 Task: Find connections with filter location Matoury with filter topic #covid19with filter profile language Potuguese with filter current company Navitas Life Sciences with filter school KERALA Jobs with filter industry Historical Sites with filter service category Research with filter keywords title Marketing Staff
Action: Mouse moved to (201, 325)
Screenshot: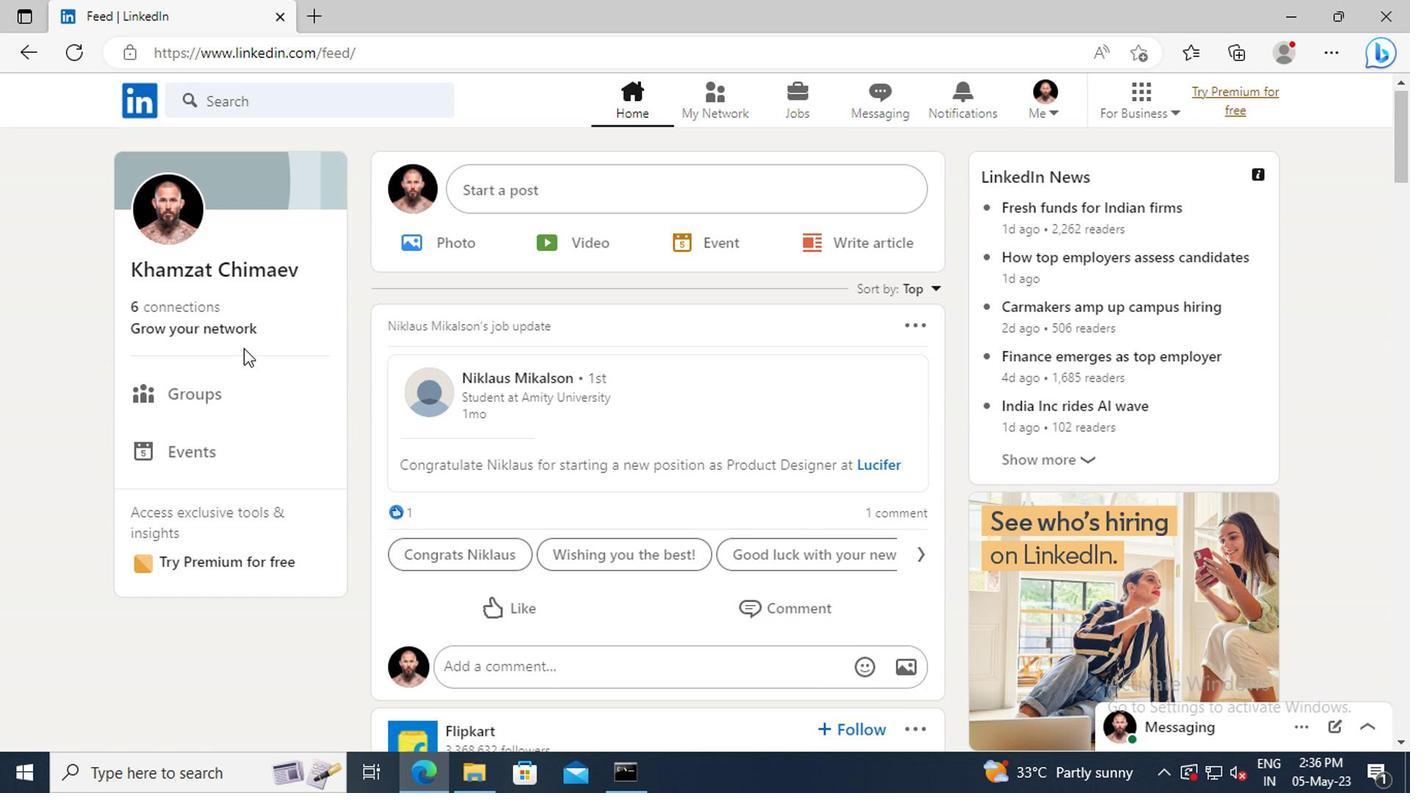 
Action: Mouse pressed left at (201, 325)
Screenshot: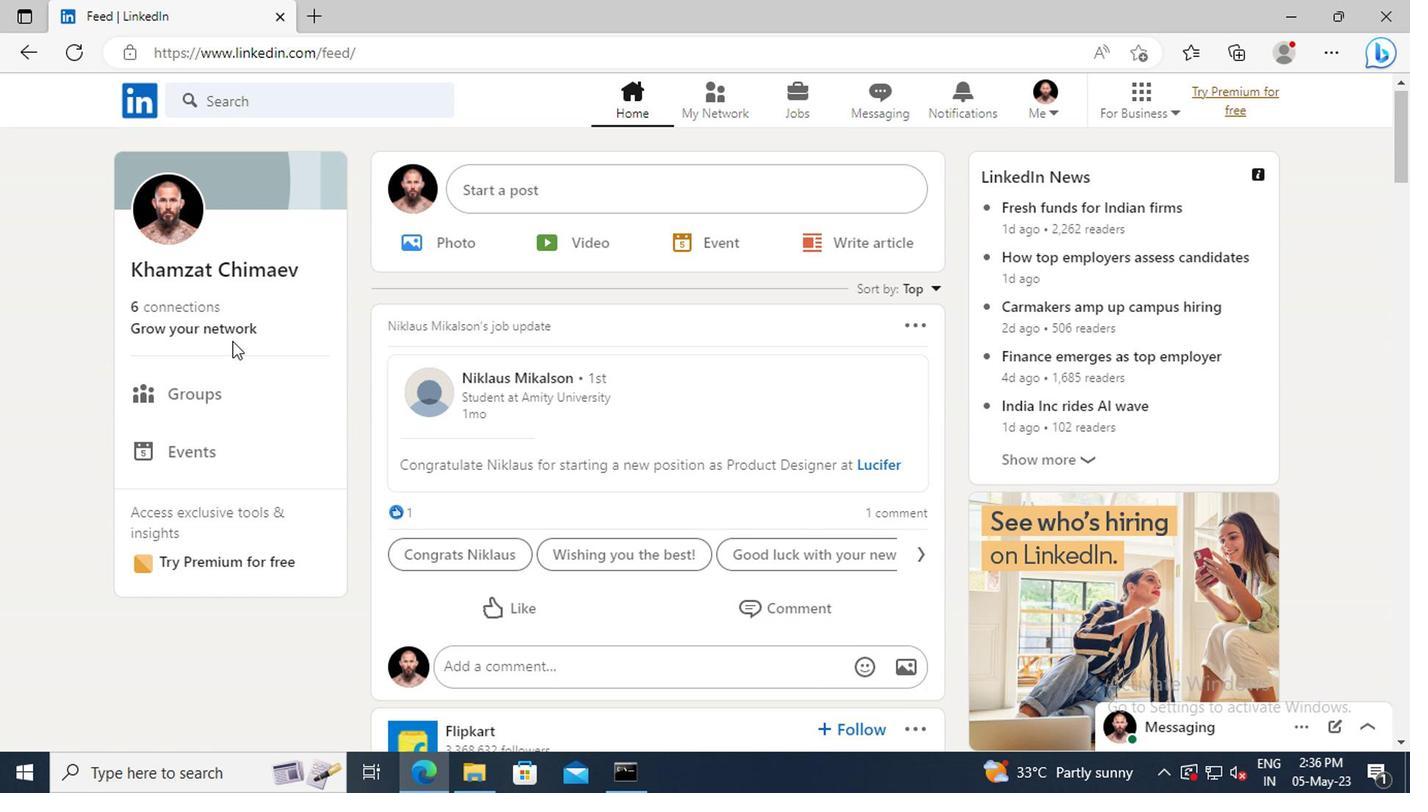 
Action: Mouse moved to (218, 216)
Screenshot: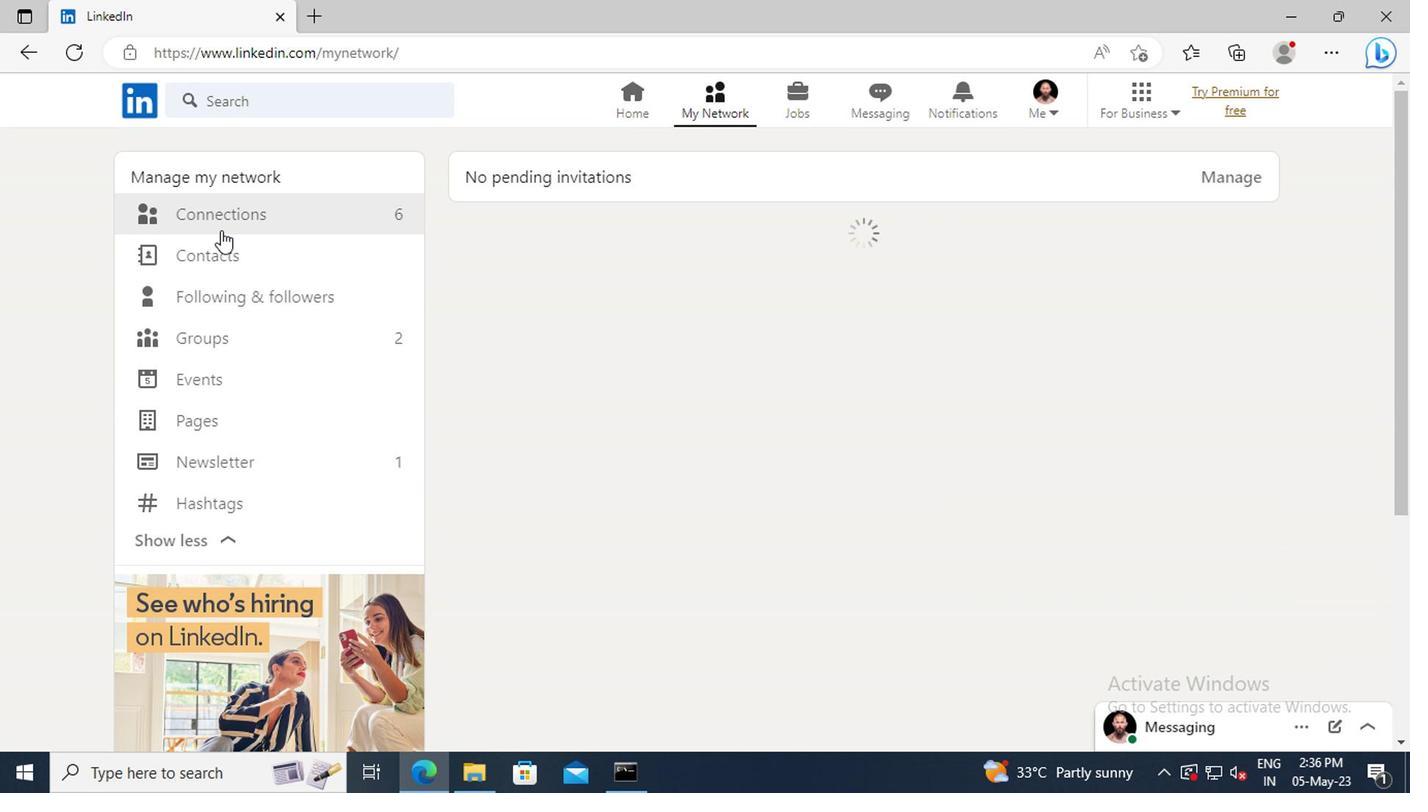 
Action: Mouse pressed left at (218, 216)
Screenshot: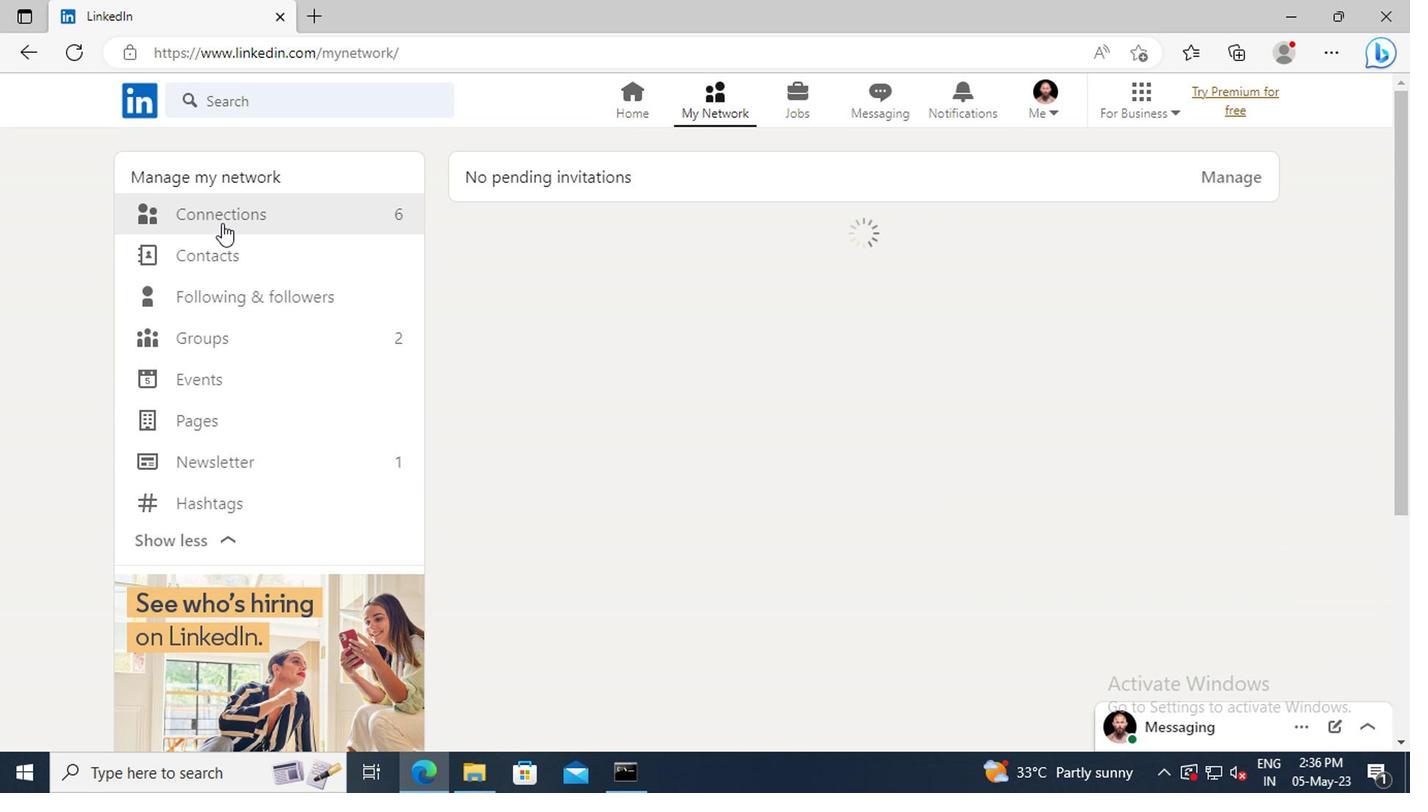 
Action: Mouse moved to (869, 224)
Screenshot: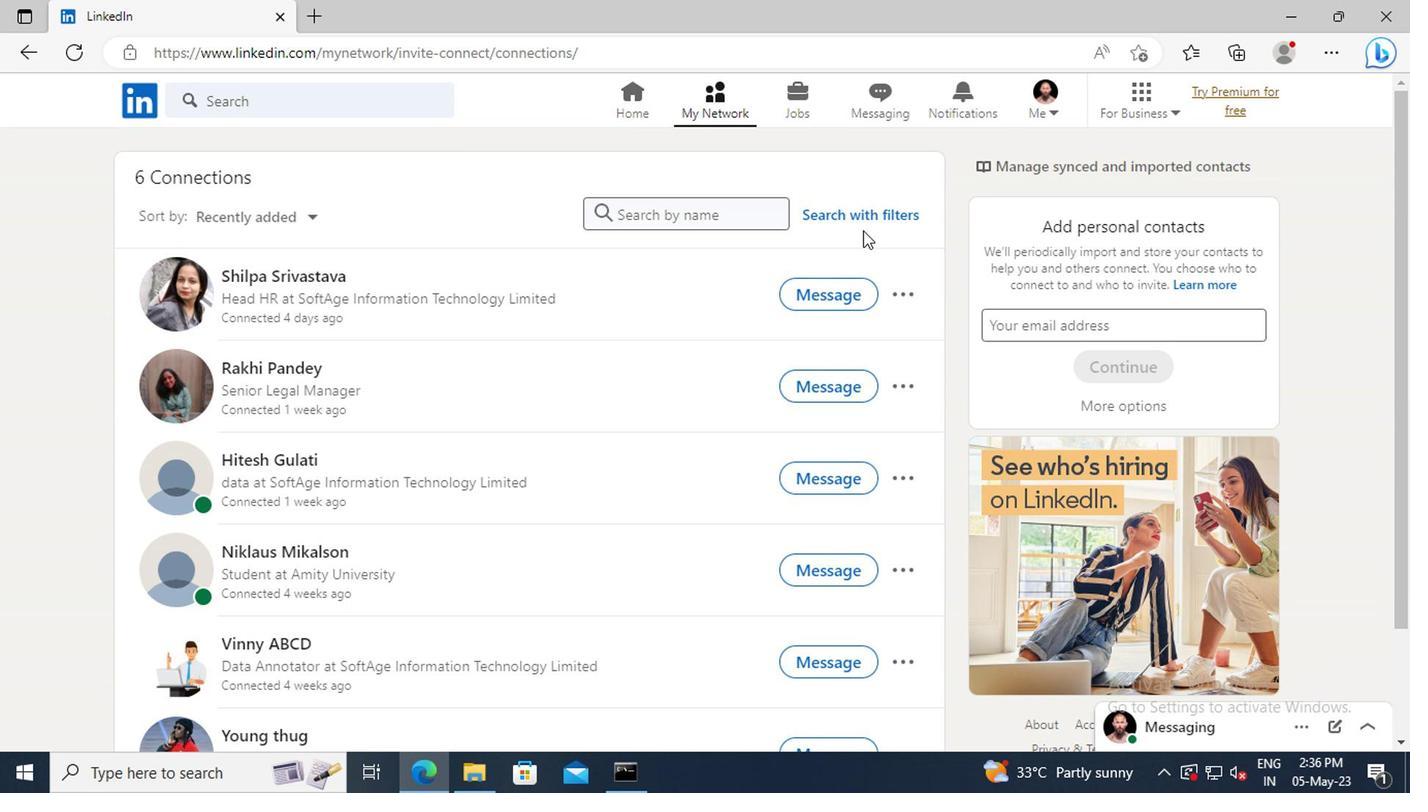 
Action: Mouse pressed left at (869, 224)
Screenshot: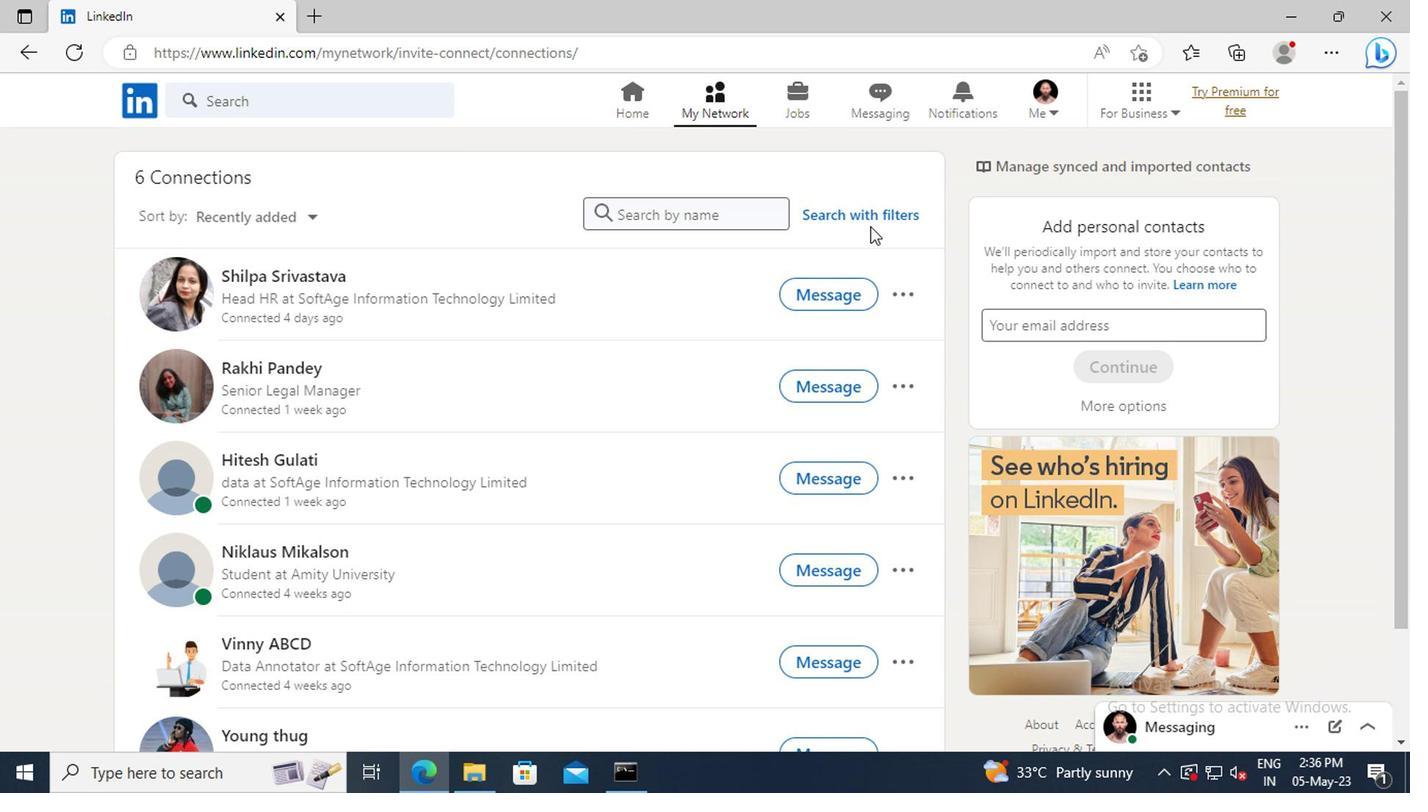 
Action: Mouse moved to (784, 161)
Screenshot: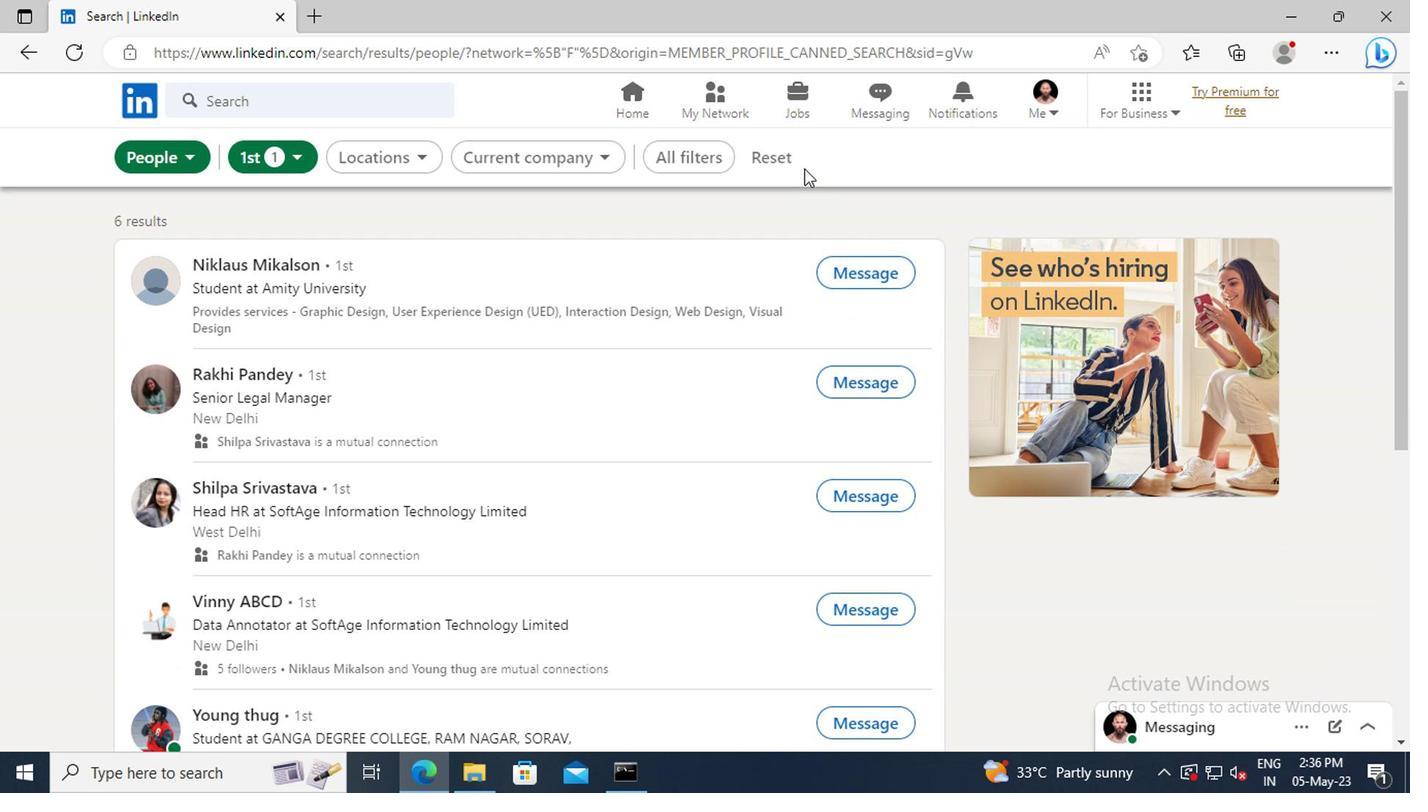 
Action: Mouse pressed left at (784, 161)
Screenshot: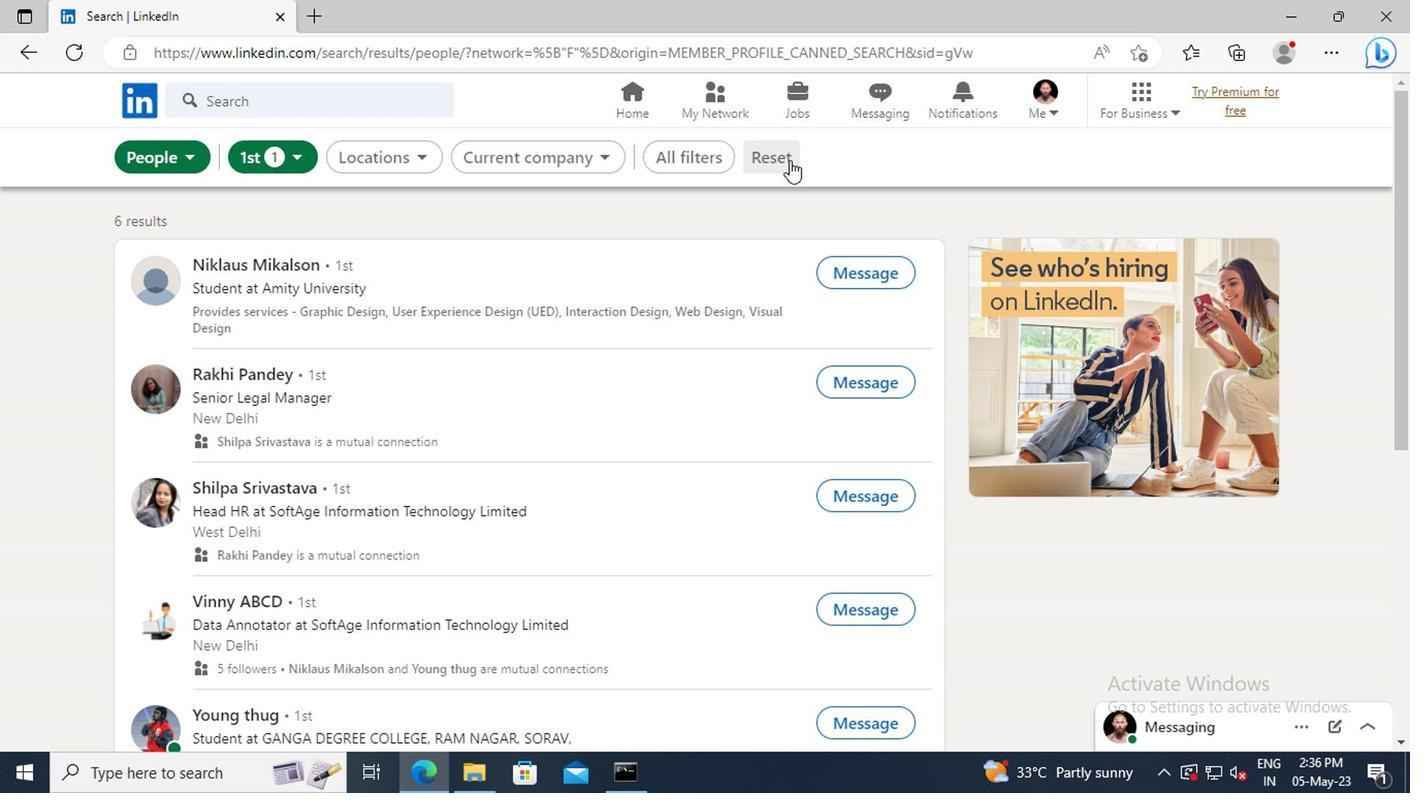 
Action: Mouse moved to (761, 160)
Screenshot: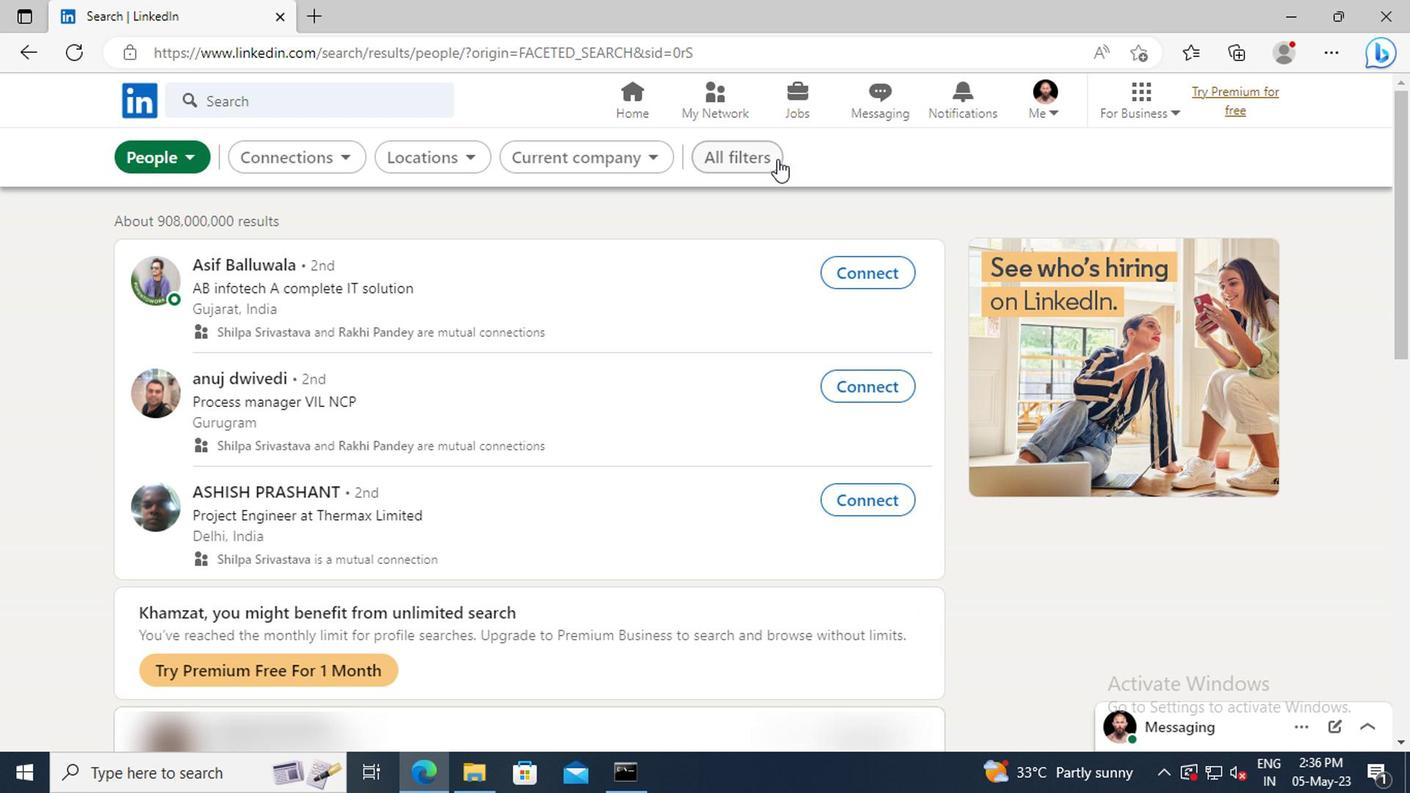 
Action: Mouse pressed left at (761, 160)
Screenshot: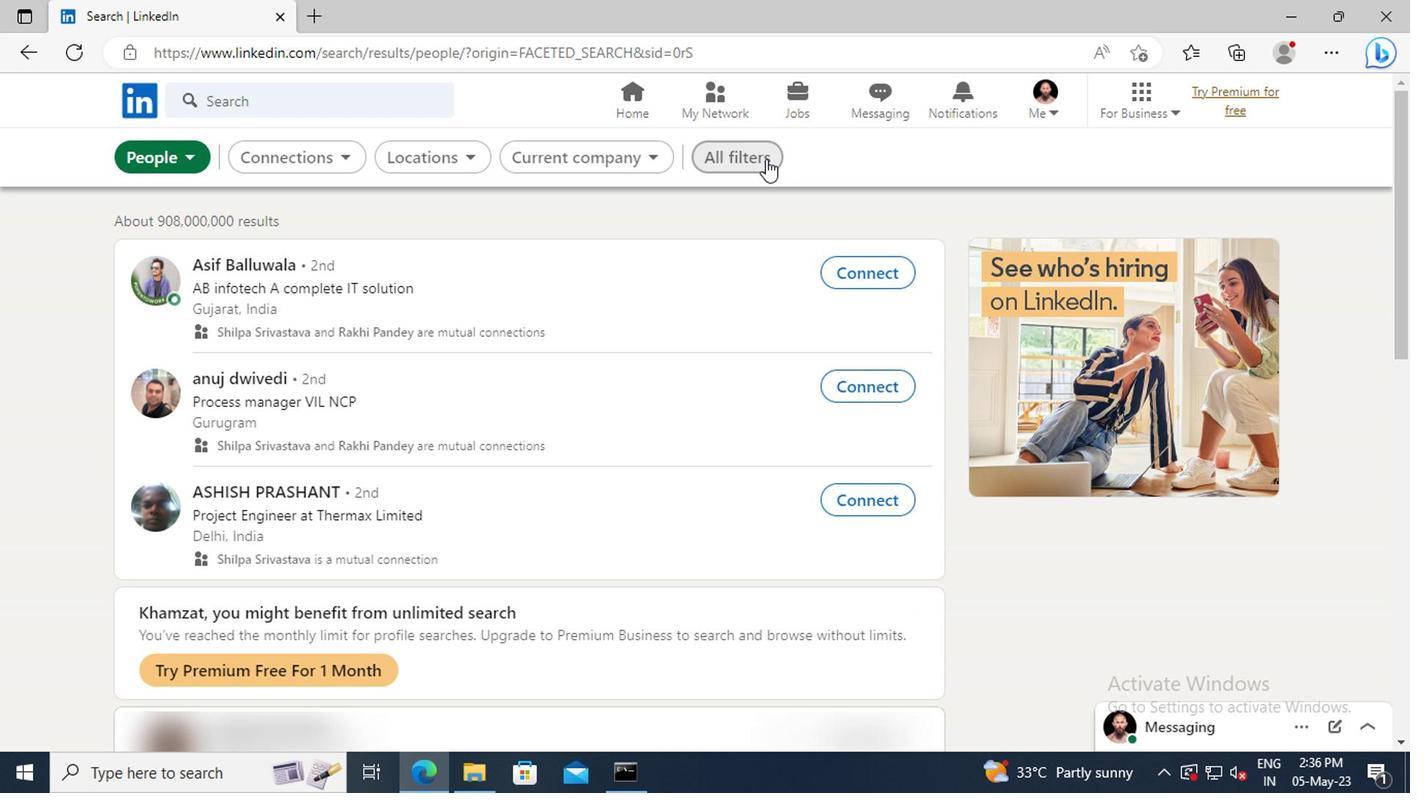 
Action: Mouse moved to (1132, 356)
Screenshot: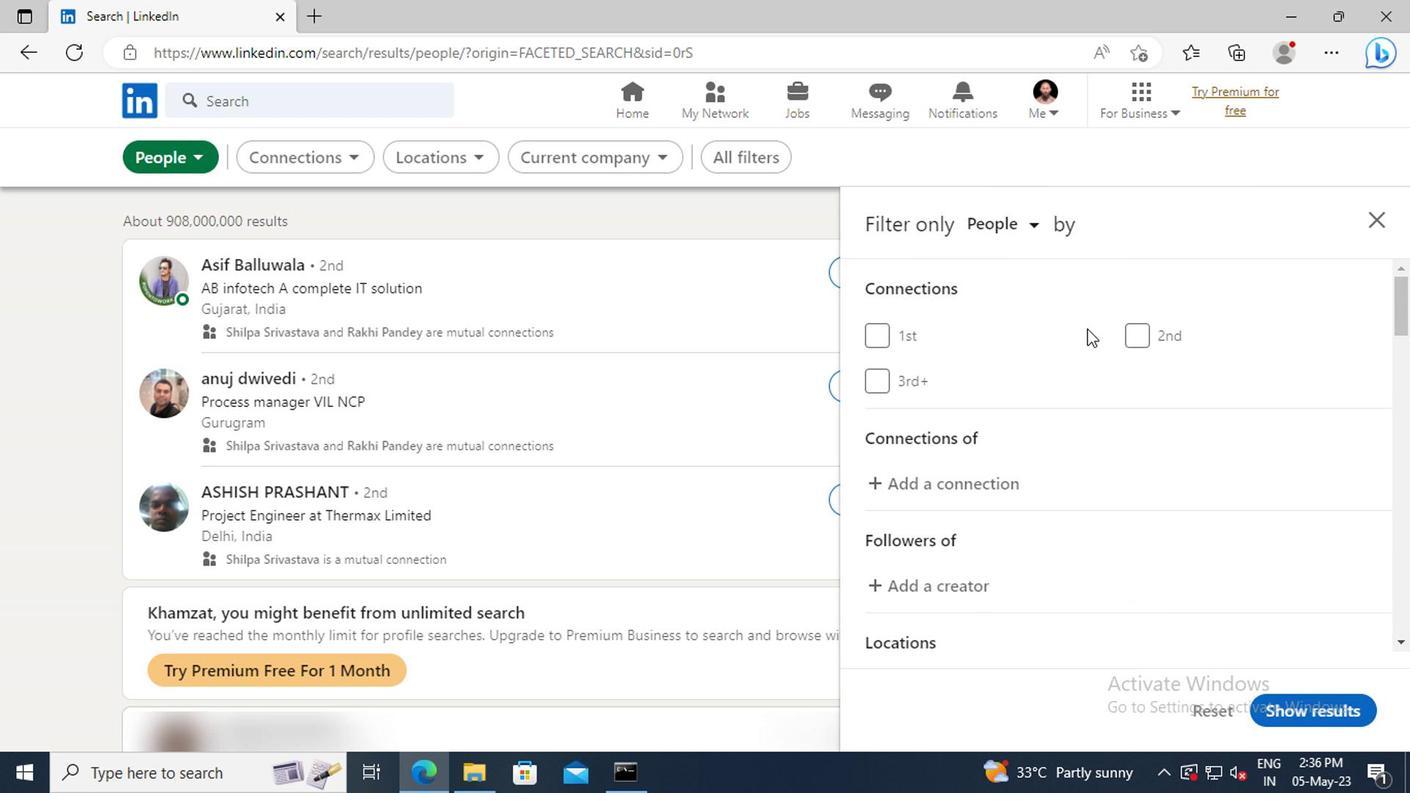 
Action: Mouse scrolled (1132, 355) with delta (0, 0)
Screenshot: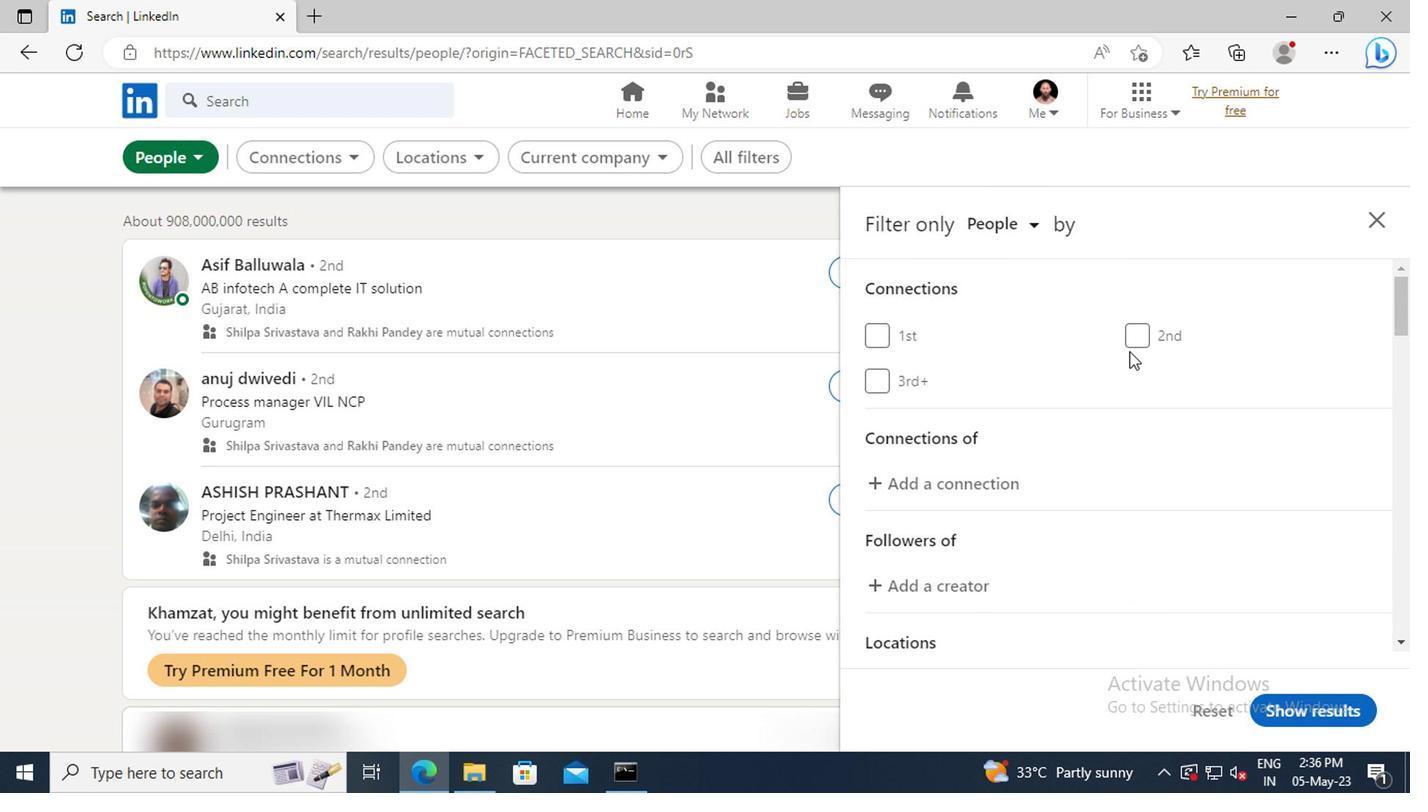 
Action: Mouse scrolled (1132, 355) with delta (0, 0)
Screenshot: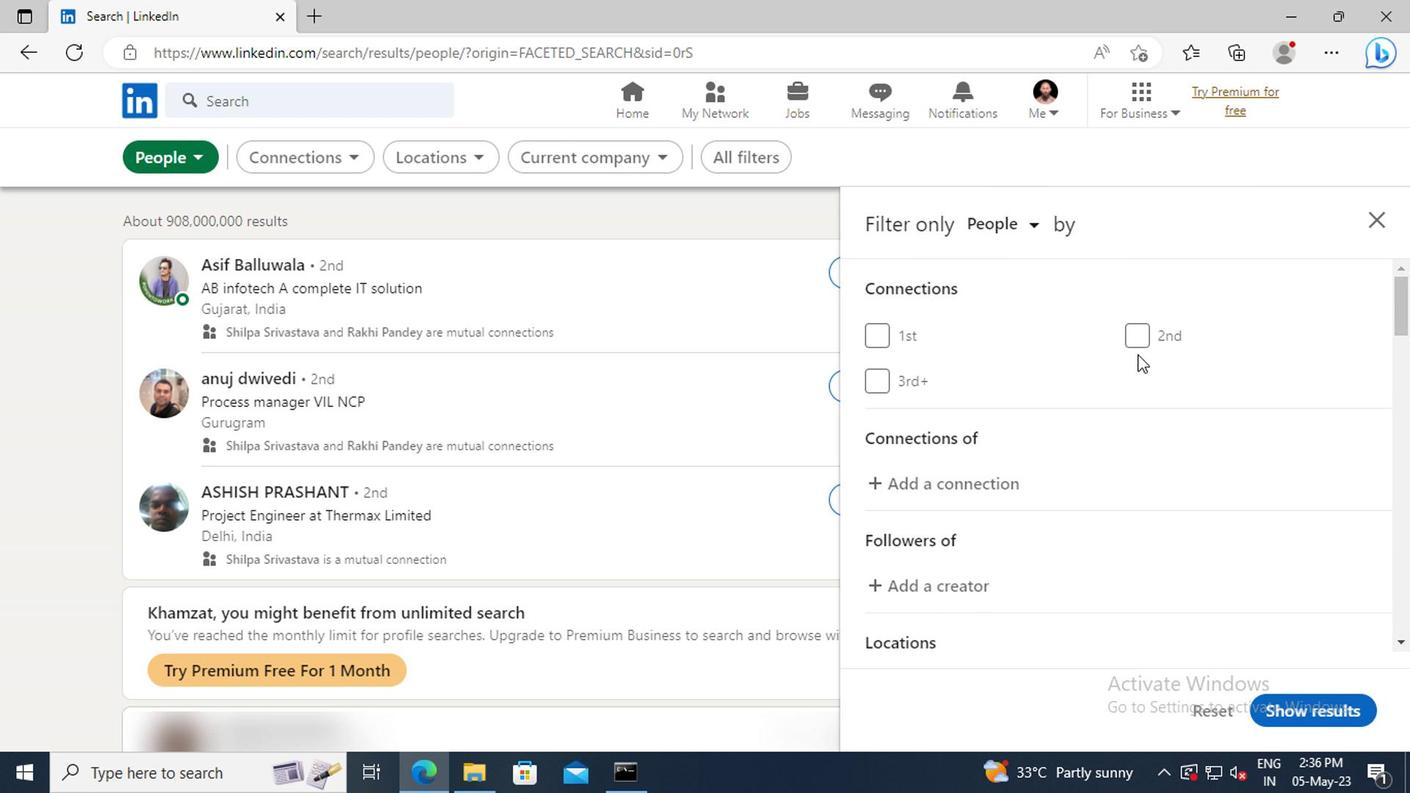 
Action: Mouse scrolled (1132, 355) with delta (0, 0)
Screenshot: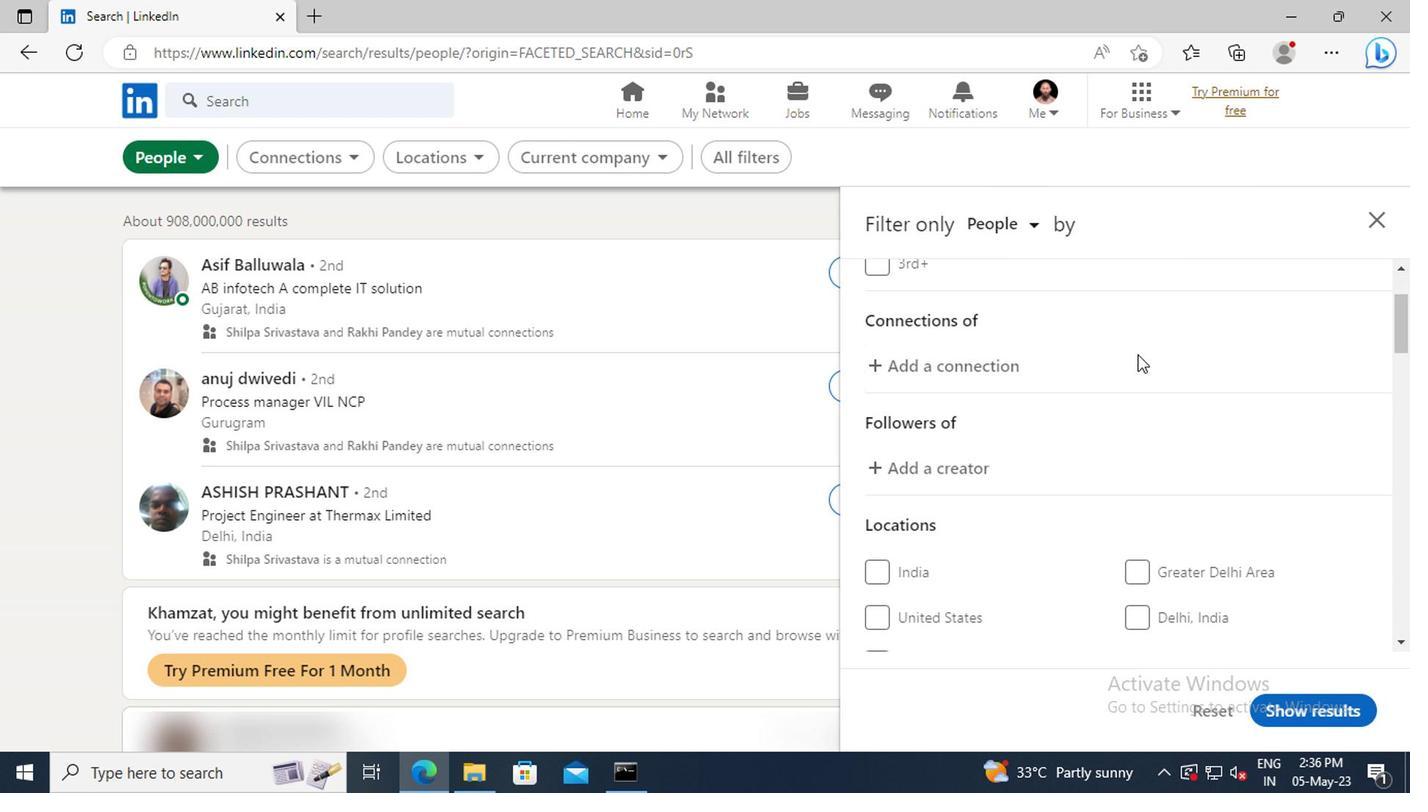 
Action: Mouse moved to (1132, 357)
Screenshot: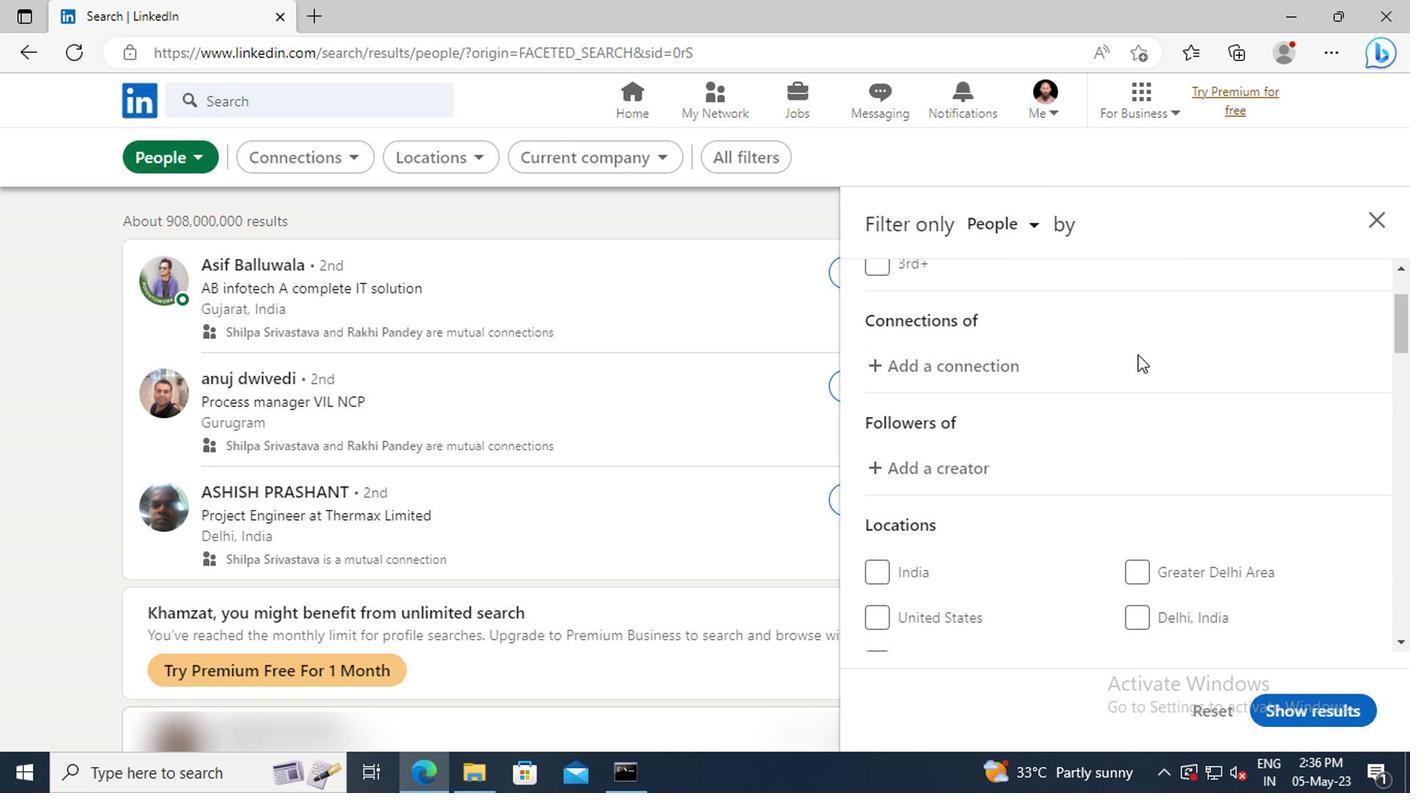 
Action: Mouse scrolled (1132, 356) with delta (0, 0)
Screenshot: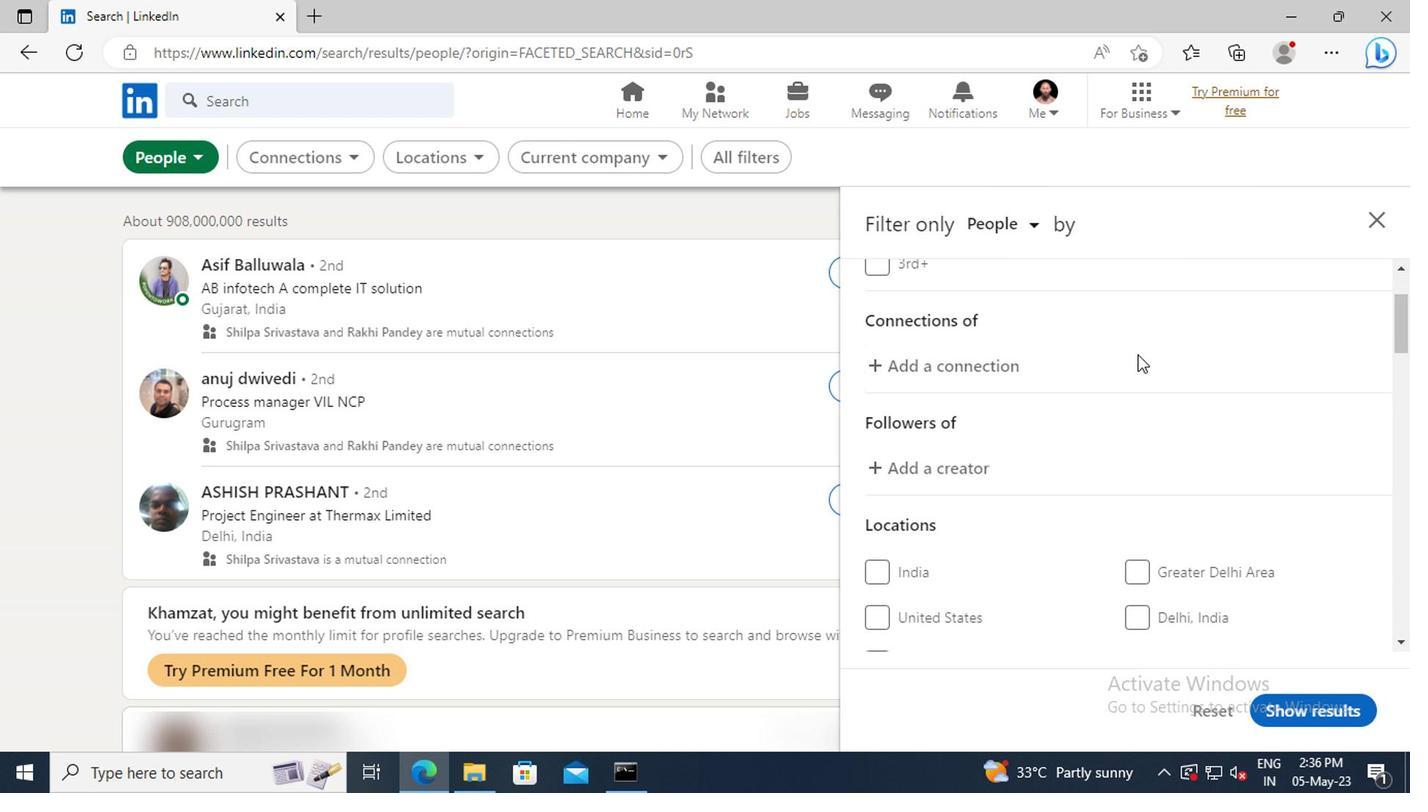 
Action: Mouse scrolled (1132, 356) with delta (0, 0)
Screenshot: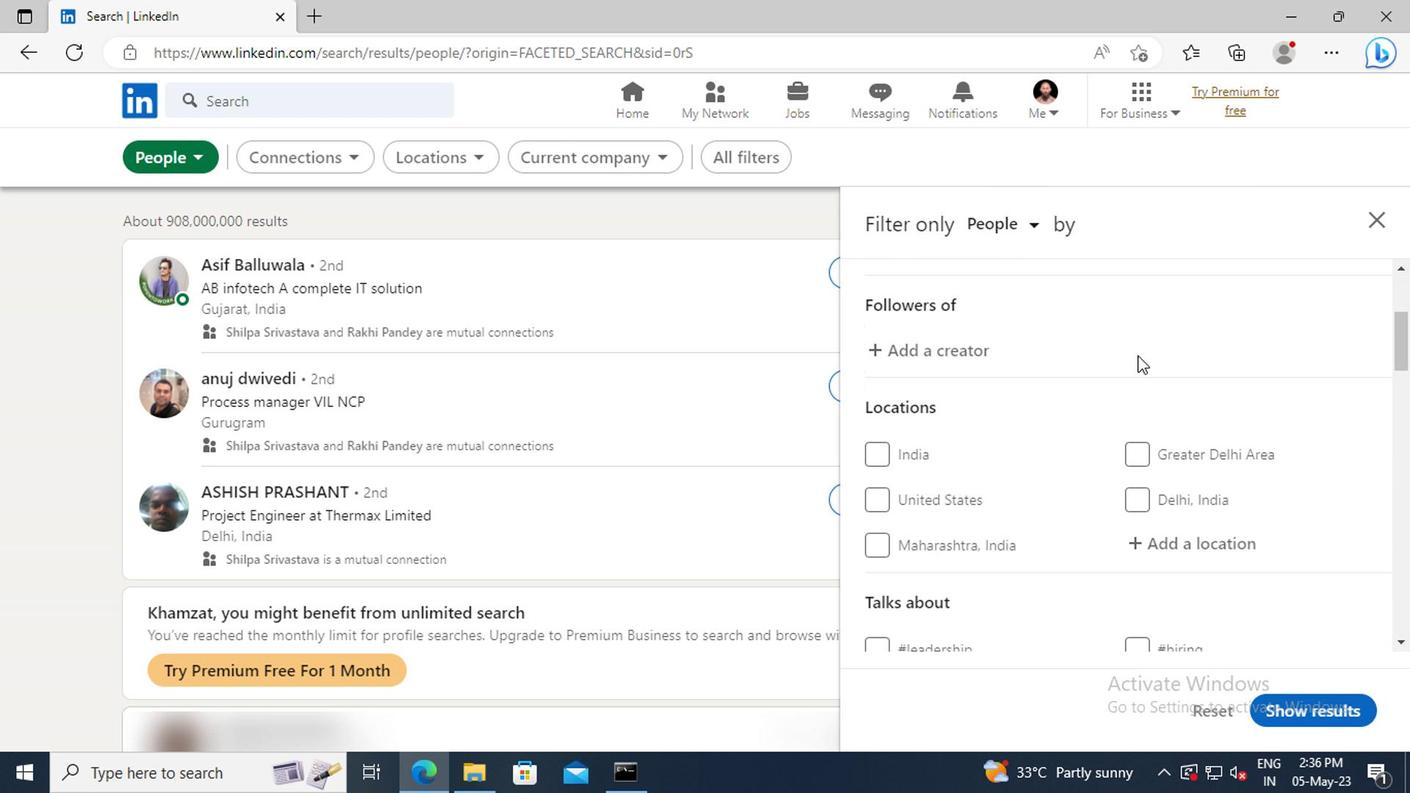 
Action: Mouse scrolled (1132, 356) with delta (0, 0)
Screenshot: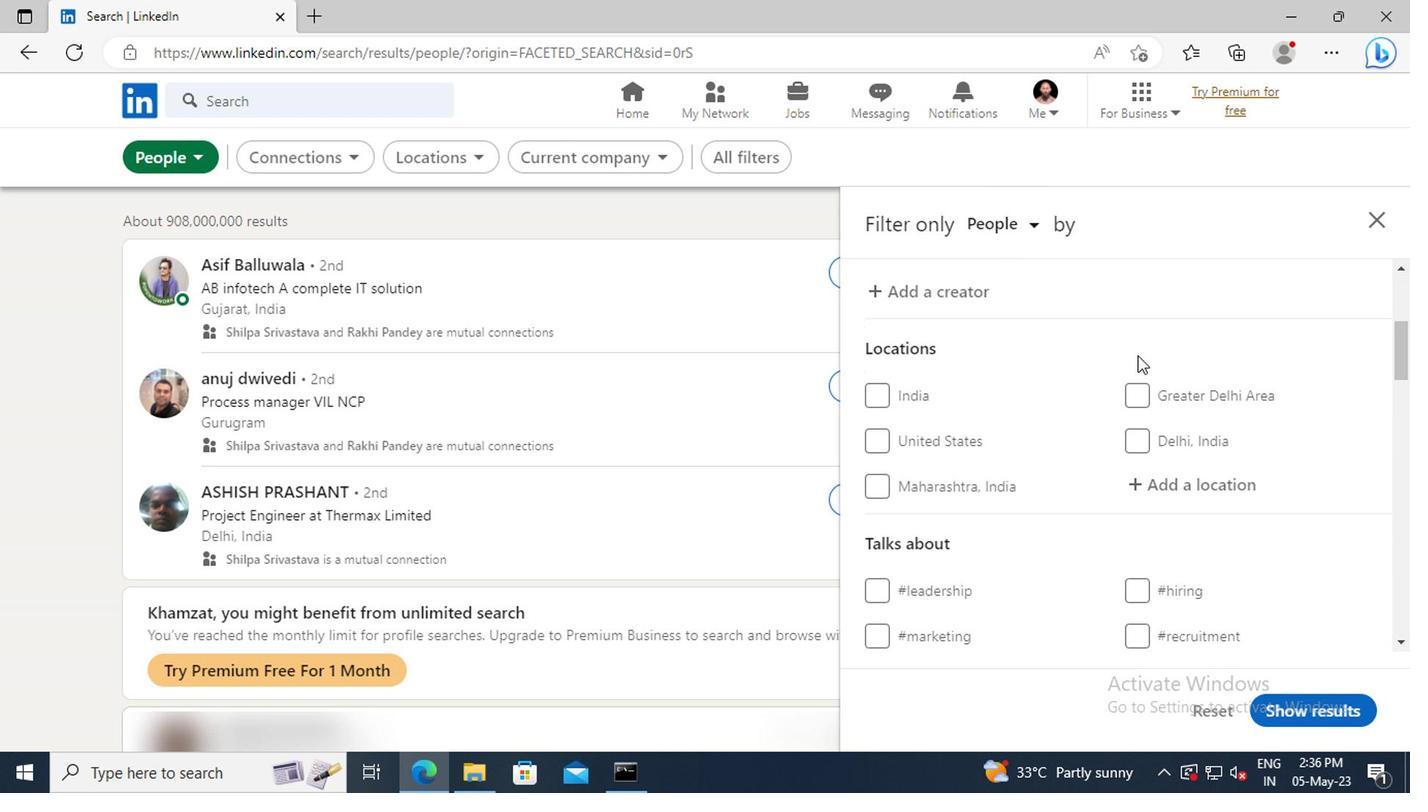 
Action: Mouse moved to (1143, 426)
Screenshot: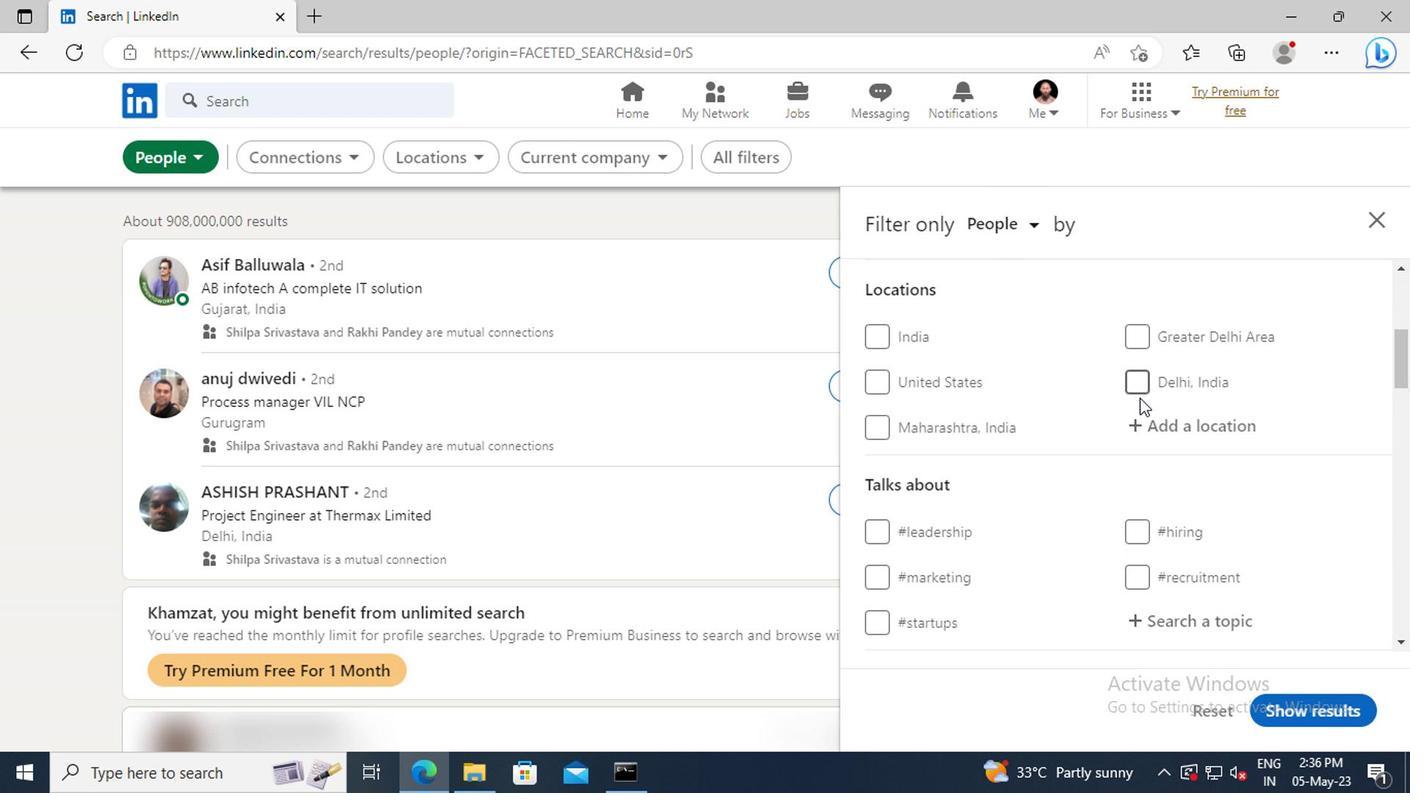 
Action: Mouse pressed left at (1143, 426)
Screenshot: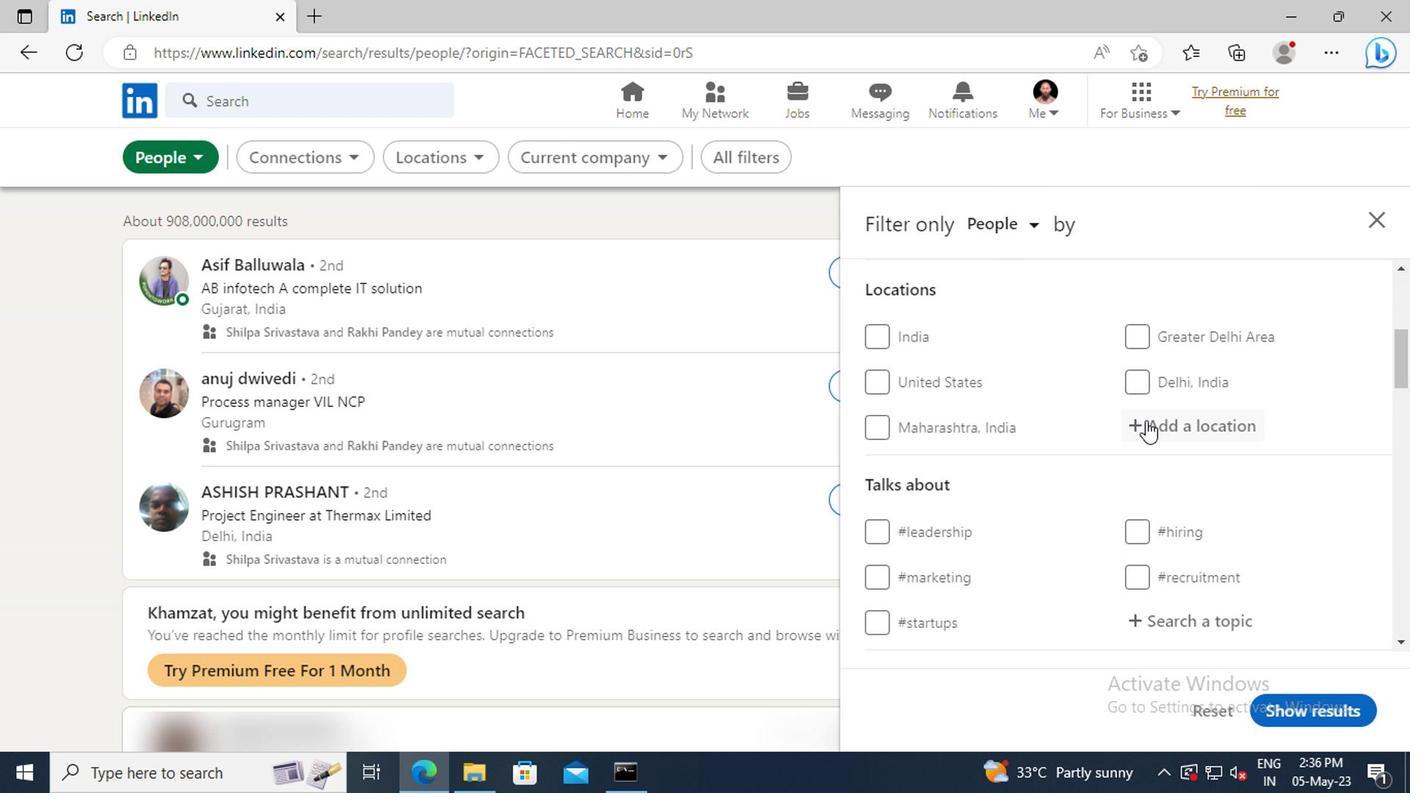 
Action: Key pressed <Key.shift>MATOURY
Screenshot: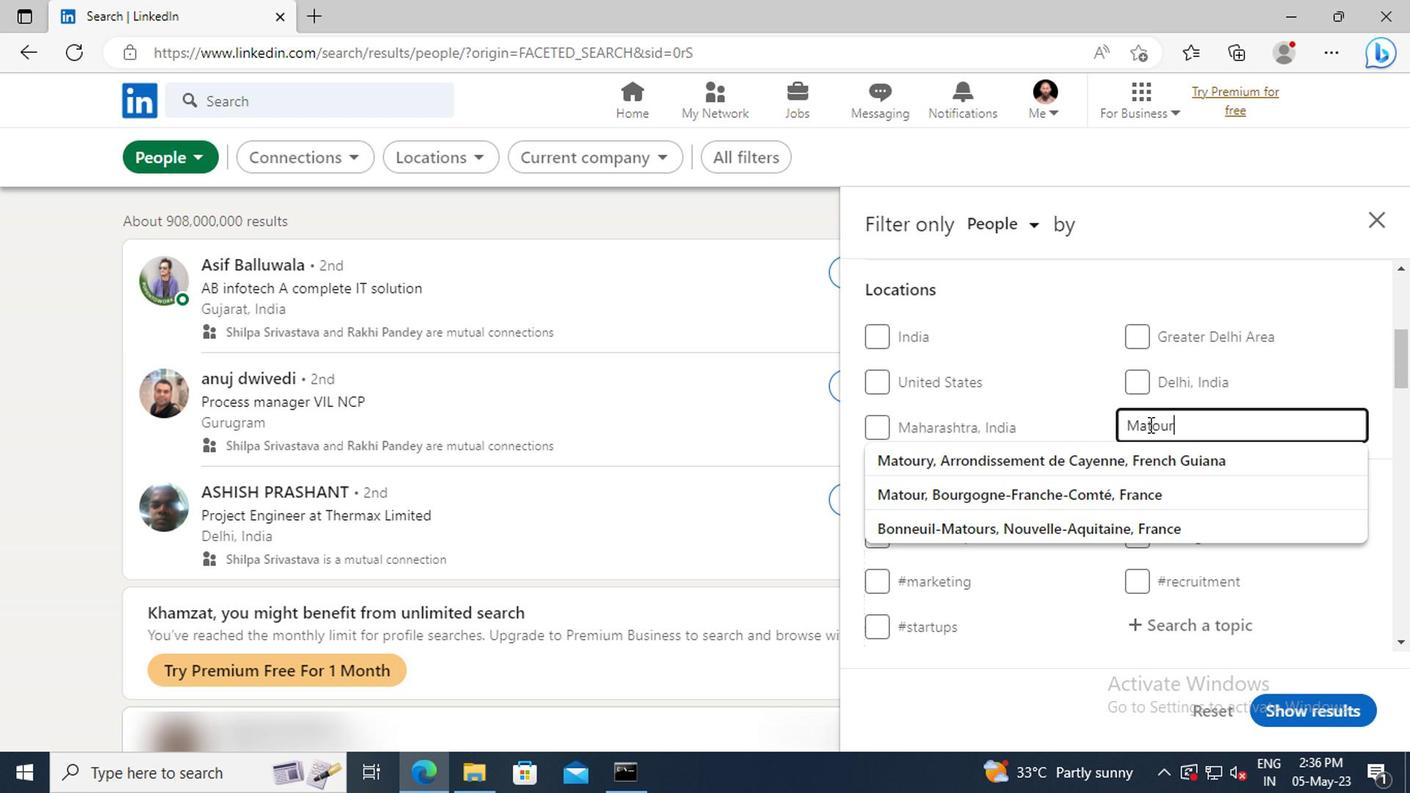 
Action: Mouse moved to (1143, 455)
Screenshot: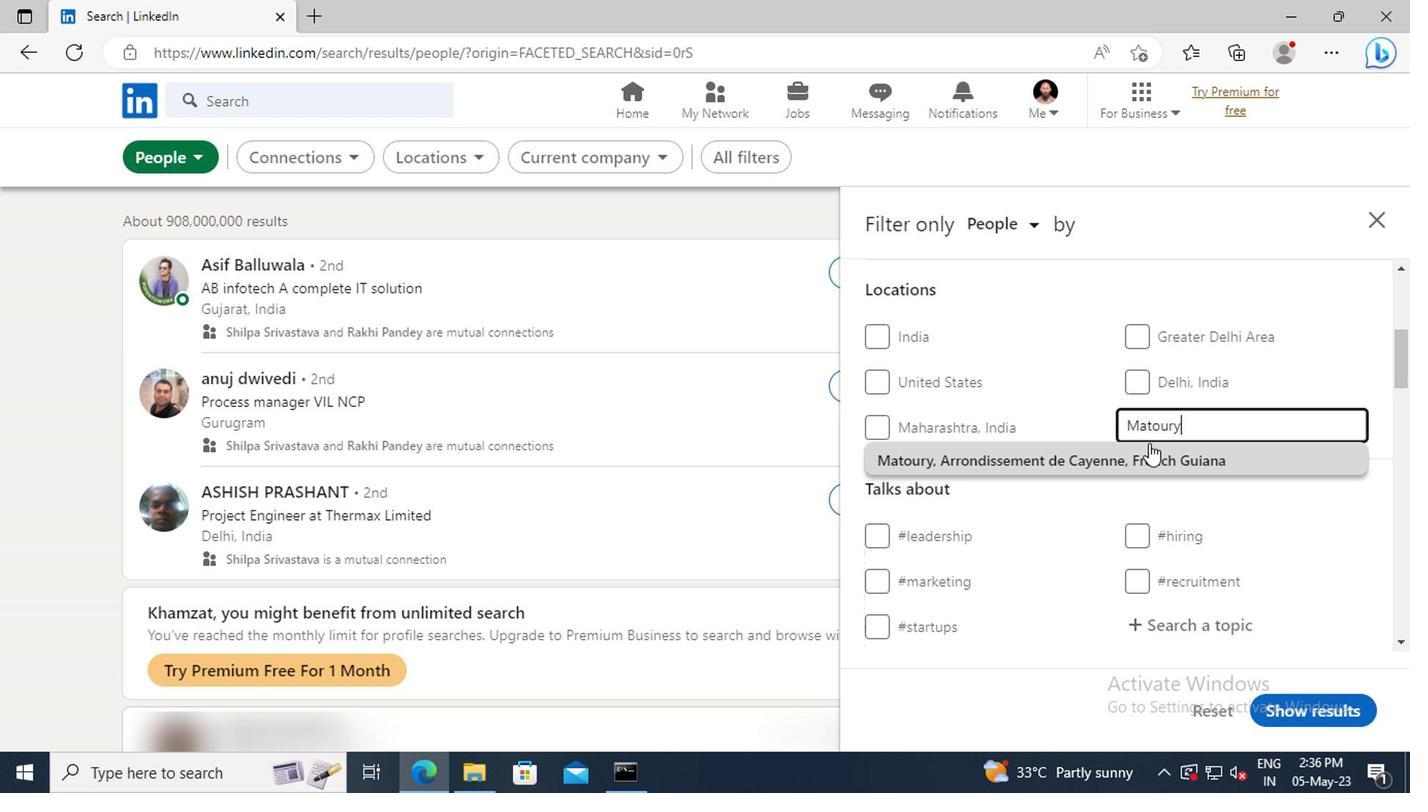 
Action: Mouse pressed left at (1143, 455)
Screenshot: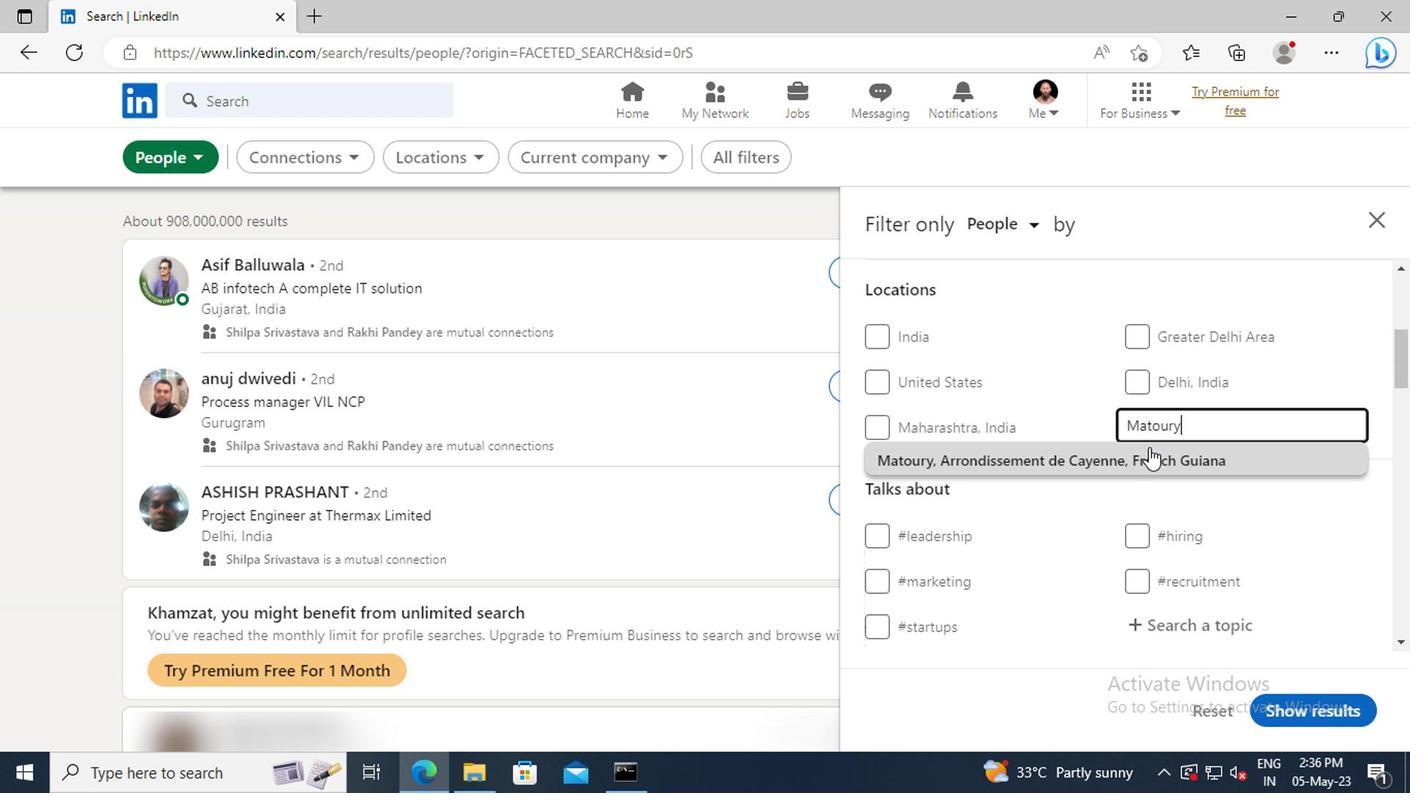 
Action: Mouse scrolled (1143, 454) with delta (0, 0)
Screenshot: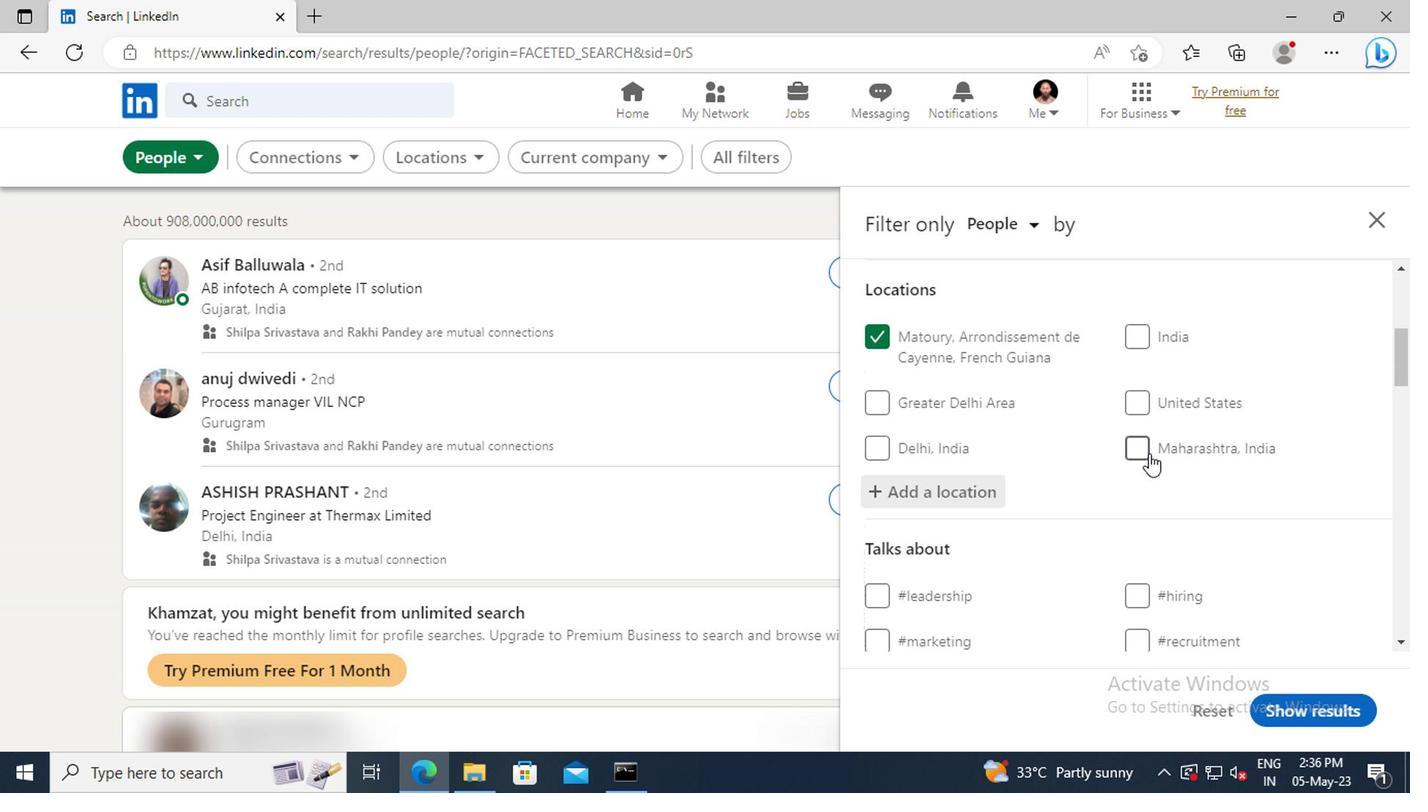 
Action: Mouse scrolled (1143, 454) with delta (0, 0)
Screenshot: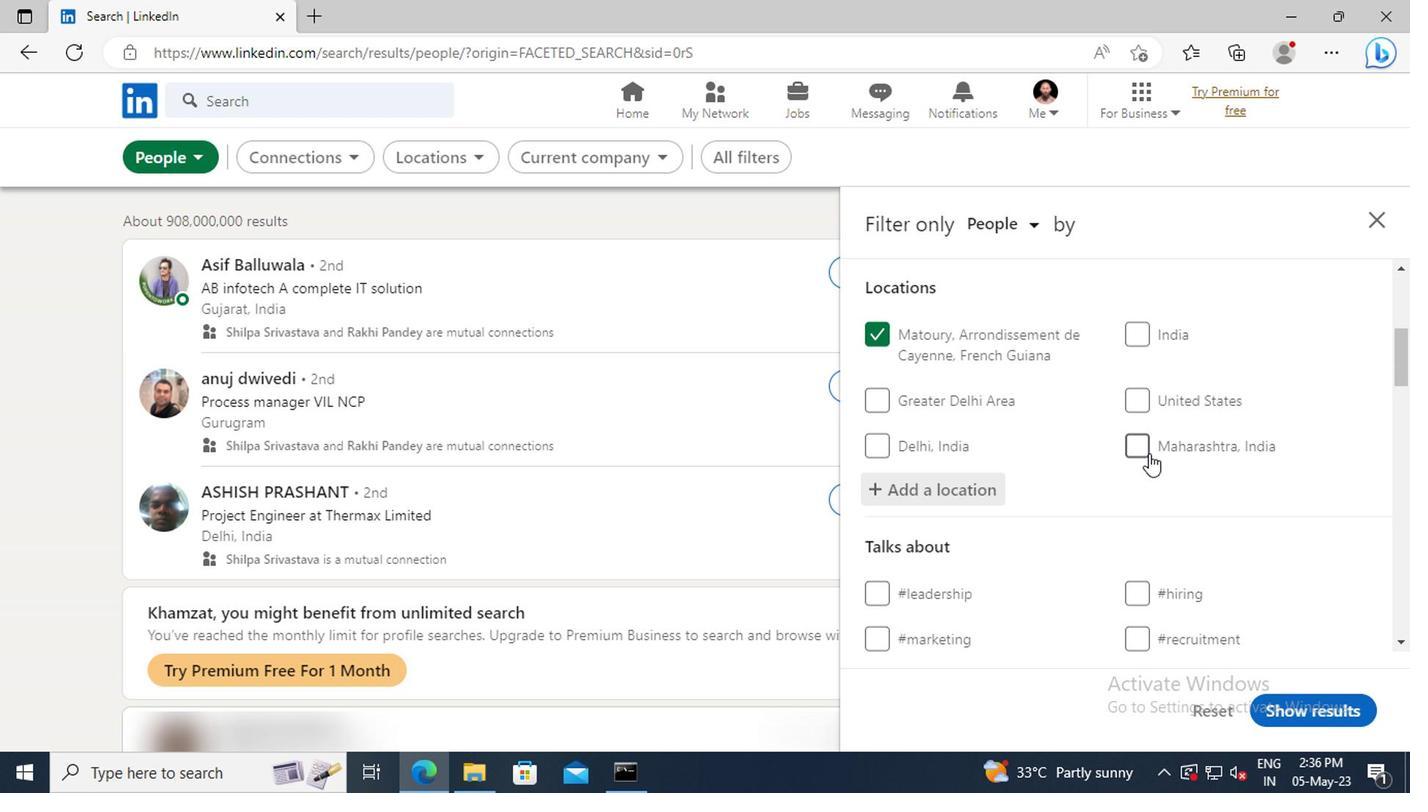 
Action: Mouse scrolled (1143, 454) with delta (0, 0)
Screenshot: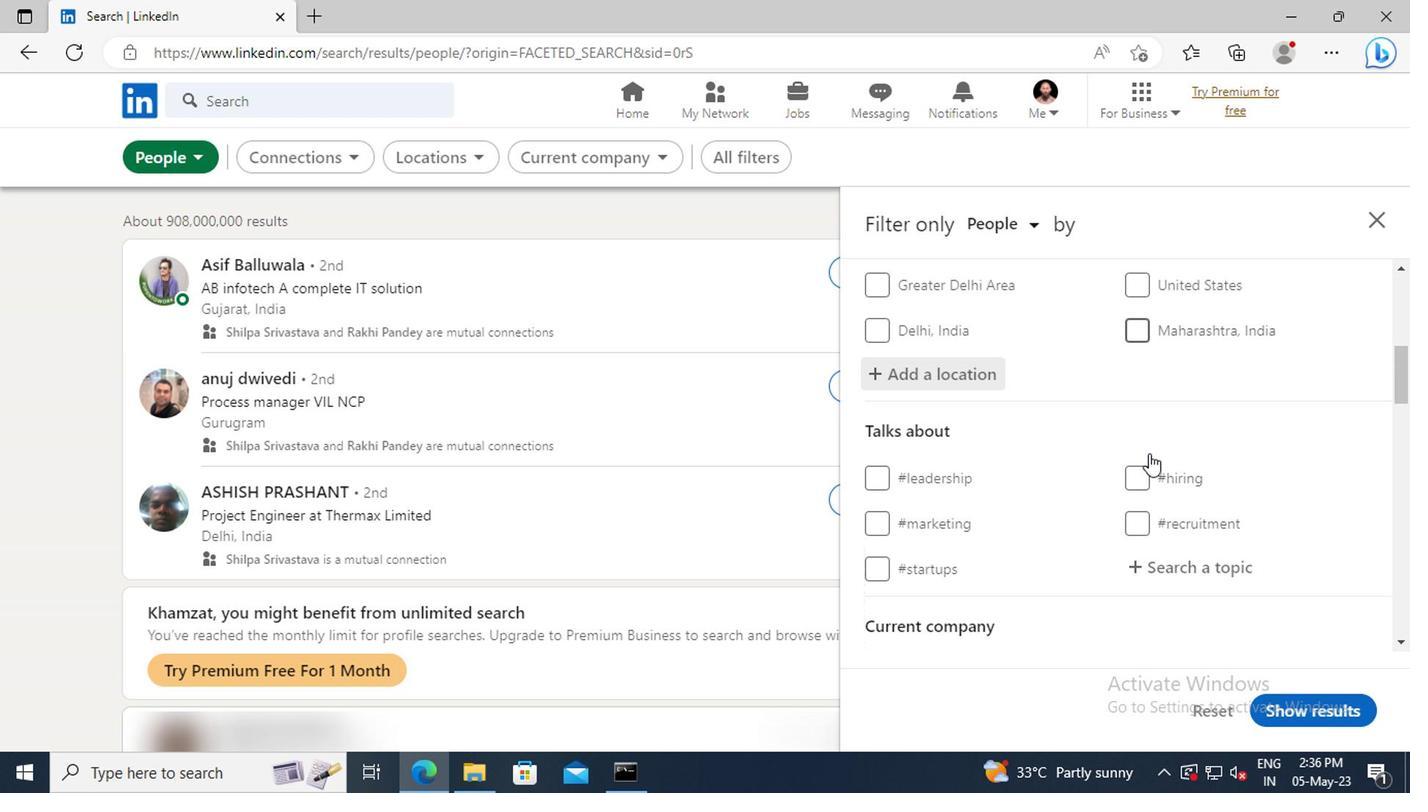 
Action: Mouse scrolled (1143, 454) with delta (0, 0)
Screenshot: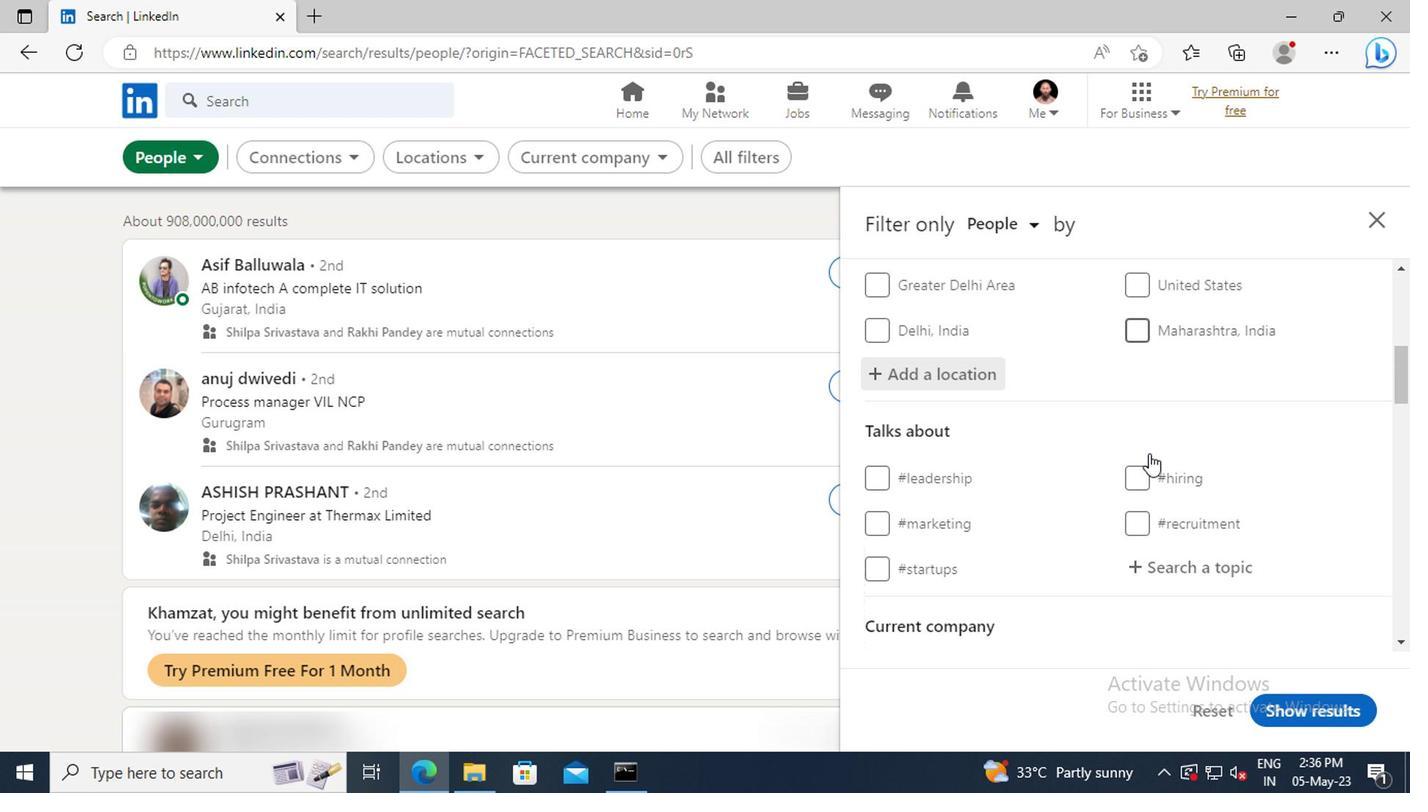 
Action: Mouse moved to (1153, 455)
Screenshot: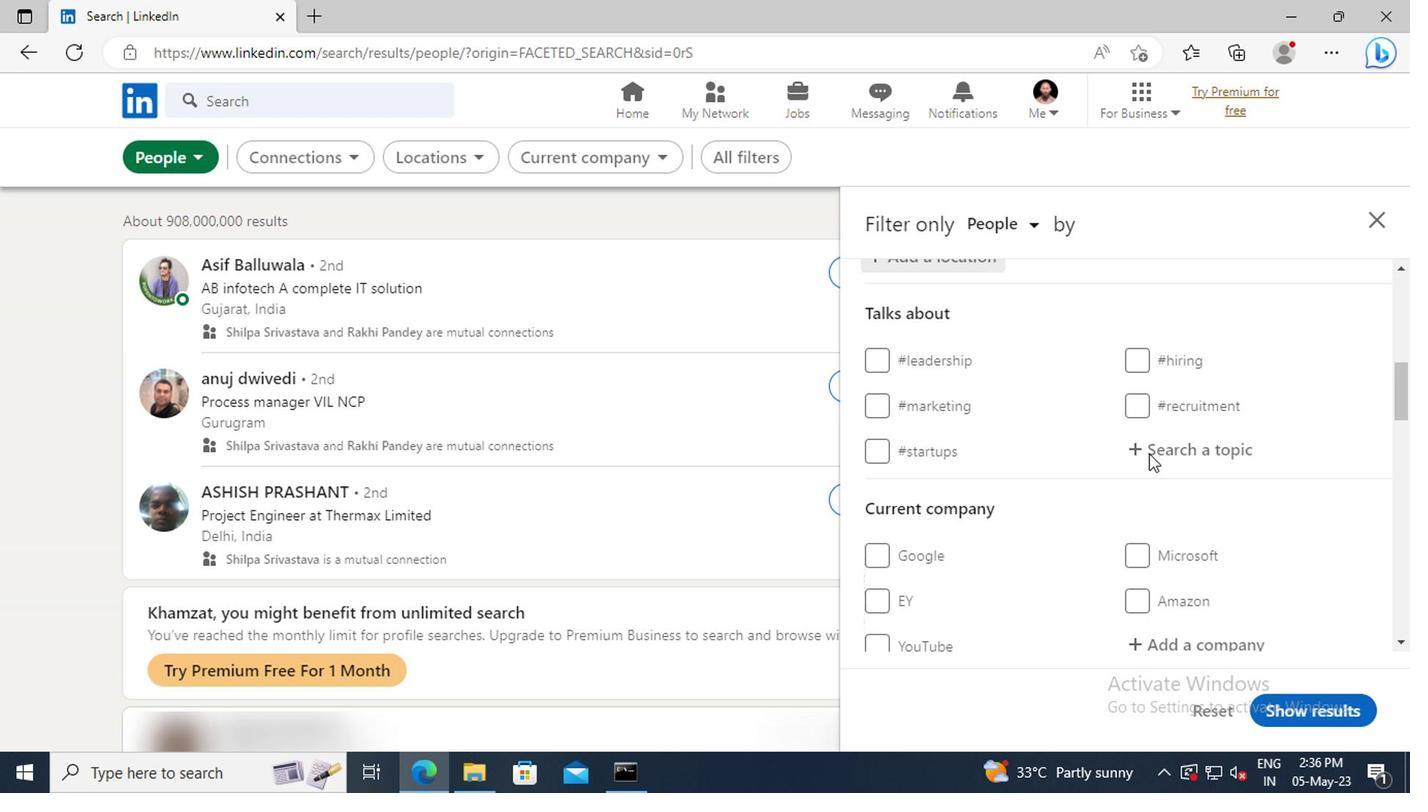 
Action: Mouse pressed left at (1153, 455)
Screenshot: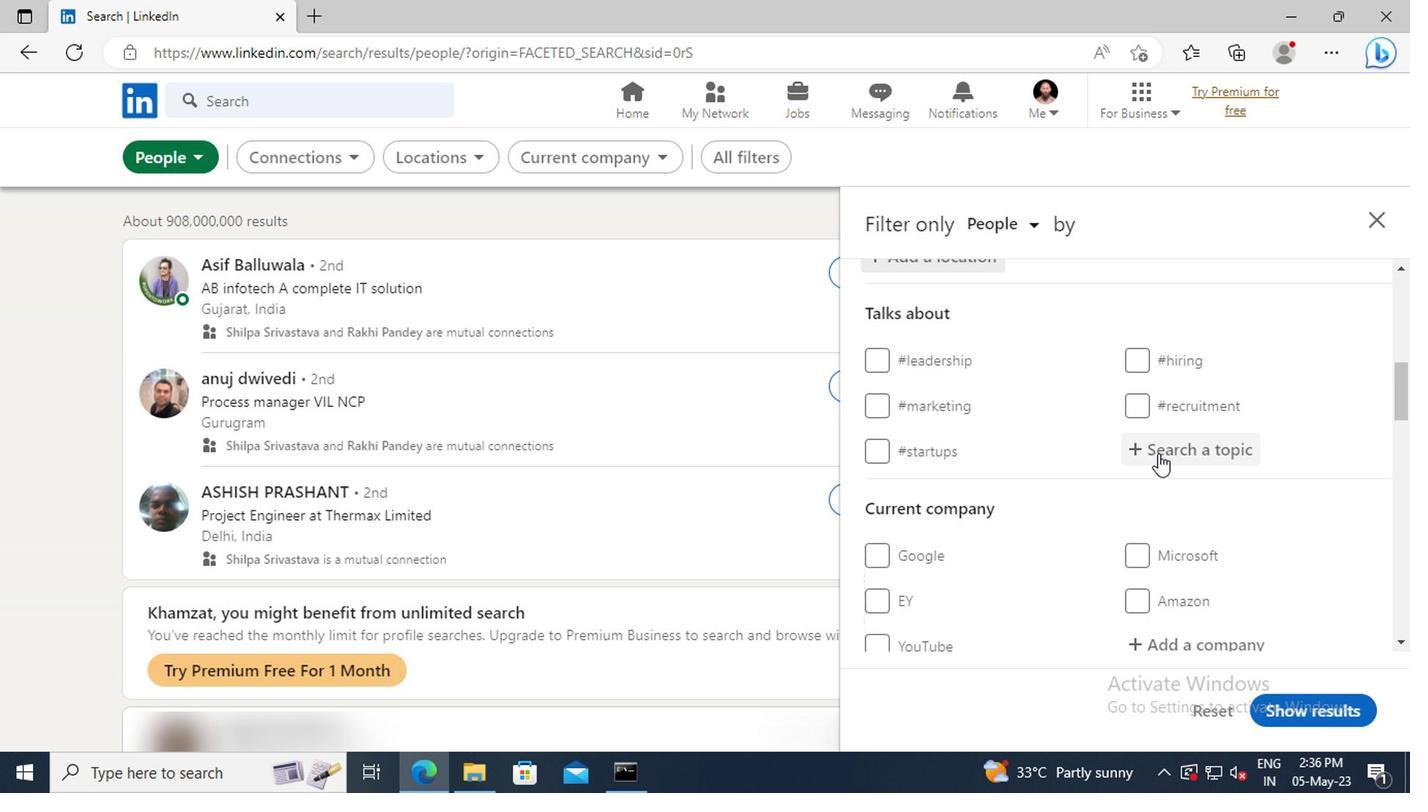 
Action: Key pressed COVID
Screenshot: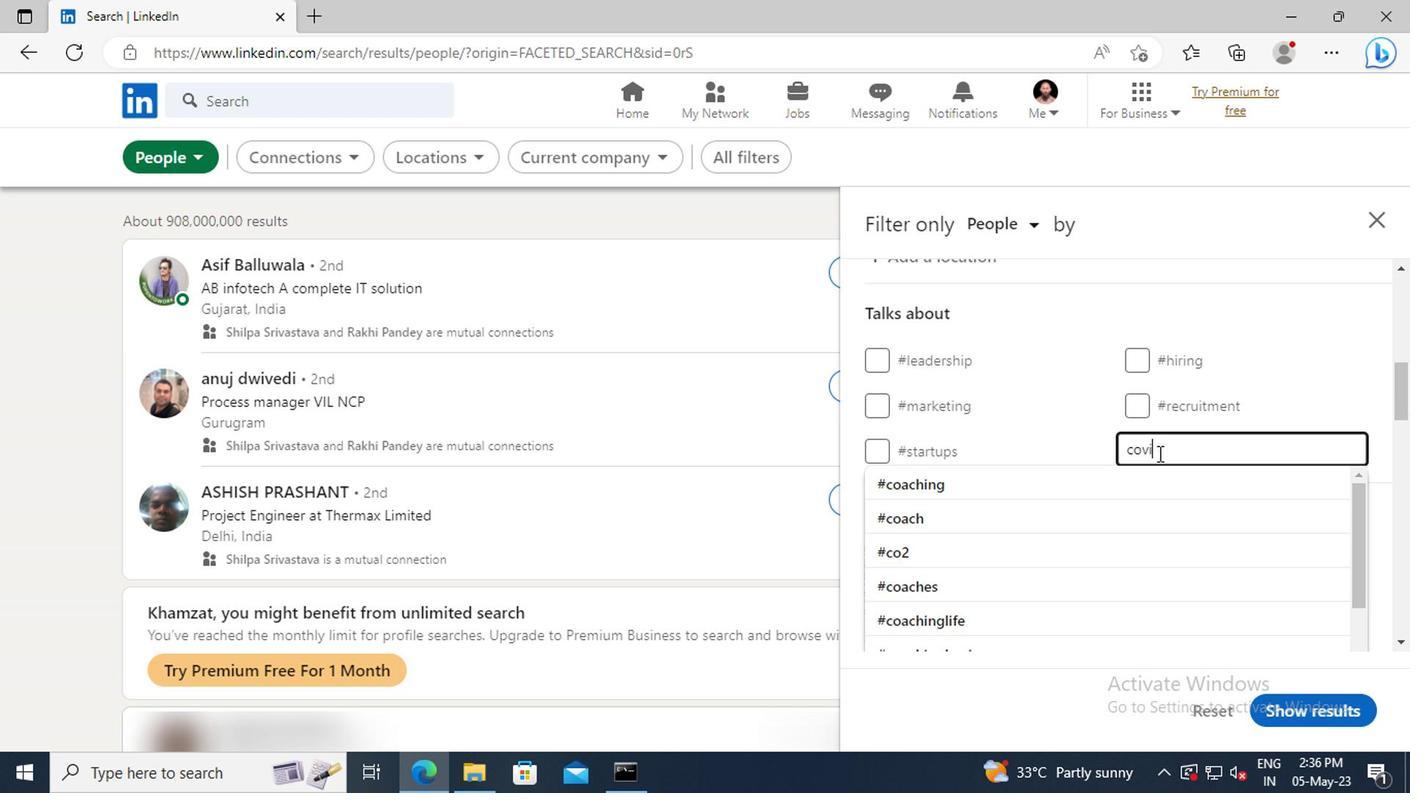 
Action: Mouse moved to (1154, 503)
Screenshot: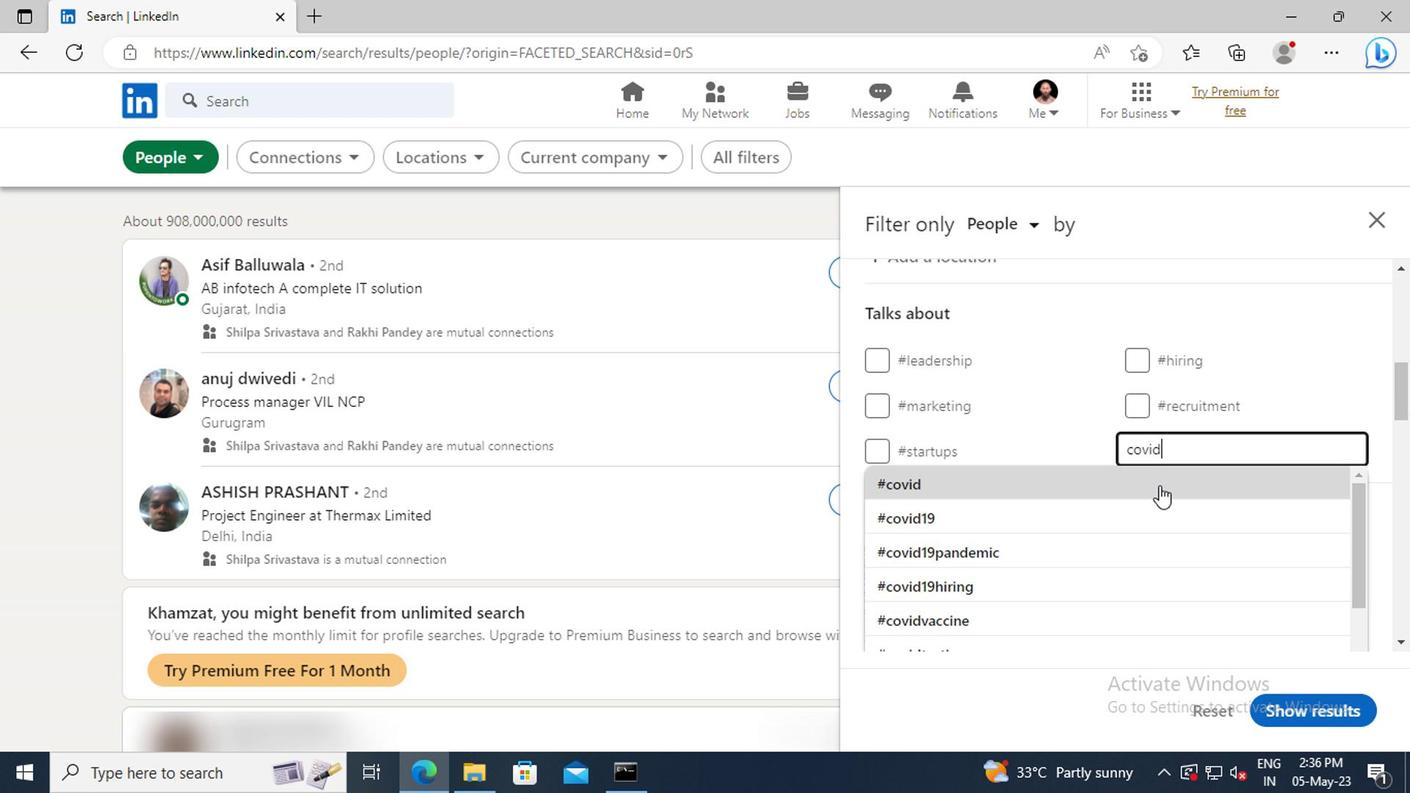 
Action: Mouse pressed left at (1154, 503)
Screenshot: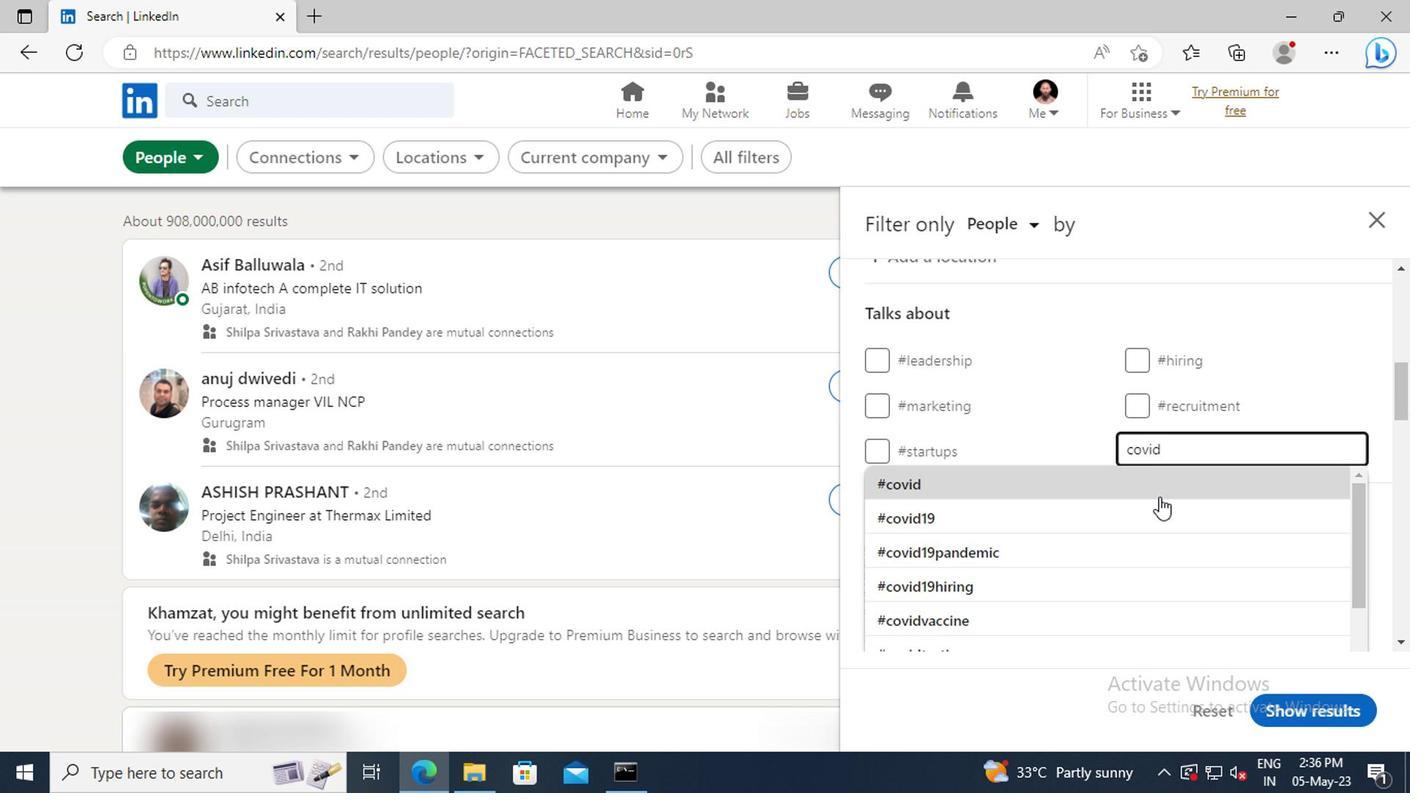 
Action: Mouse scrolled (1154, 502) with delta (0, 0)
Screenshot: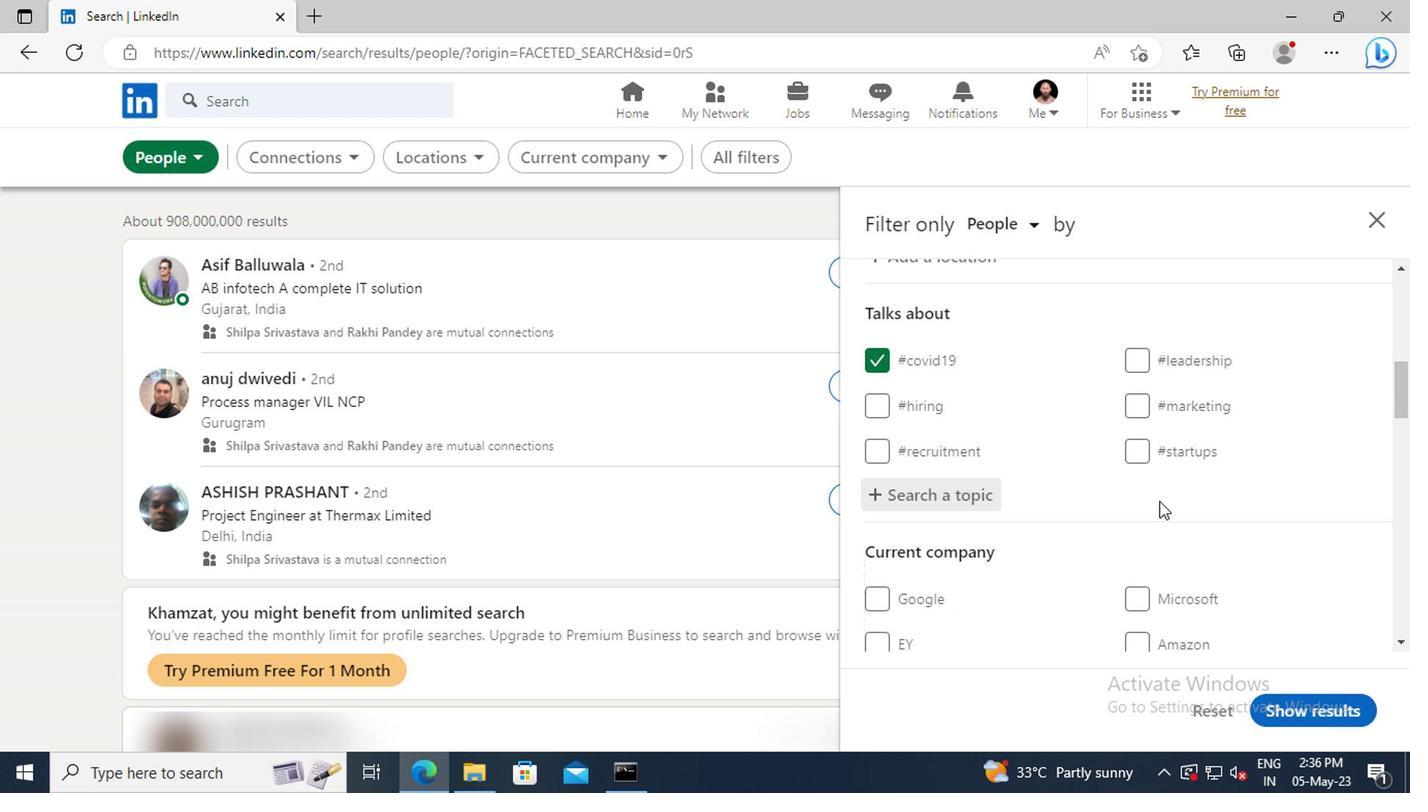 
Action: Mouse scrolled (1154, 502) with delta (0, 0)
Screenshot: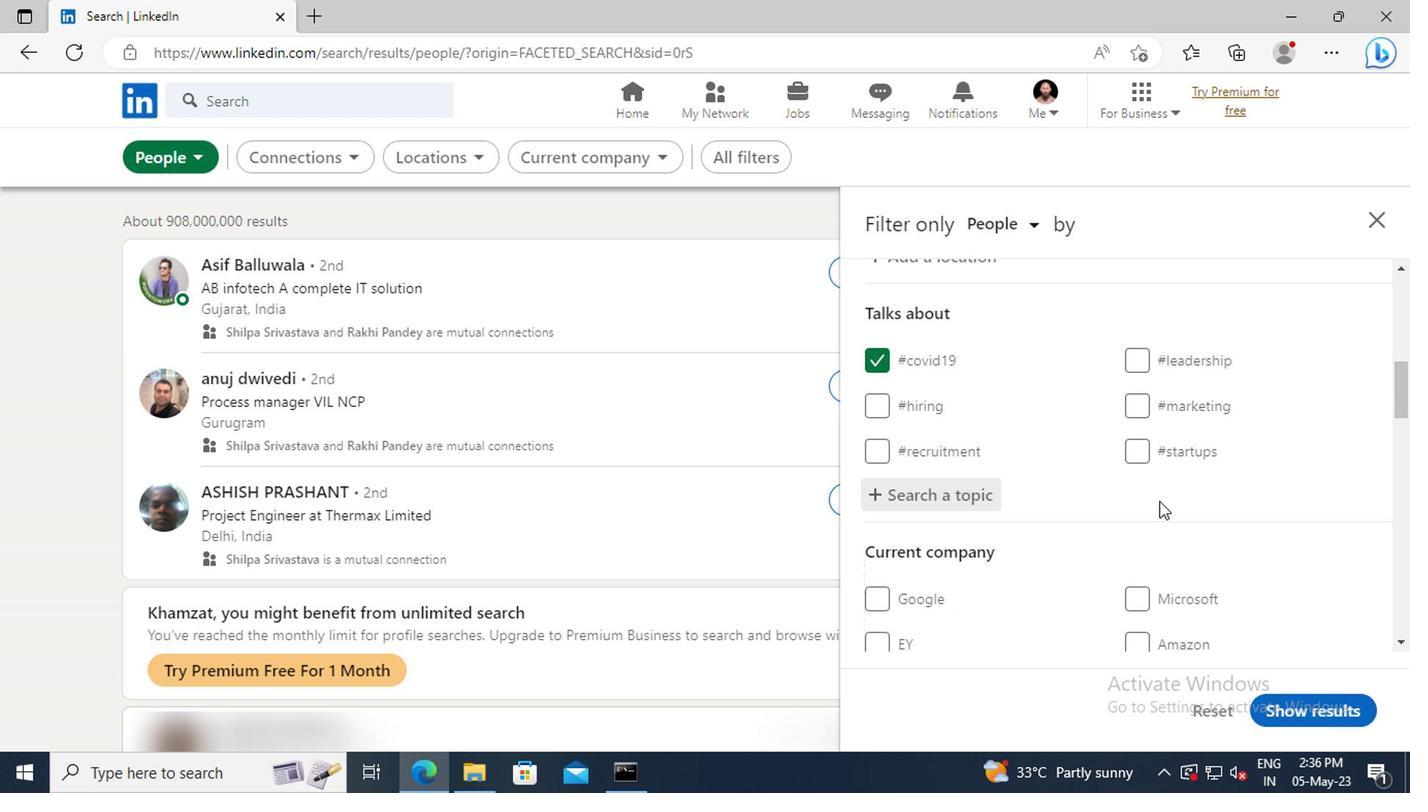
Action: Mouse scrolled (1154, 502) with delta (0, 0)
Screenshot: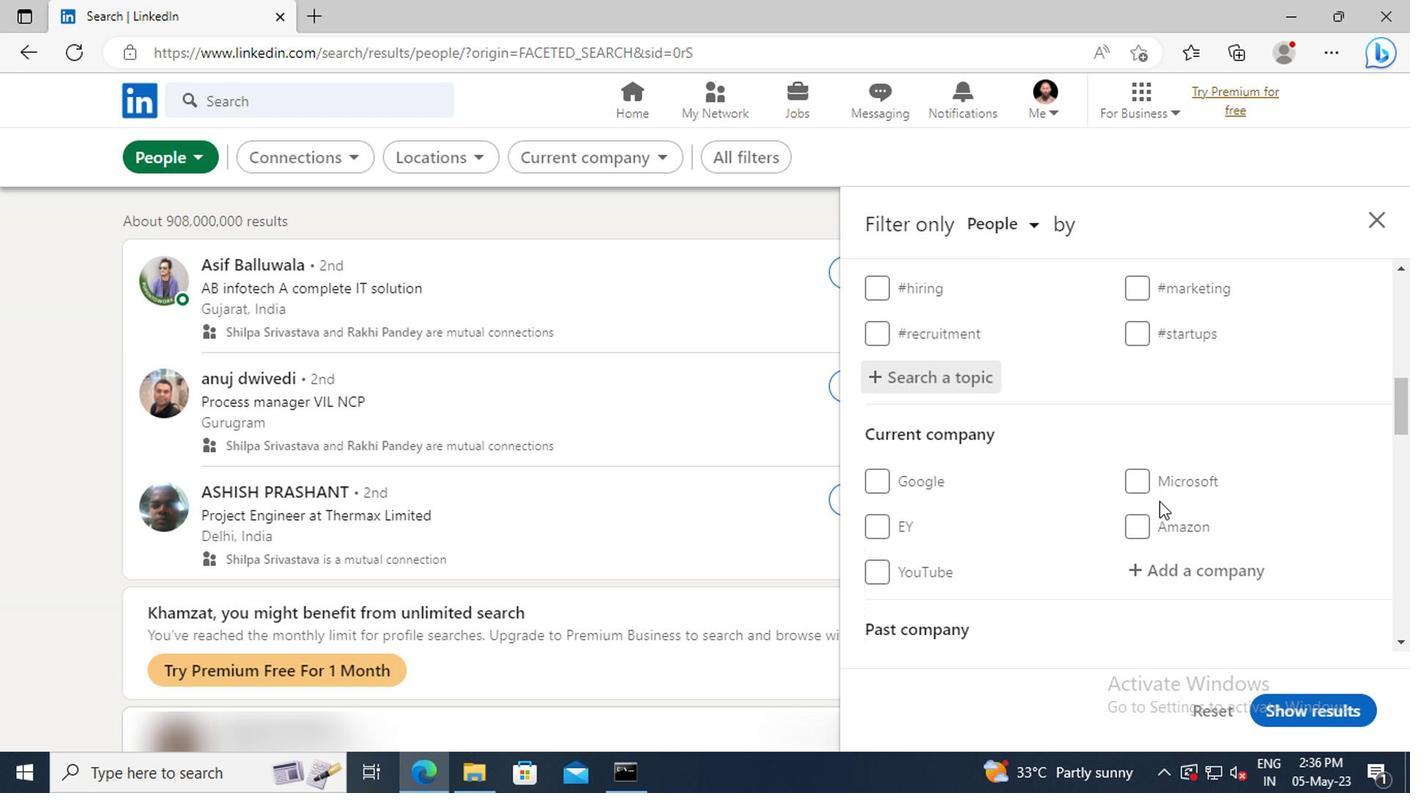 
Action: Mouse scrolled (1154, 502) with delta (0, 0)
Screenshot: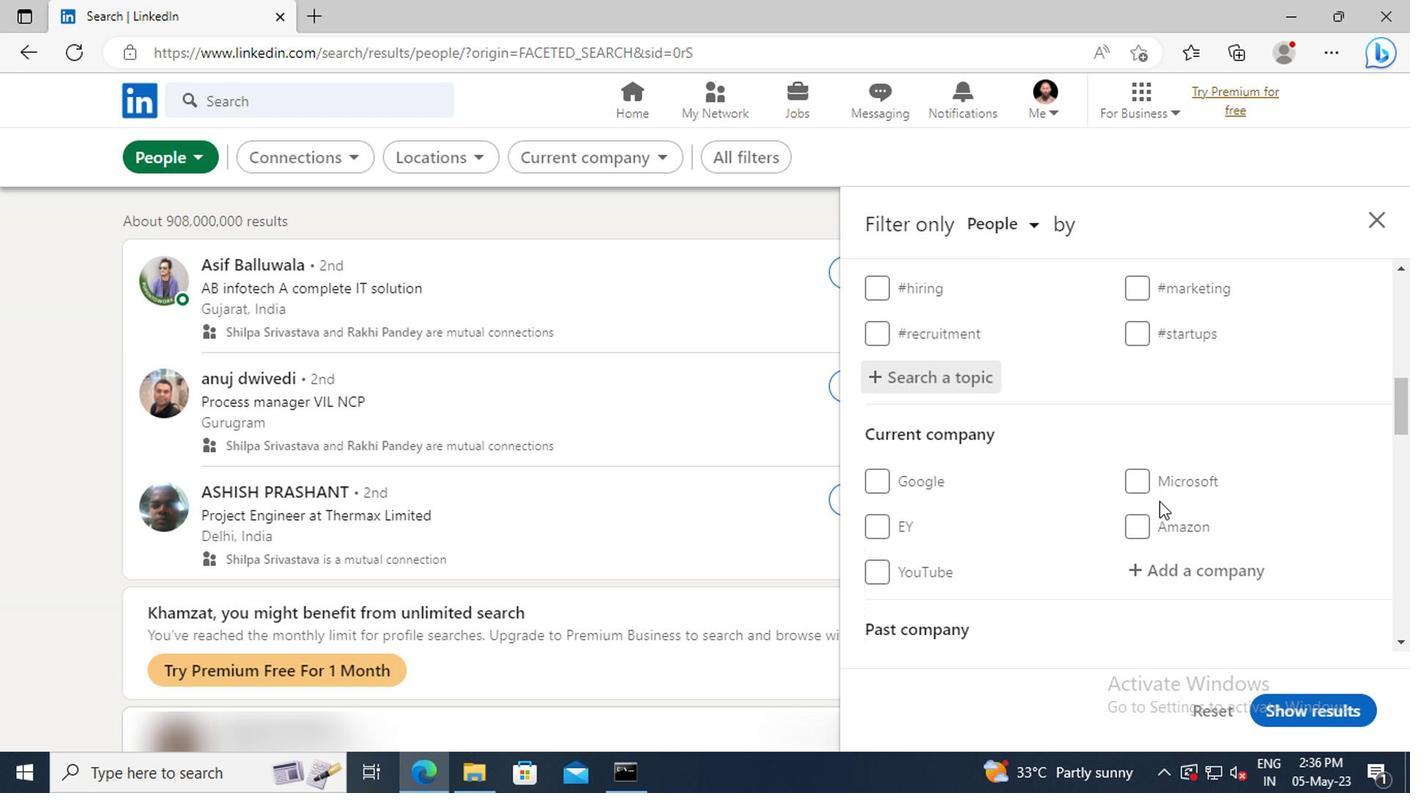 
Action: Mouse moved to (1155, 503)
Screenshot: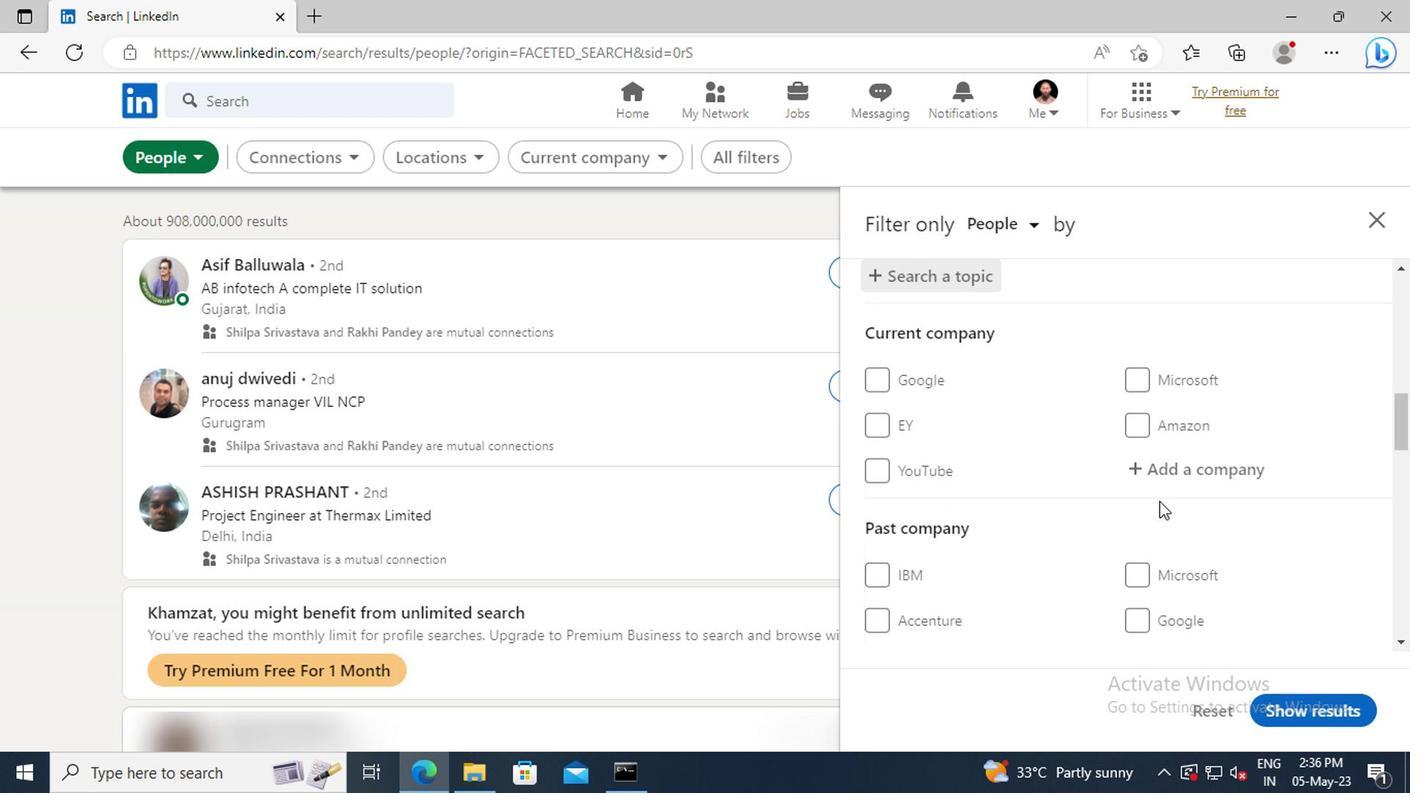 
Action: Mouse scrolled (1155, 502) with delta (0, 0)
Screenshot: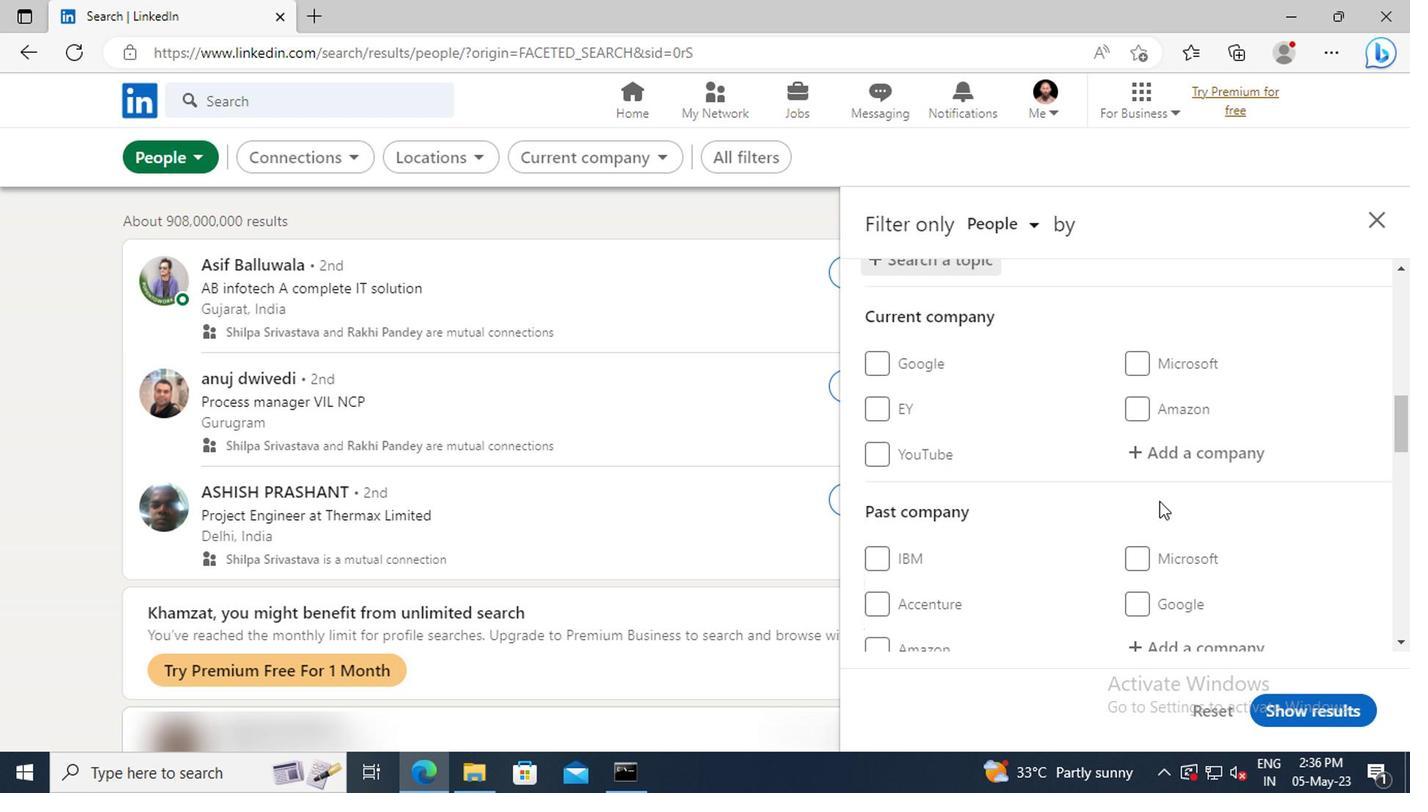 
Action: Mouse scrolled (1155, 502) with delta (0, 0)
Screenshot: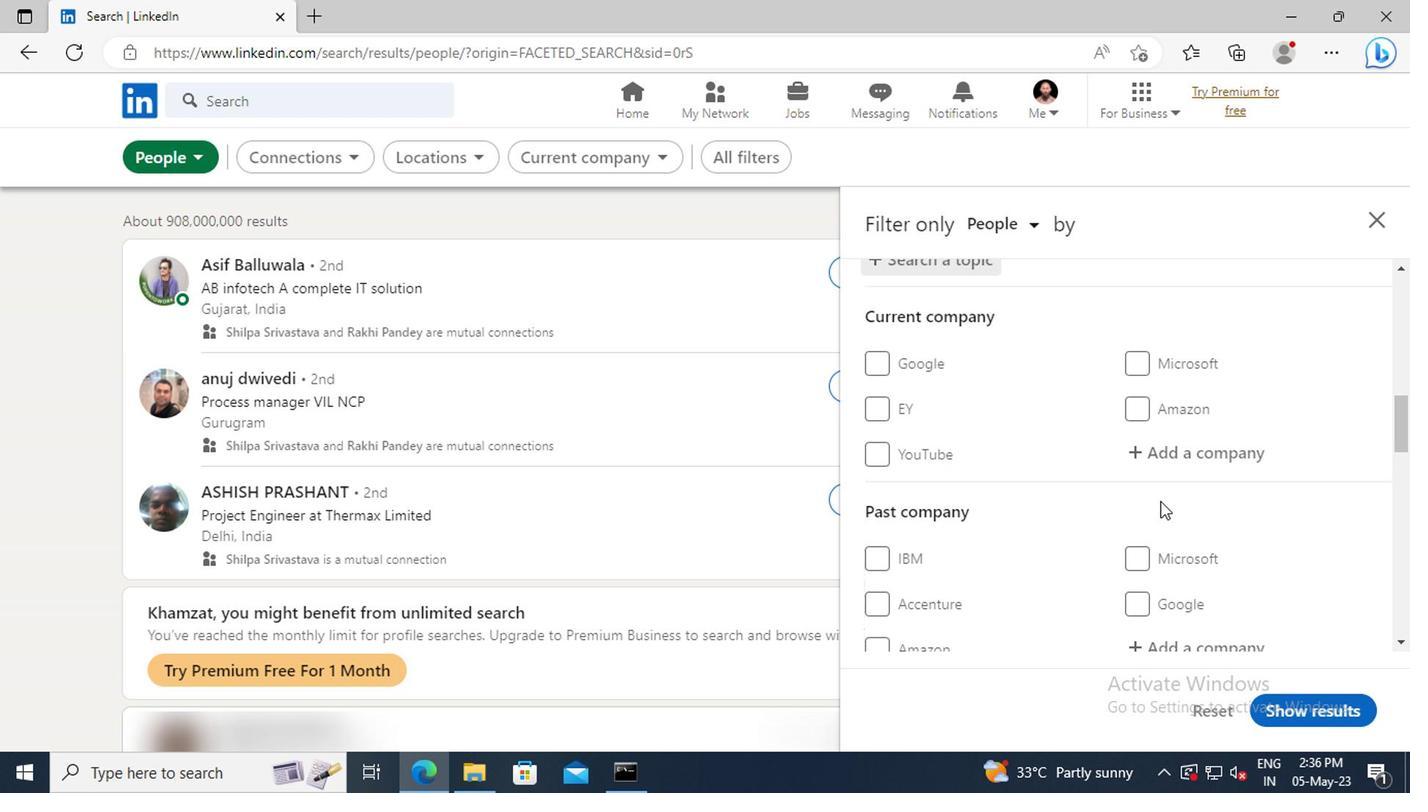 
Action: Mouse scrolled (1155, 502) with delta (0, 0)
Screenshot: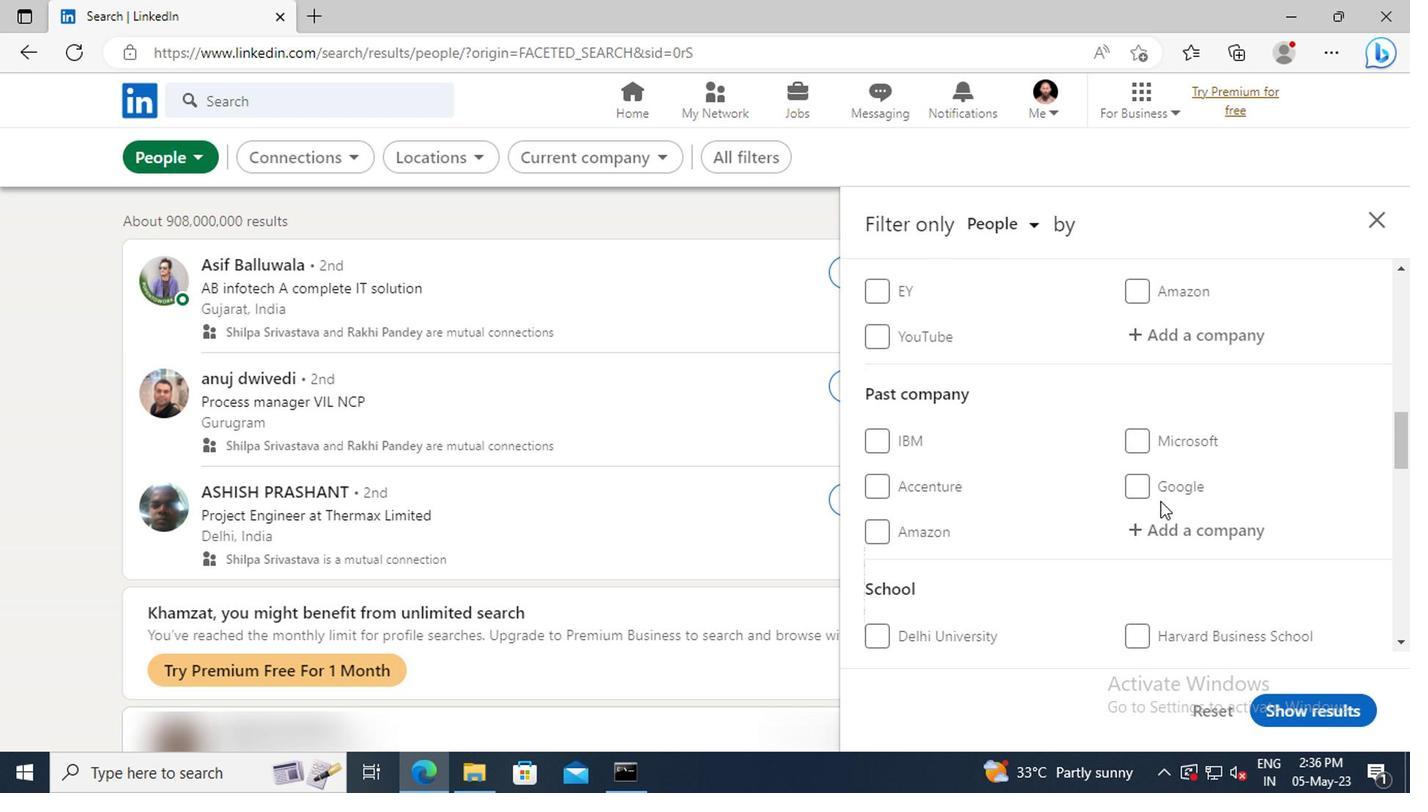 
Action: Mouse scrolled (1155, 502) with delta (0, 0)
Screenshot: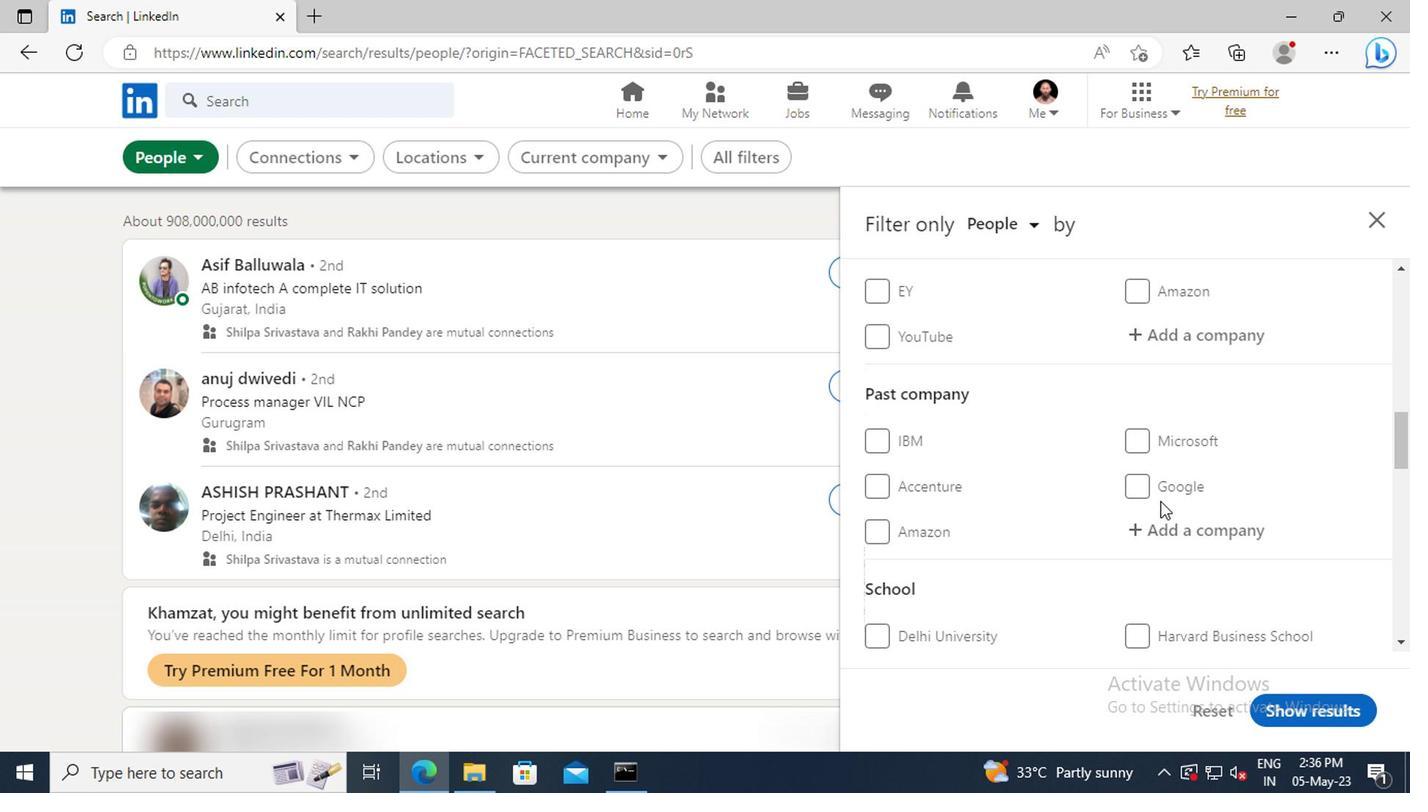 
Action: Mouse scrolled (1155, 502) with delta (0, 0)
Screenshot: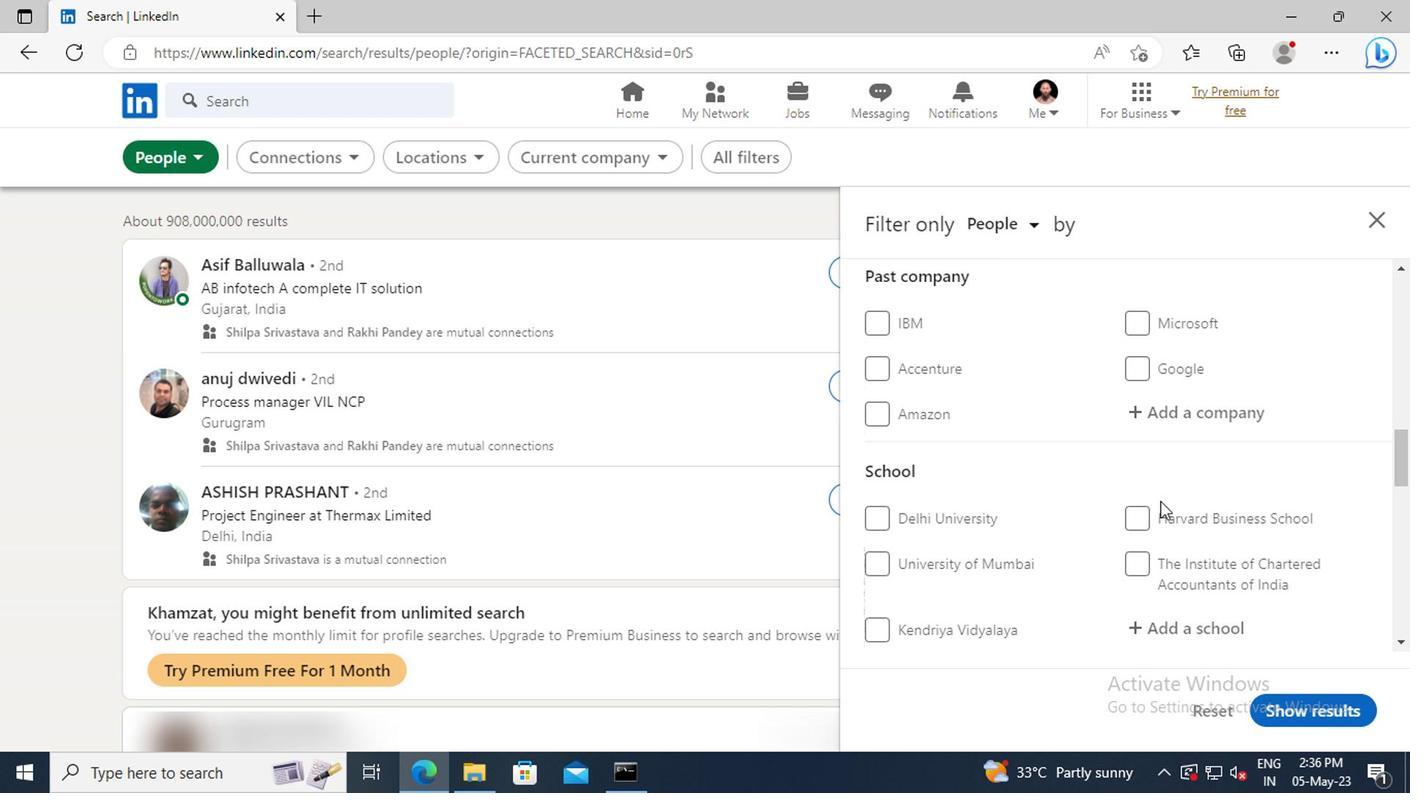 
Action: Mouse scrolled (1155, 502) with delta (0, 0)
Screenshot: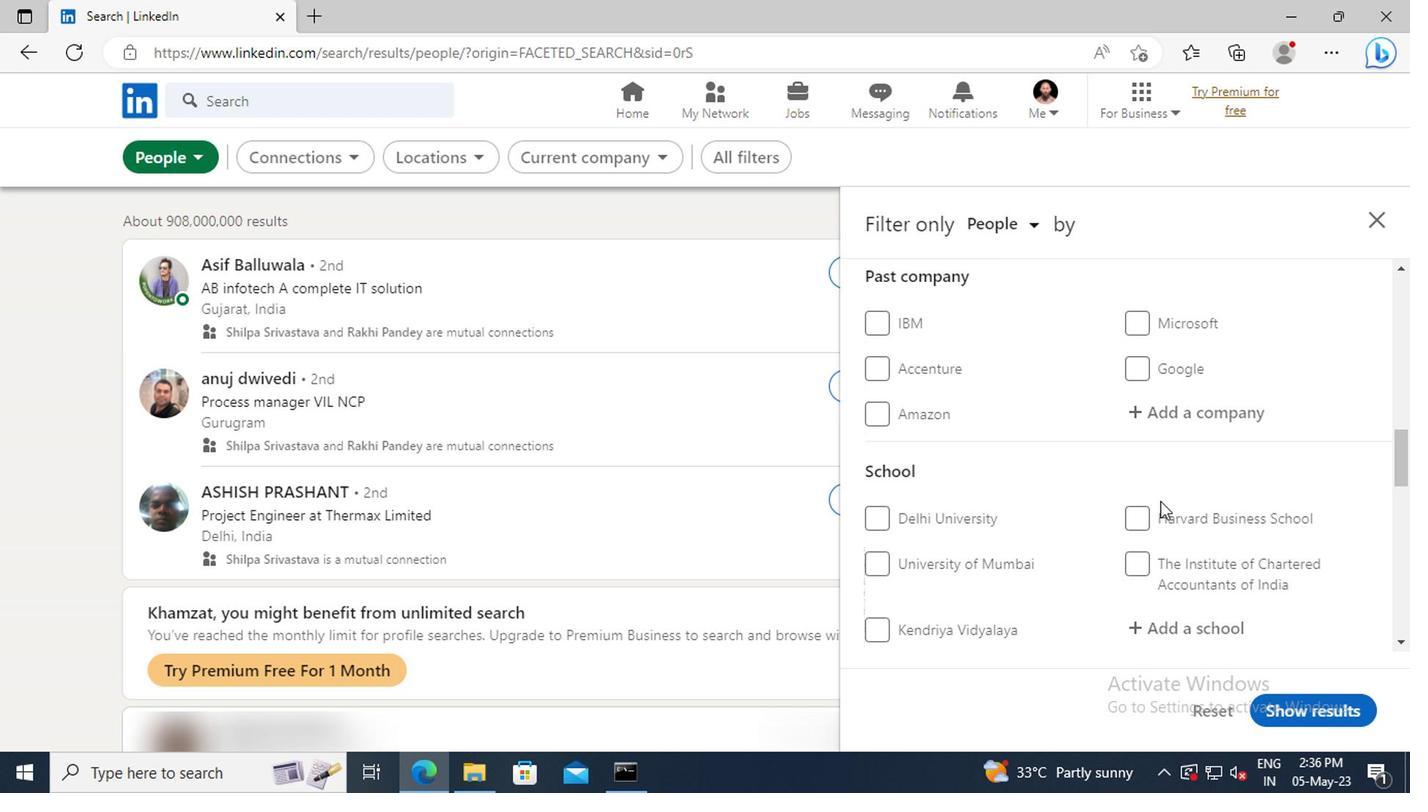 
Action: Mouse scrolled (1155, 502) with delta (0, 0)
Screenshot: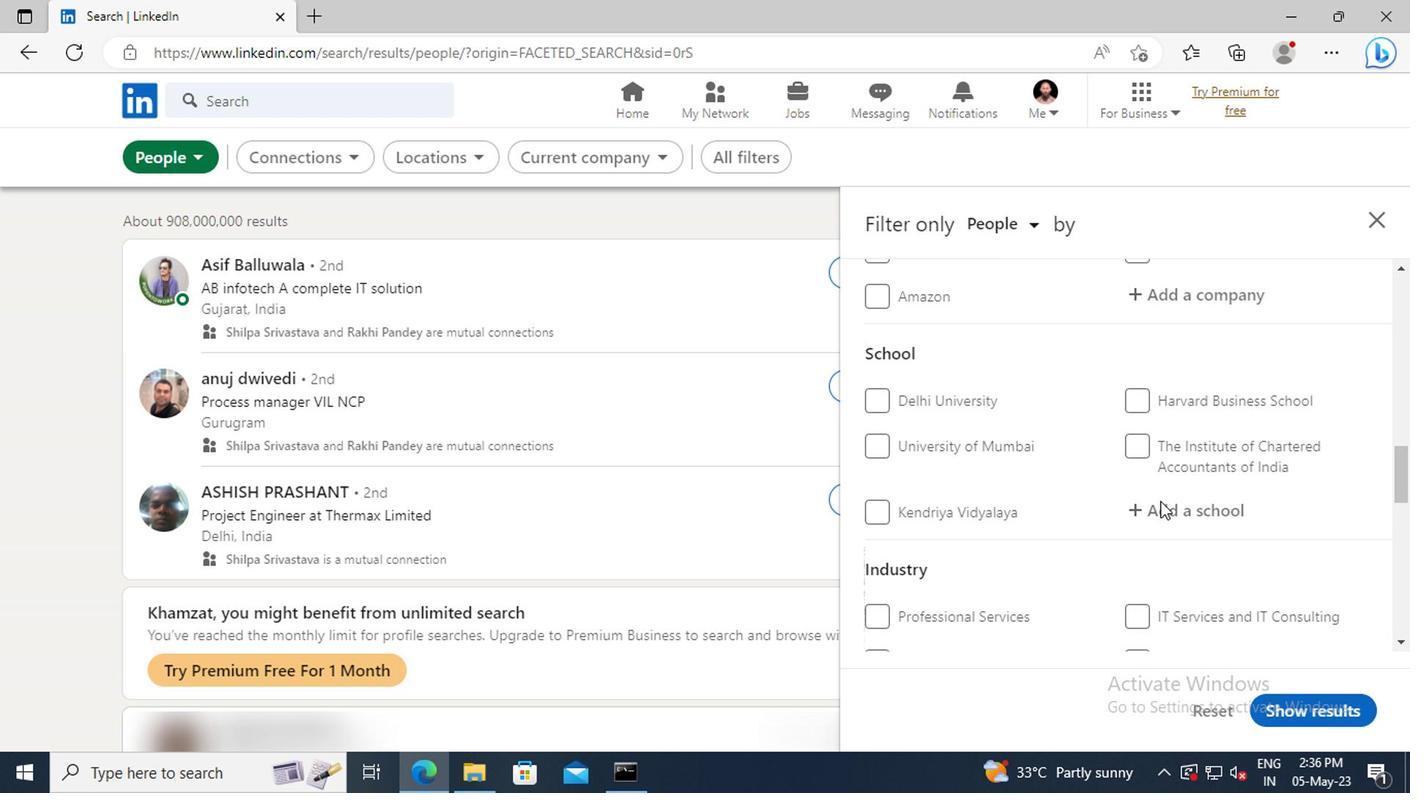 
Action: Mouse scrolled (1155, 502) with delta (0, 0)
Screenshot: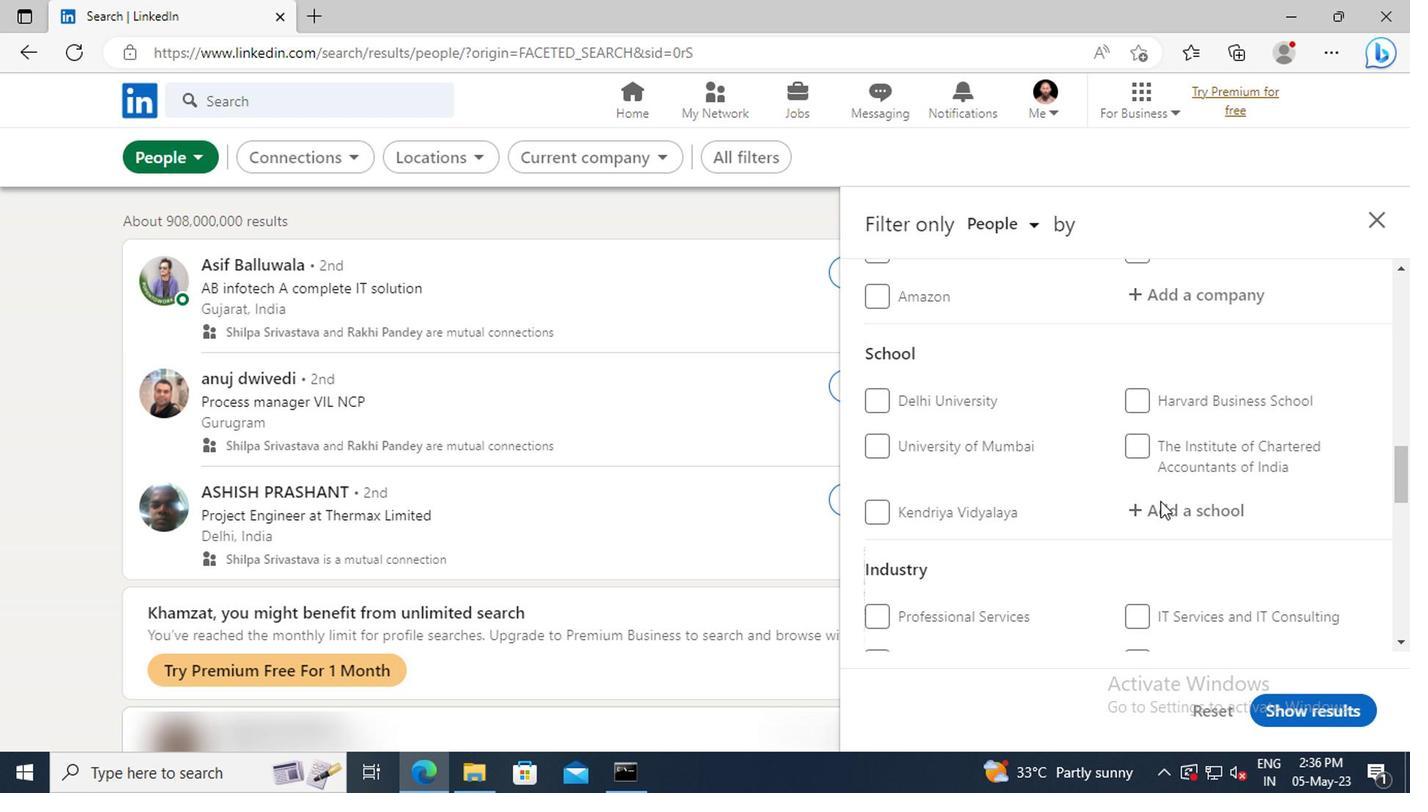 
Action: Mouse scrolled (1155, 502) with delta (0, 0)
Screenshot: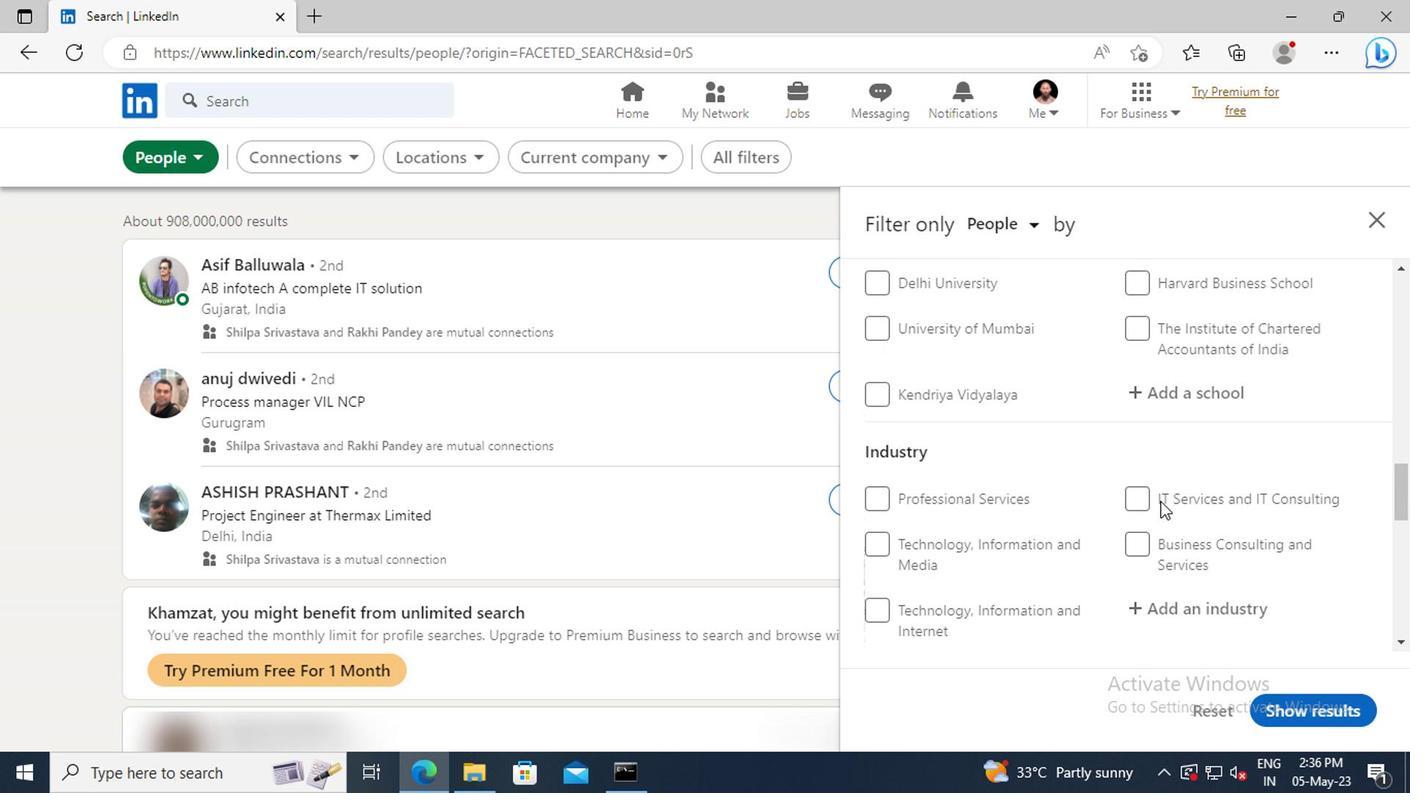 
Action: Mouse scrolled (1155, 502) with delta (0, 0)
Screenshot: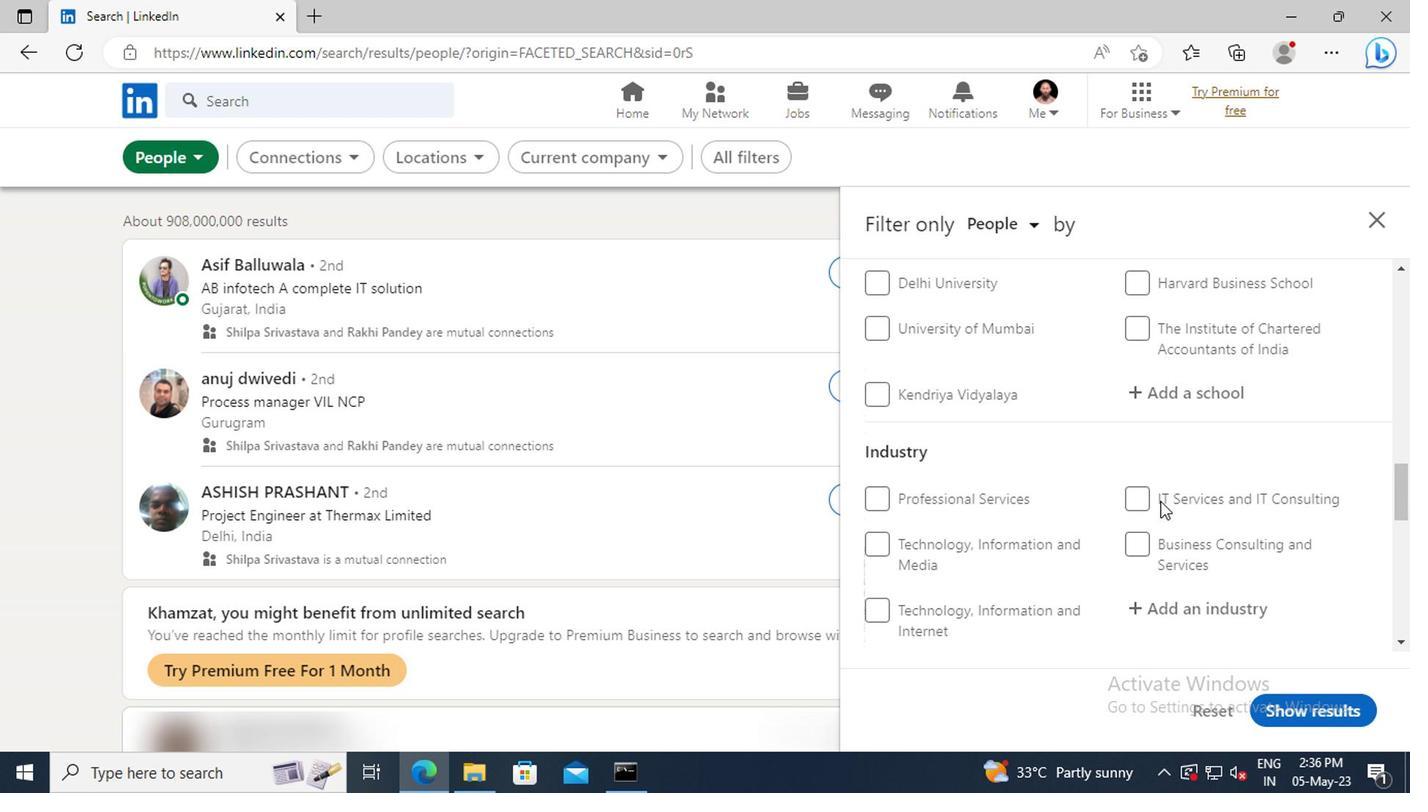 
Action: Mouse scrolled (1155, 502) with delta (0, 0)
Screenshot: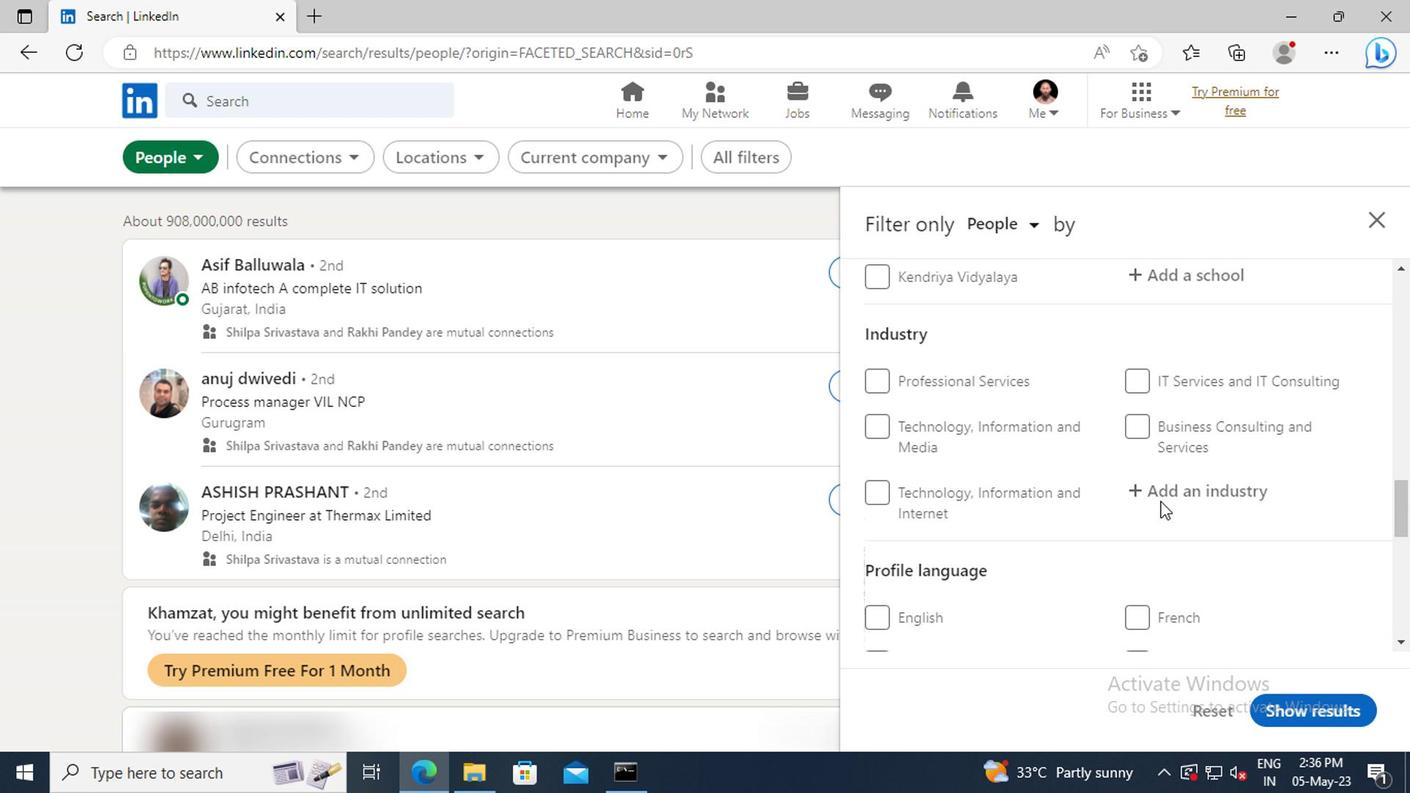
Action: Mouse scrolled (1155, 502) with delta (0, 0)
Screenshot: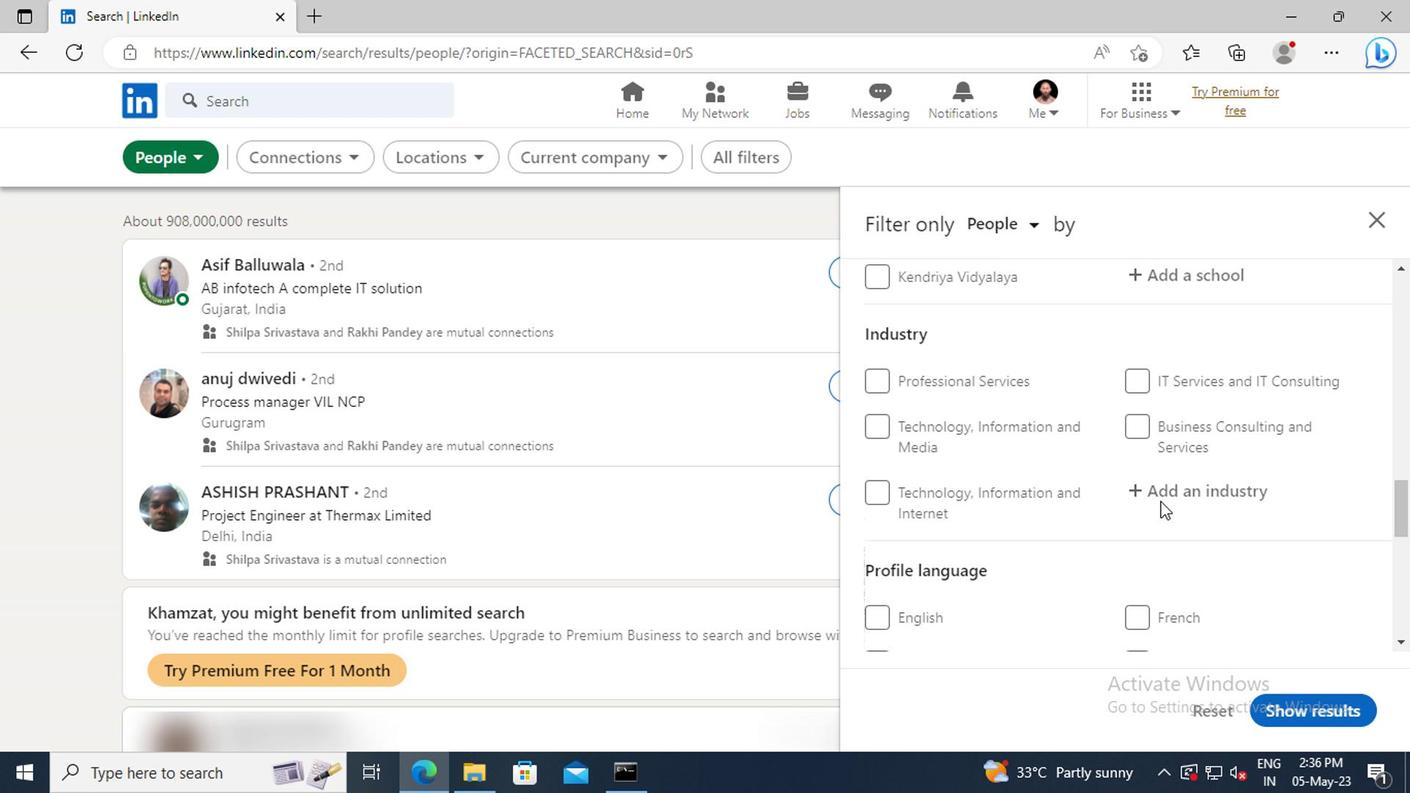 
Action: Mouse moved to (1133, 546)
Screenshot: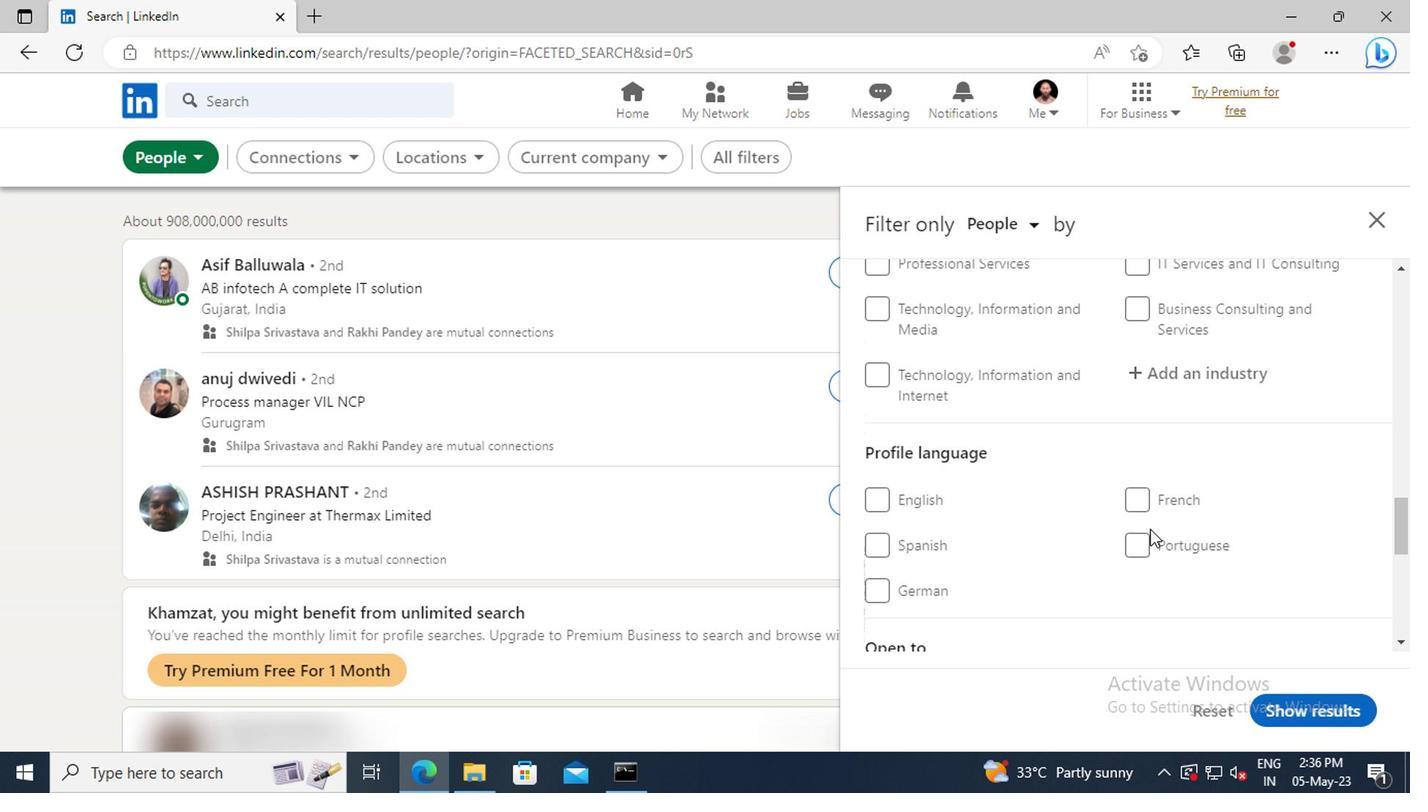 
Action: Mouse pressed left at (1133, 546)
Screenshot: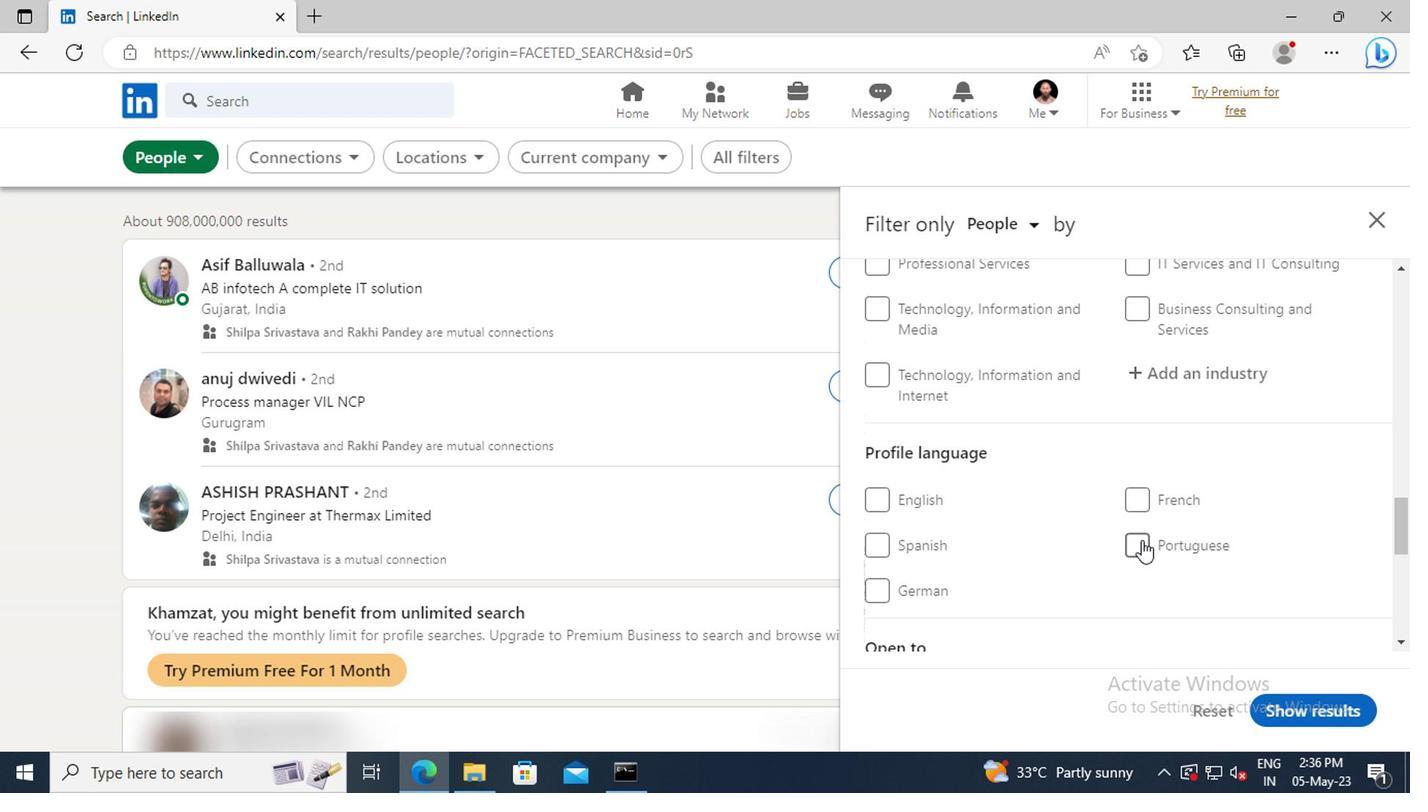 
Action: Mouse moved to (1160, 509)
Screenshot: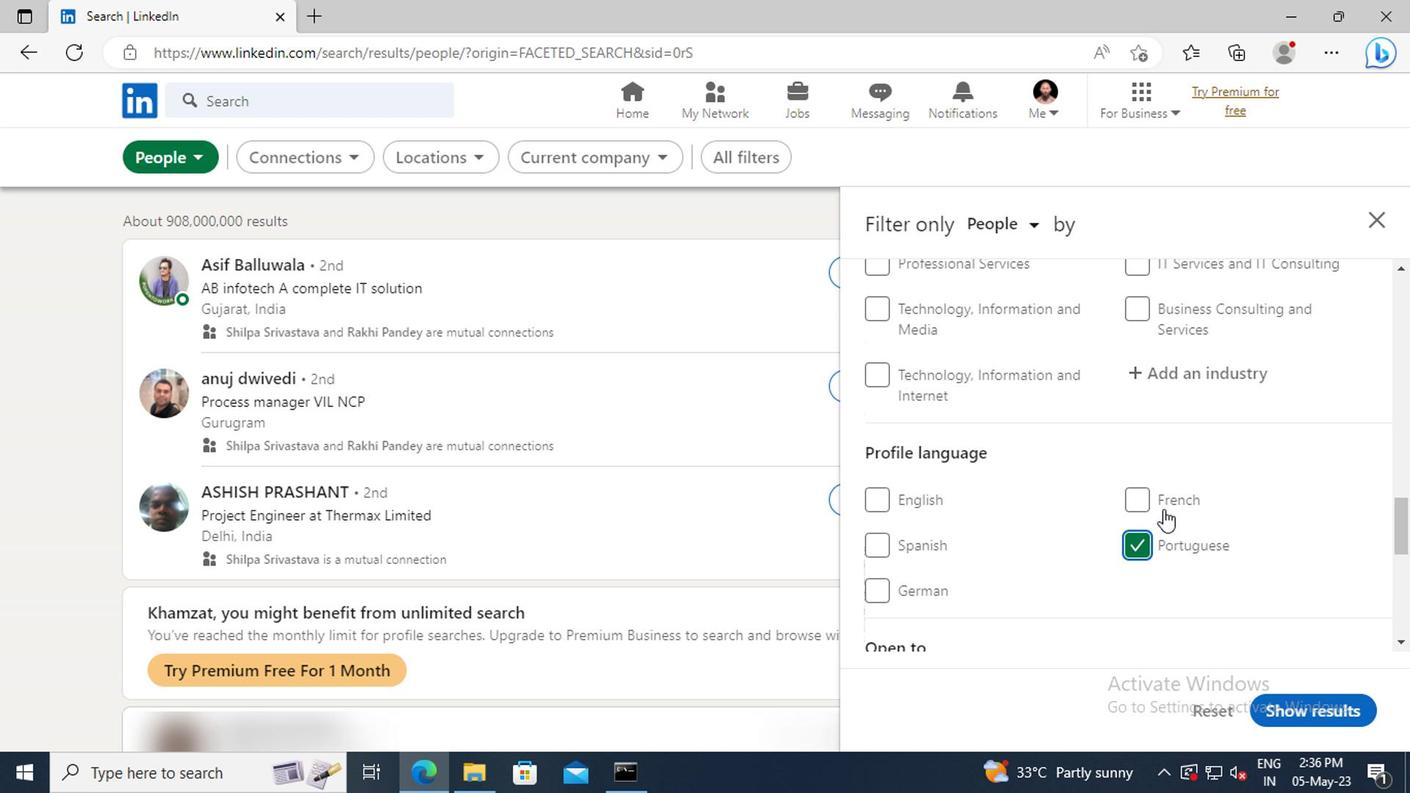 
Action: Mouse scrolled (1160, 510) with delta (0, 0)
Screenshot: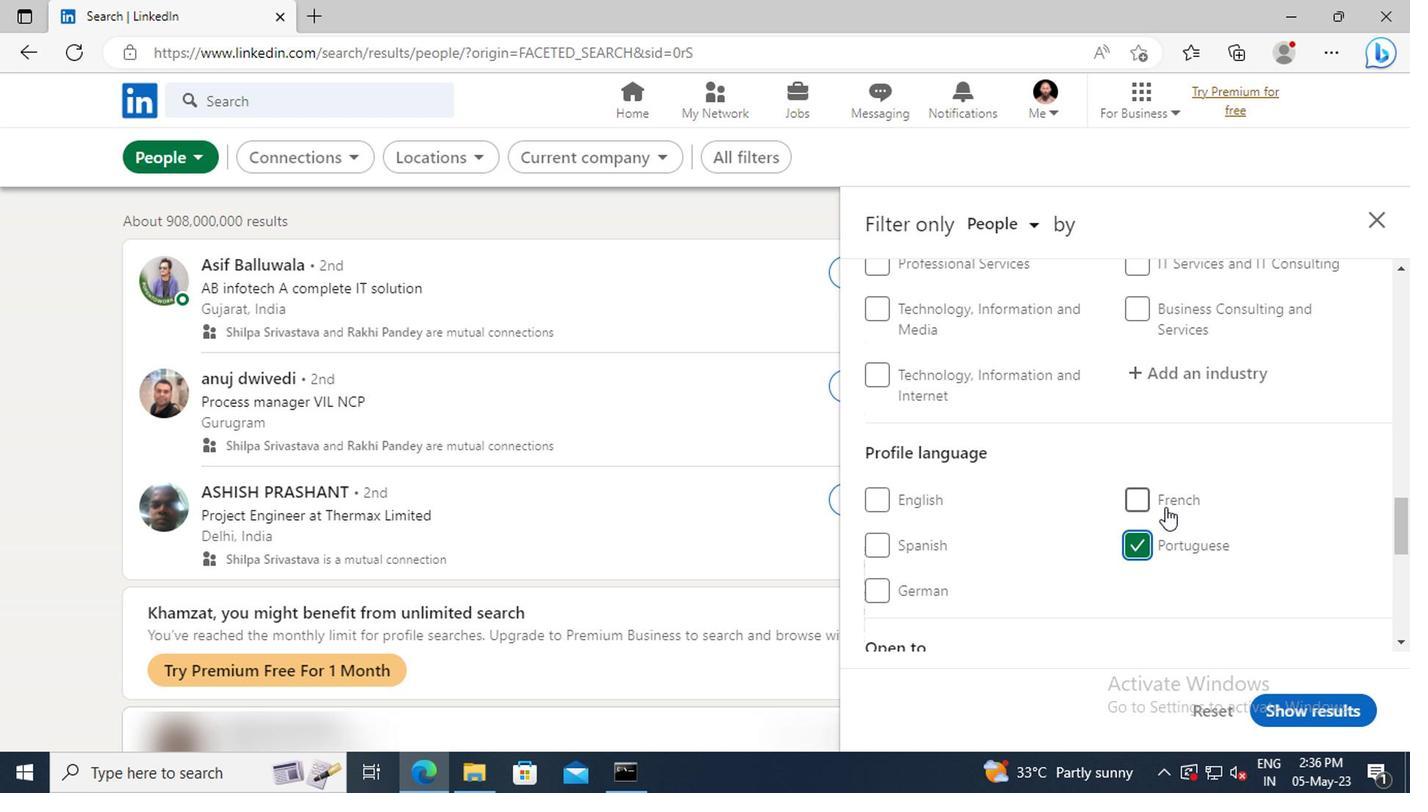 
Action: Mouse scrolled (1160, 510) with delta (0, 0)
Screenshot: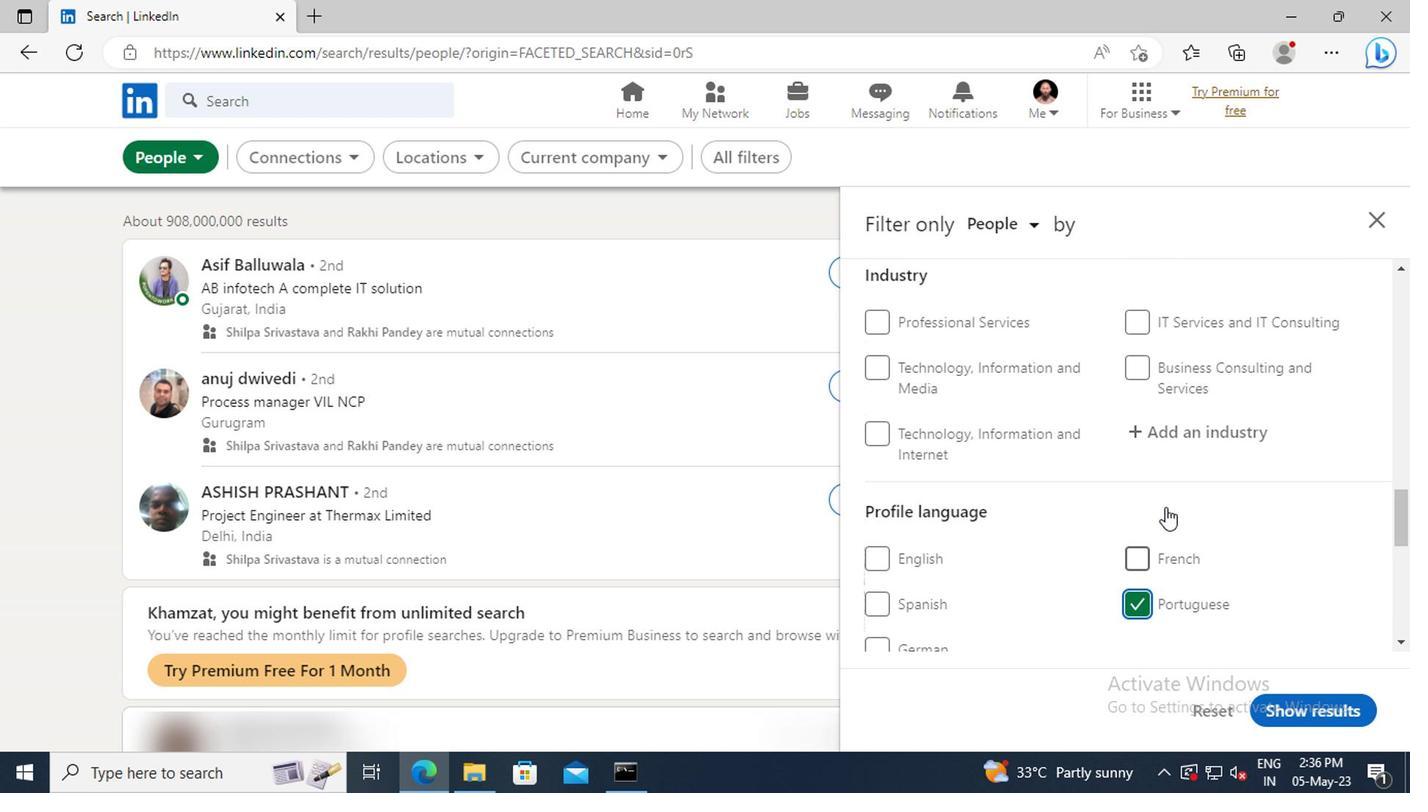 
Action: Mouse scrolled (1160, 510) with delta (0, 0)
Screenshot: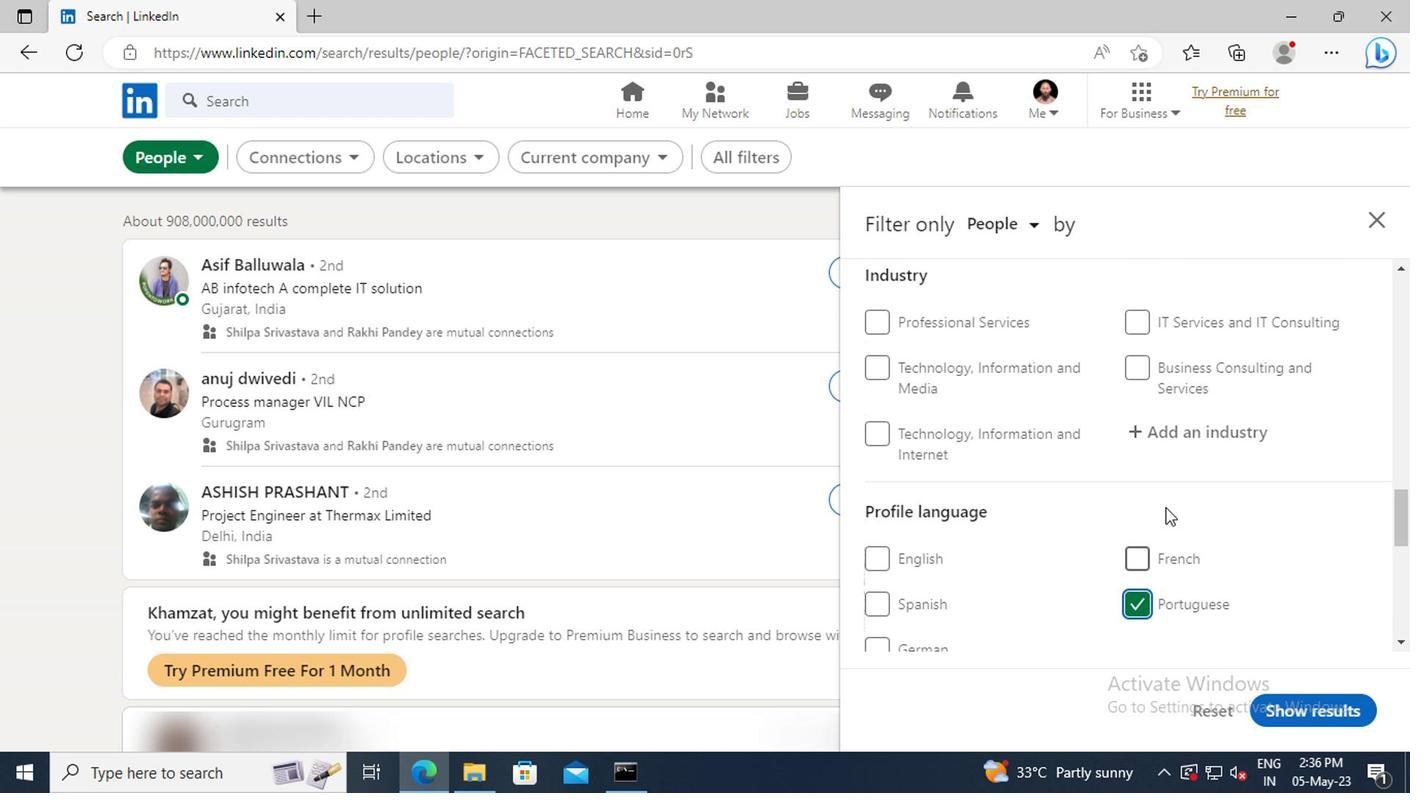 
Action: Mouse scrolled (1160, 510) with delta (0, 0)
Screenshot: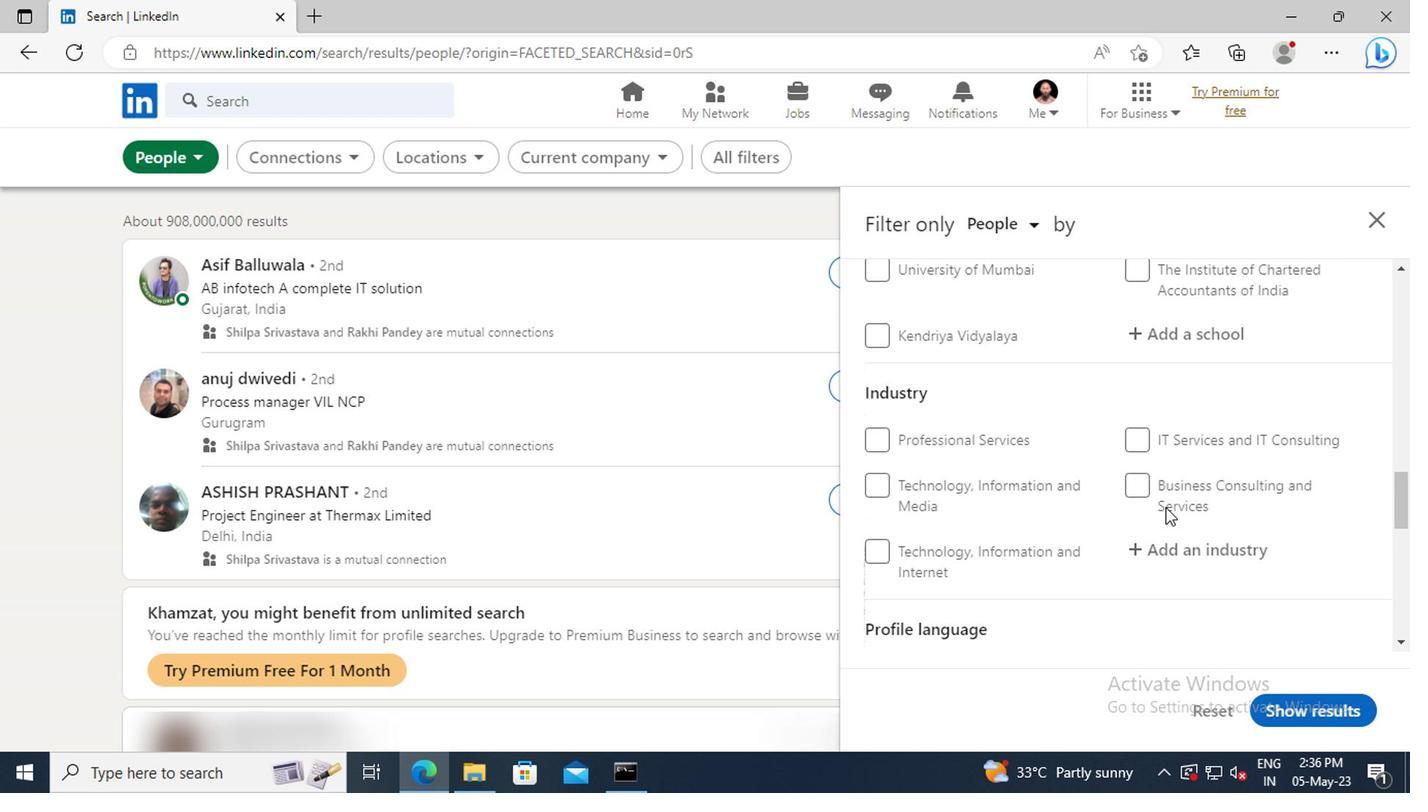
Action: Mouse scrolled (1160, 510) with delta (0, 0)
Screenshot: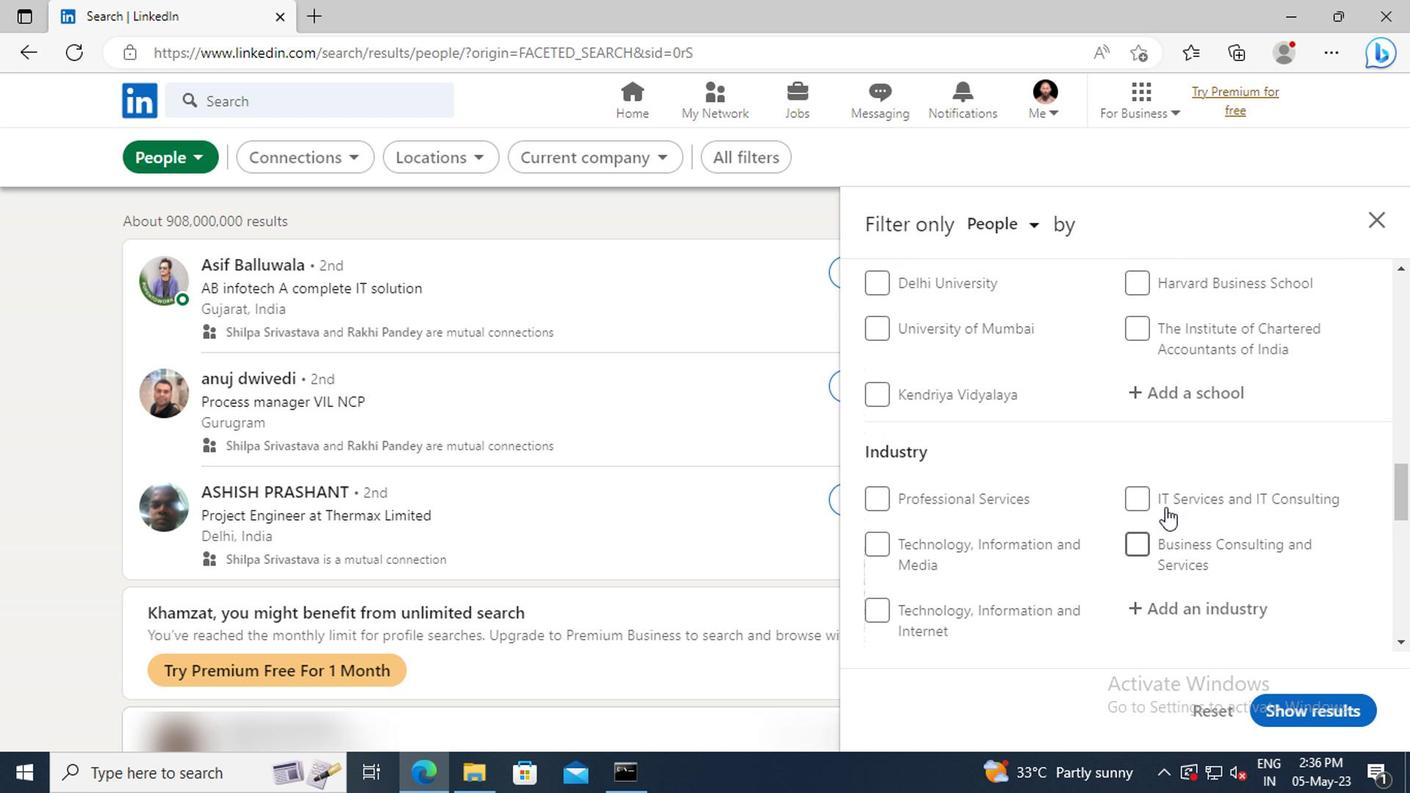 
Action: Mouse scrolled (1160, 510) with delta (0, 0)
Screenshot: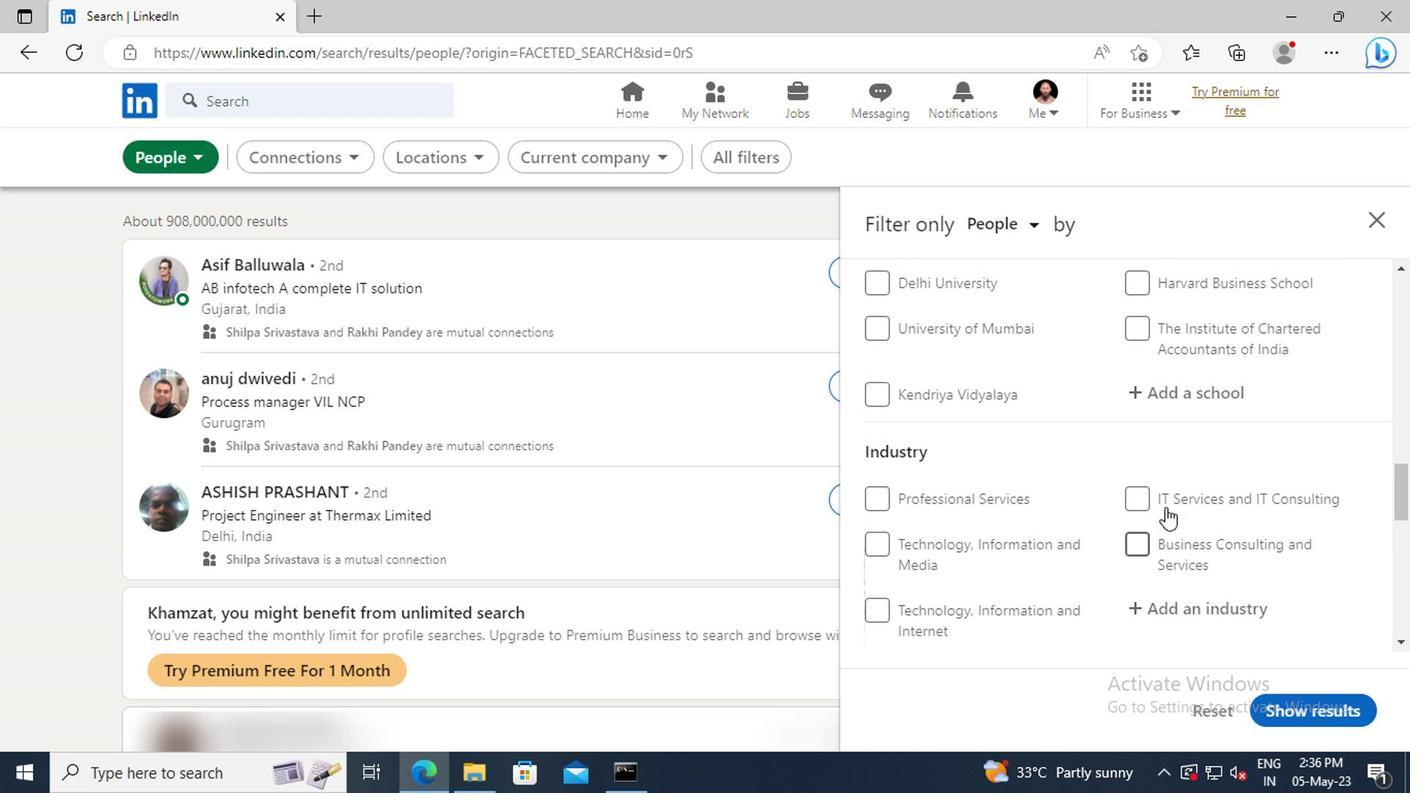 
Action: Mouse scrolled (1160, 510) with delta (0, 0)
Screenshot: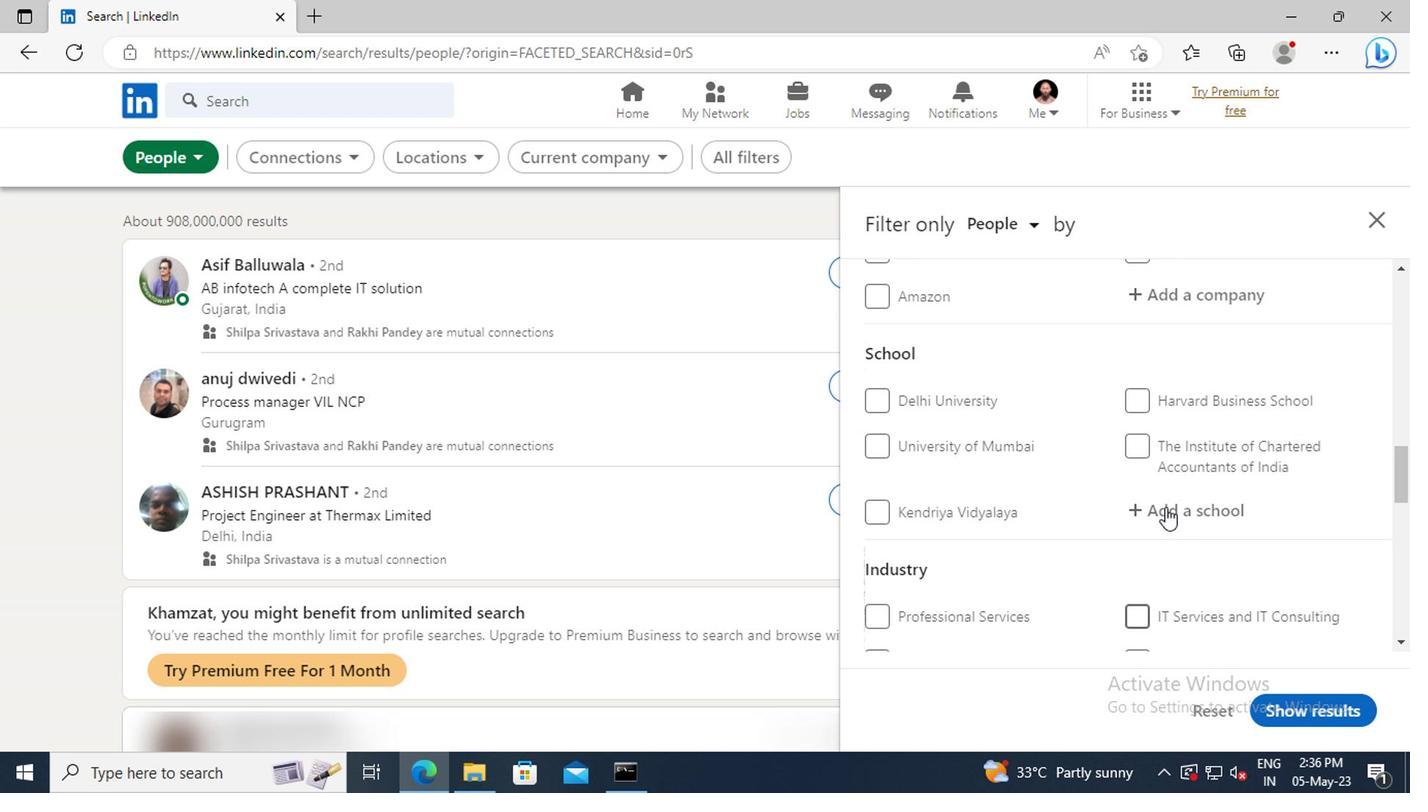 
Action: Mouse scrolled (1160, 510) with delta (0, 0)
Screenshot: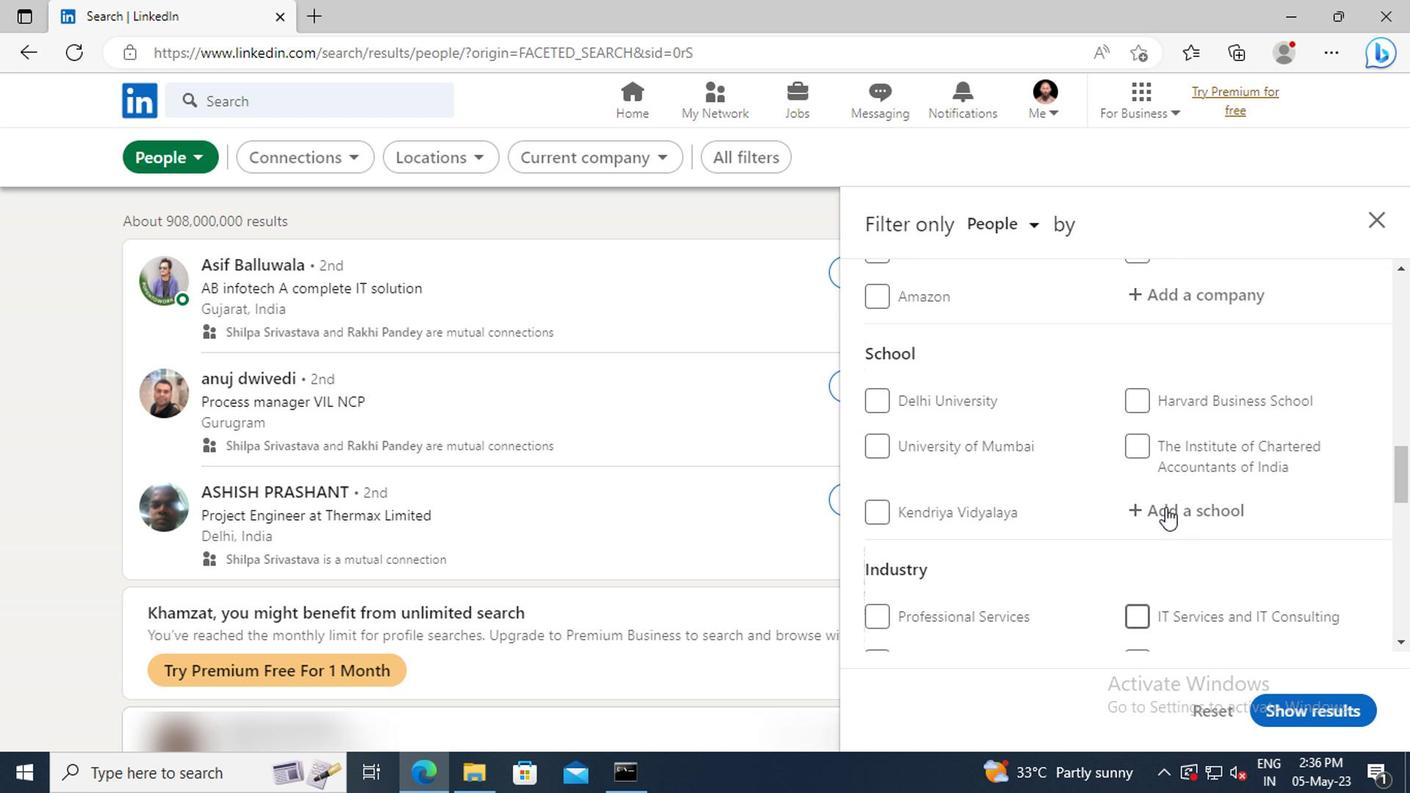 
Action: Mouse scrolled (1160, 510) with delta (0, 0)
Screenshot: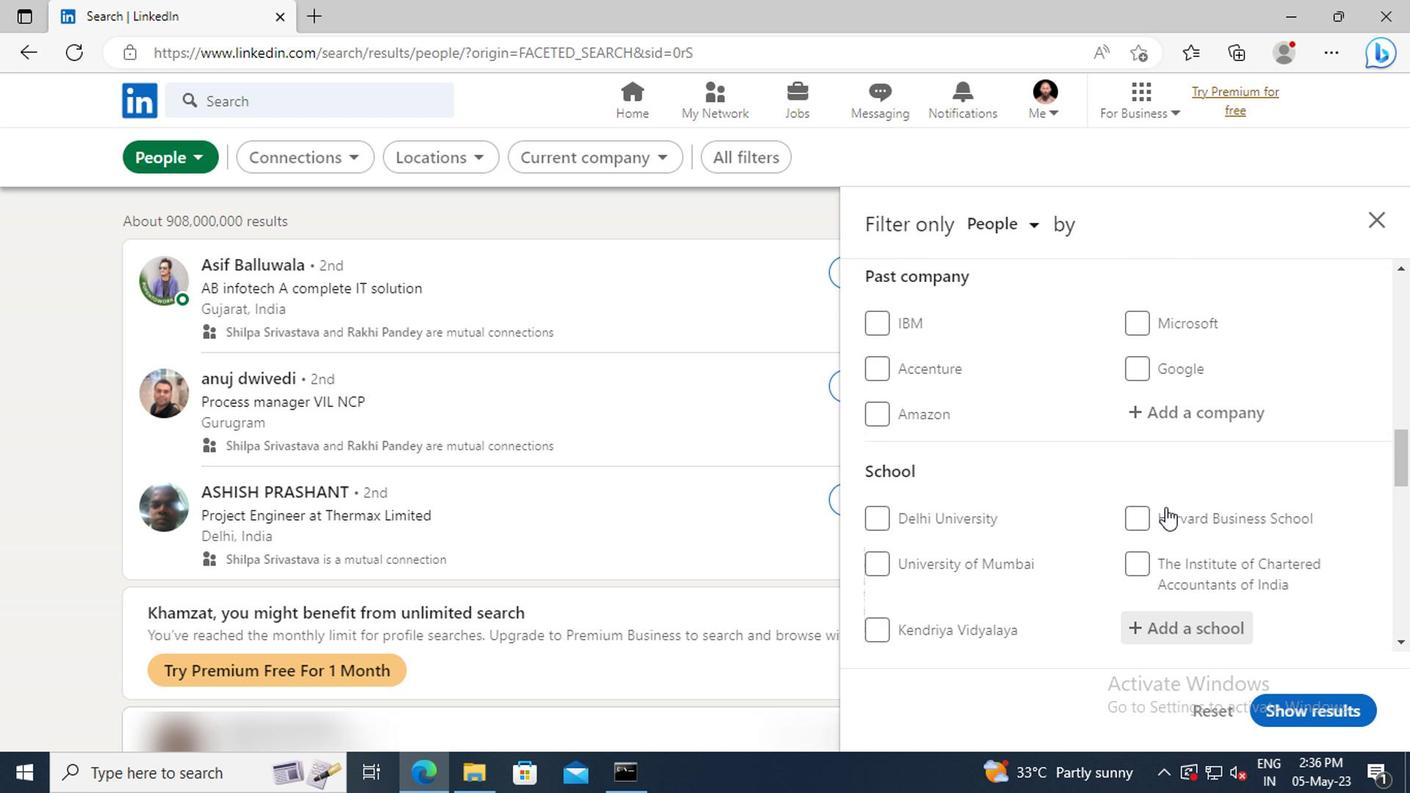 
Action: Mouse scrolled (1160, 510) with delta (0, 0)
Screenshot: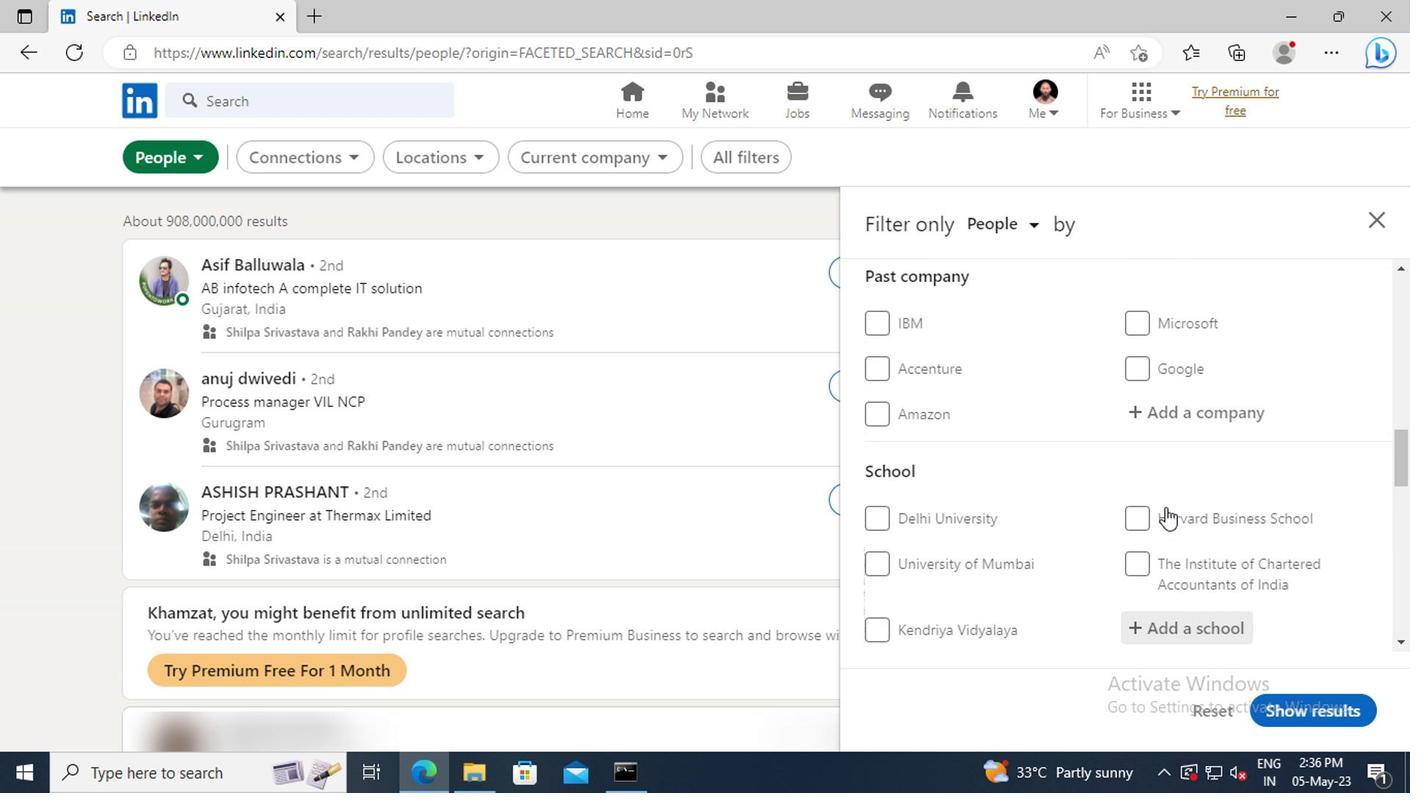
Action: Mouse scrolled (1160, 510) with delta (0, 0)
Screenshot: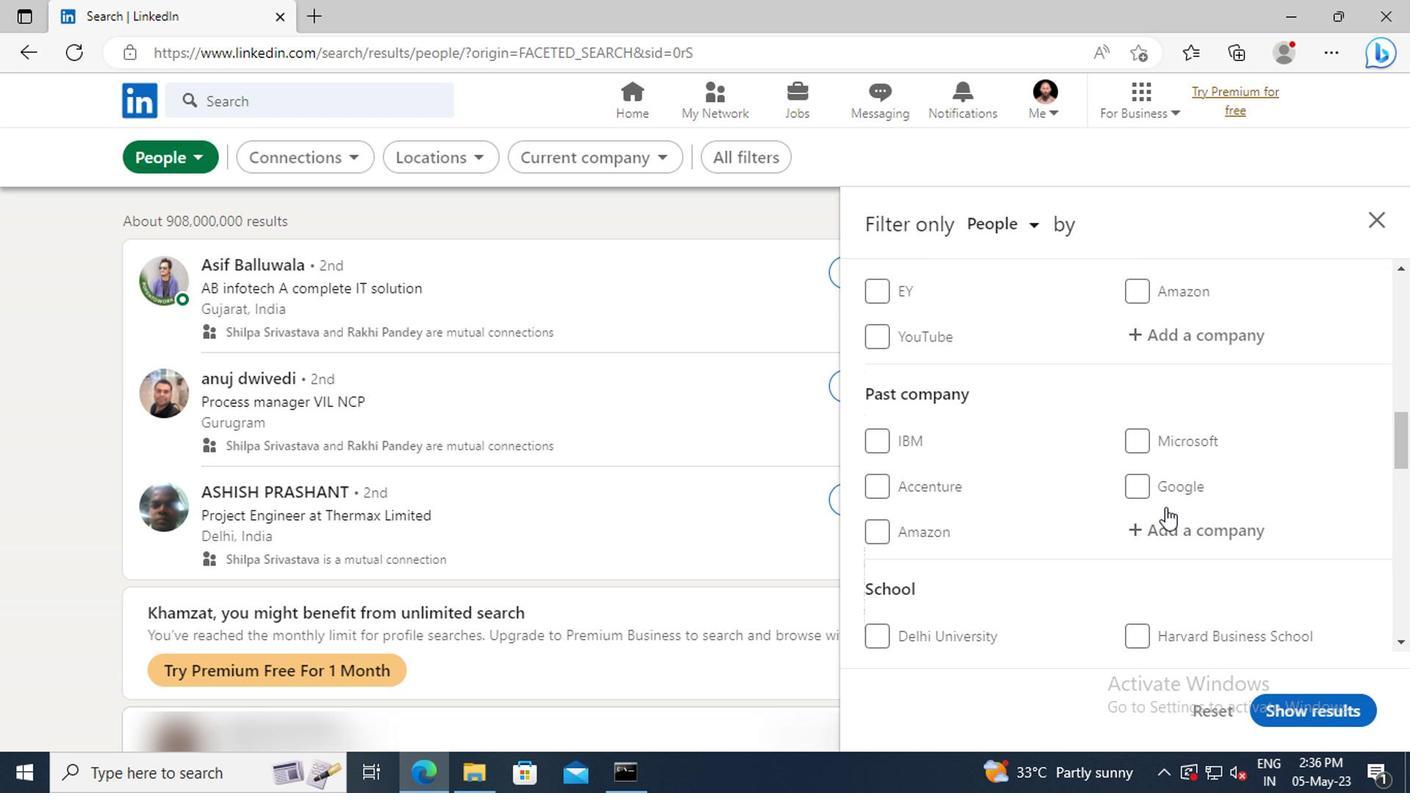 
Action: Mouse scrolled (1160, 510) with delta (0, 0)
Screenshot: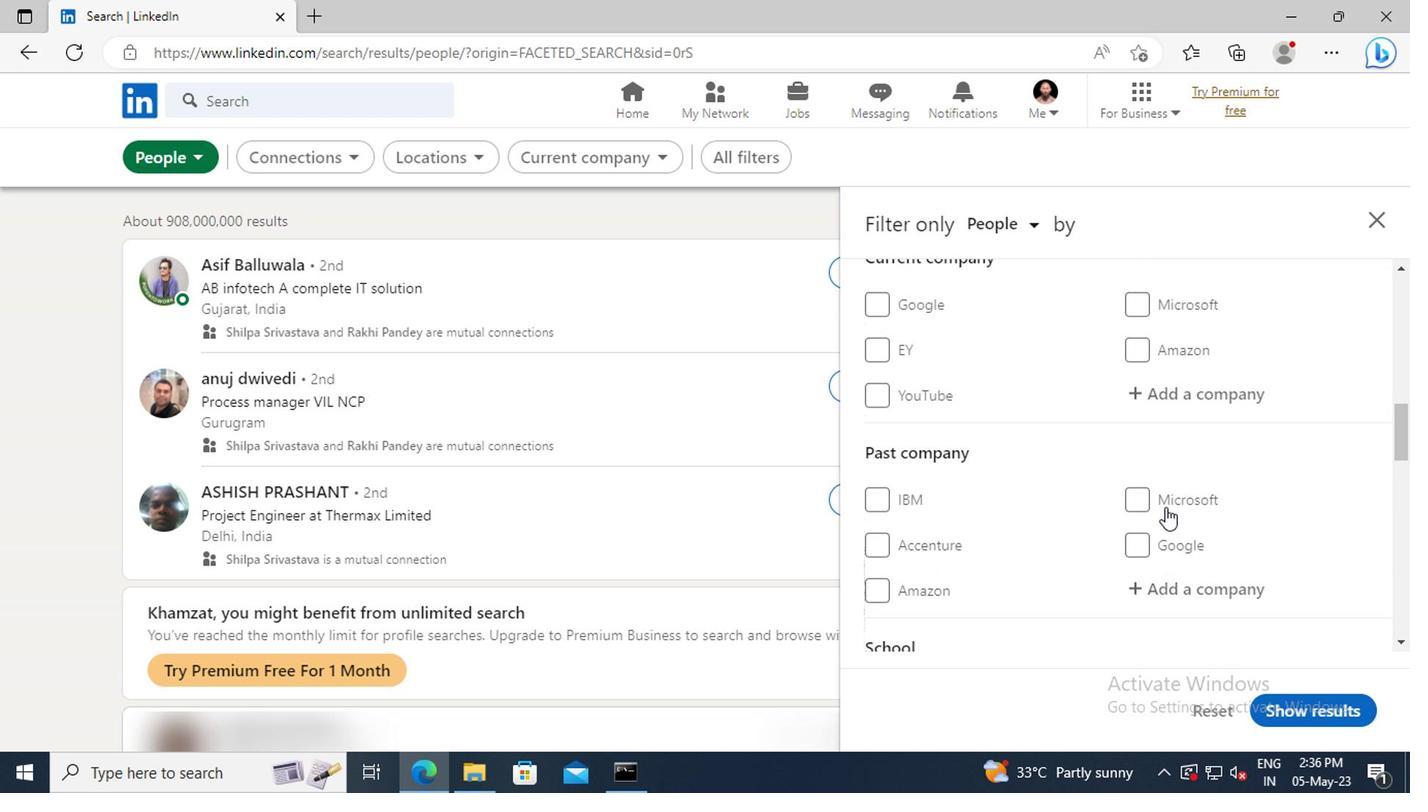 
Action: Mouse scrolled (1160, 510) with delta (0, 0)
Screenshot: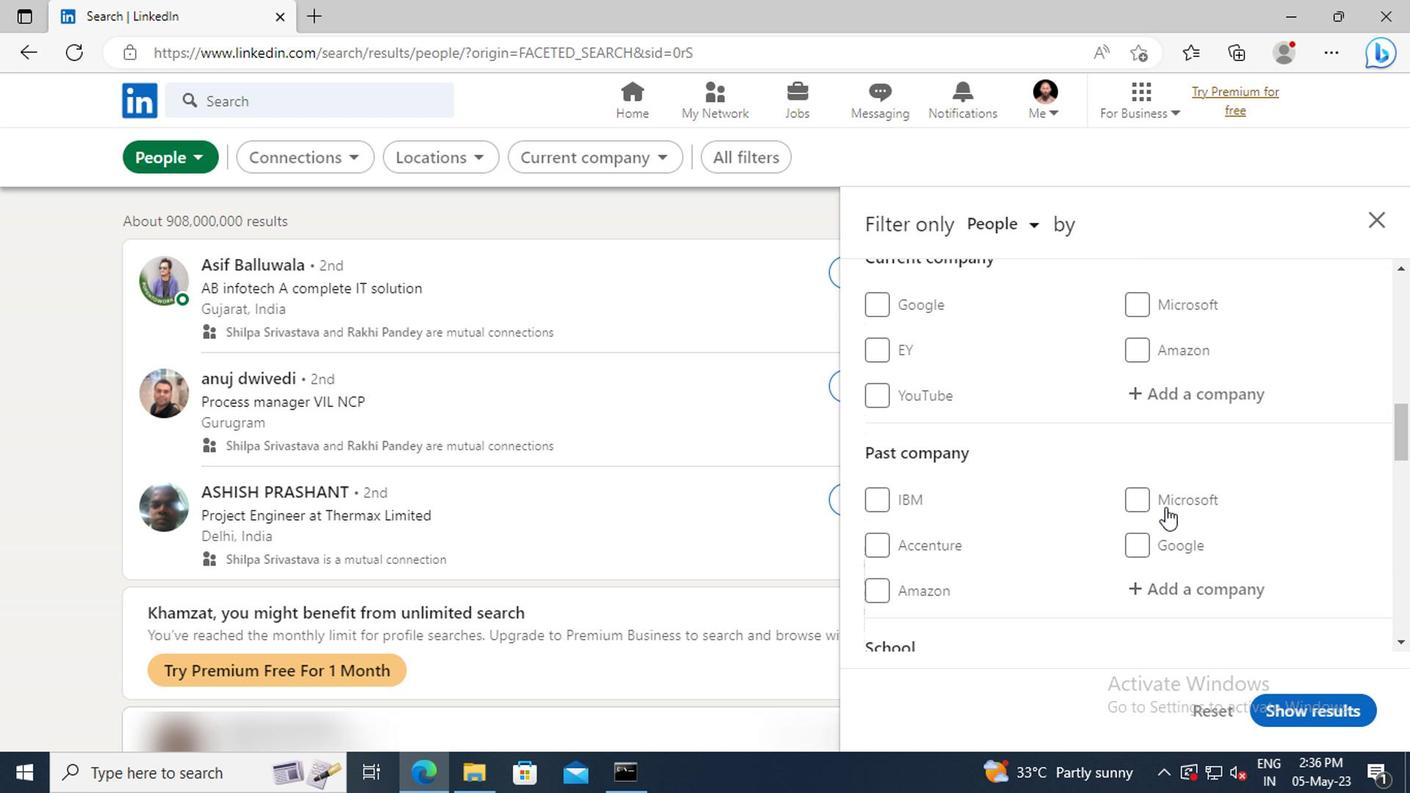 
Action: Mouse moved to (1160, 507)
Screenshot: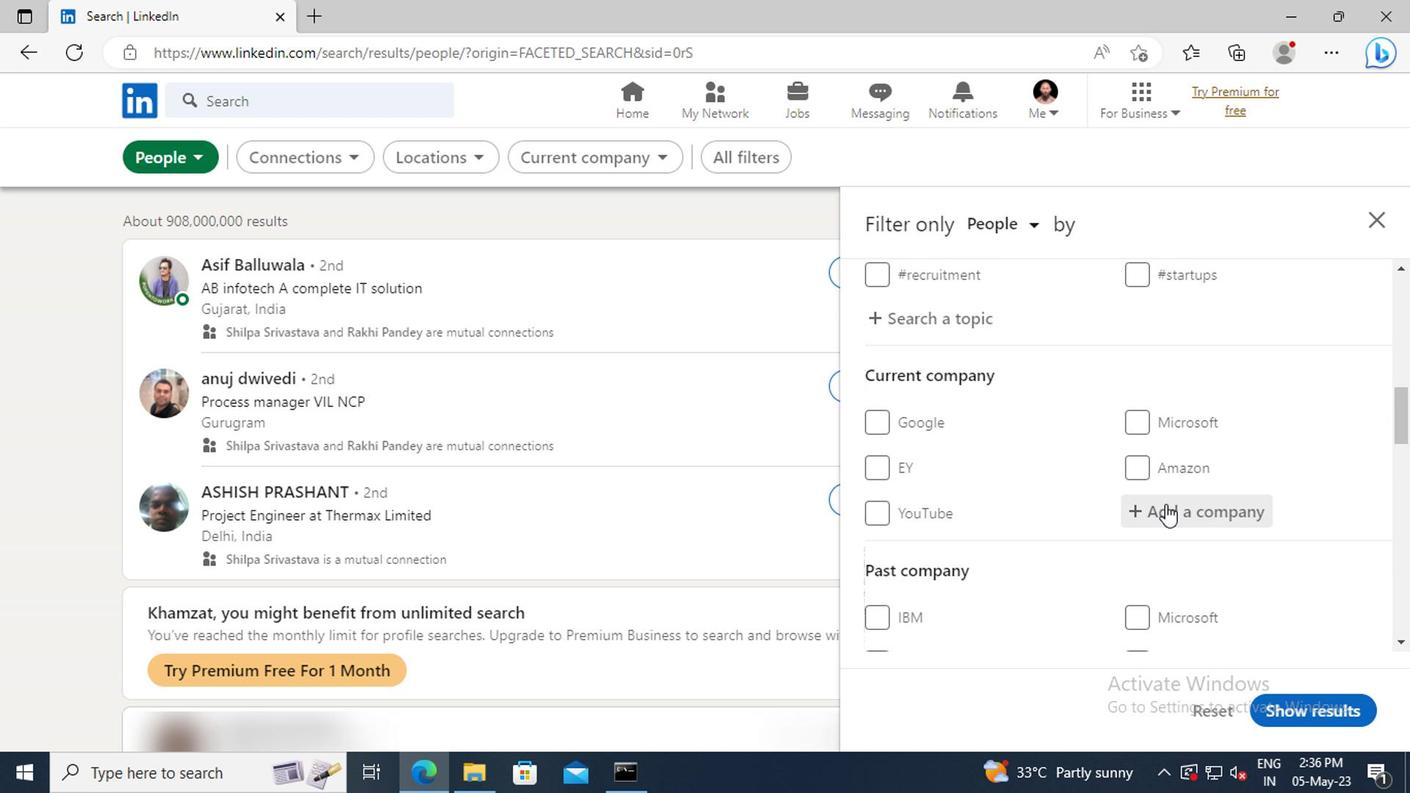 
Action: Mouse pressed left at (1160, 507)
Screenshot: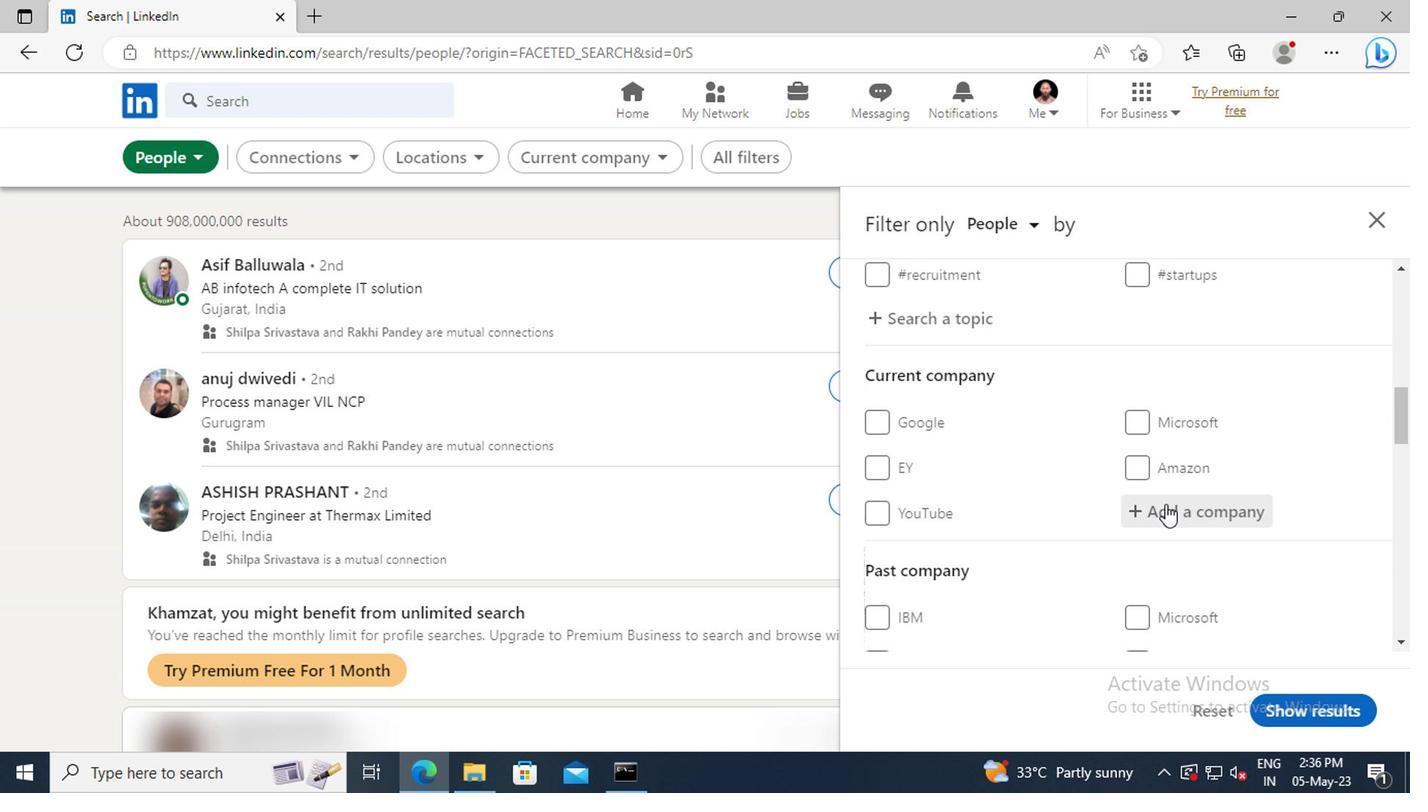 
Action: Key pressed <Key.shift>NAVITAS<Key.space><Key.shift>LI
Screenshot: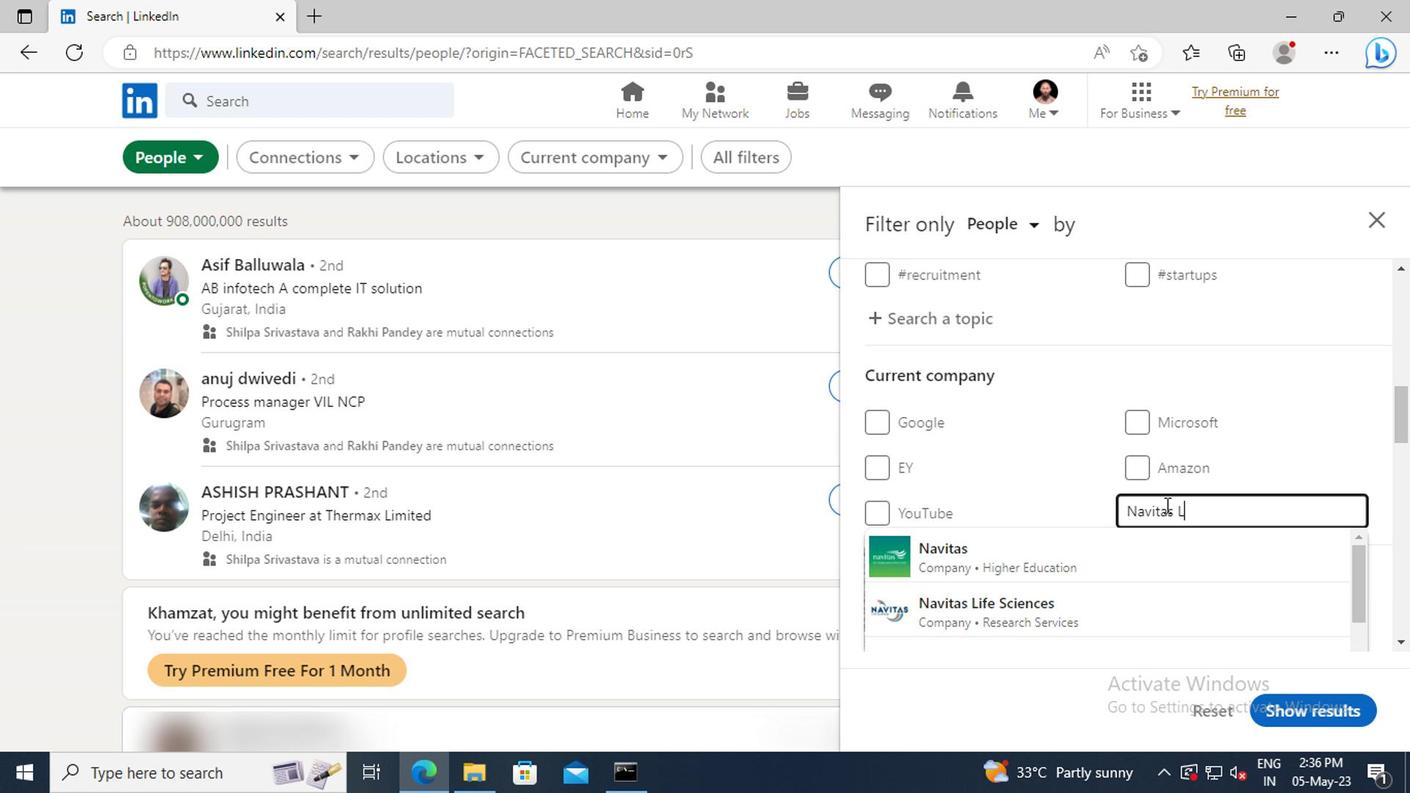 
Action: Mouse moved to (1156, 555)
Screenshot: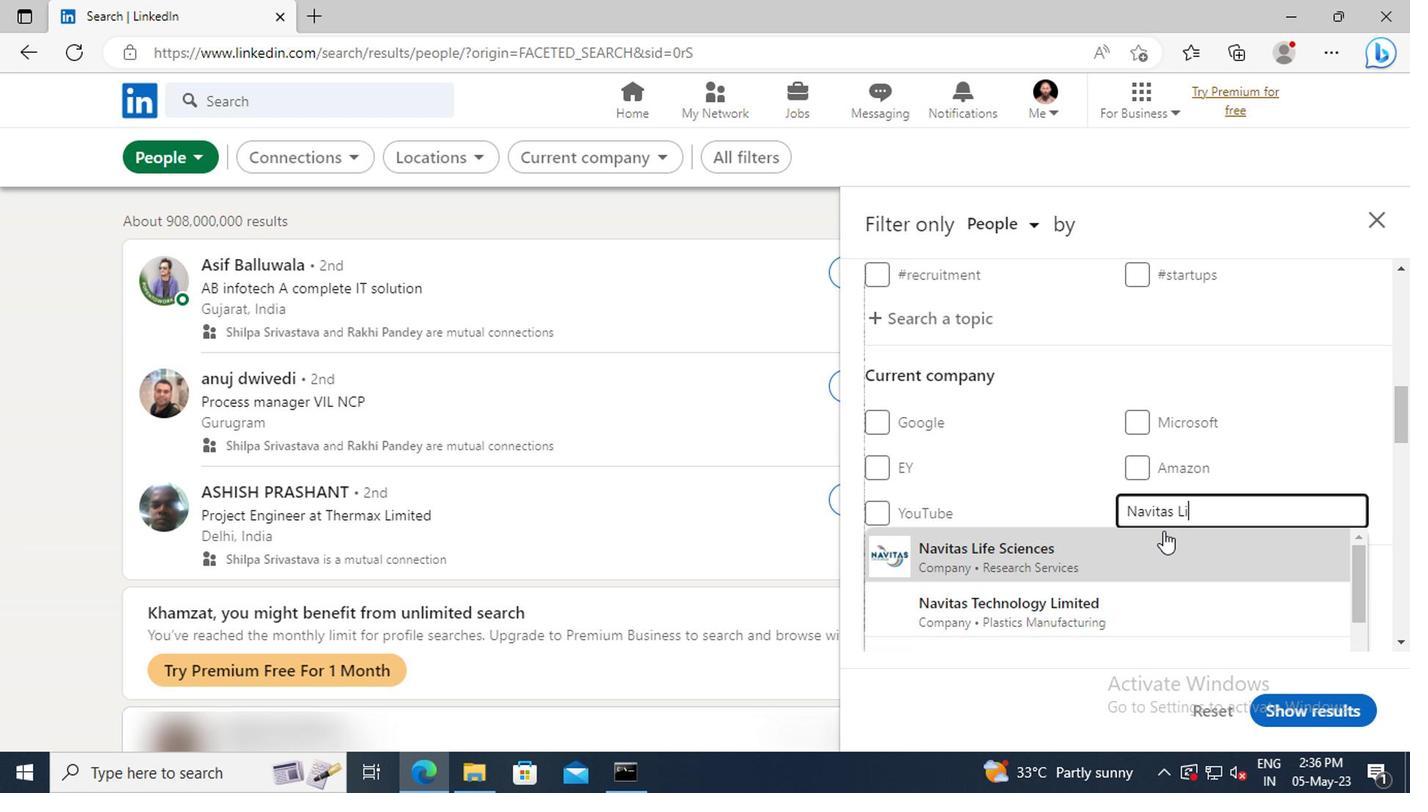
Action: Mouse pressed left at (1156, 555)
Screenshot: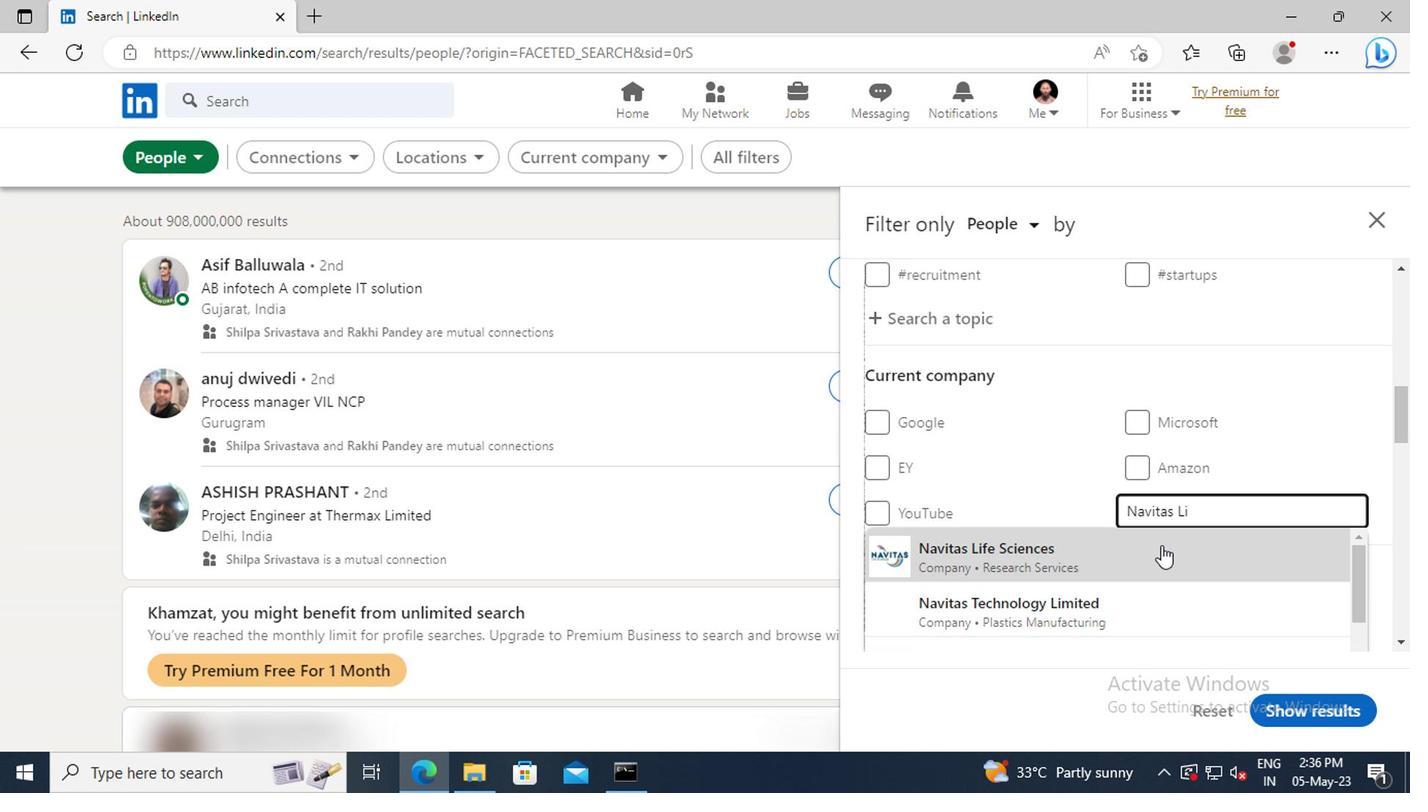 
Action: Mouse scrolled (1156, 553) with delta (0, -1)
Screenshot: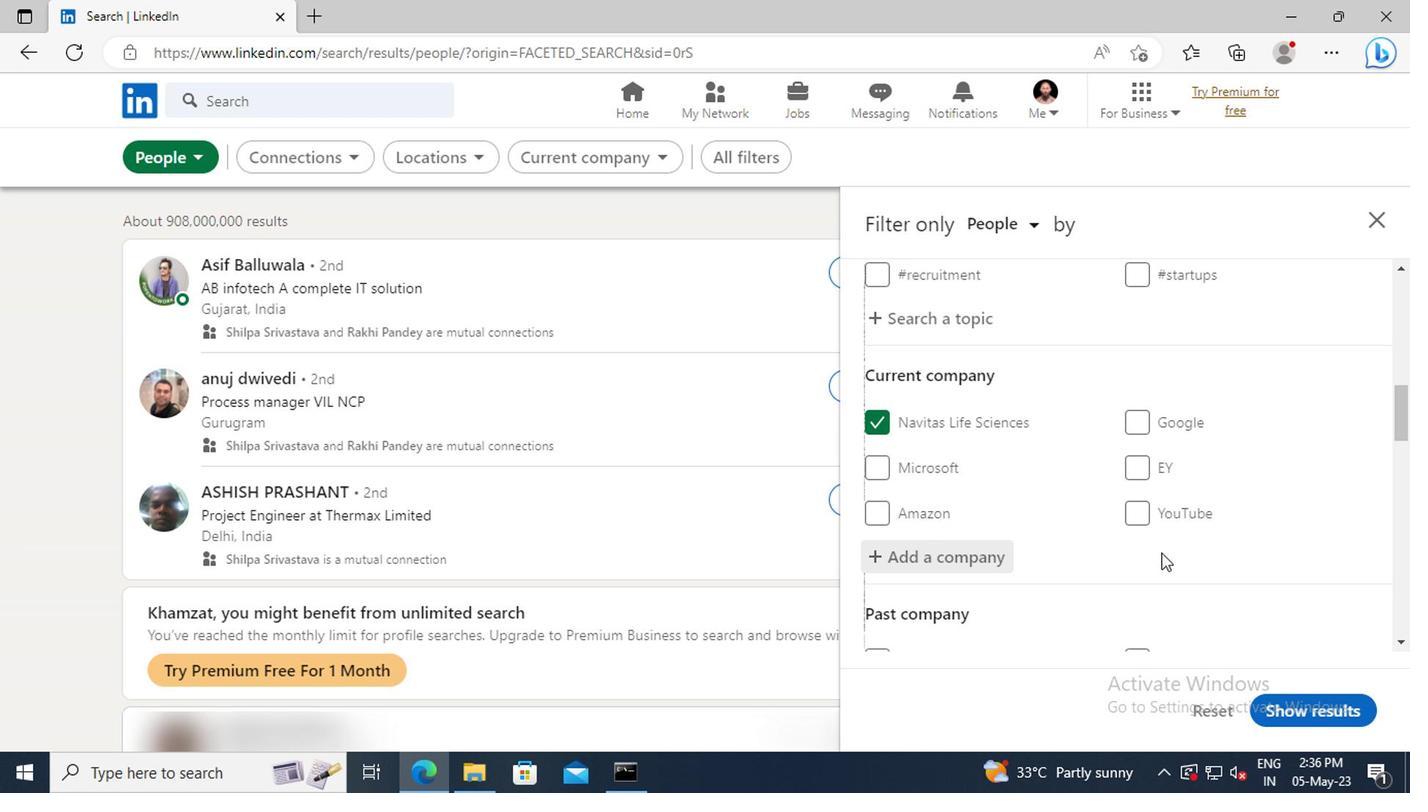 
Action: Mouse scrolled (1156, 553) with delta (0, -1)
Screenshot: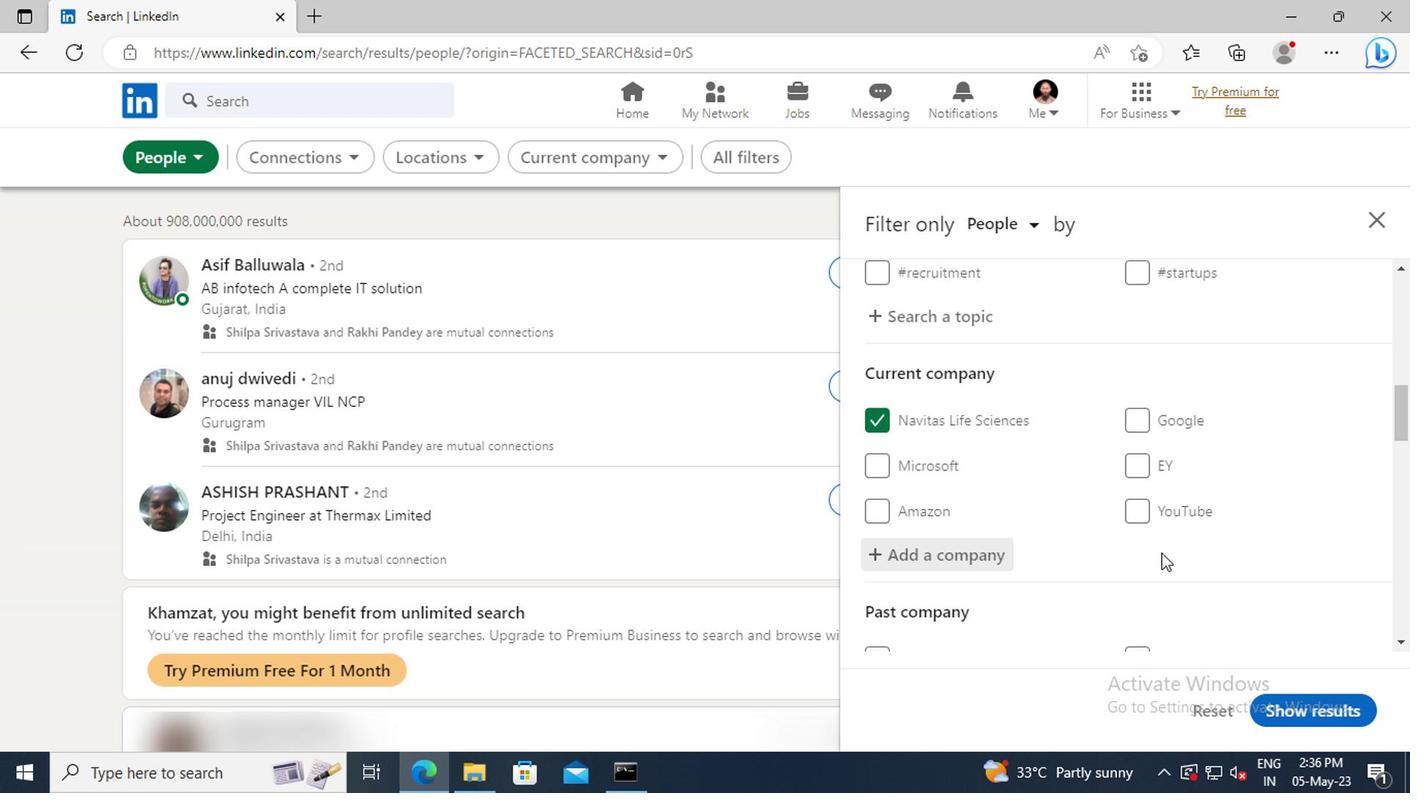 
Action: Mouse moved to (1154, 542)
Screenshot: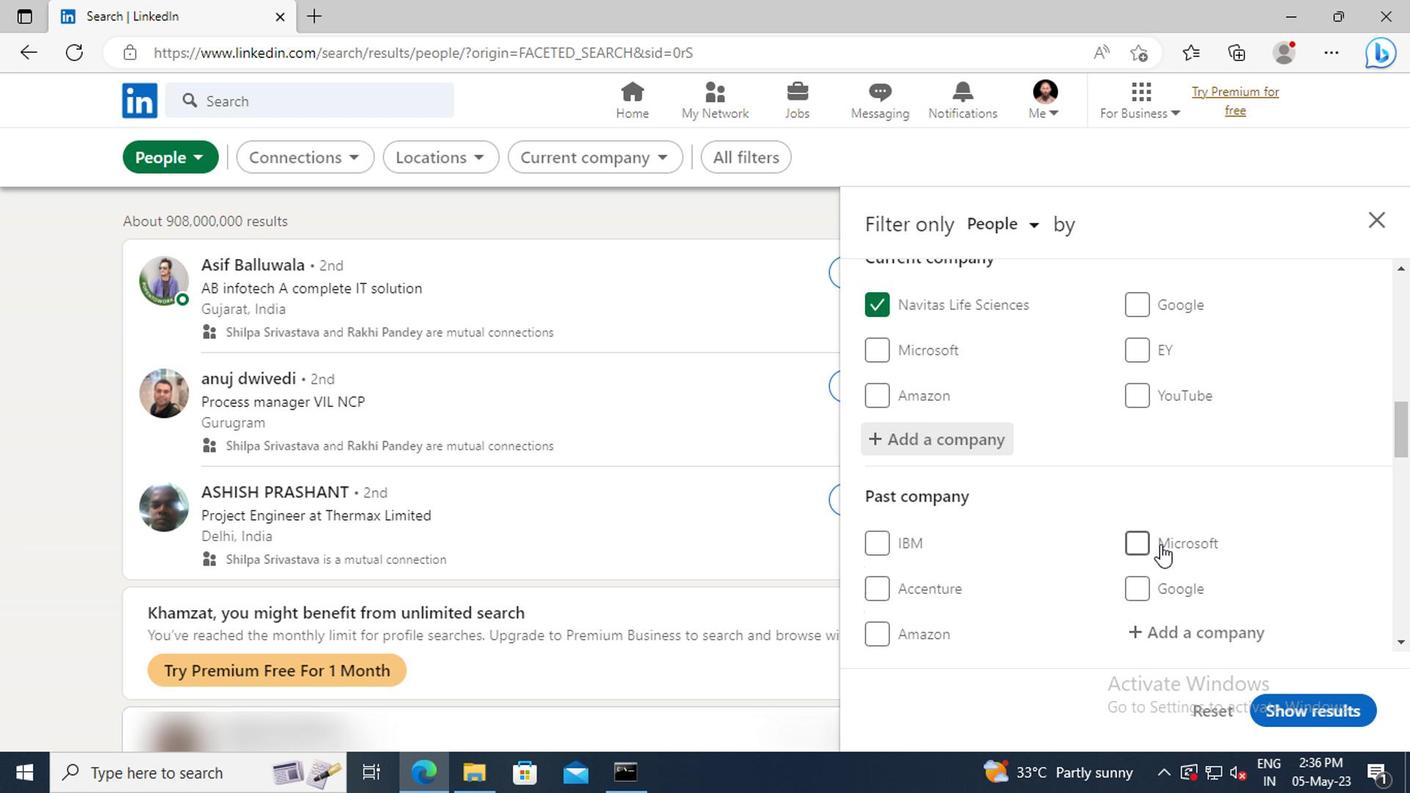 
Action: Mouse scrolled (1154, 541) with delta (0, -1)
Screenshot: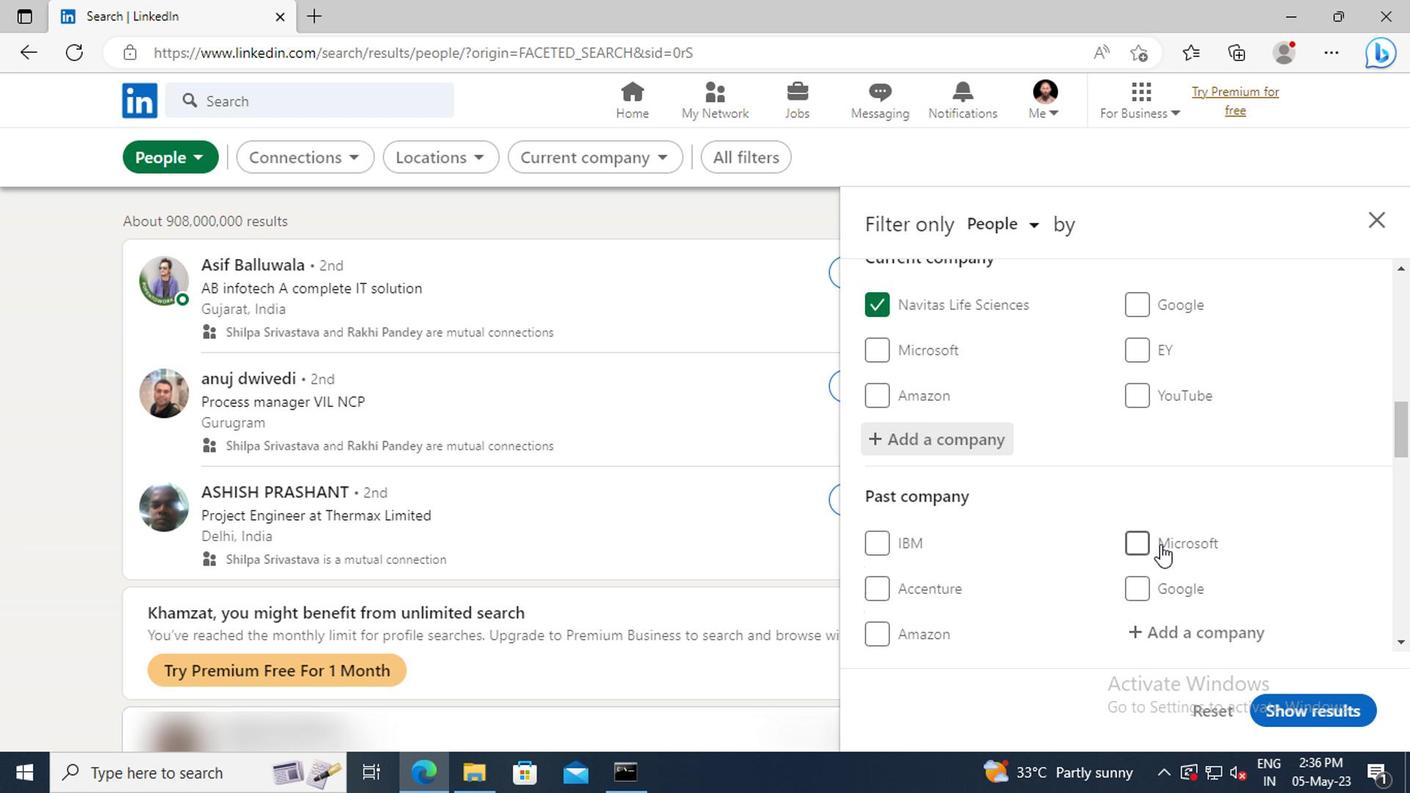 
Action: Mouse moved to (1144, 515)
Screenshot: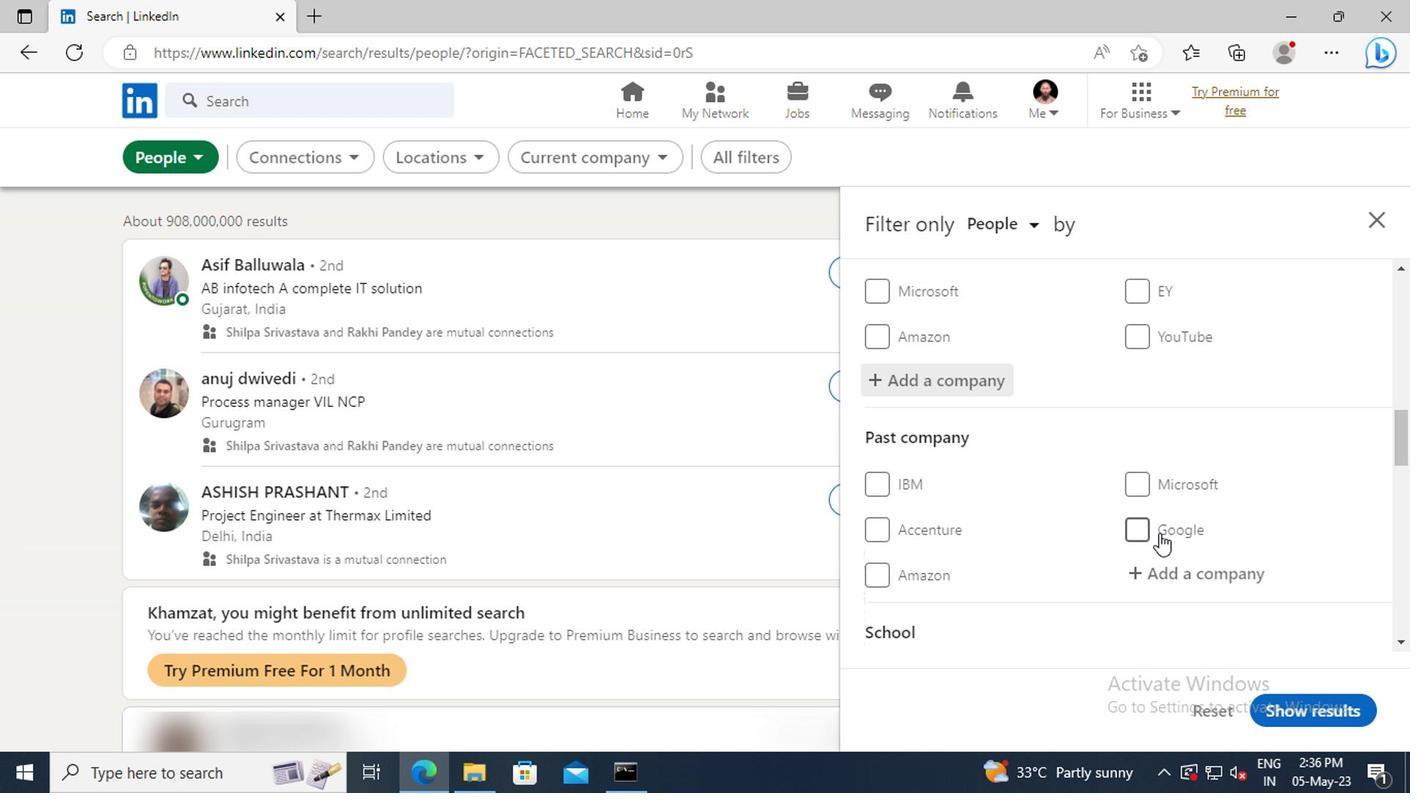 
Action: Mouse scrolled (1144, 513) with delta (0, -1)
Screenshot: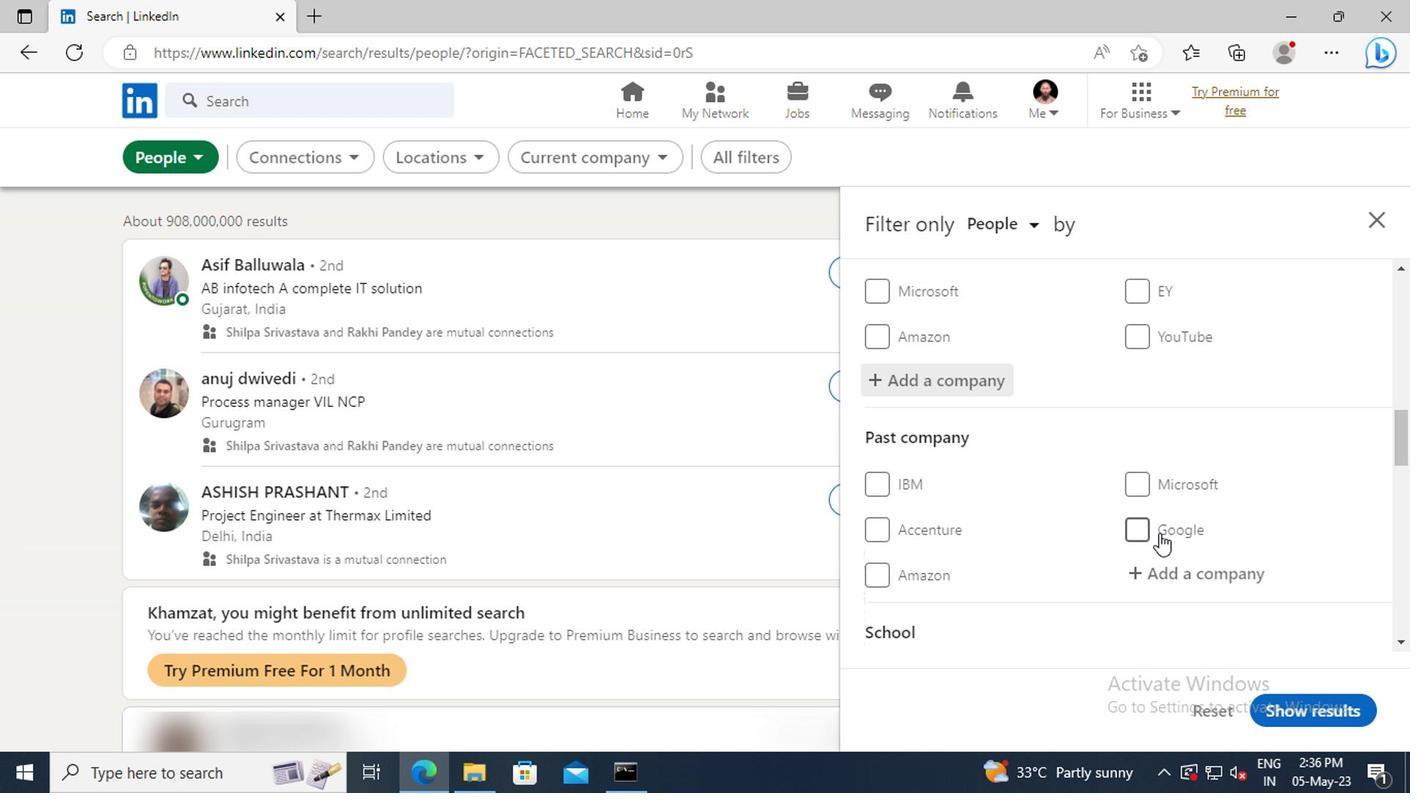 
Action: Mouse moved to (1143, 509)
Screenshot: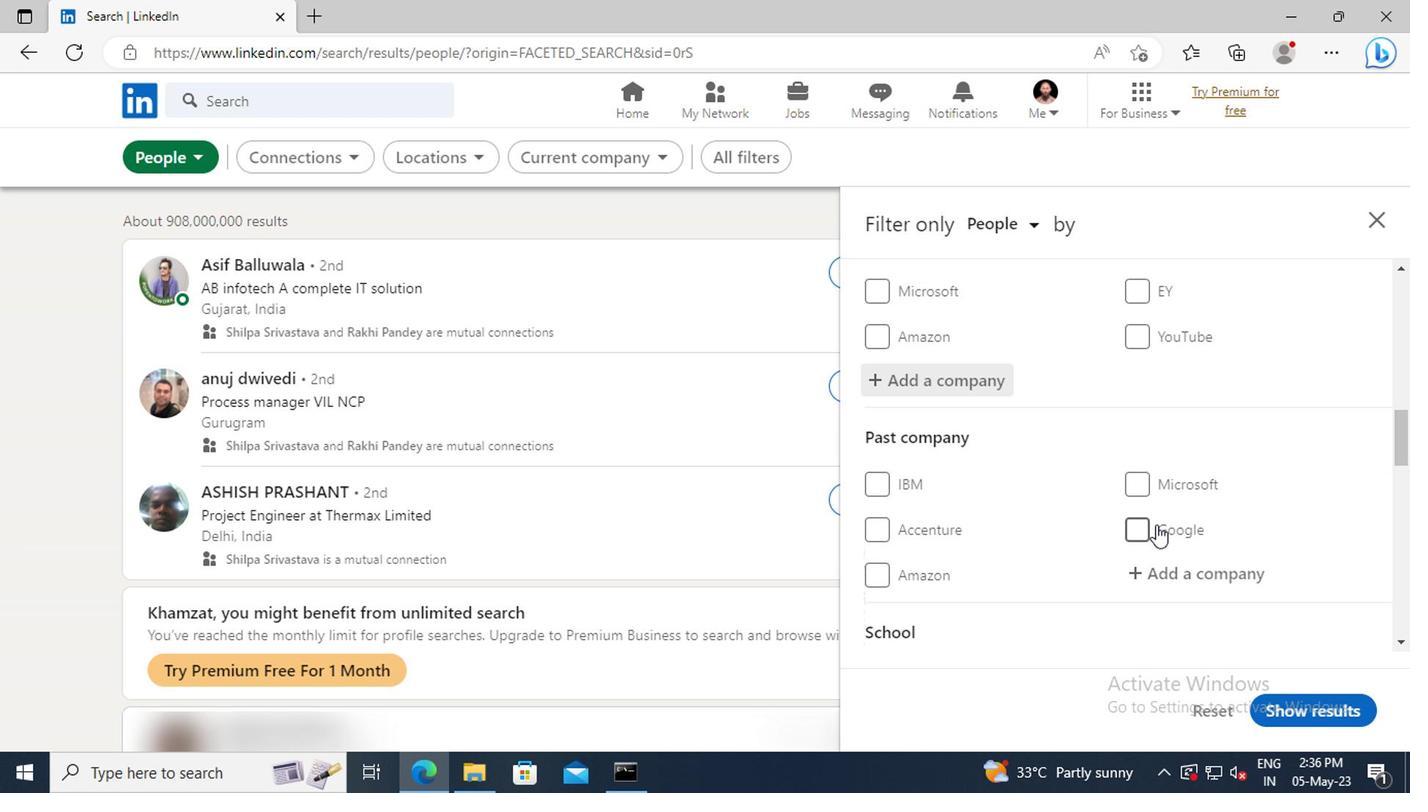 
Action: Mouse scrolled (1143, 508) with delta (0, -1)
Screenshot: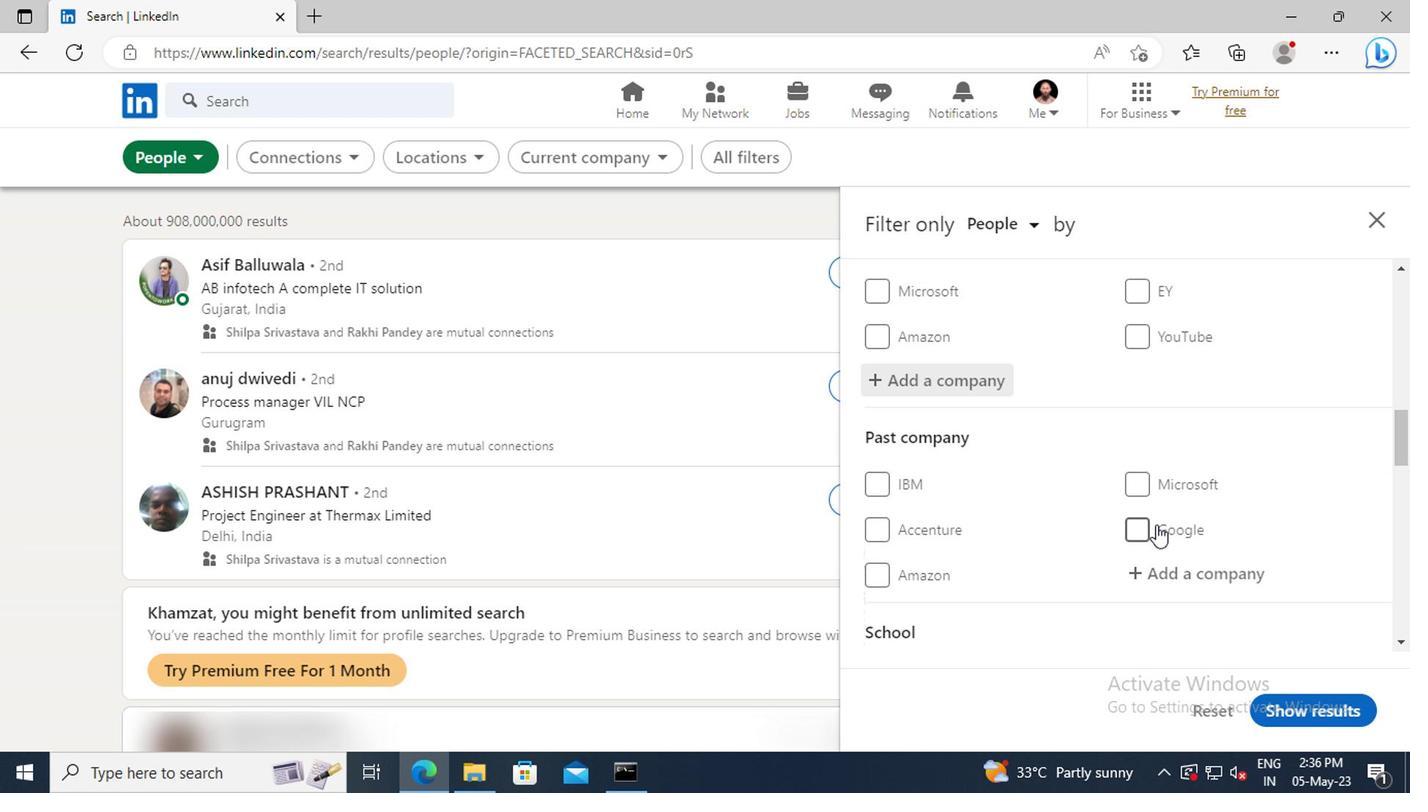 
Action: Mouse moved to (1136, 470)
Screenshot: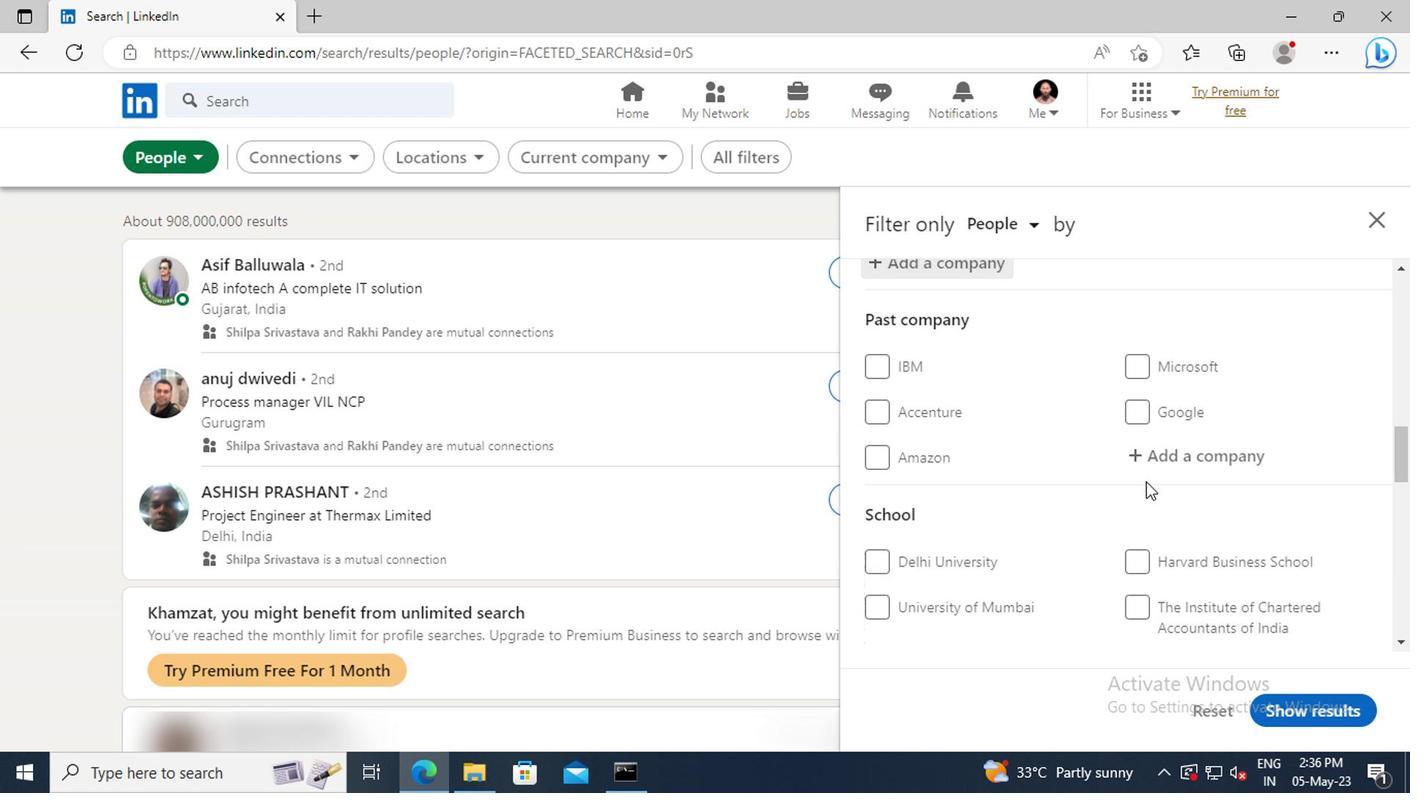 
Action: Mouse scrolled (1136, 470) with delta (0, 0)
Screenshot: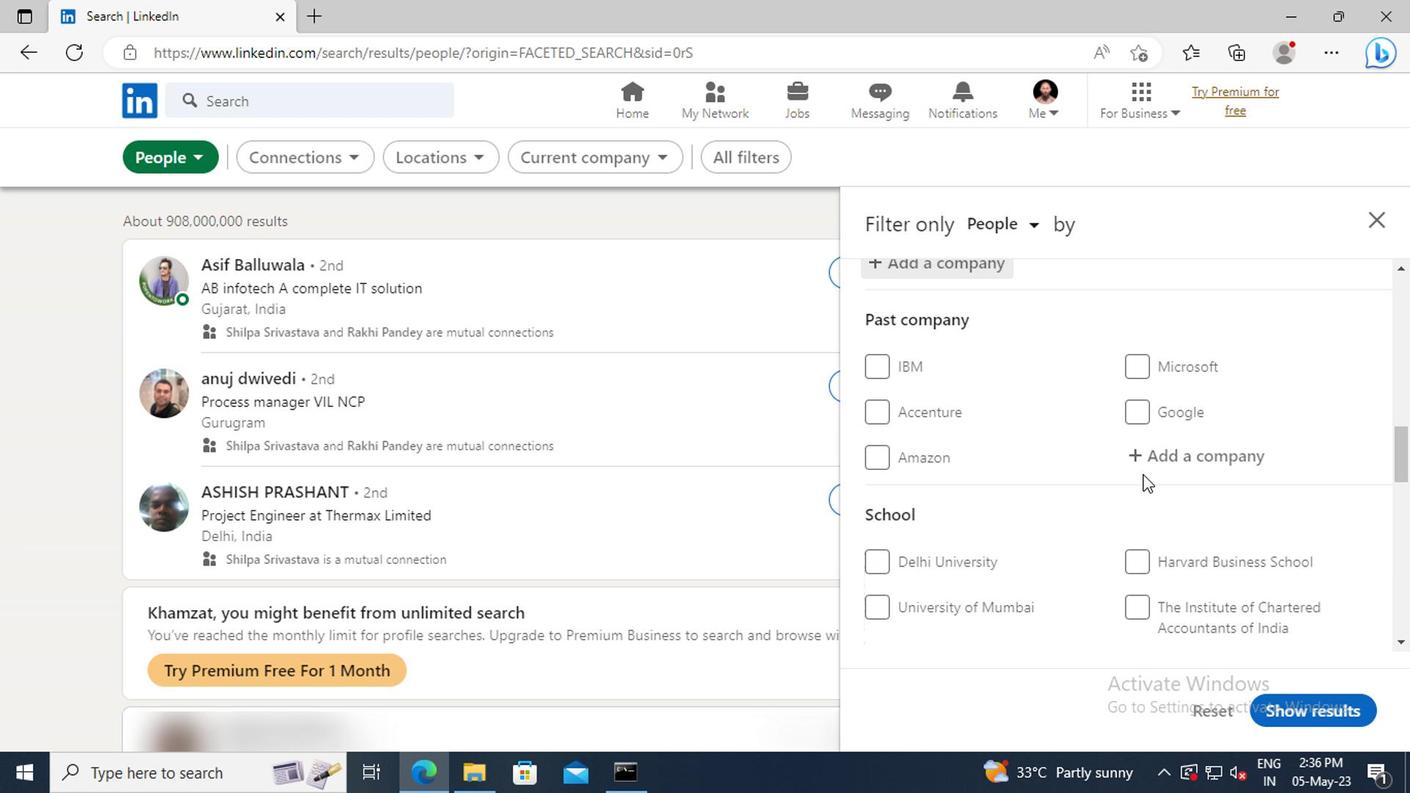 
Action: Mouse moved to (1136, 465)
Screenshot: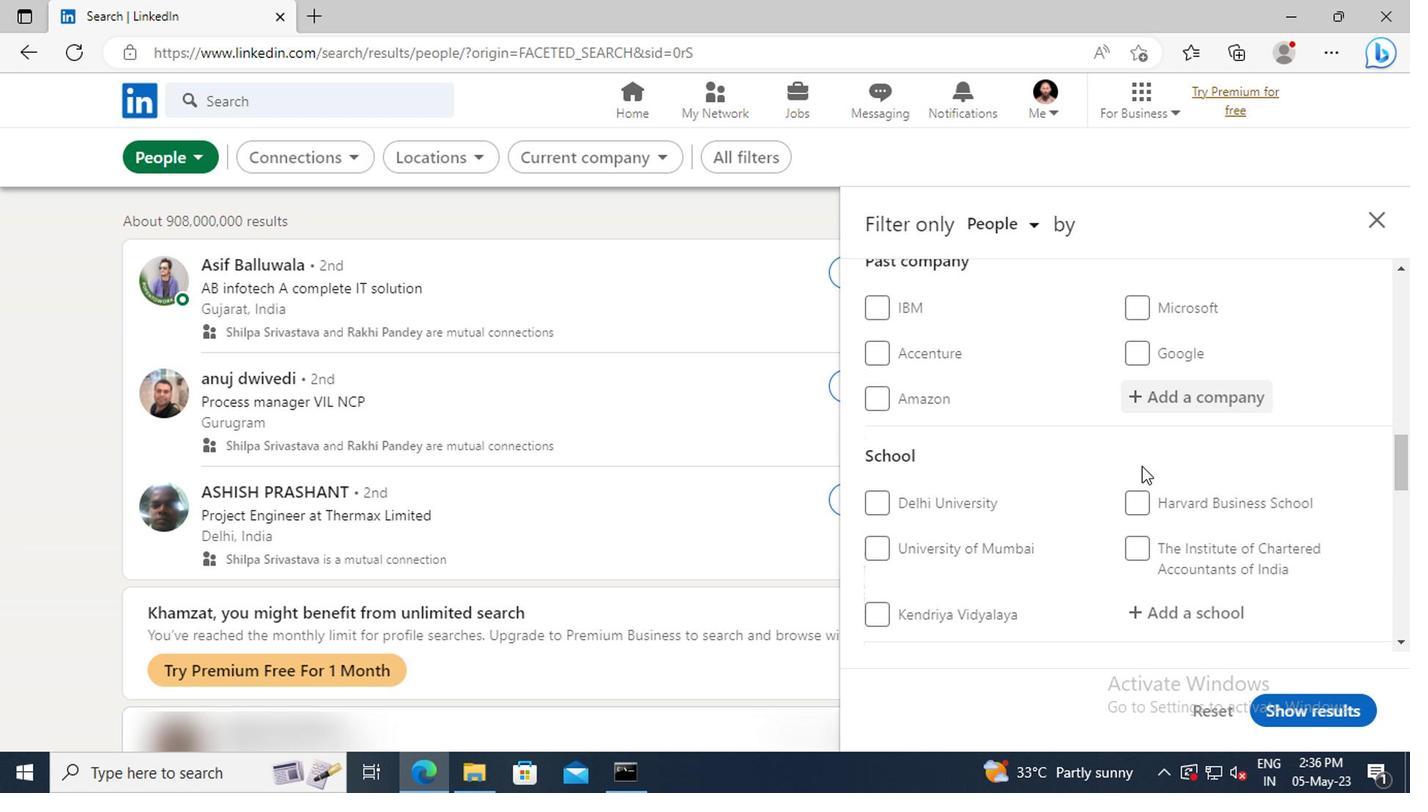
Action: Mouse scrolled (1136, 464) with delta (0, 0)
Screenshot: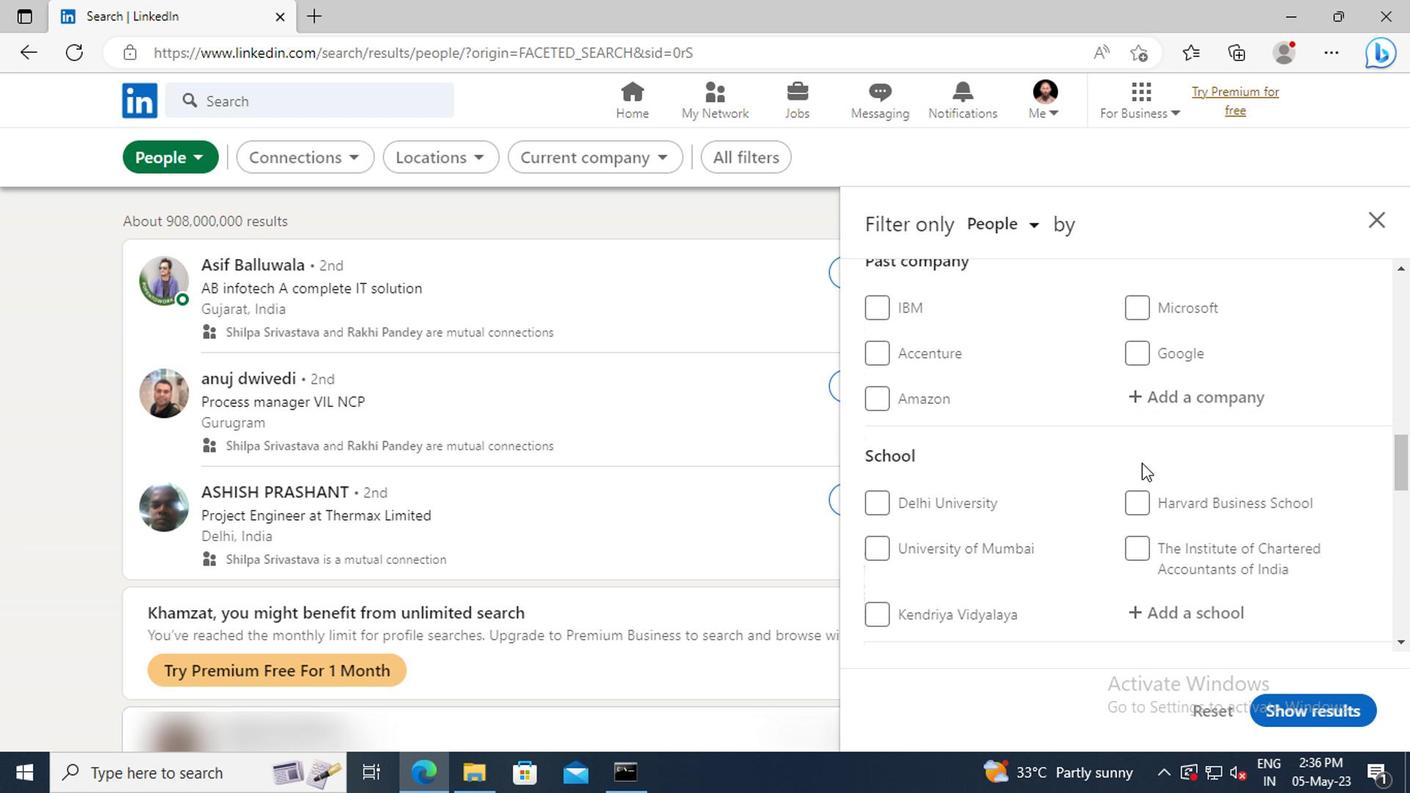 
Action: Mouse scrolled (1136, 464) with delta (0, 0)
Screenshot: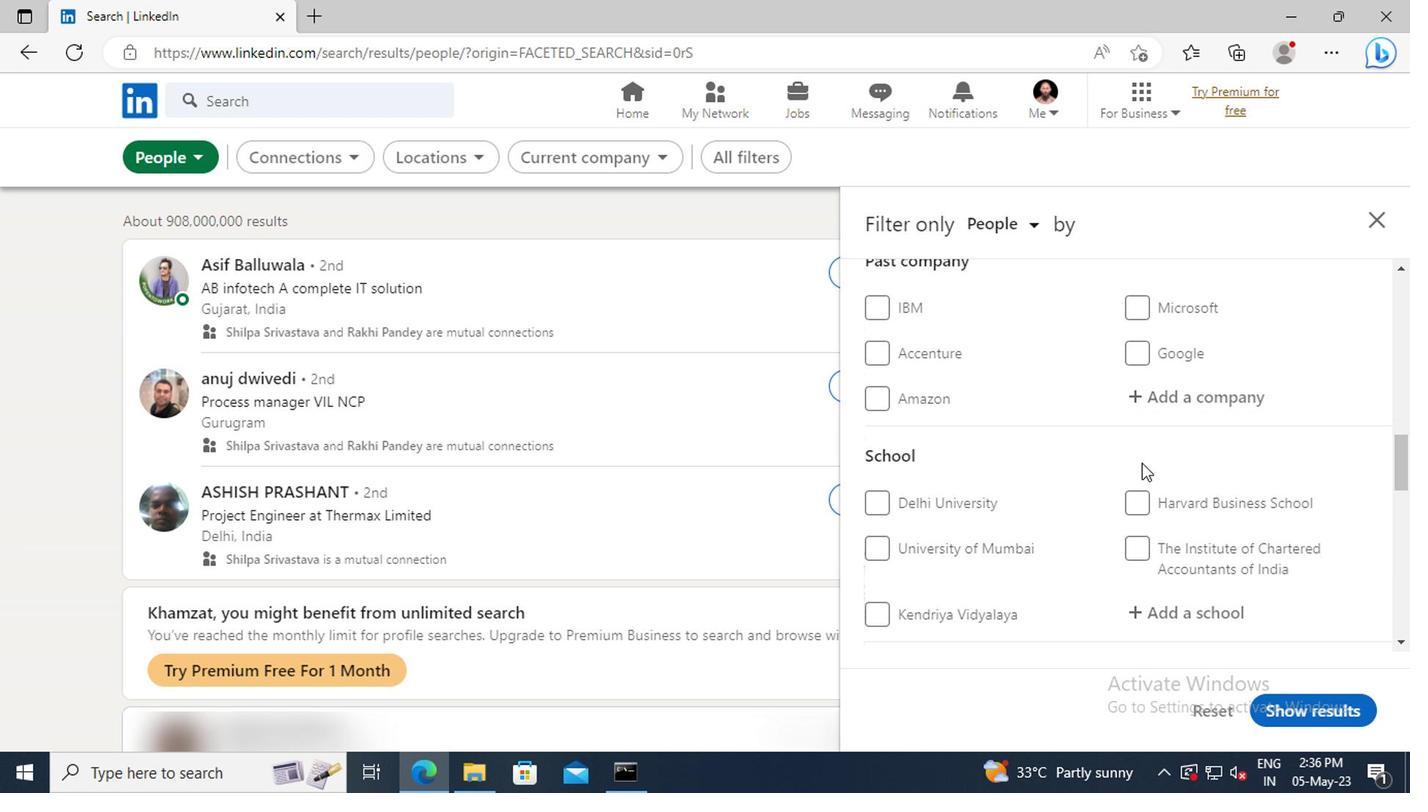 
Action: Mouse moved to (1141, 498)
Screenshot: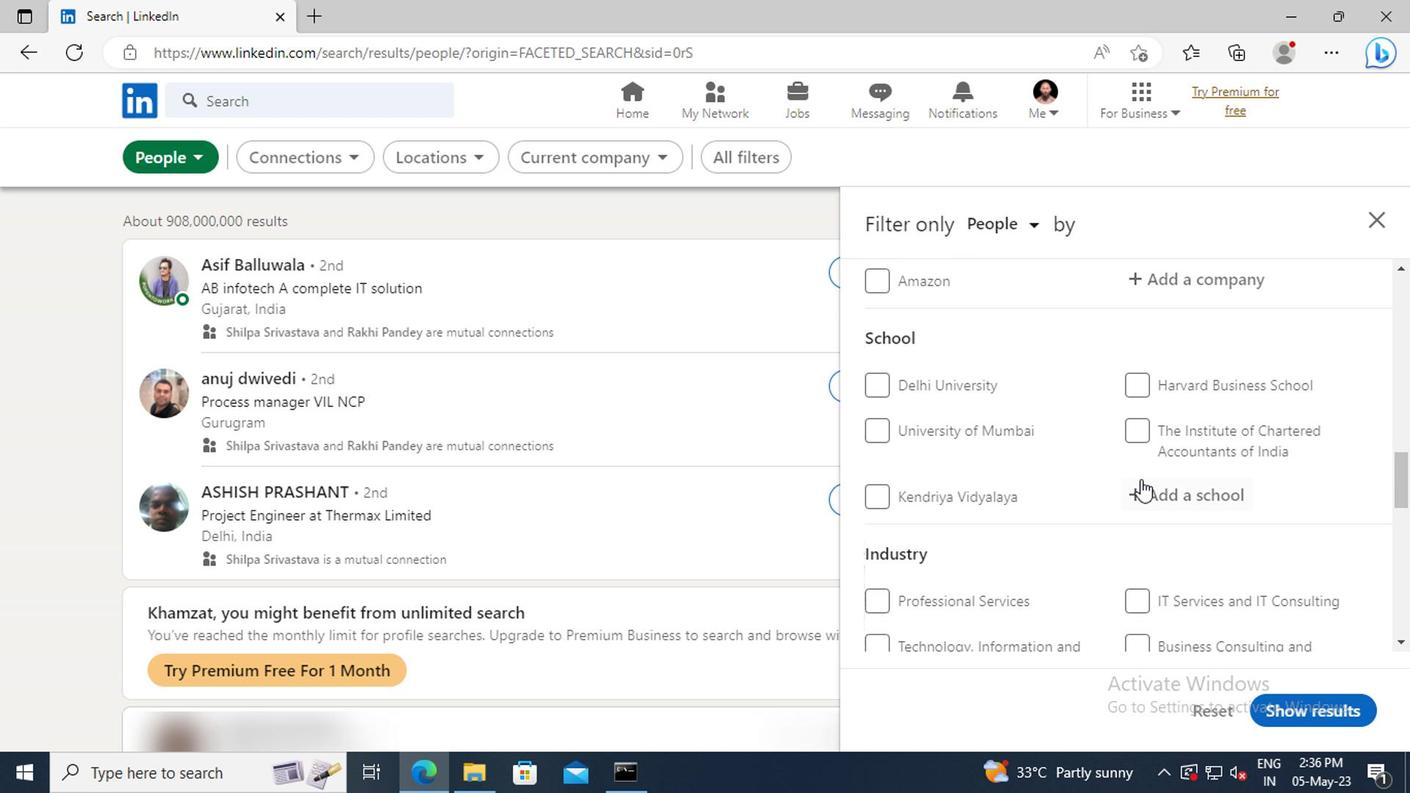 
Action: Mouse pressed left at (1141, 498)
Screenshot: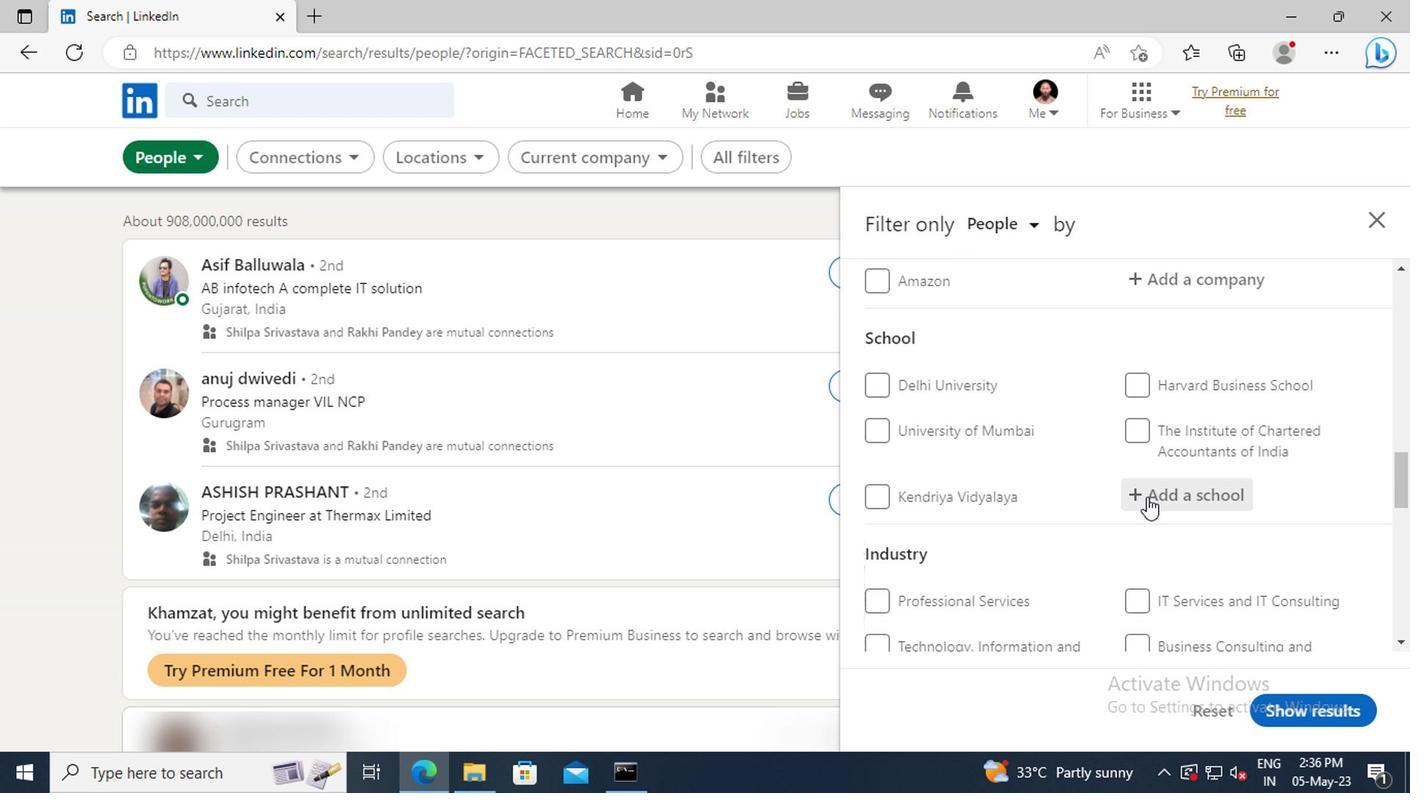 
Action: Key pressed <Key.shift>KERALA<Key.space><Key.shift>JOBS
Screenshot: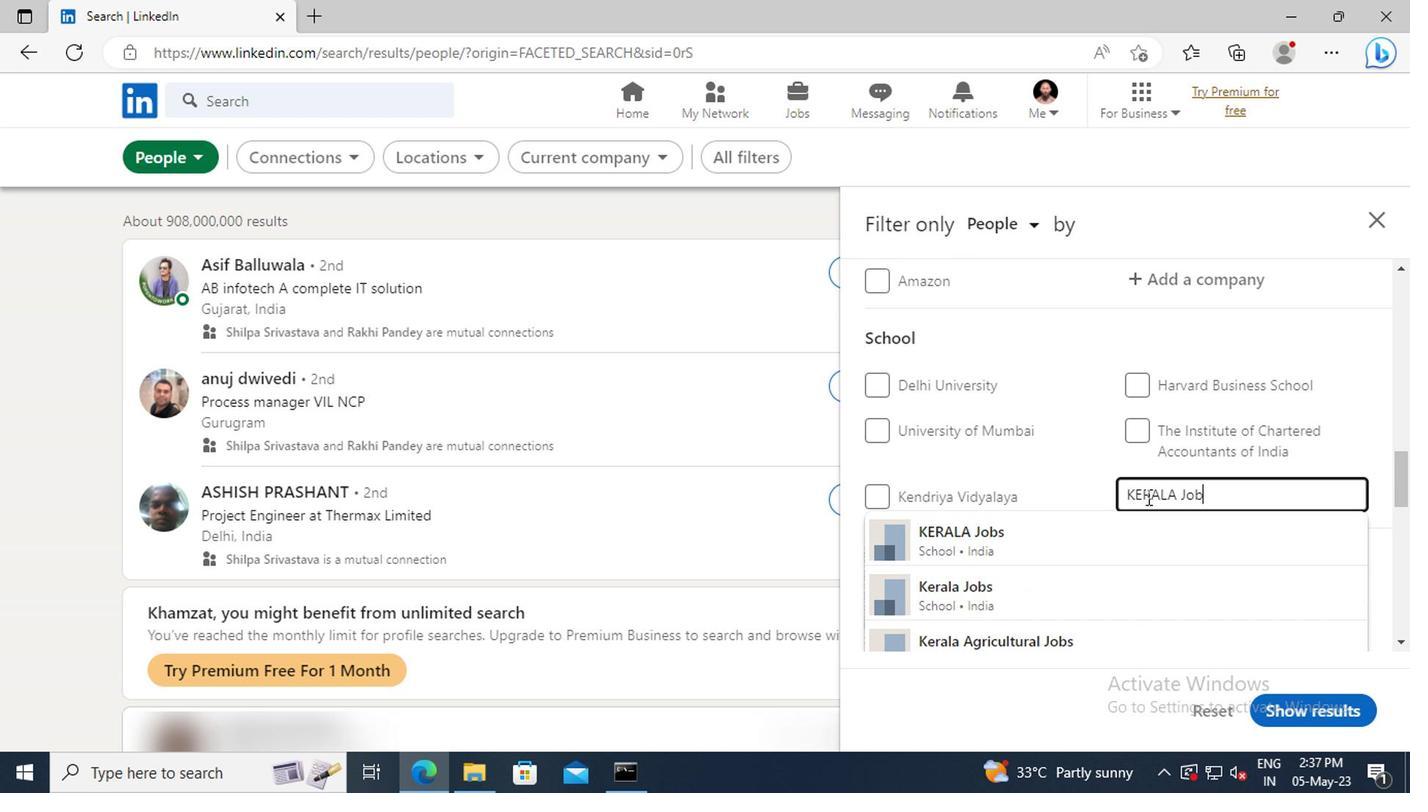 
Action: Mouse moved to (1141, 526)
Screenshot: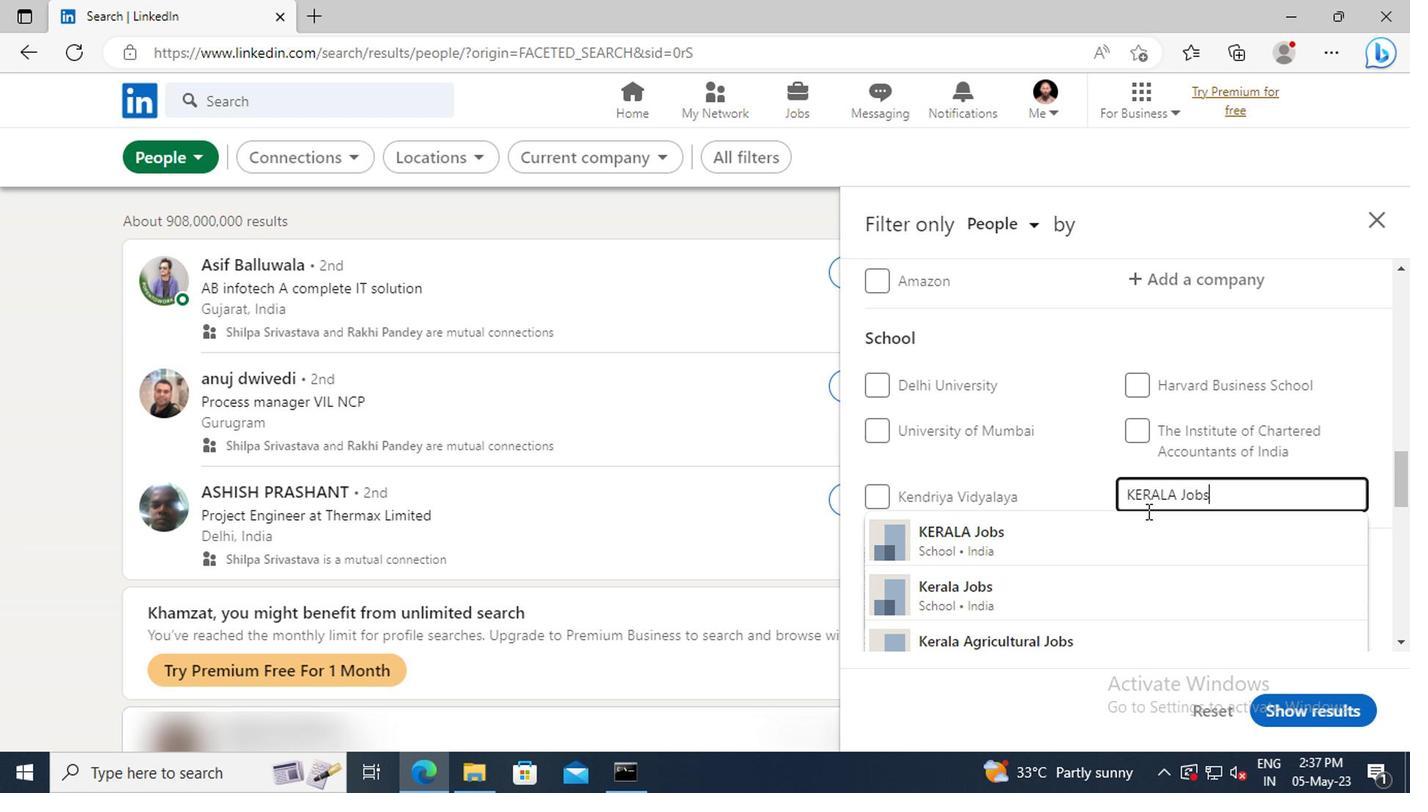 
Action: Mouse pressed left at (1141, 526)
Screenshot: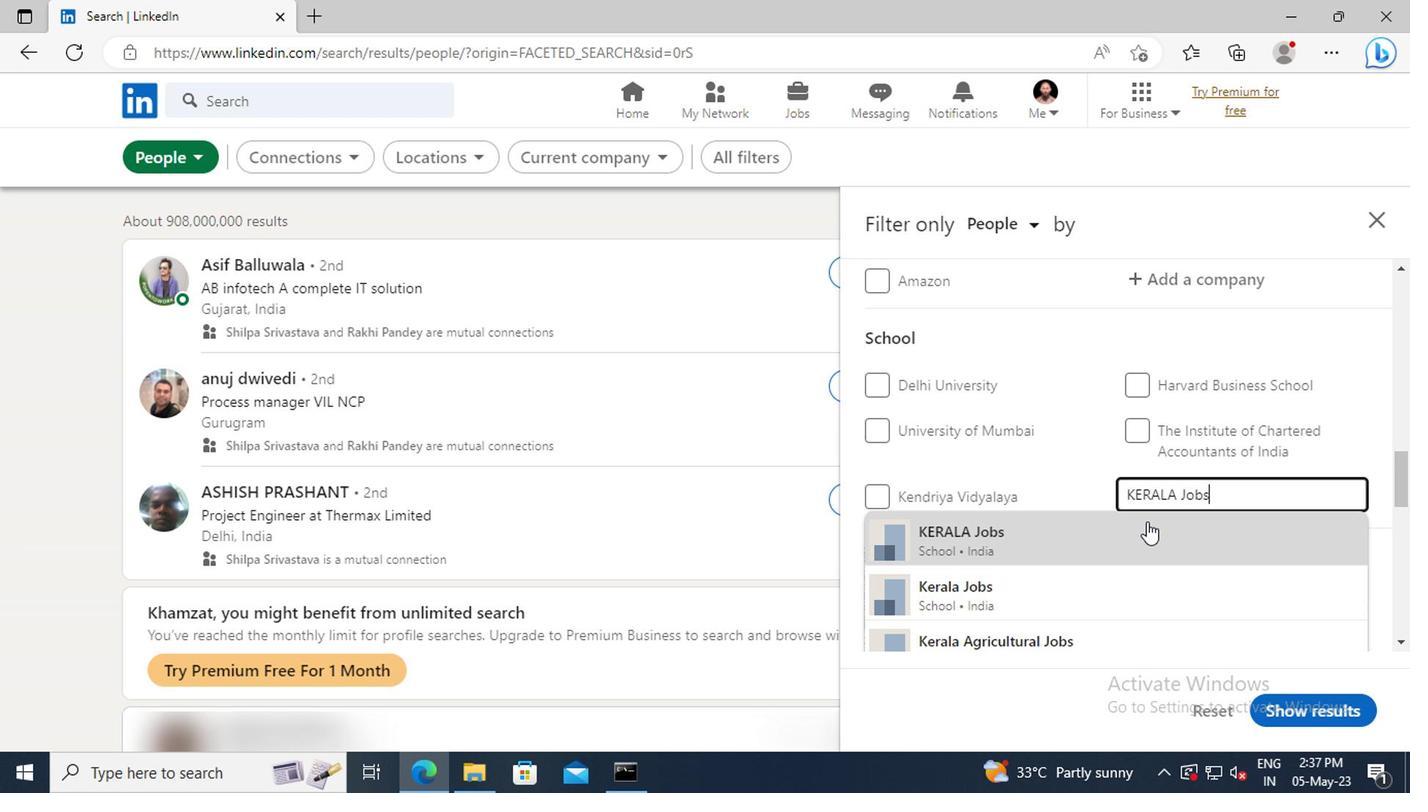 
Action: Mouse scrolled (1141, 526) with delta (0, 0)
Screenshot: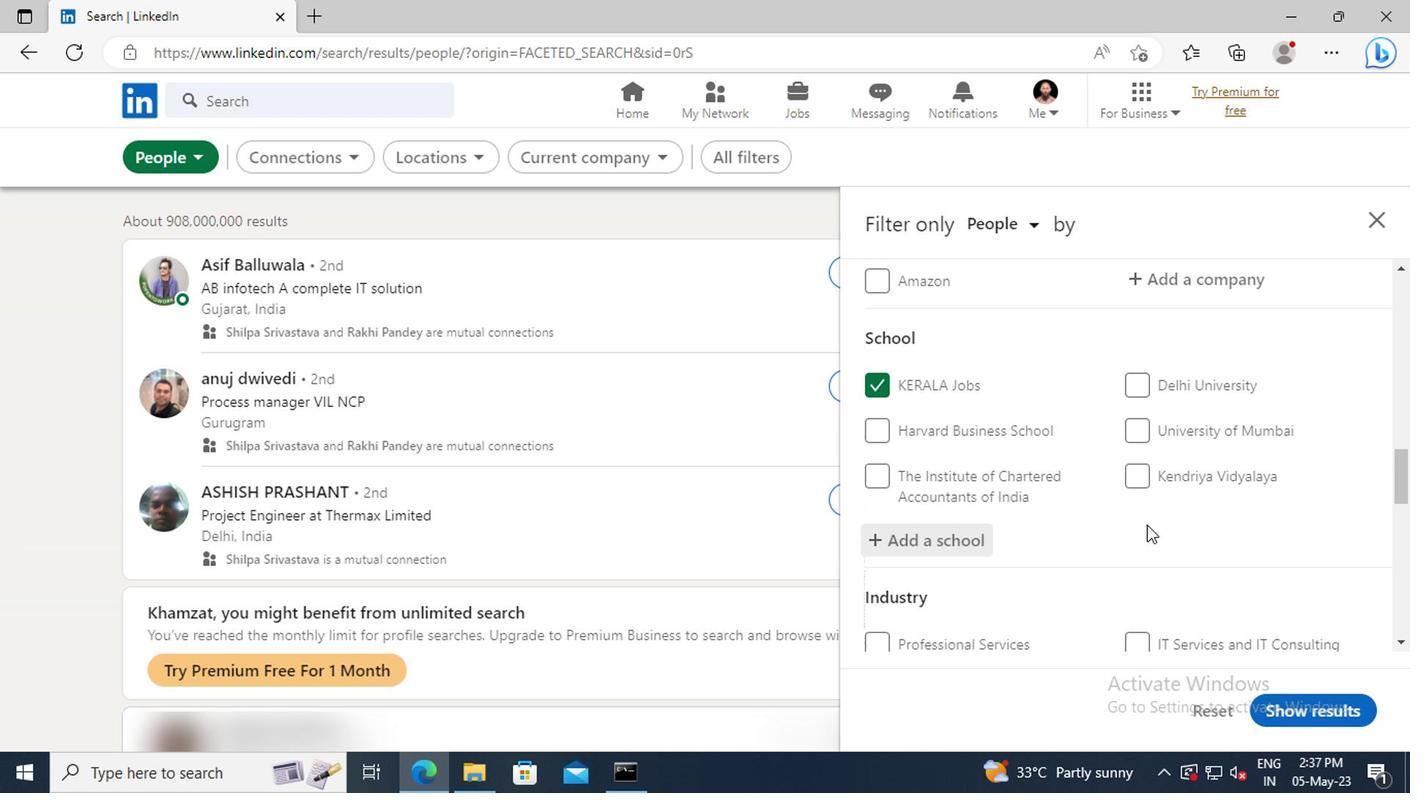 
Action: Mouse moved to (1141, 523)
Screenshot: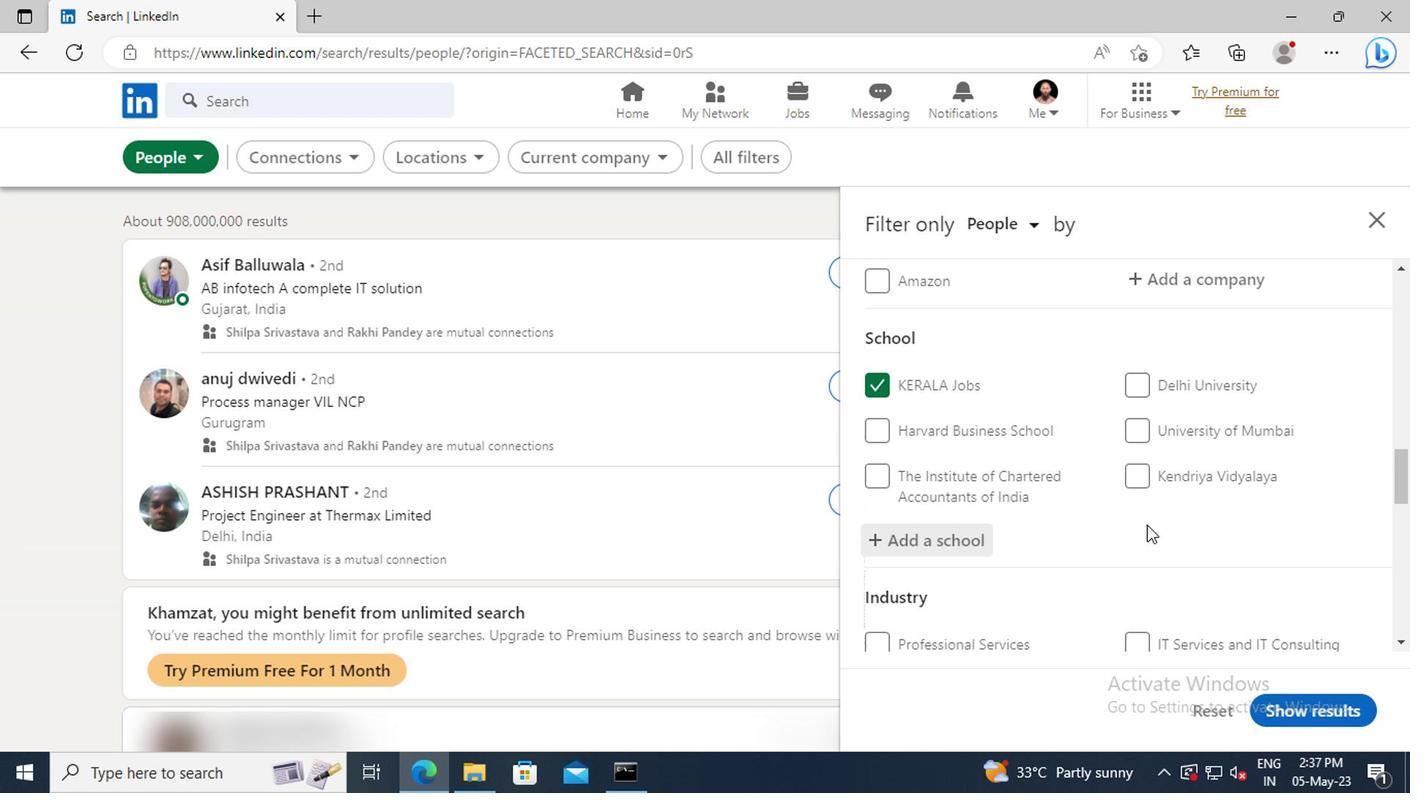 
Action: Mouse scrolled (1141, 523) with delta (0, 0)
Screenshot: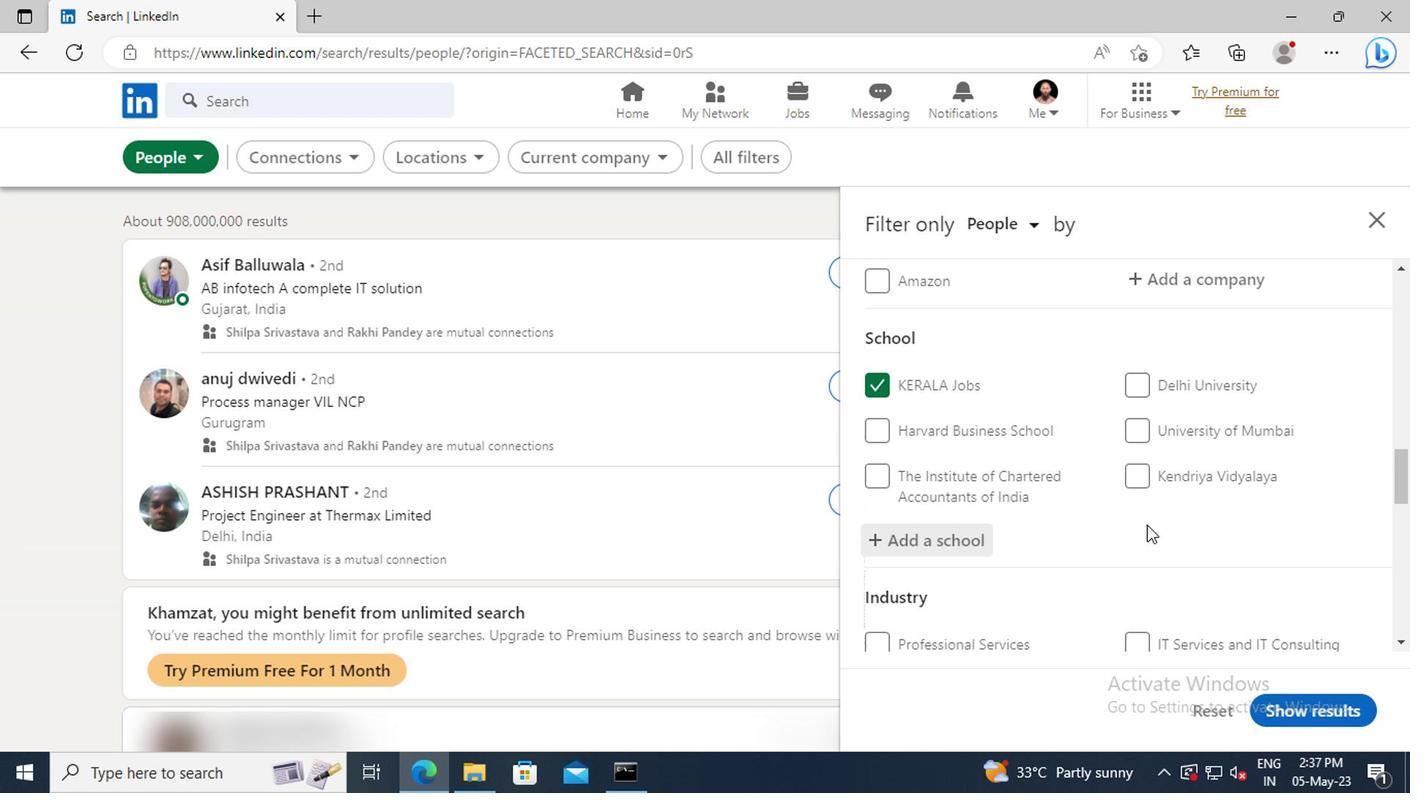 
Action: Mouse moved to (1133, 498)
Screenshot: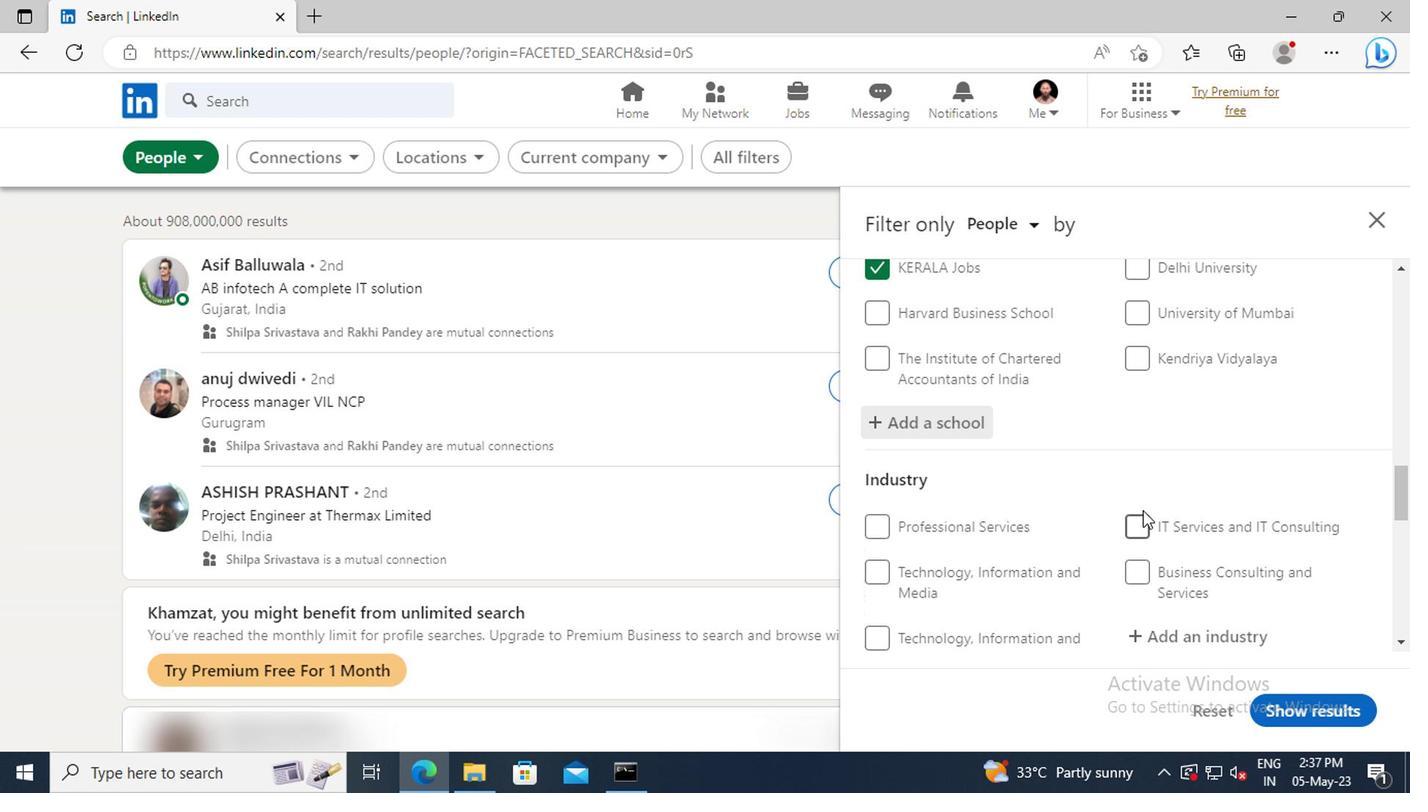 
Action: Mouse scrolled (1133, 497) with delta (0, 0)
Screenshot: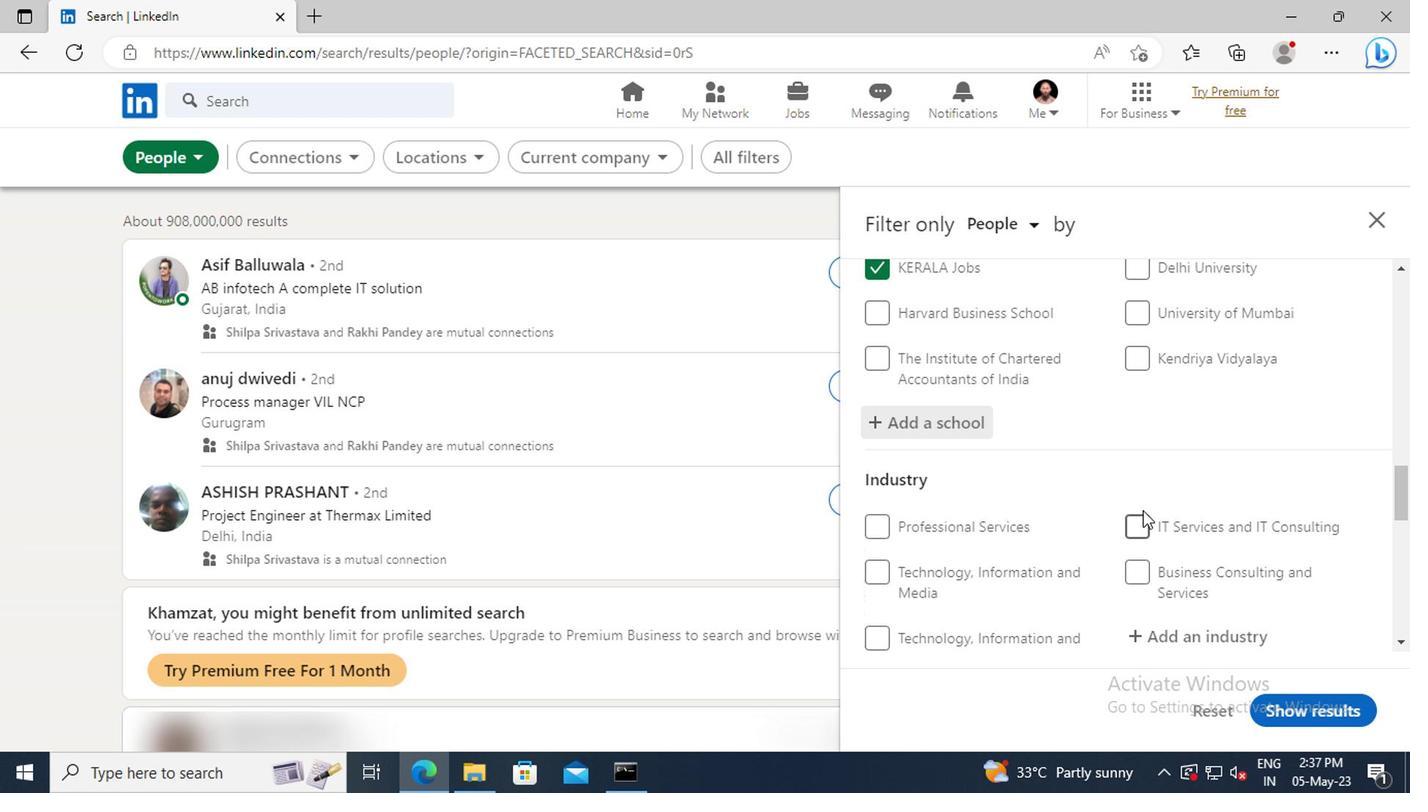 
Action: Mouse moved to (1132, 493)
Screenshot: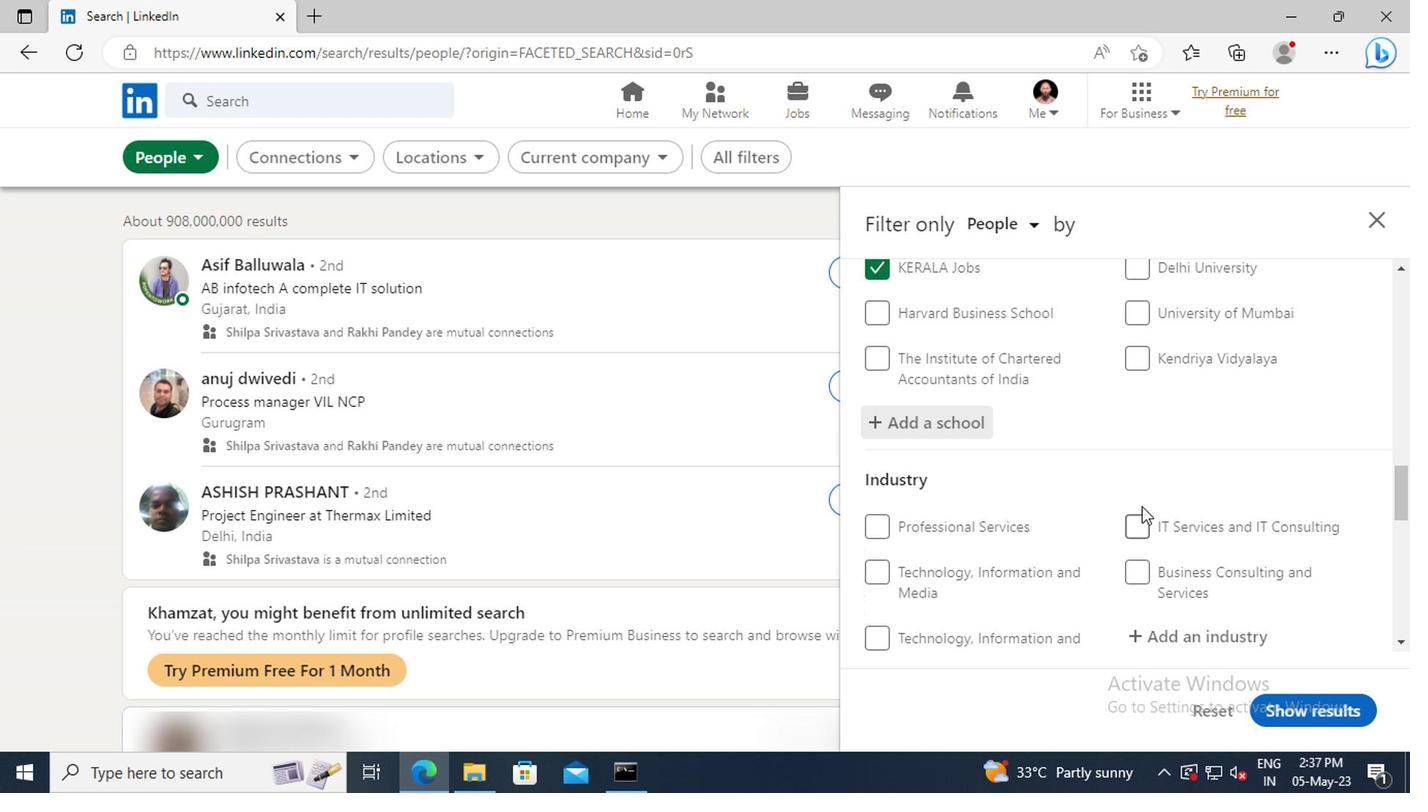 
Action: Mouse scrolled (1132, 492) with delta (0, 0)
Screenshot: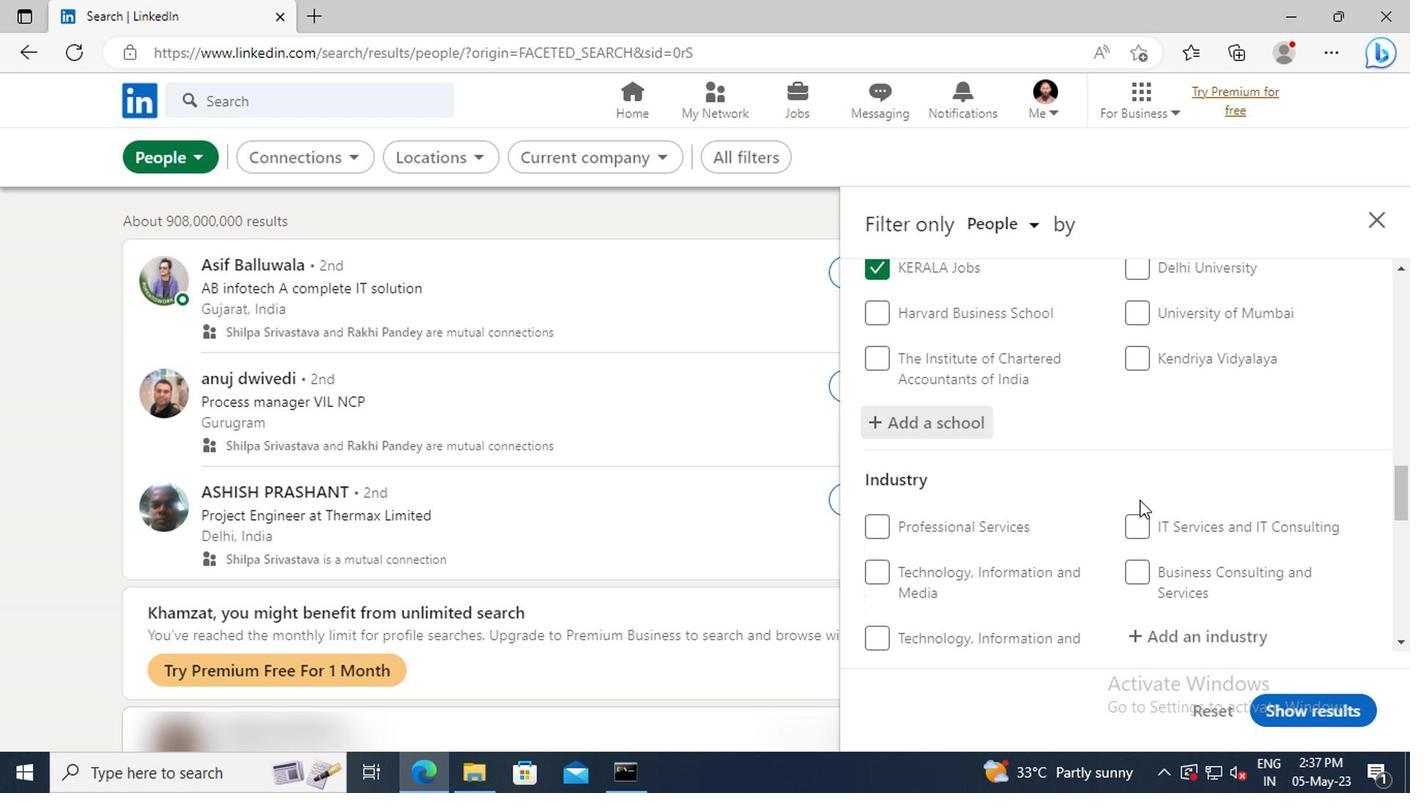 
Action: Mouse moved to (1138, 516)
Screenshot: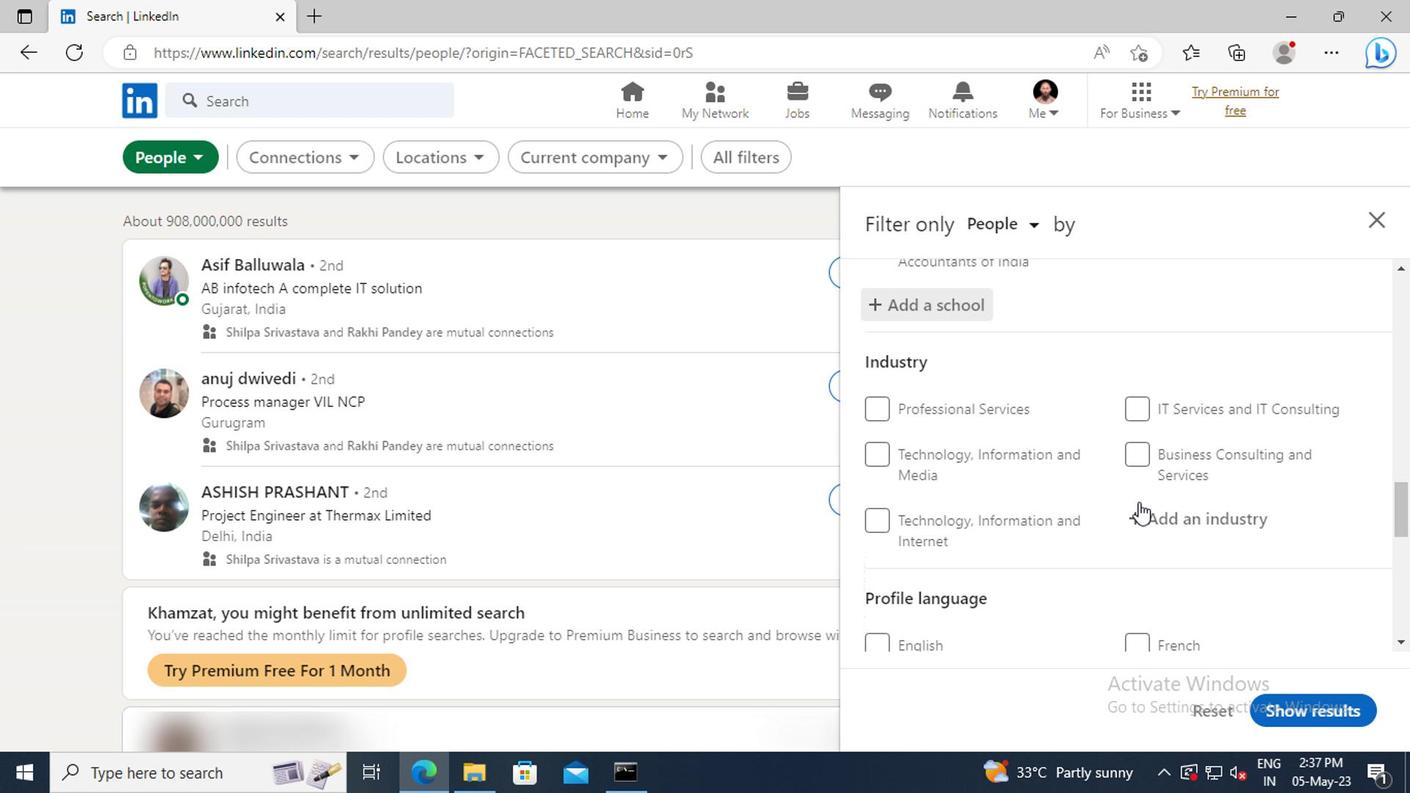 
Action: Mouse pressed left at (1138, 516)
Screenshot: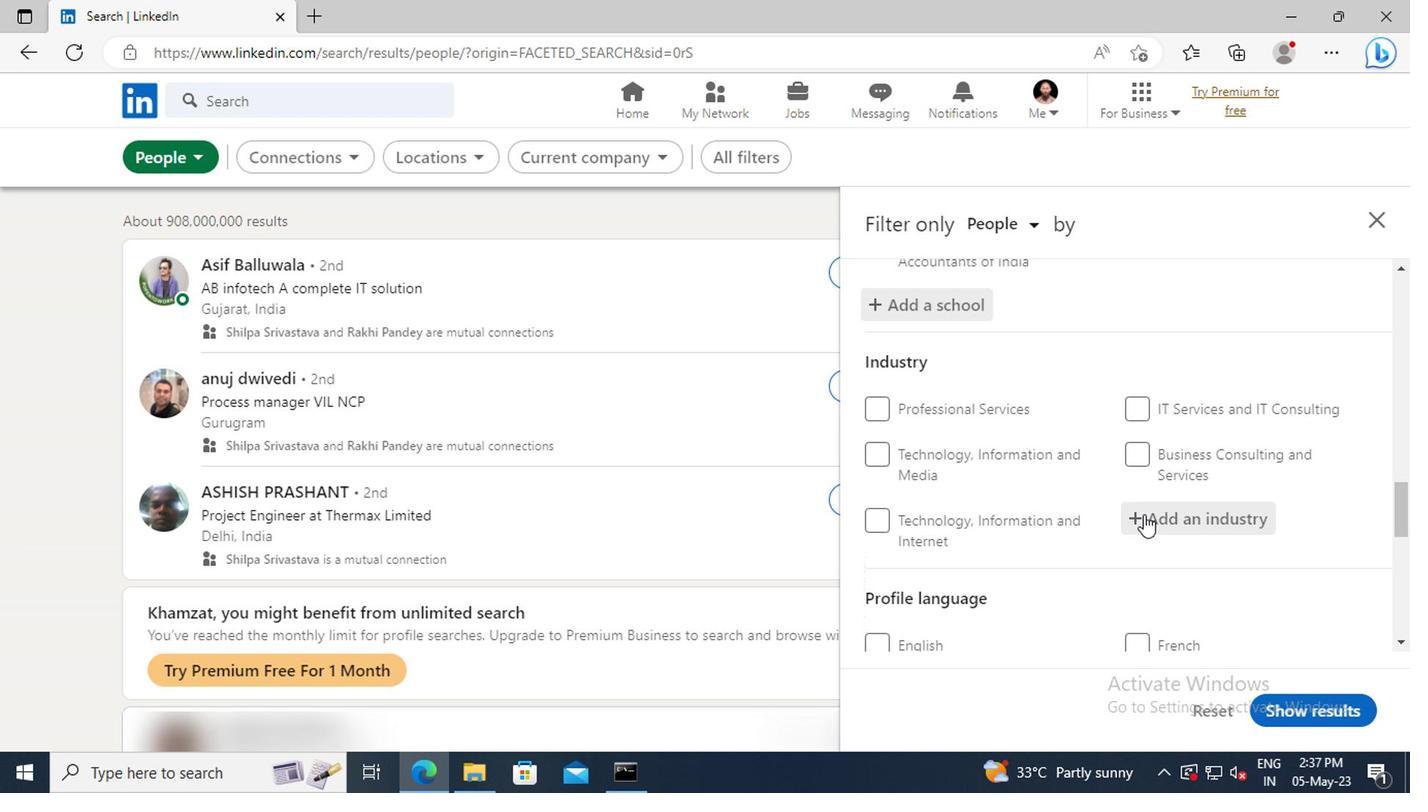 
Action: Key pressed <Key.shift>HISTORI
Screenshot: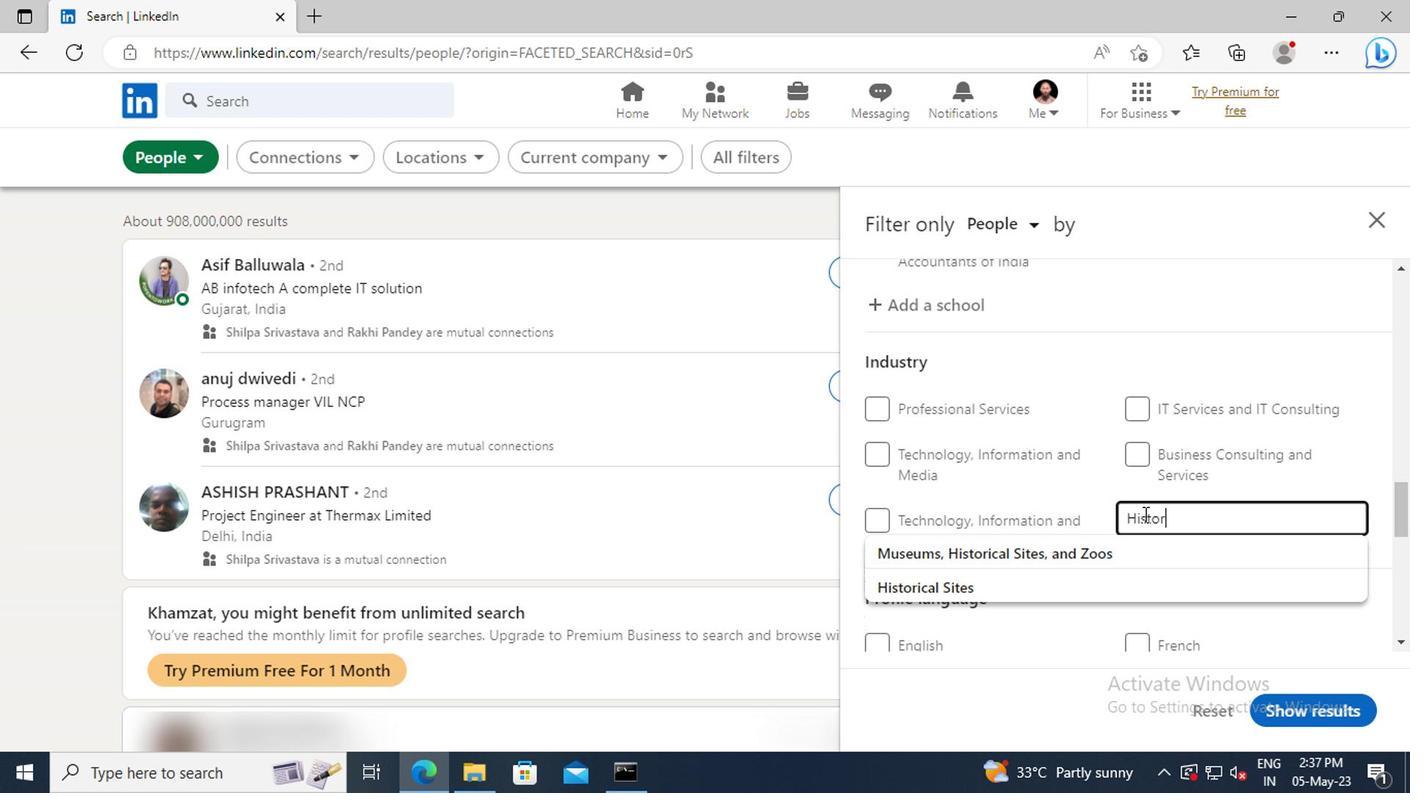 
Action: Mouse moved to (1146, 584)
Screenshot: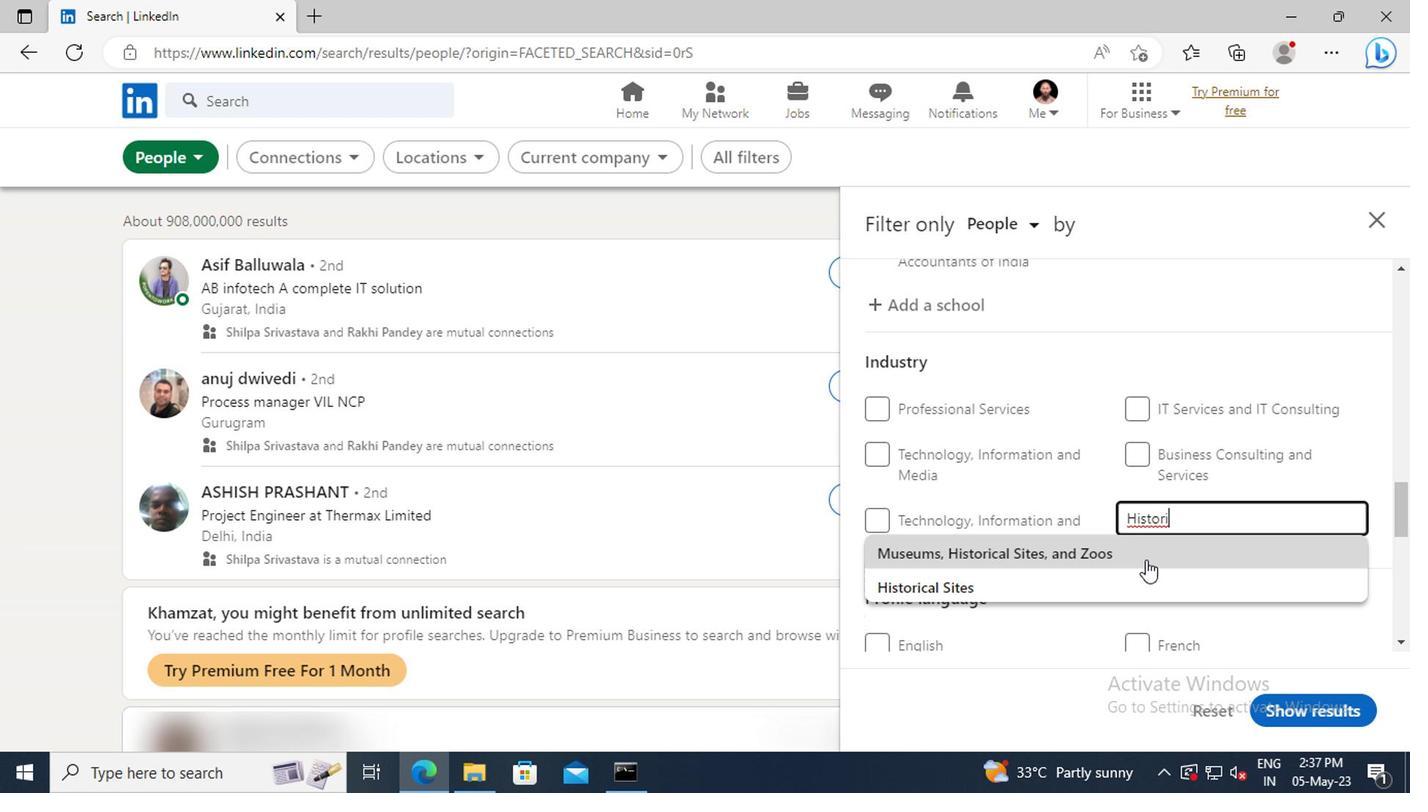 
Action: Mouse pressed left at (1146, 584)
Screenshot: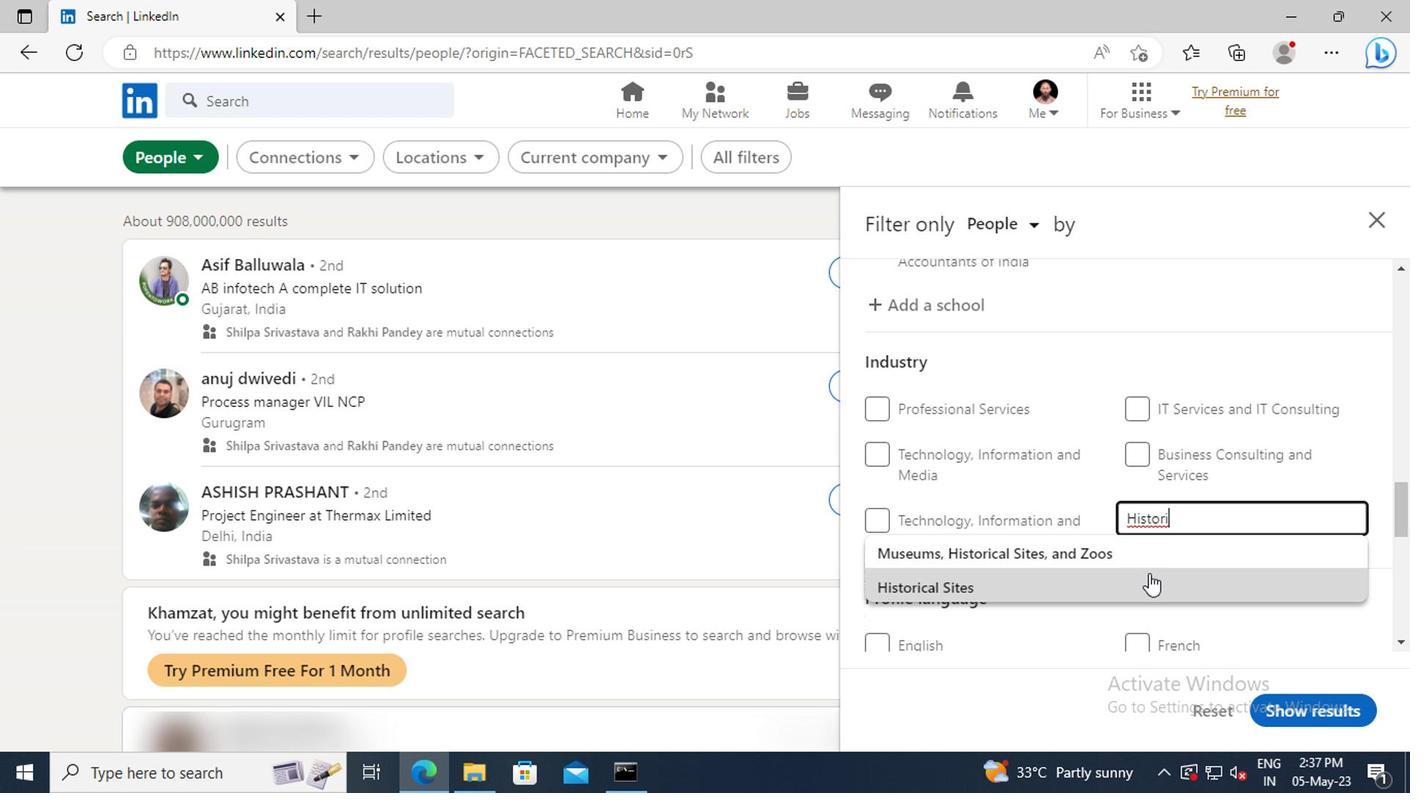 
Action: Mouse moved to (1146, 578)
Screenshot: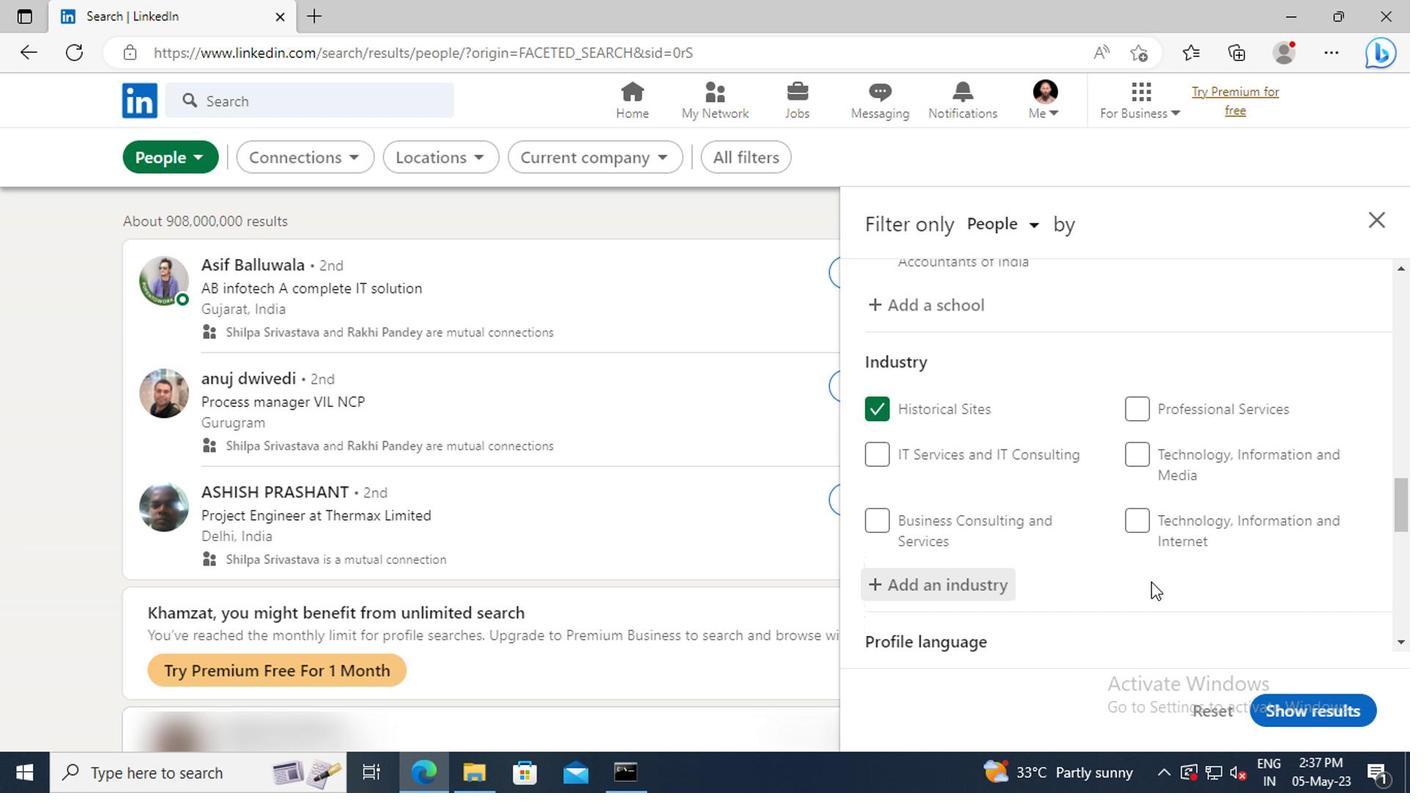 
Action: Mouse scrolled (1146, 577) with delta (0, -1)
Screenshot: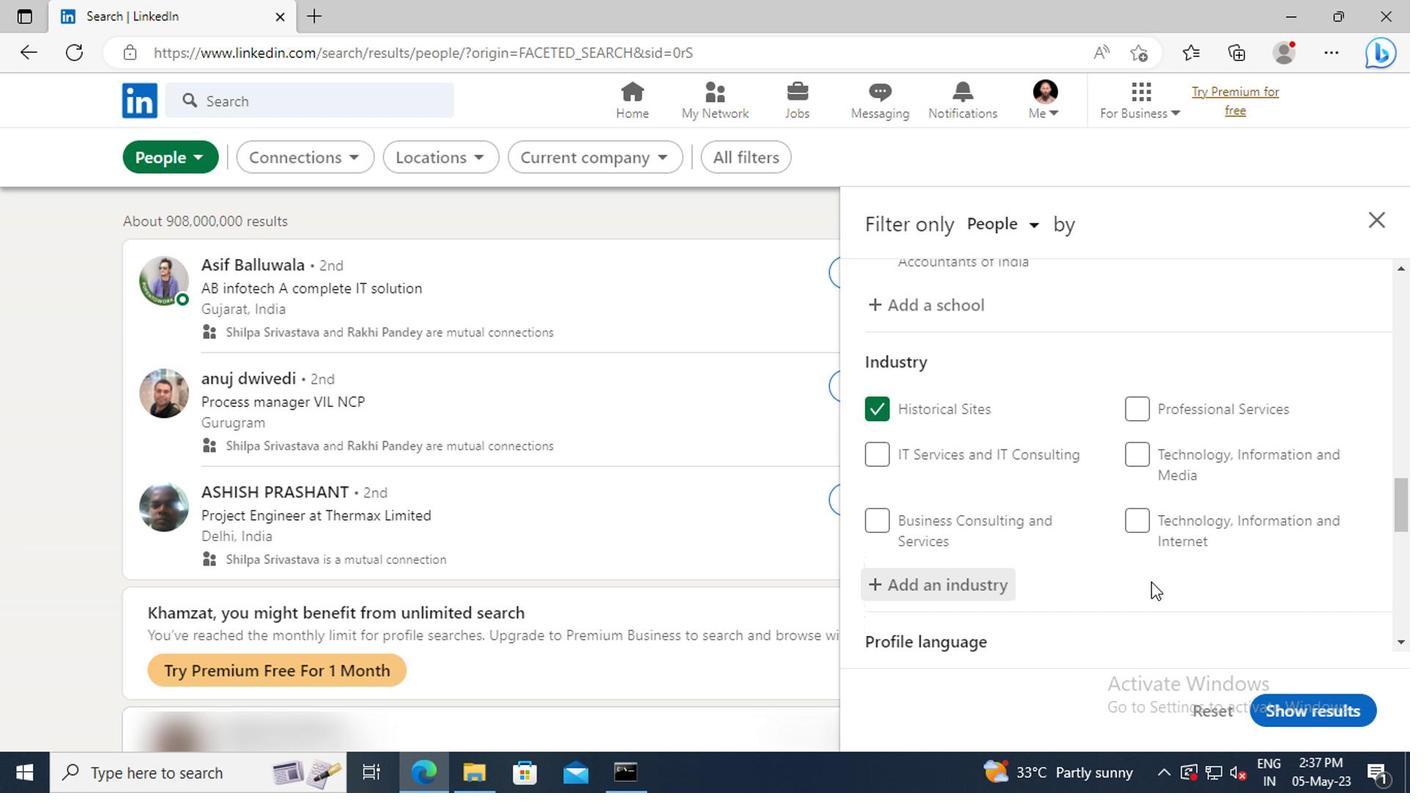 
Action: Mouse moved to (1146, 577)
Screenshot: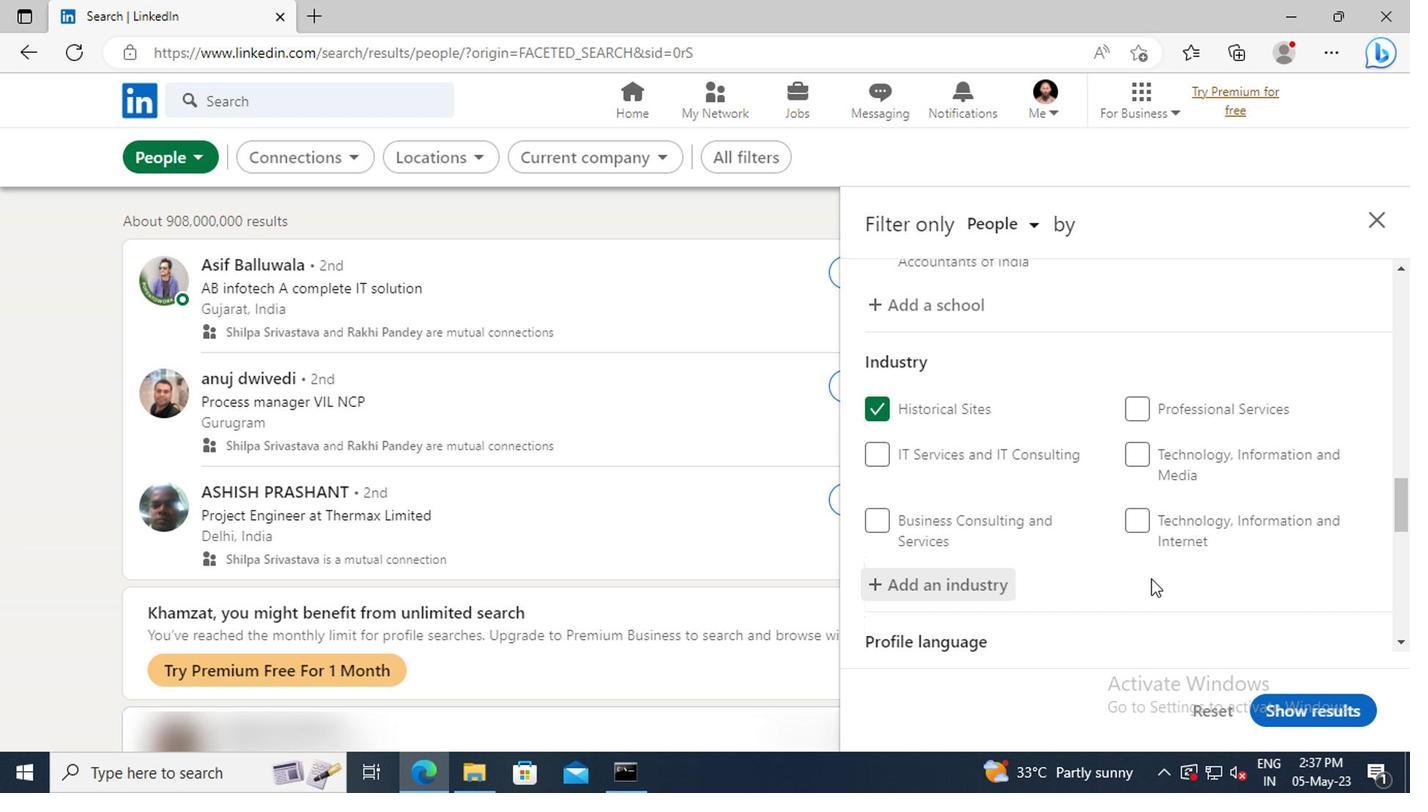 
Action: Mouse scrolled (1146, 576) with delta (0, 0)
Screenshot: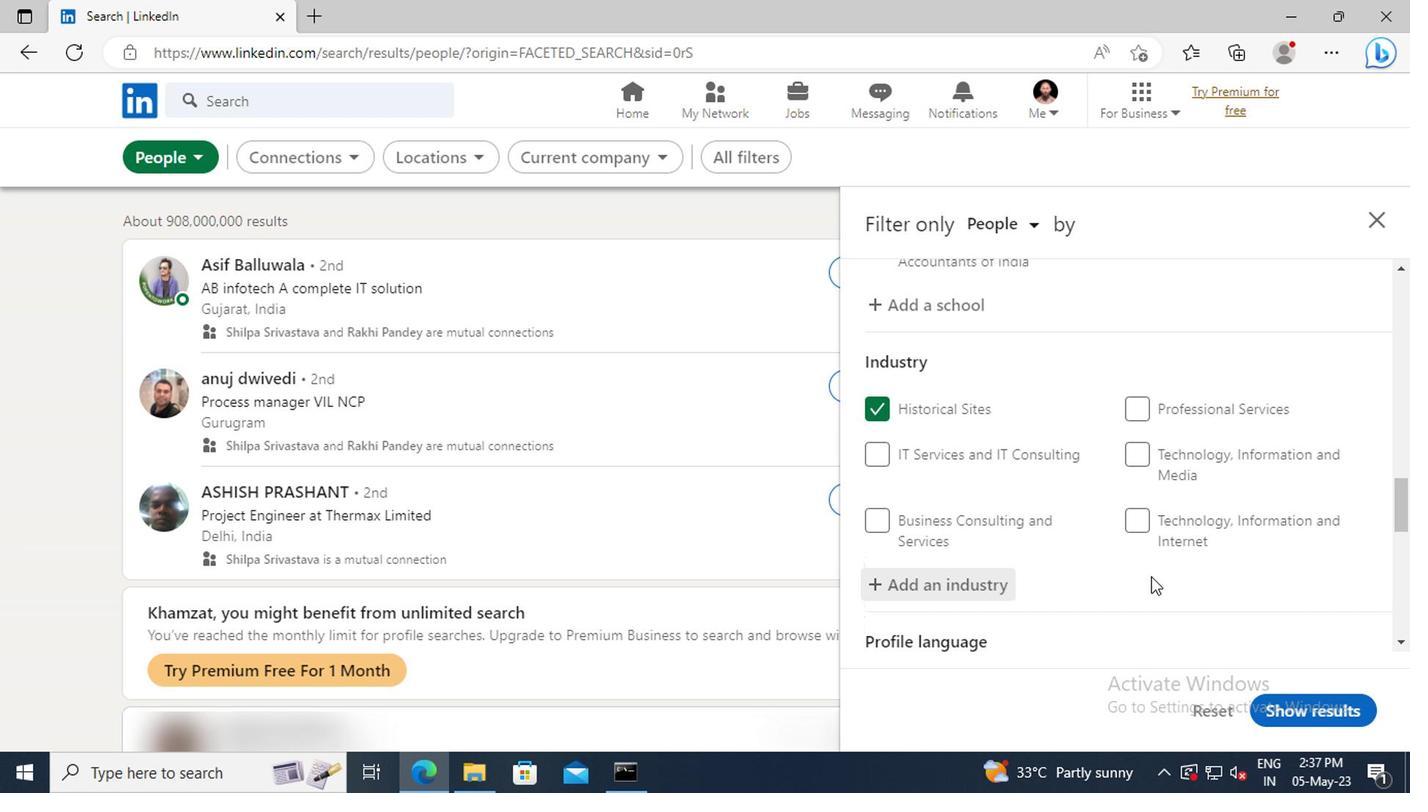 
Action: Mouse moved to (1141, 551)
Screenshot: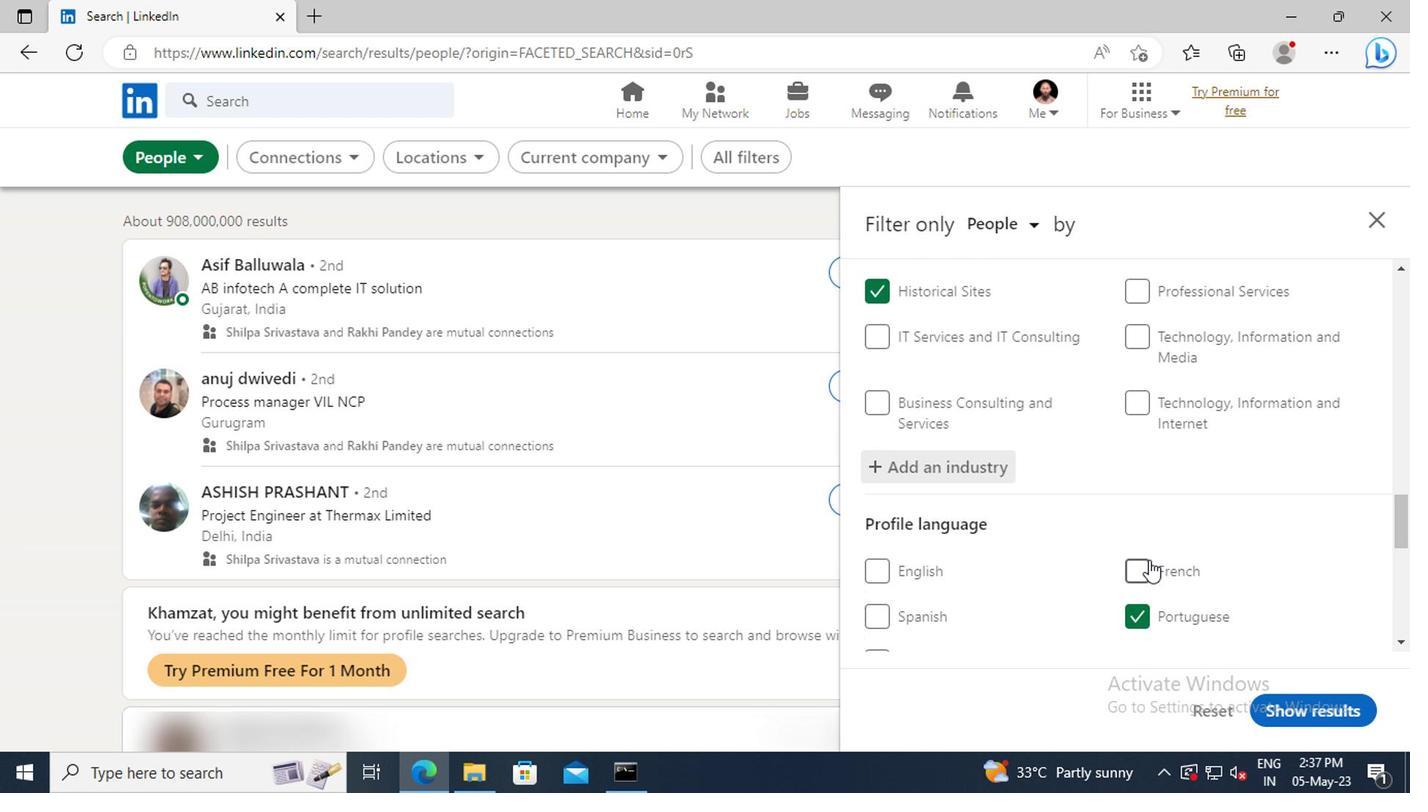 
Action: Mouse scrolled (1141, 549) with delta (0, -1)
Screenshot: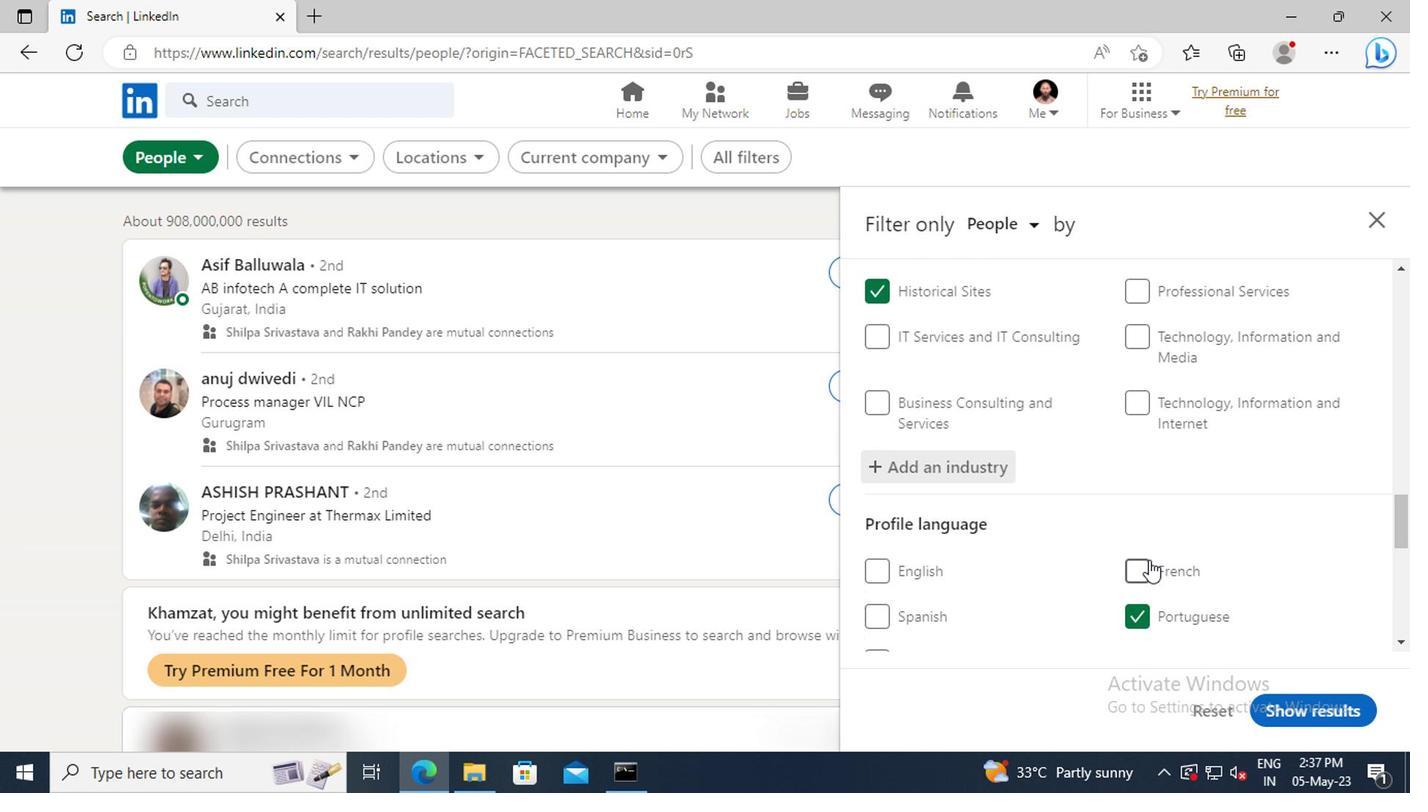 
Action: Mouse moved to (1141, 549)
Screenshot: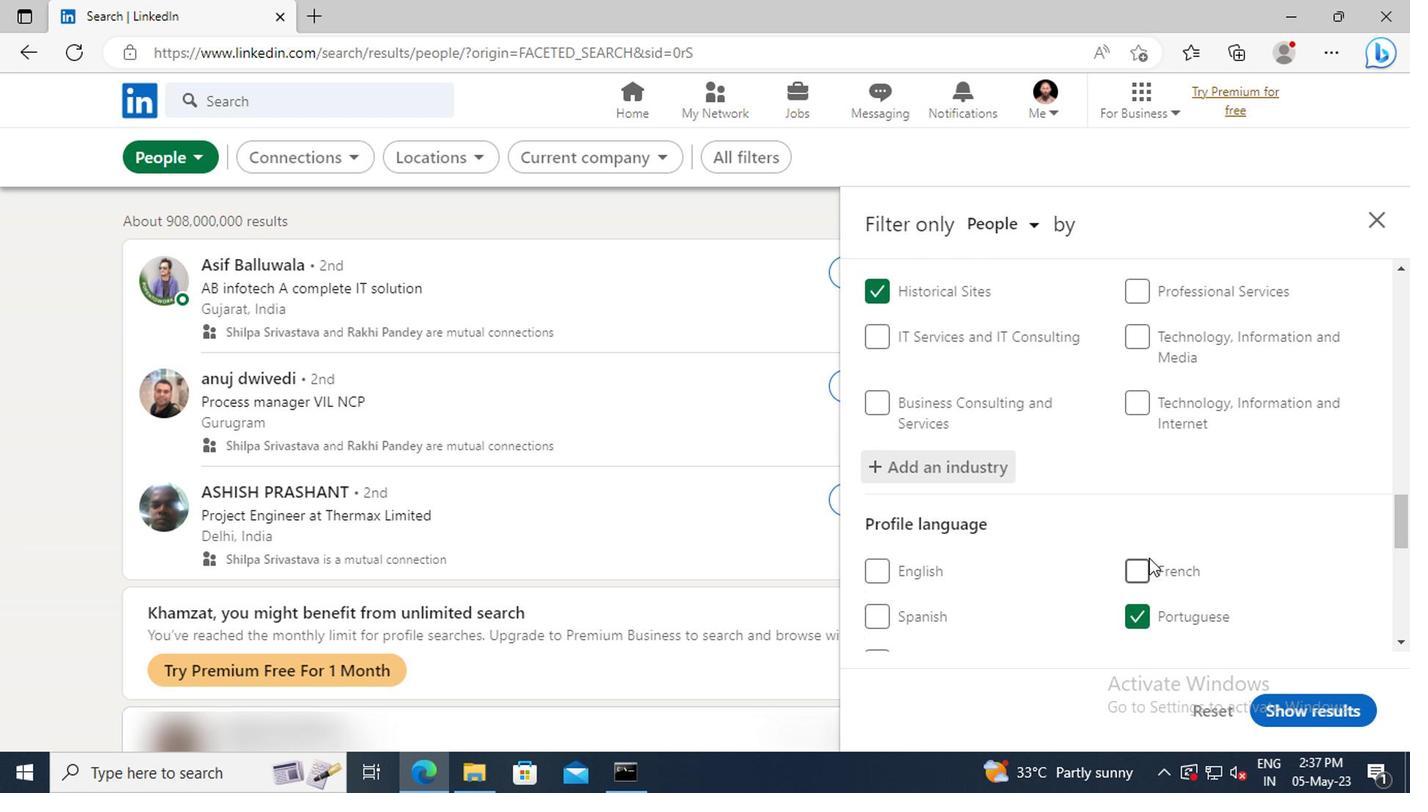 
Action: Mouse scrolled (1141, 548) with delta (0, 0)
Screenshot: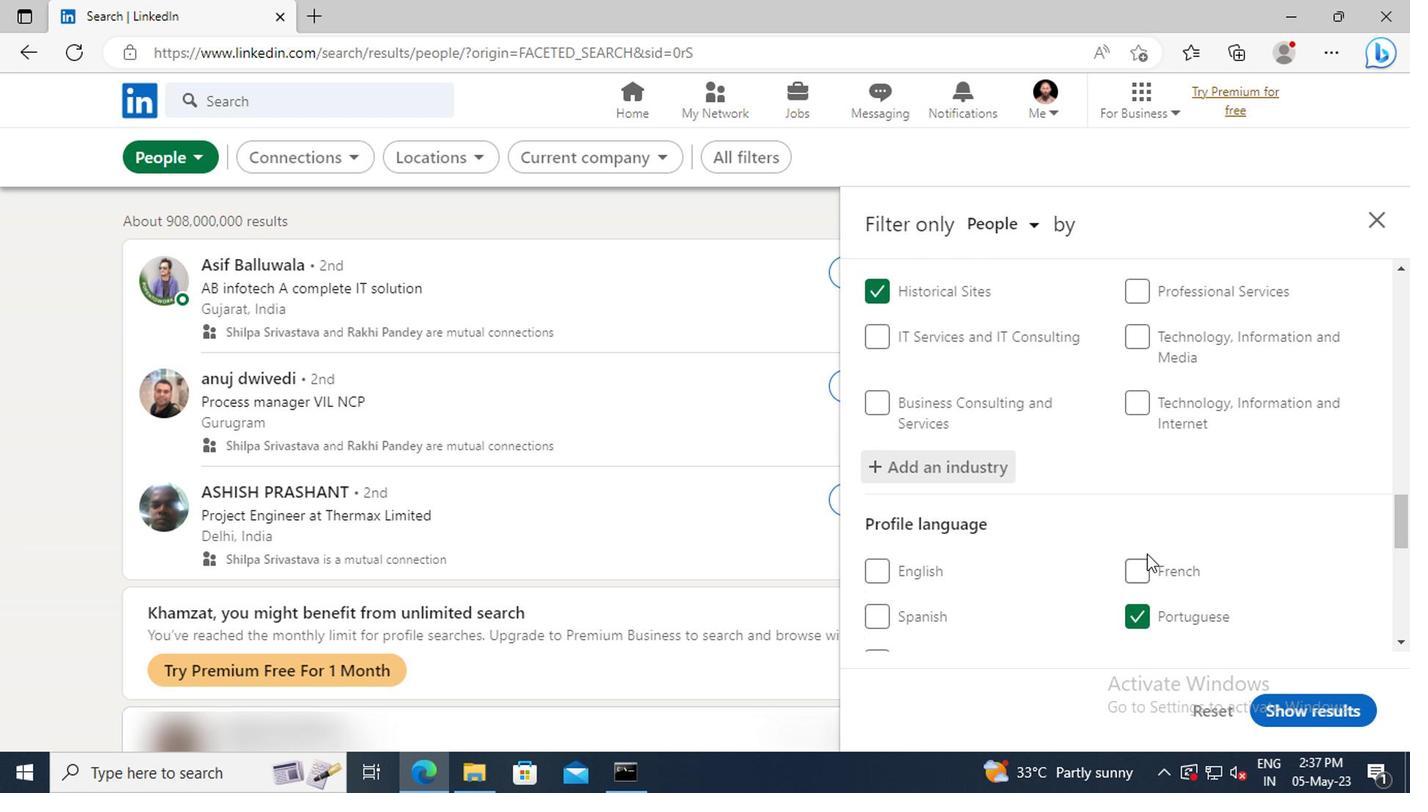 
Action: Mouse moved to (1132, 498)
Screenshot: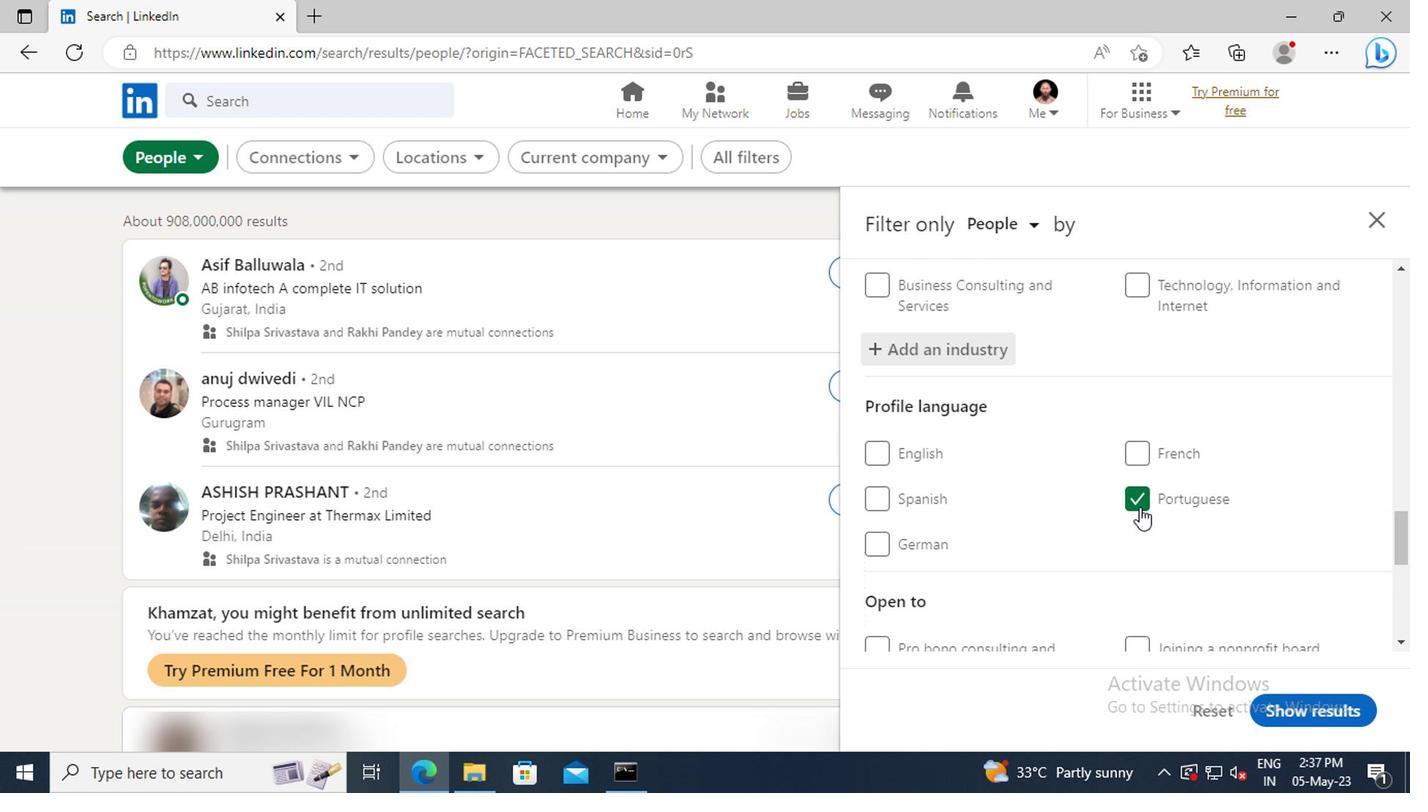 
Action: Mouse scrolled (1132, 497) with delta (0, 0)
Screenshot: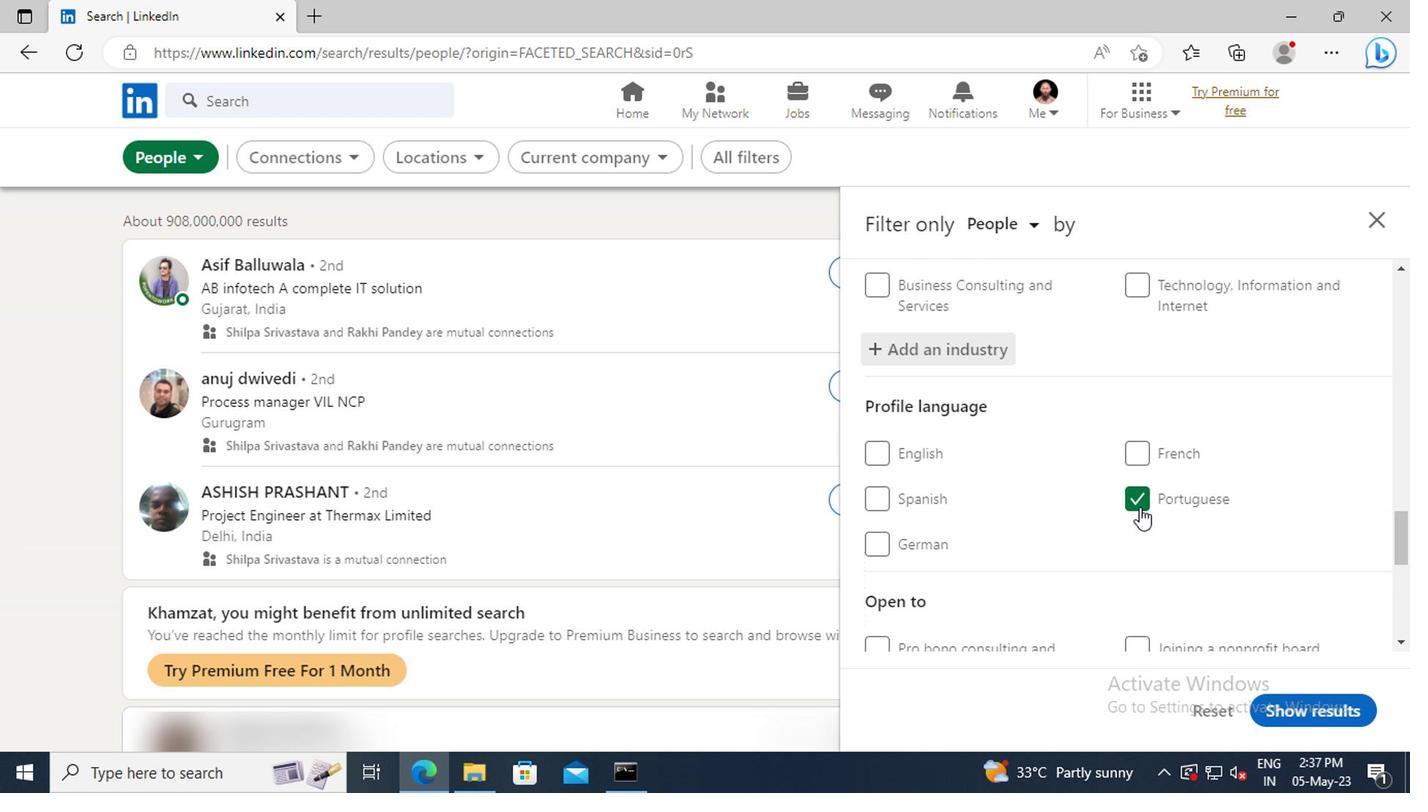 
Action: Mouse moved to (1127, 469)
Screenshot: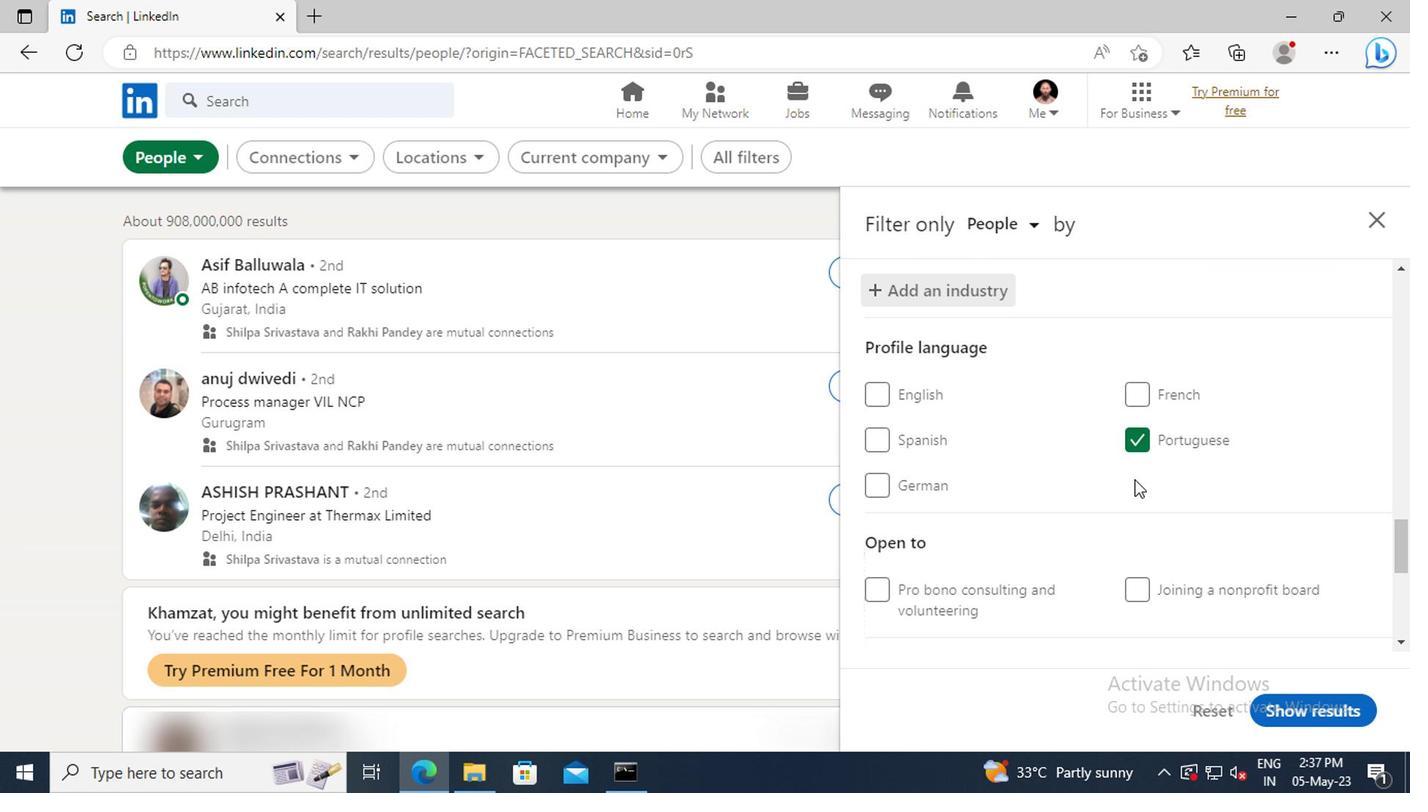 
Action: Mouse scrolled (1127, 468) with delta (0, -1)
Screenshot: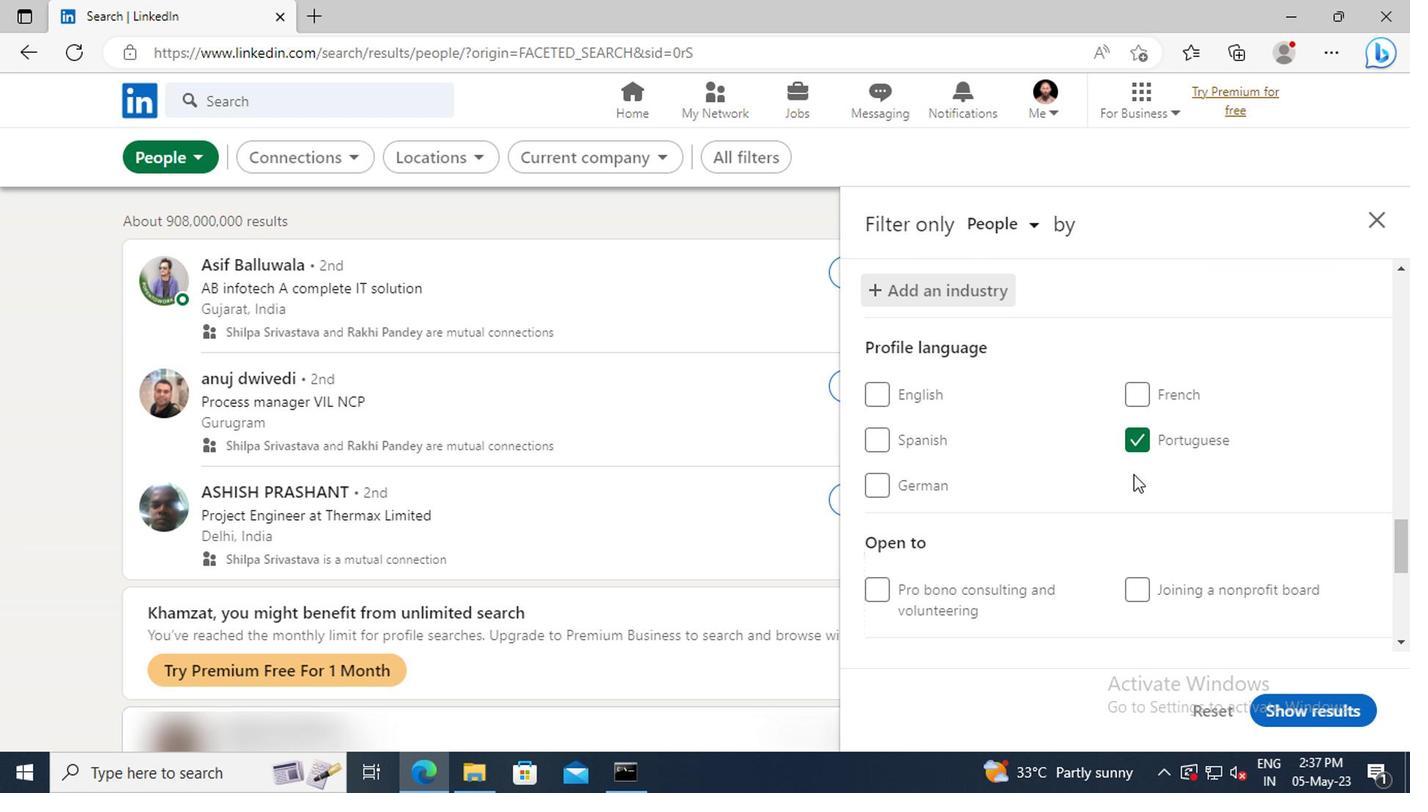 
Action: Mouse moved to (1127, 455)
Screenshot: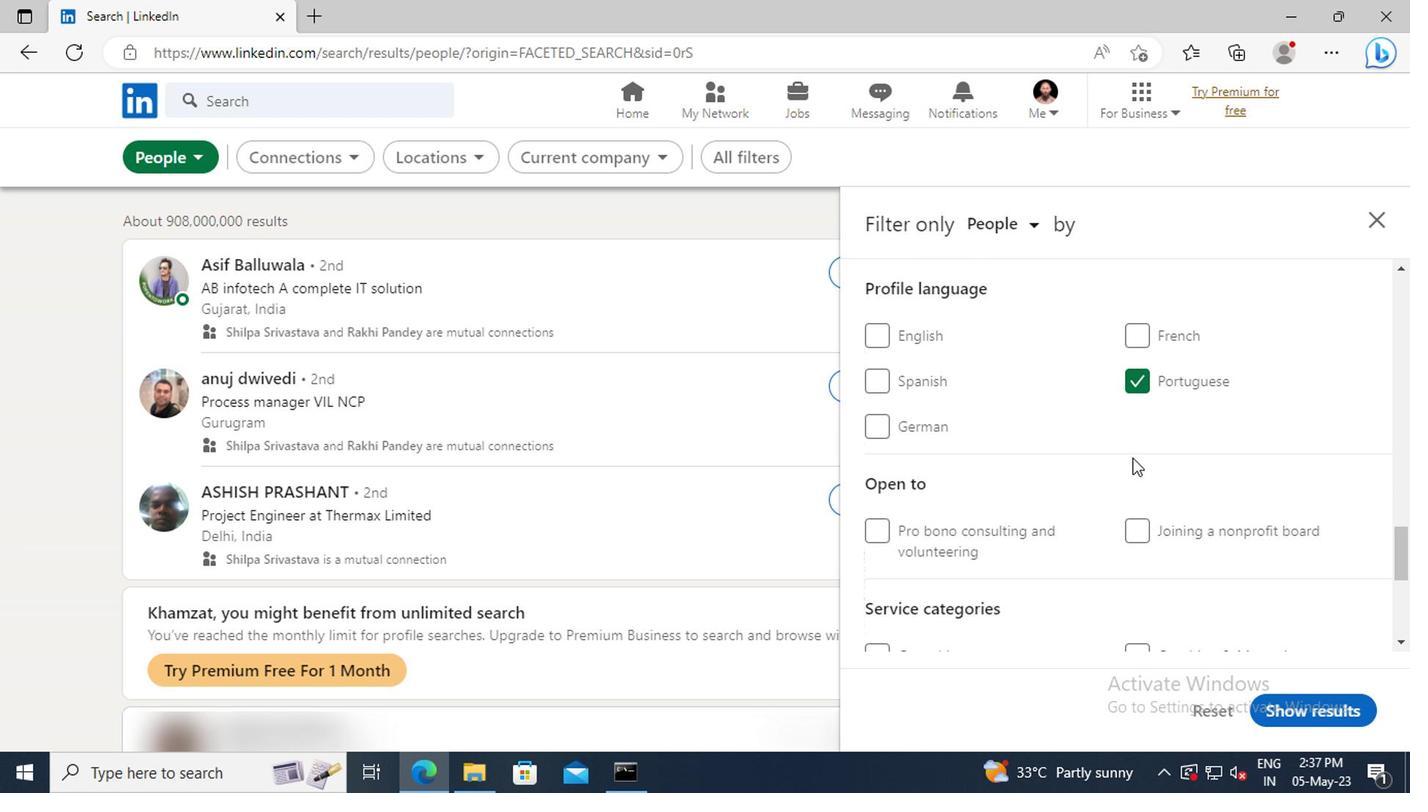 
Action: Mouse scrolled (1127, 454) with delta (0, 0)
Screenshot: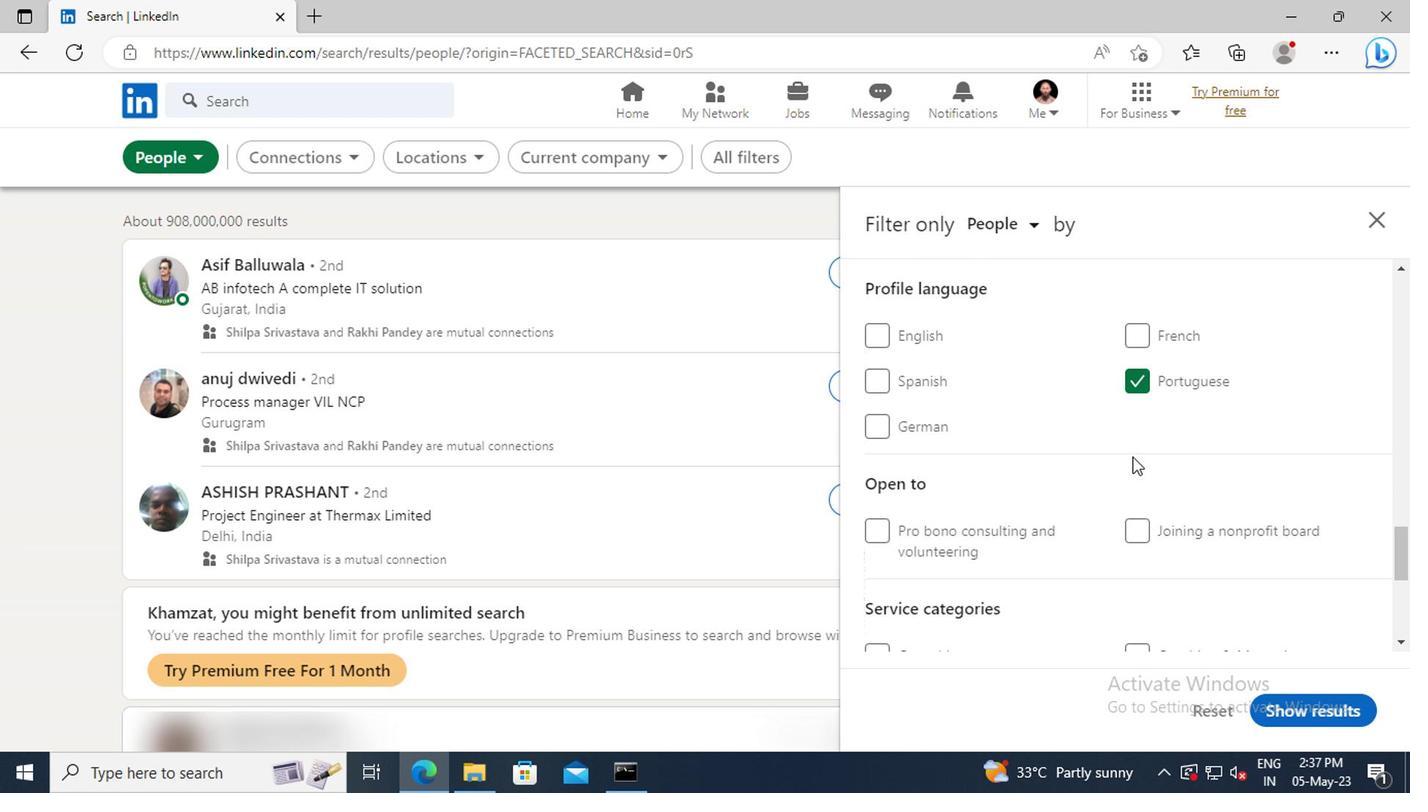 
Action: Mouse scrolled (1127, 454) with delta (0, 0)
Screenshot: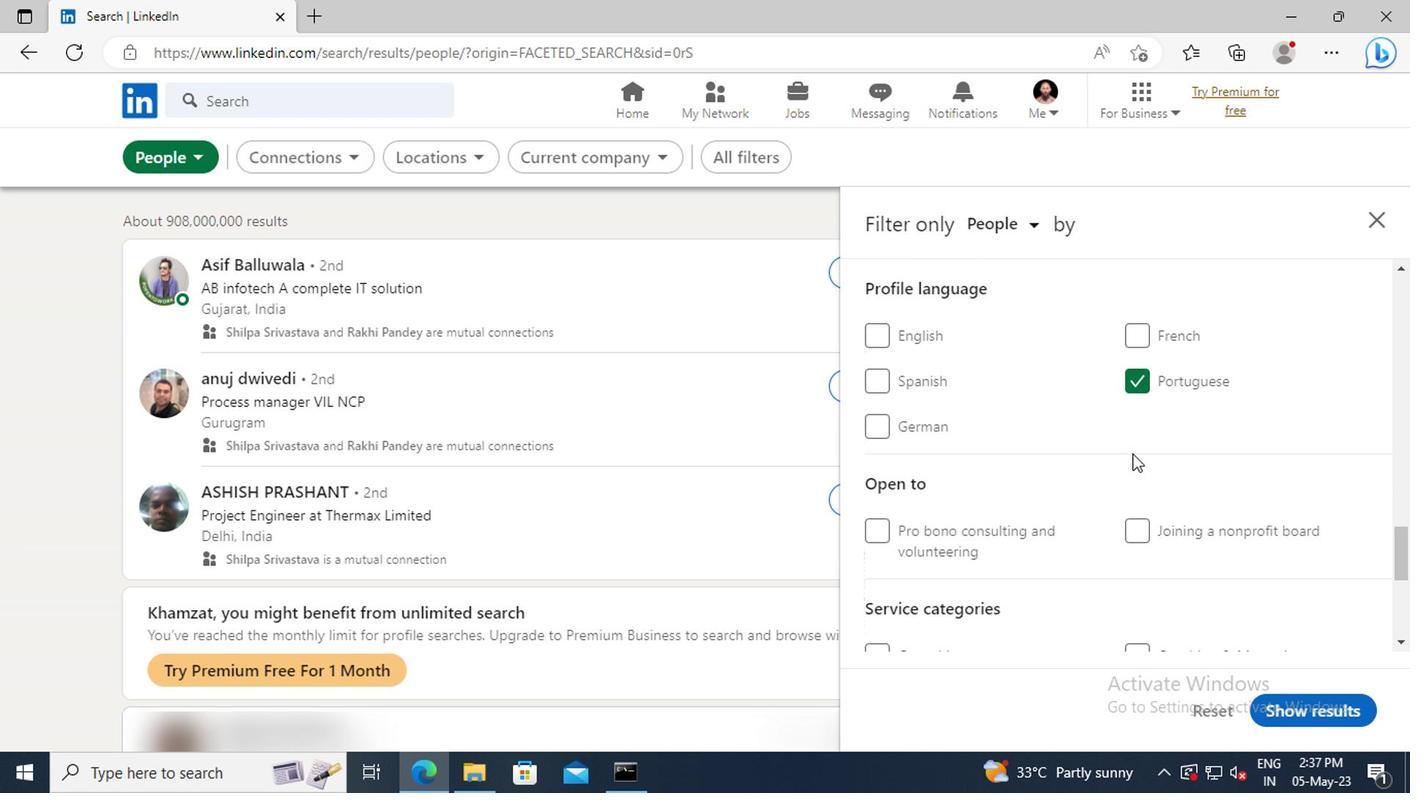 
Action: Mouse moved to (1127, 448)
Screenshot: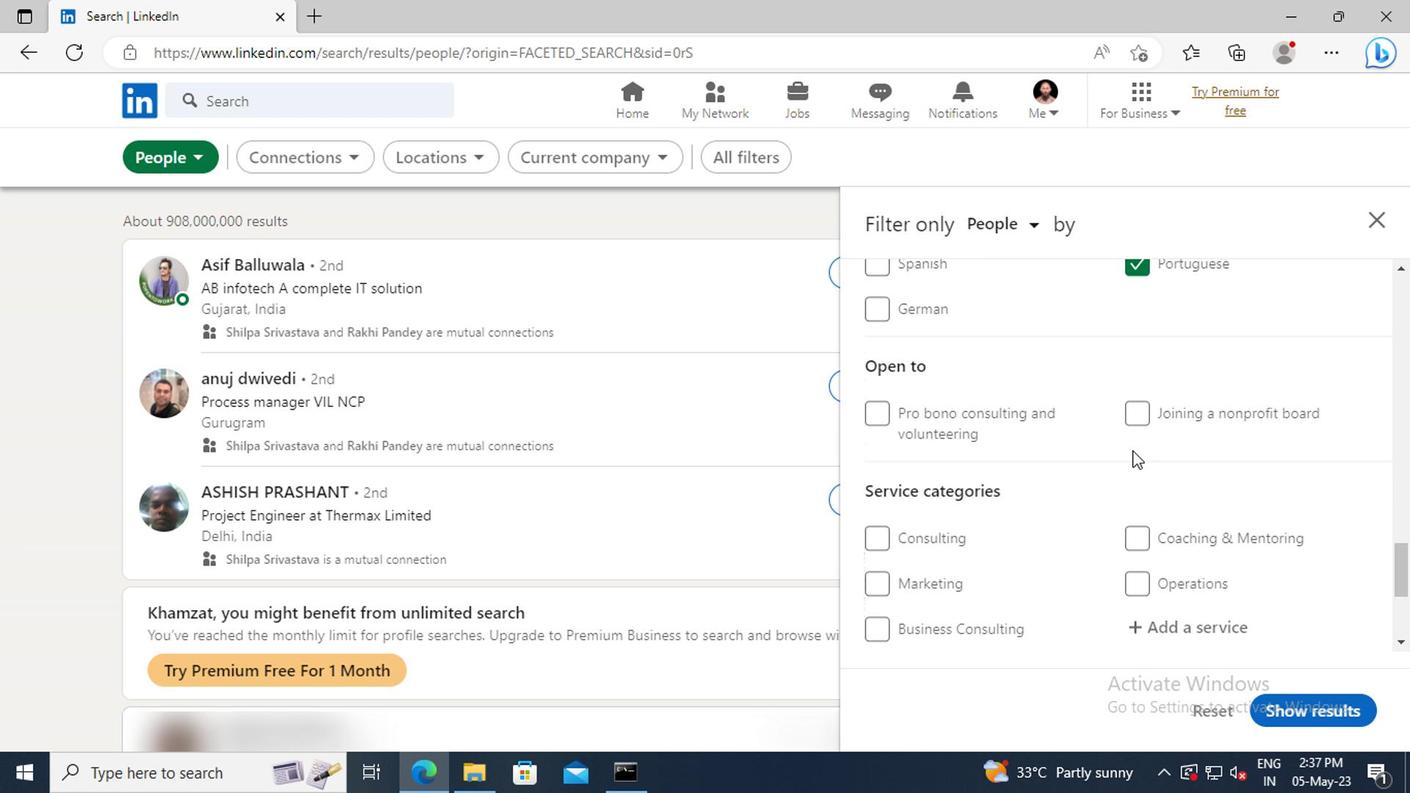 
Action: Mouse scrolled (1127, 447) with delta (0, 0)
Screenshot: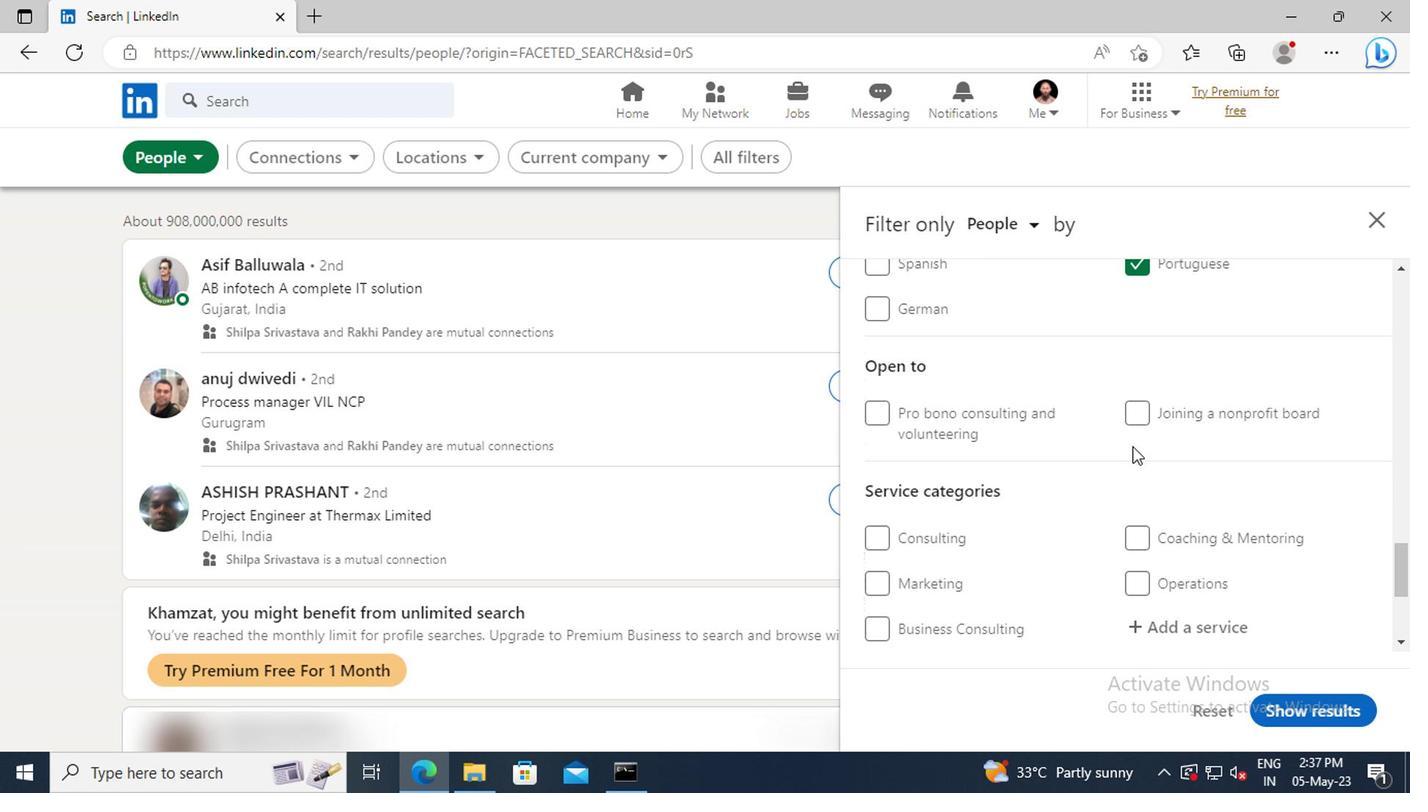 
Action: Mouse scrolled (1127, 447) with delta (0, 0)
Screenshot: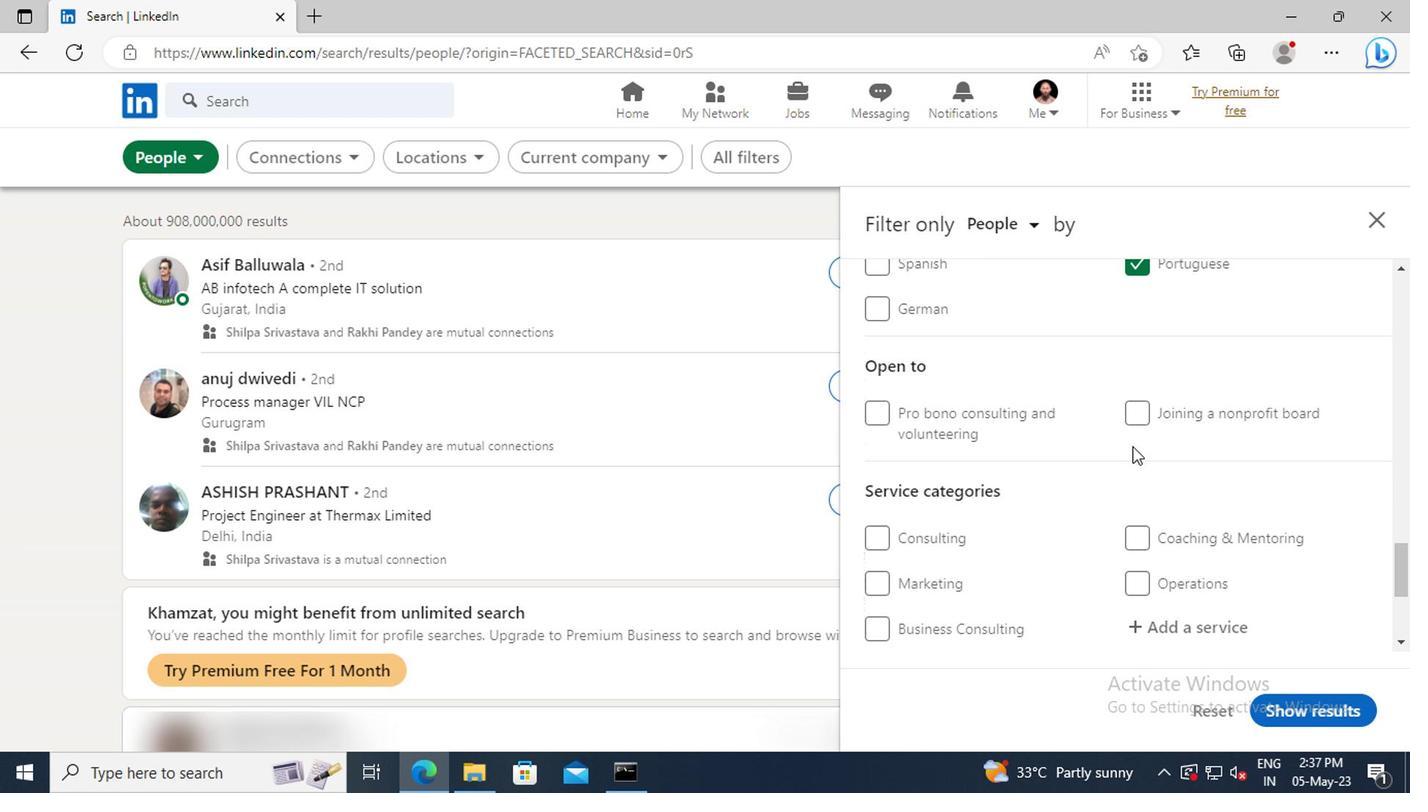 
Action: Mouse scrolled (1127, 447) with delta (0, 0)
Screenshot: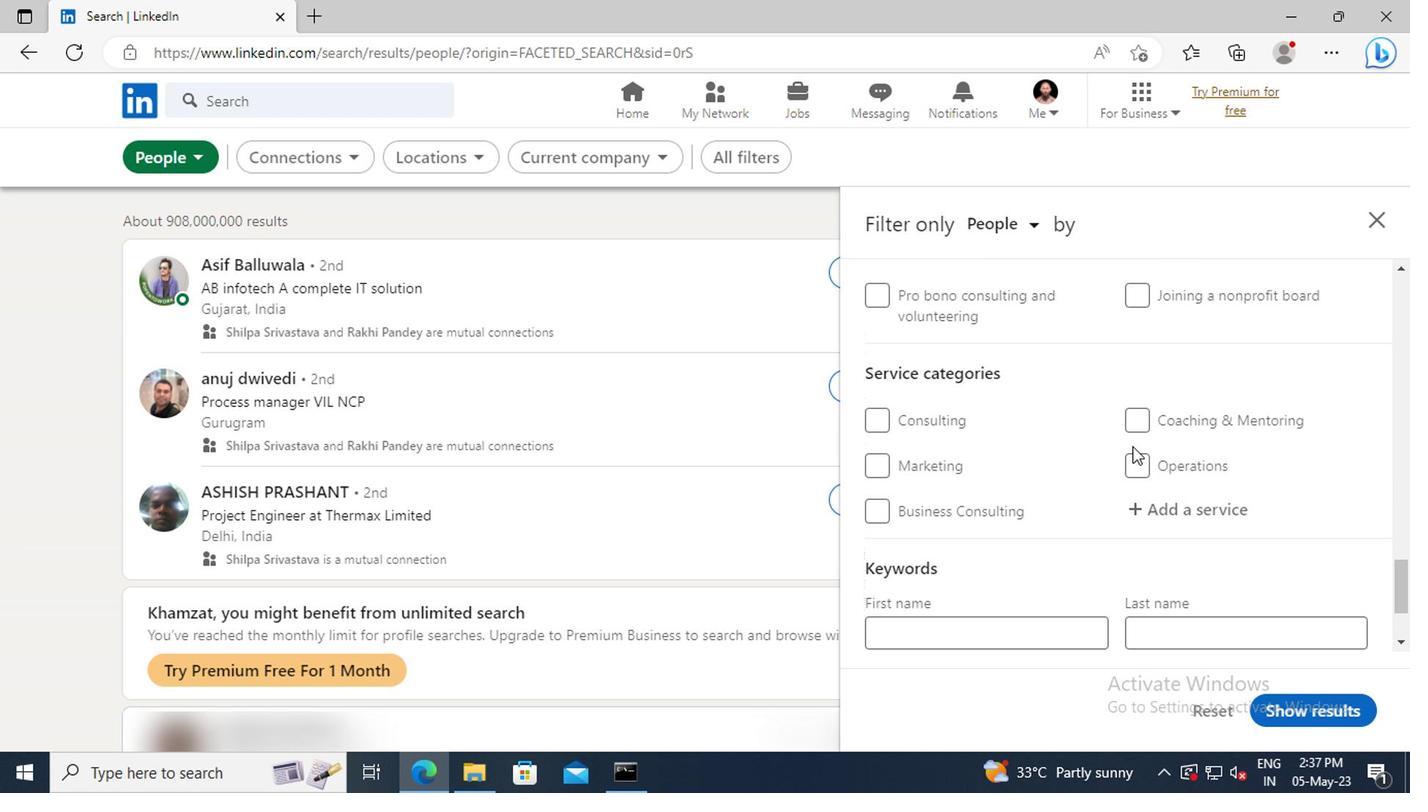 
Action: Mouse moved to (1136, 449)
Screenshot: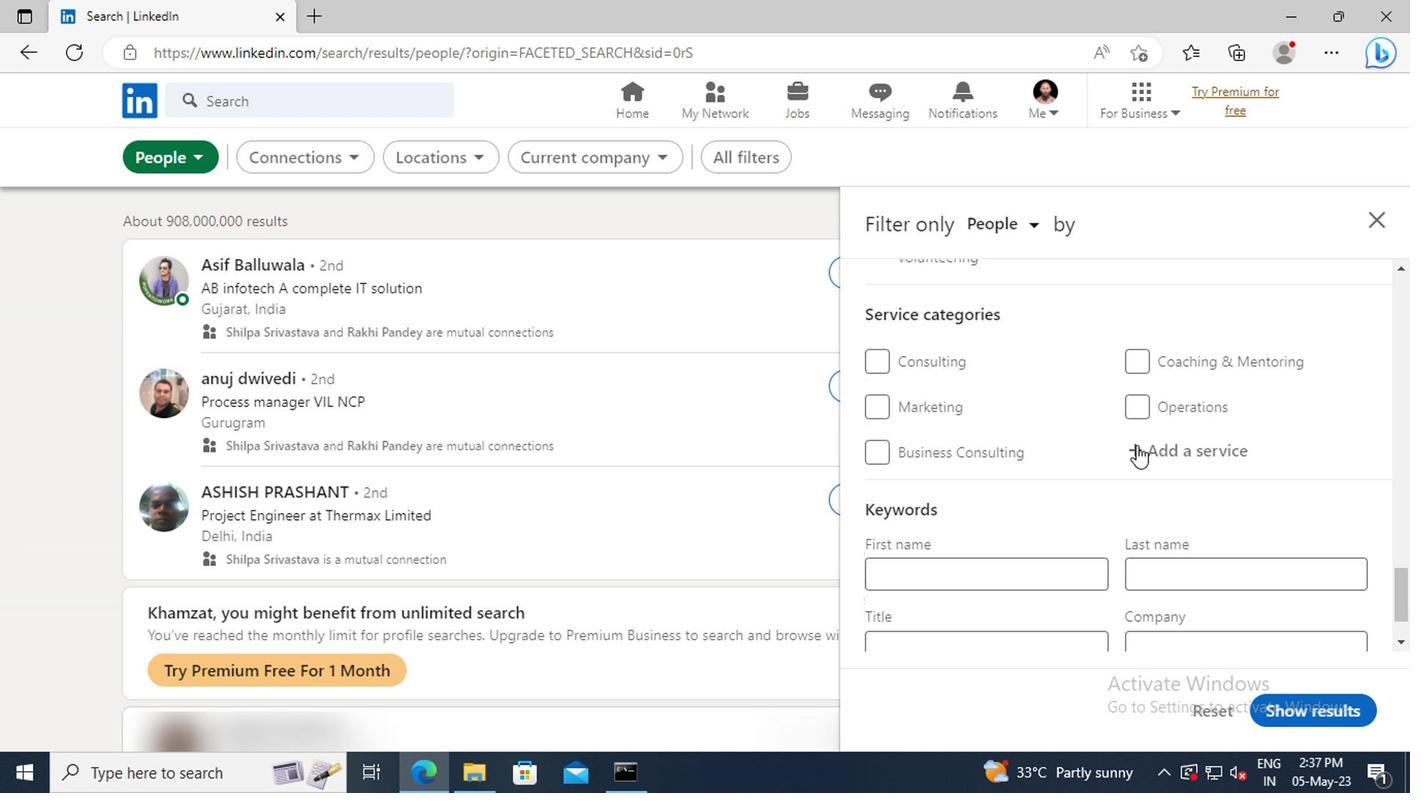 
Action: Mouse pressed left at (1136, 449)
Screenshot: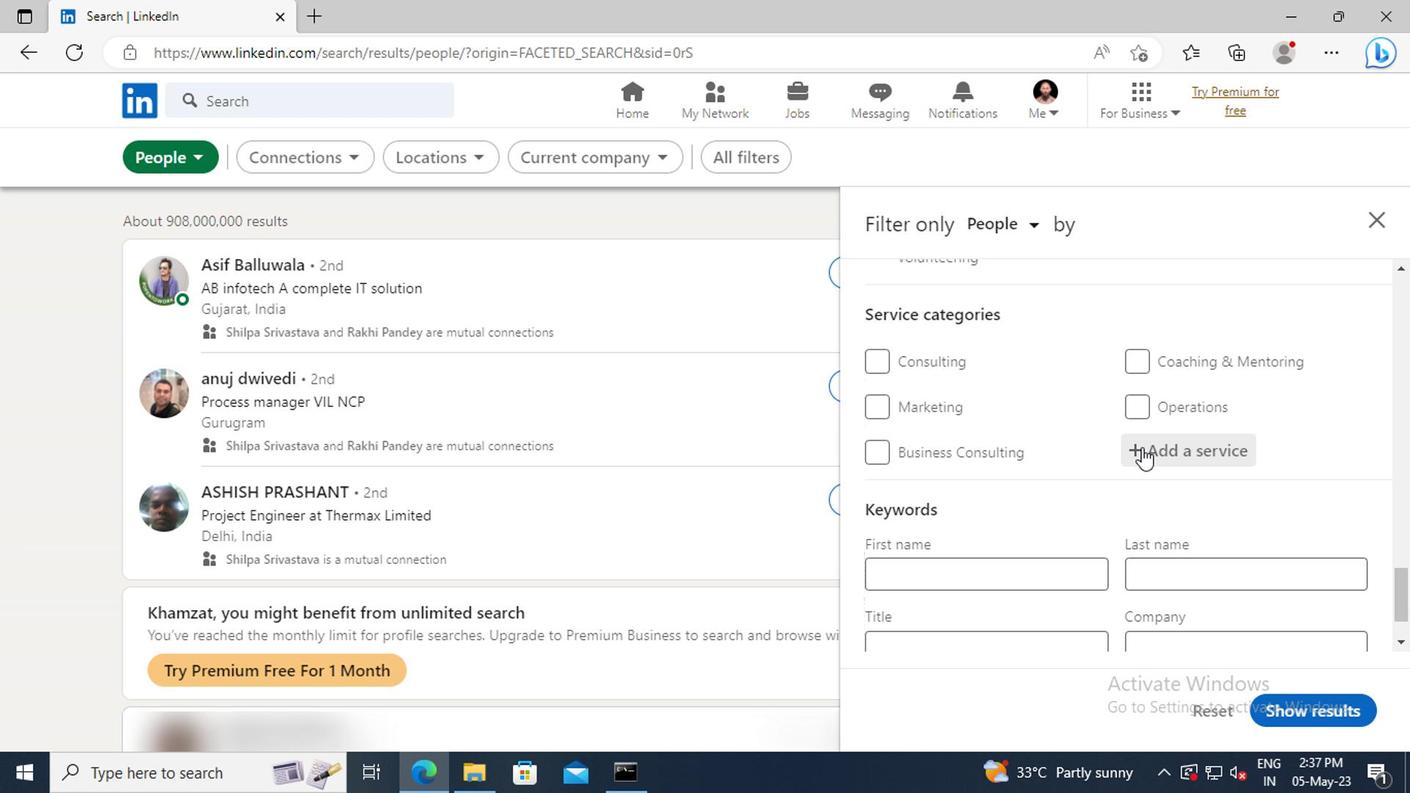 
Action: Key pressed <Key.shift>RESEARCH<Key.enter>
Screenshot: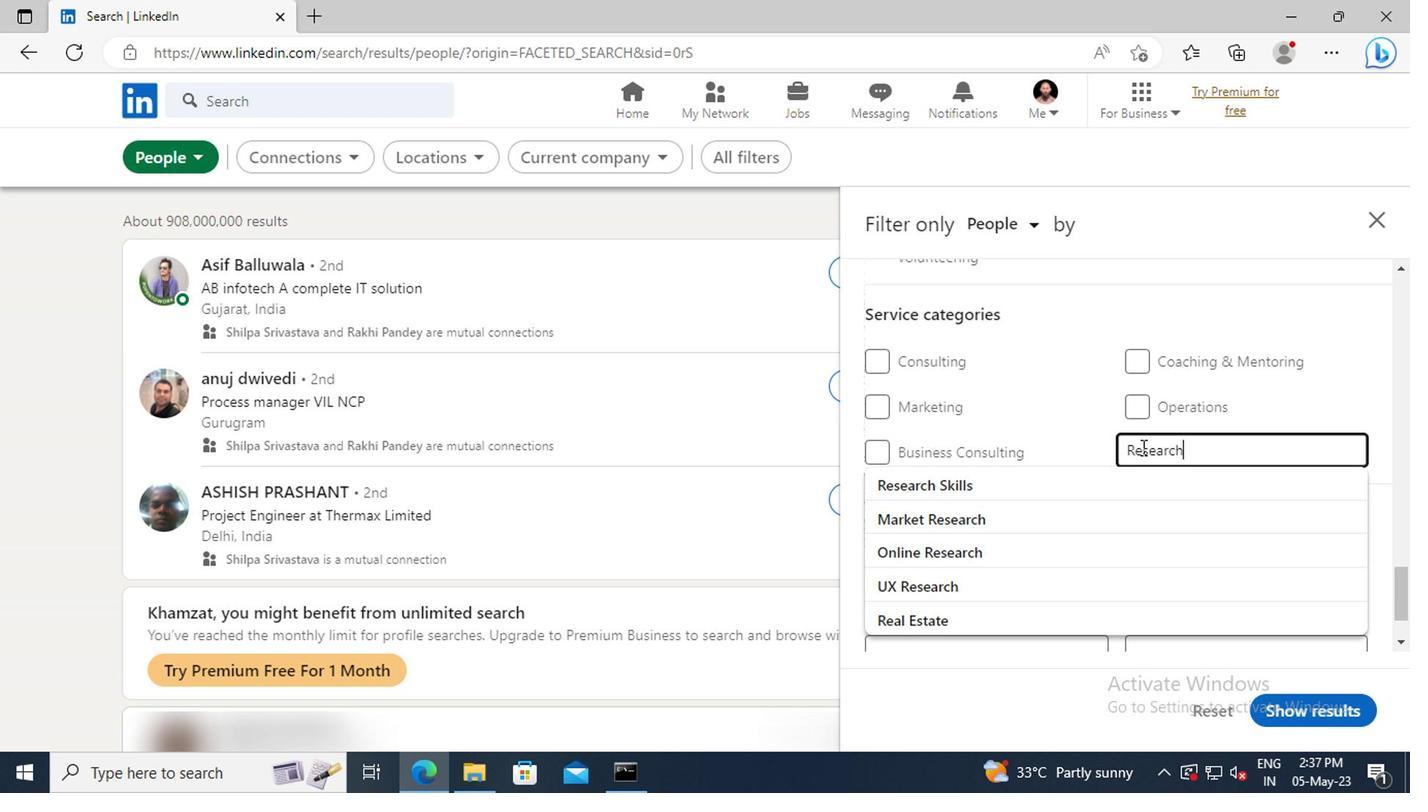 
Action: Mouse scrolled (1136, 448) with delta (0, -1)
Screenshot: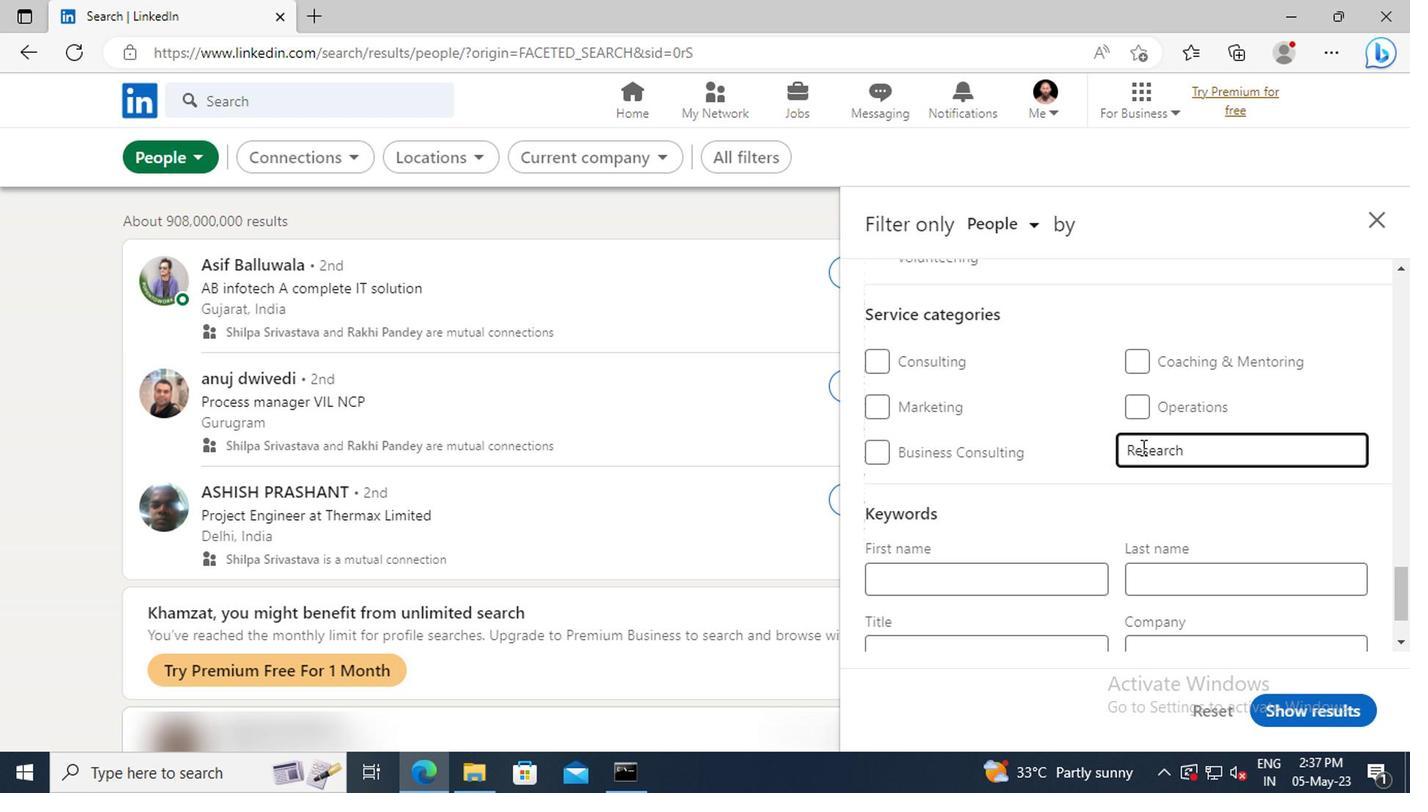 
Action: Mouse scrolled (1136, 448) with delta (0, -1)
Screenshot: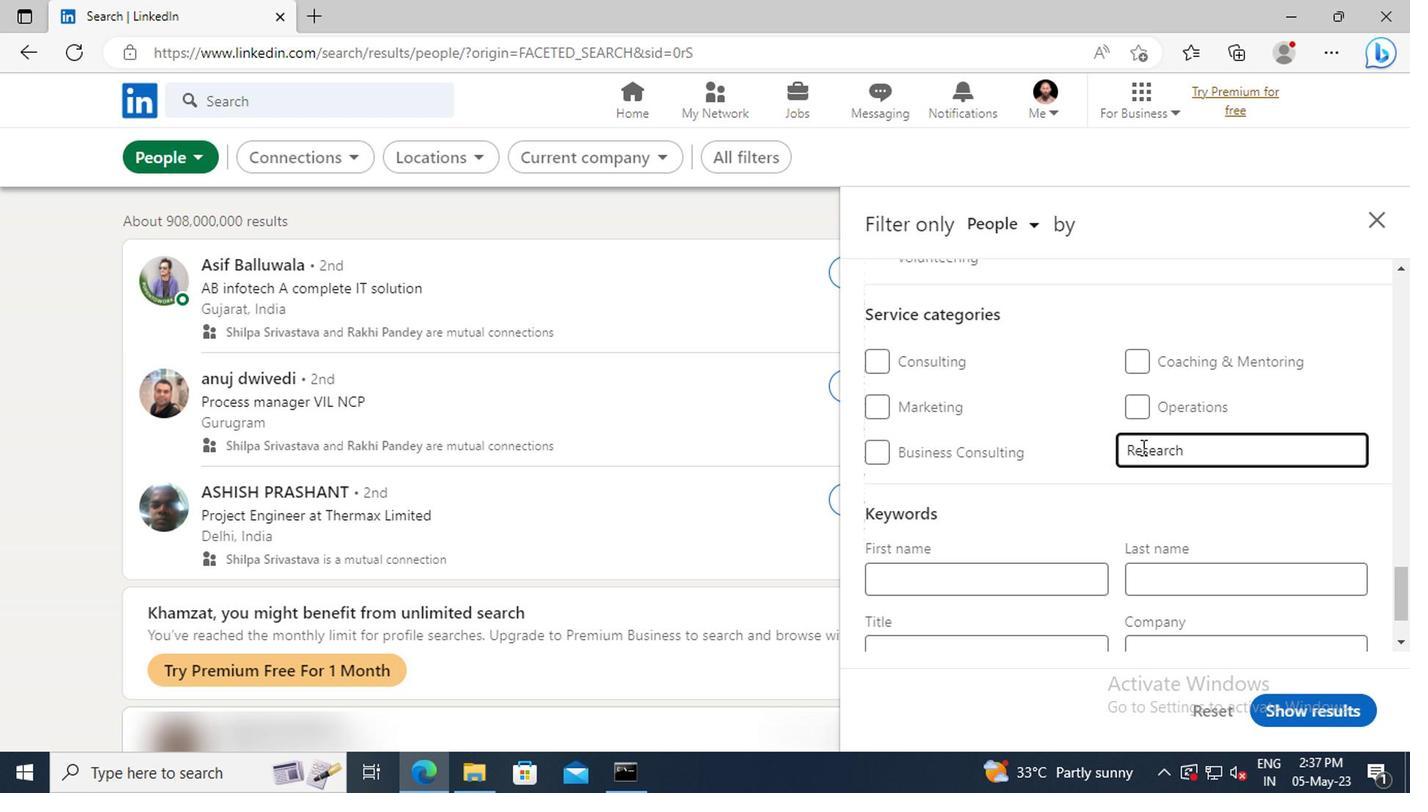 
Action: Mouse scrolled (1136, 448) with delta (0, -1)
Screenshot: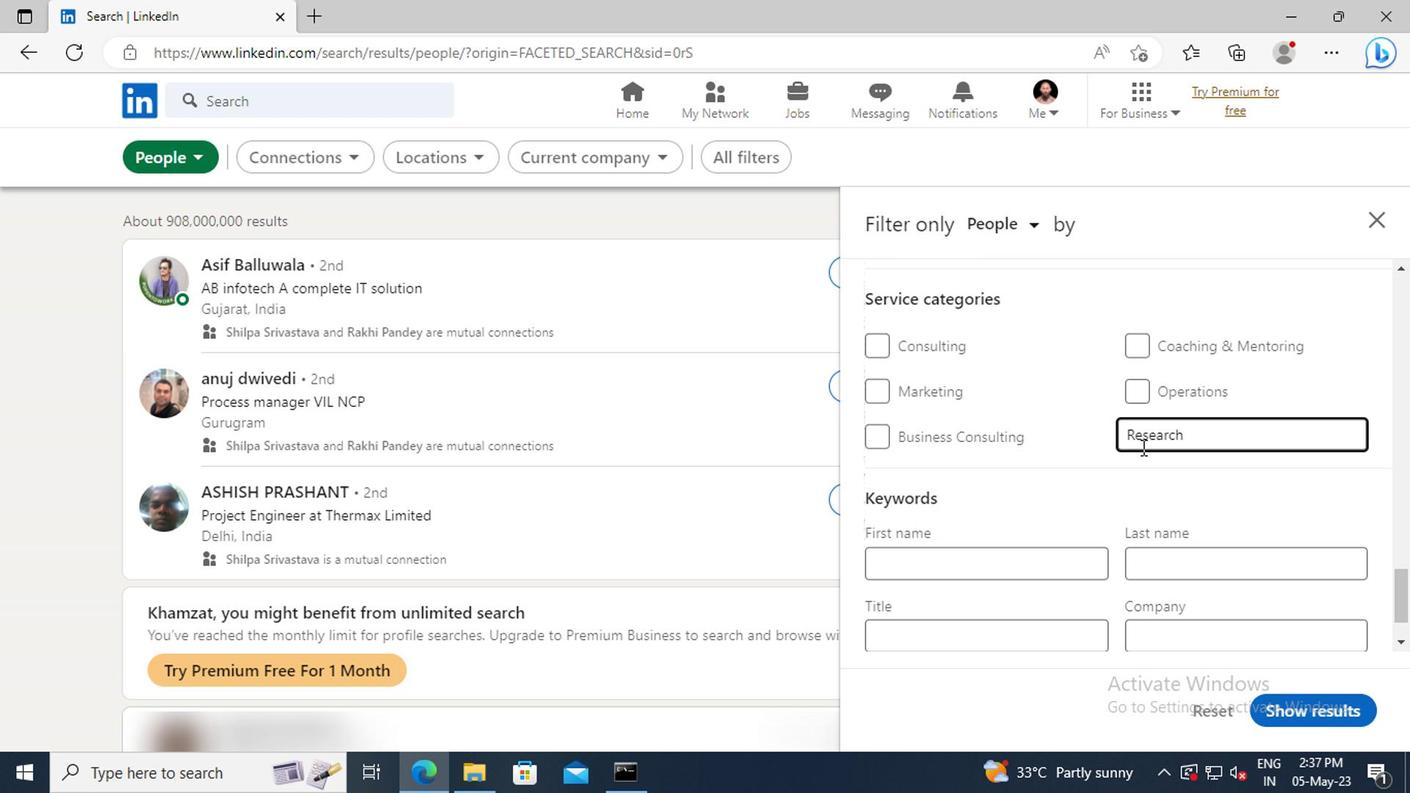 
Action: Mouse scrolled (1136, 448) with delta (0, -1)
Screenshot: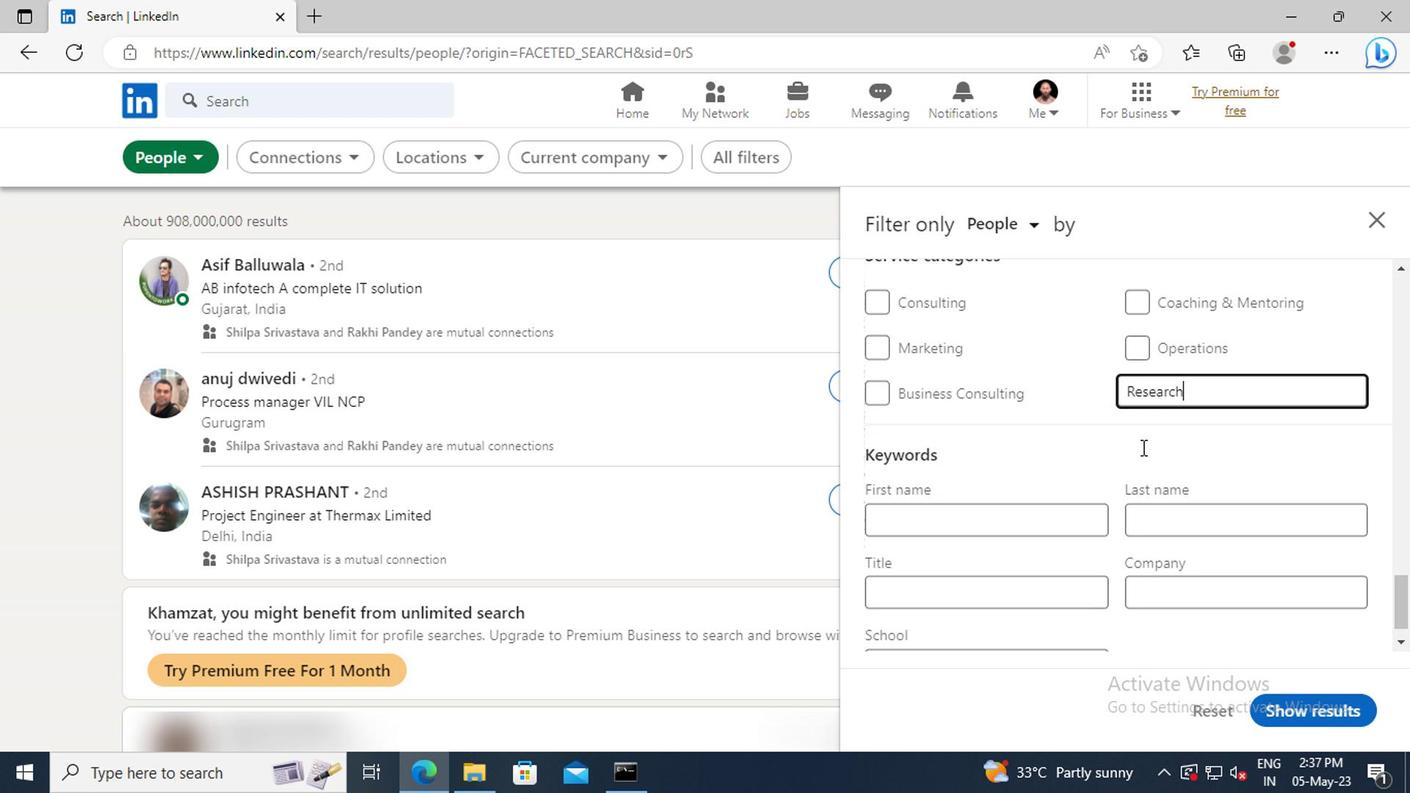 
Action: Mouse moved to (1025, 562)
Screenshot: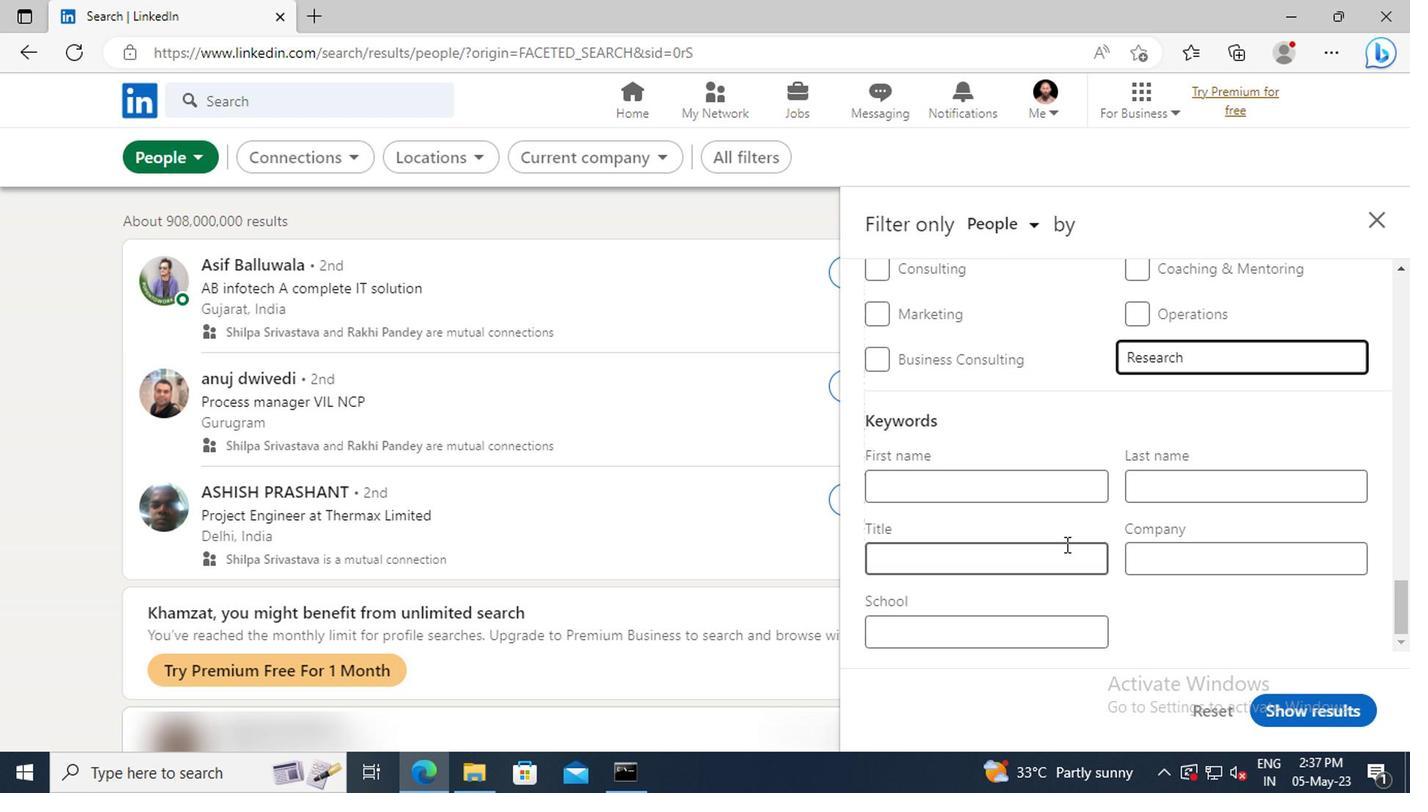 
Action: Mouse pressed left at (1025, 562)
Screenshot: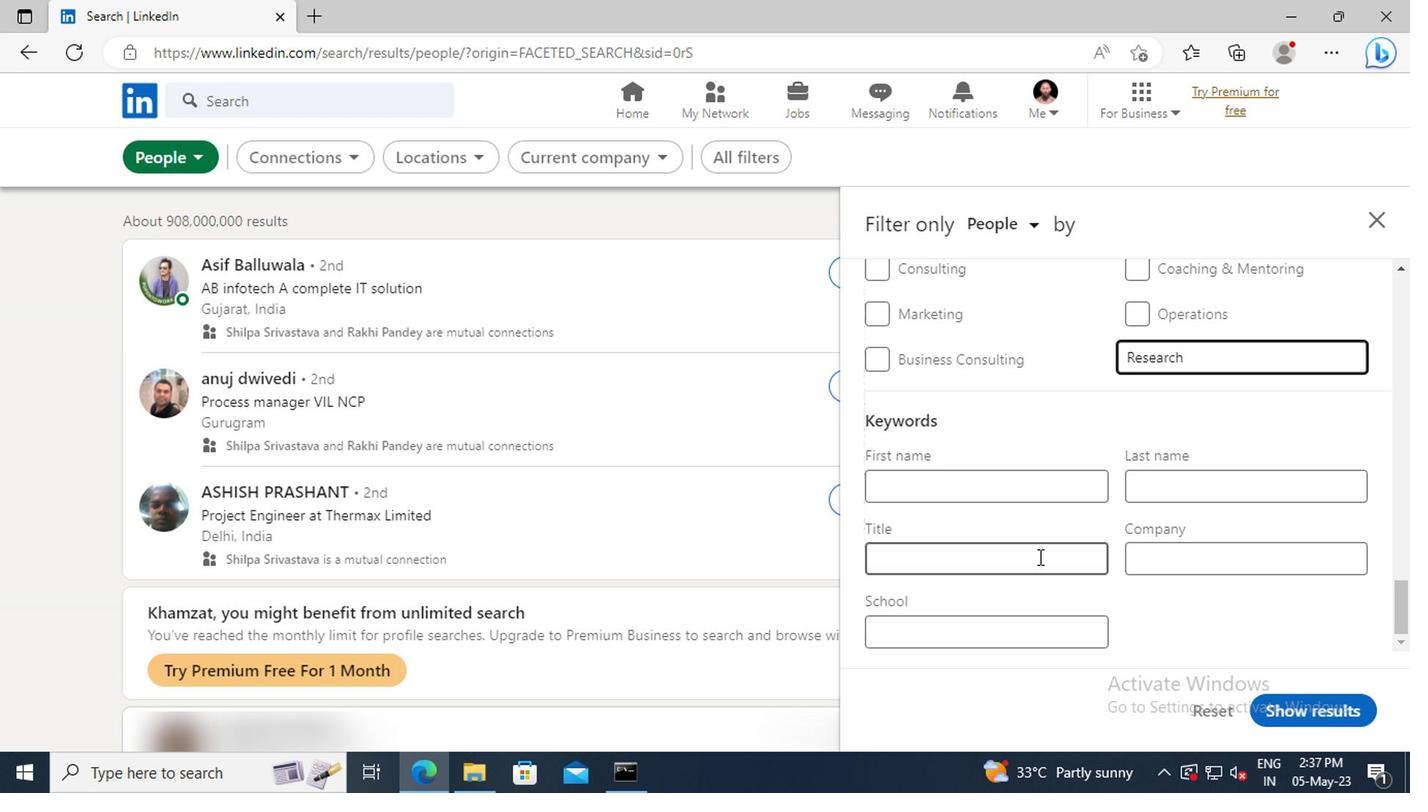 
Action: Key pressed <Key.shift>MARKETING<Key.space><Key.shift>STAFF<Key.enter>
Screenshot: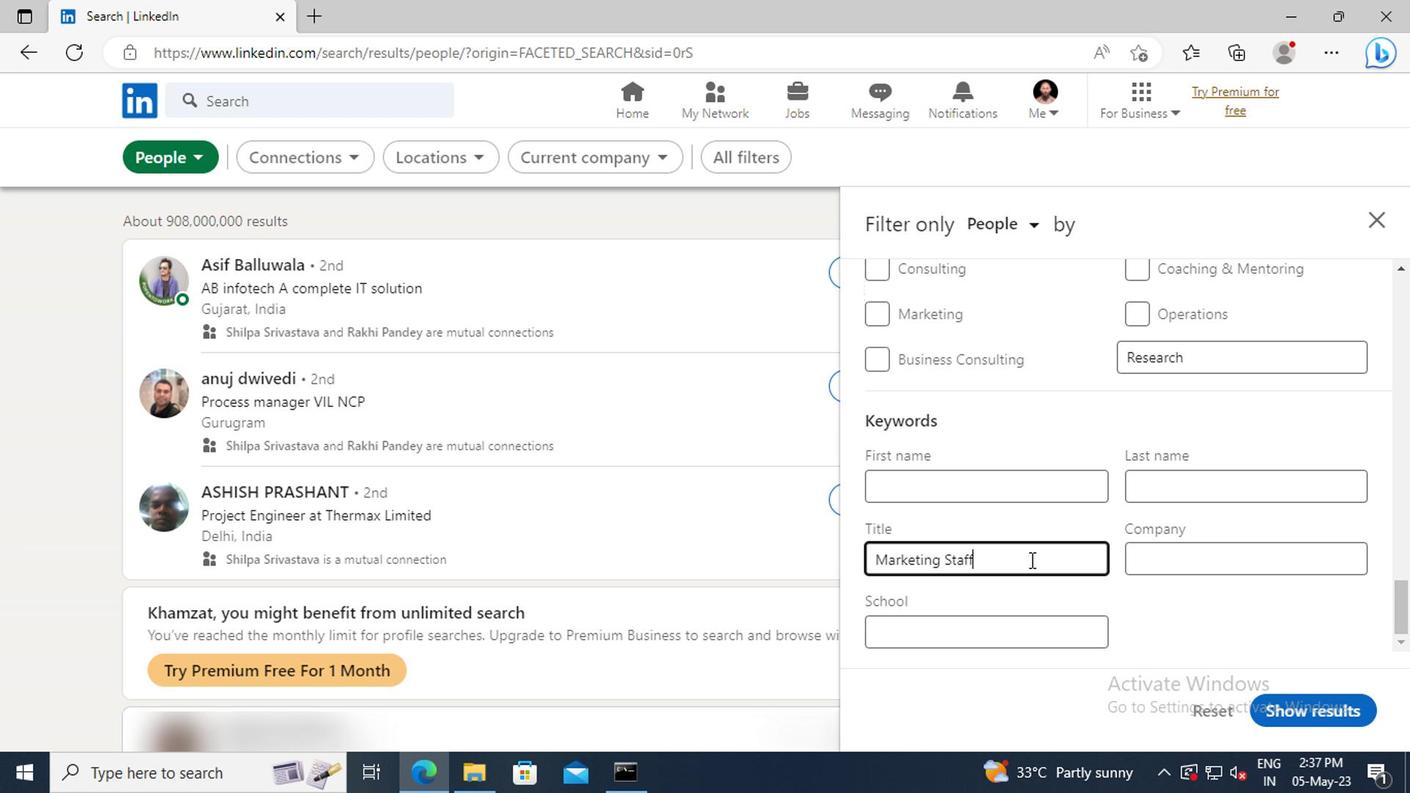
Action: Mouse moved to (1284, 708)
Screenshot: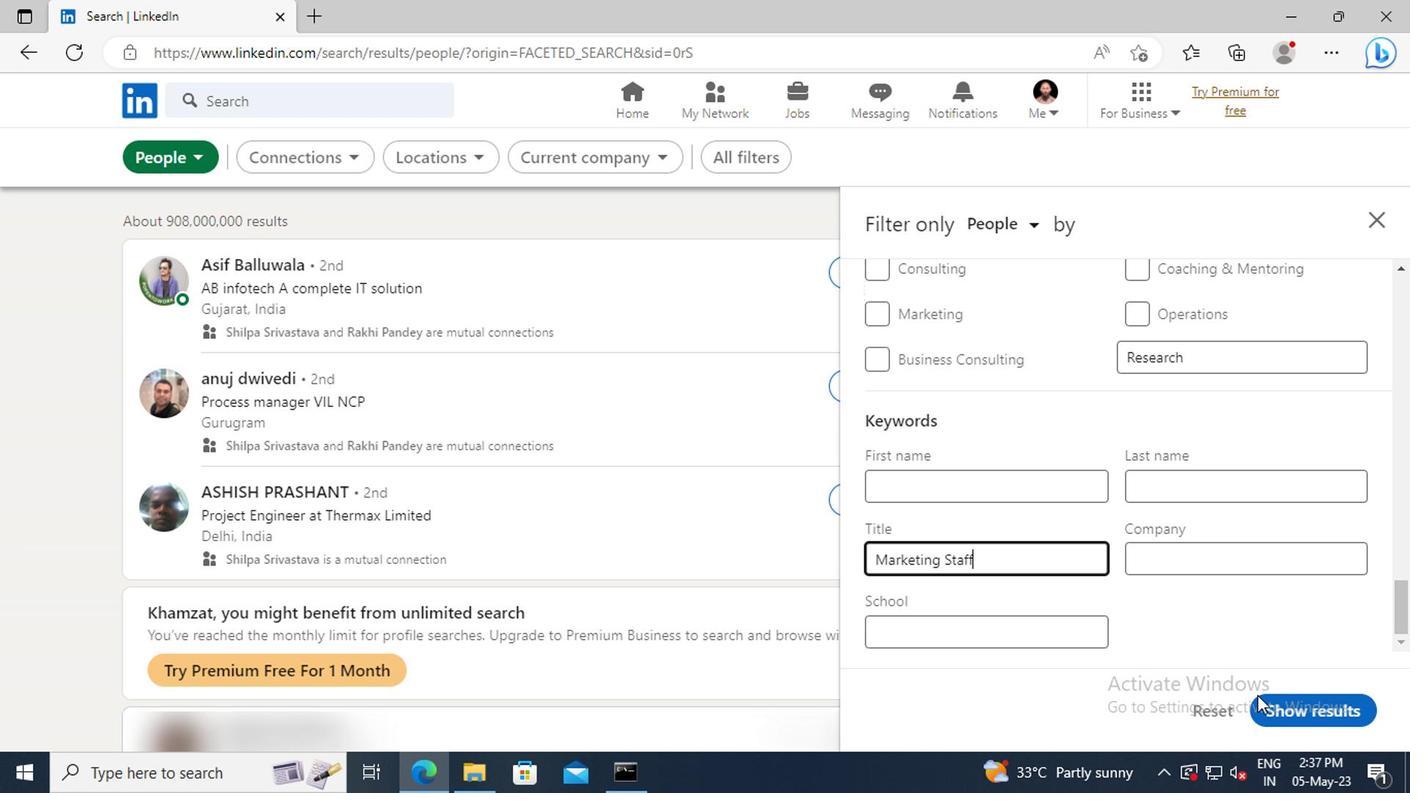 
Action: Mouse pressed left at (1284, 708)
Screenshot: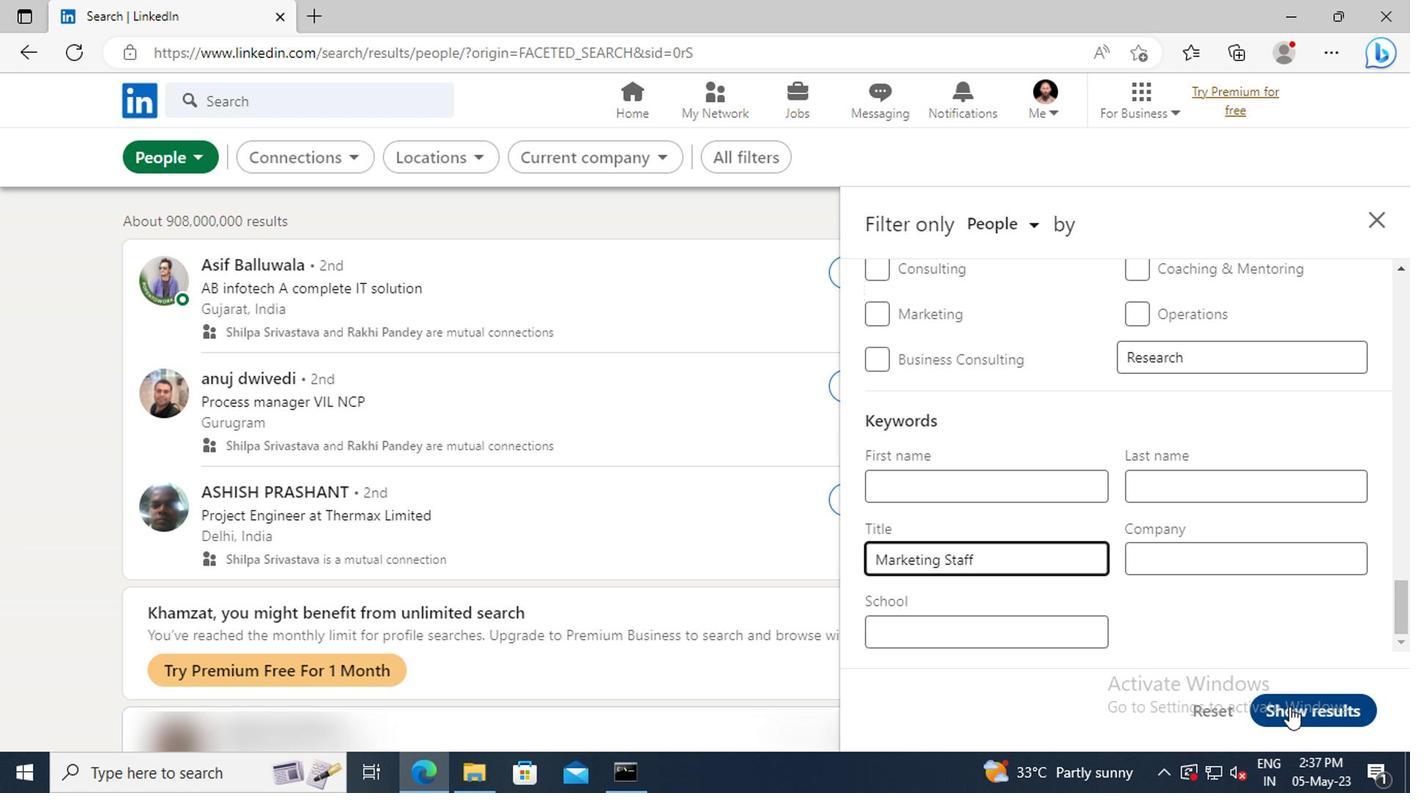 
